 Task: Research Airbnb properties in Monte-Carlo, Monaco from 5th November, 2023 to 16th November, 2023 for 2 adults.1  bedroom having 1 bed and 1 bathroom. Property type can be hotel. Booking option can be shelf check-in. Look for 5 properties as per requirement.
Action: Mouse moved to (401, 155)
Screenshot: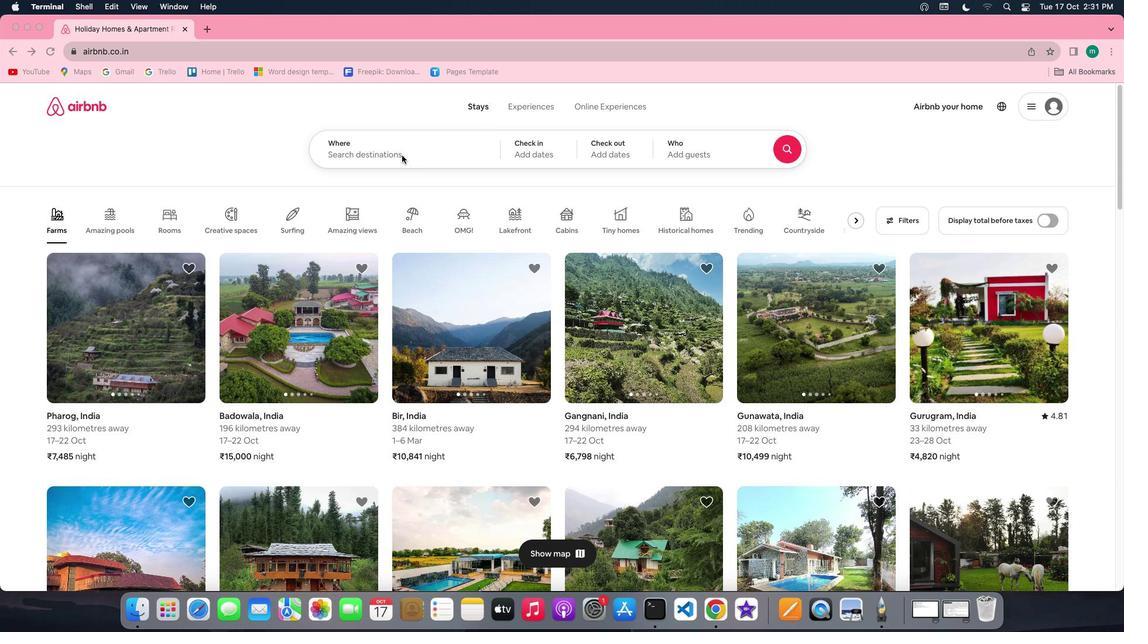 
Action: Mouse pressed left at (401, 155)
Screenshot: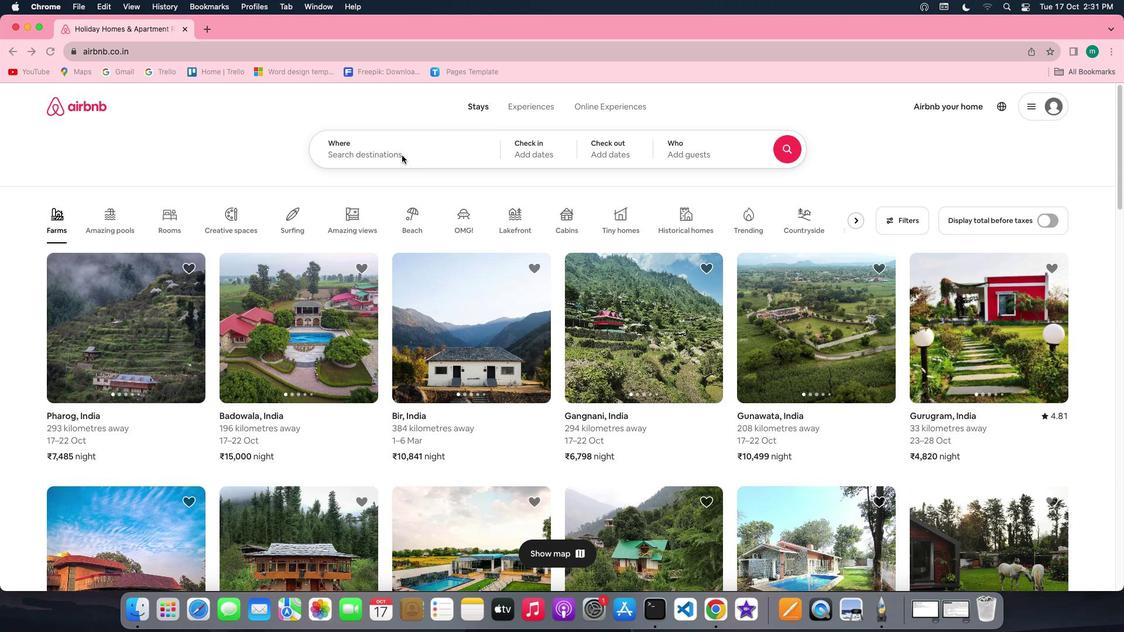 
Action: Mouse pressed left at (401, 155)
Screenshot: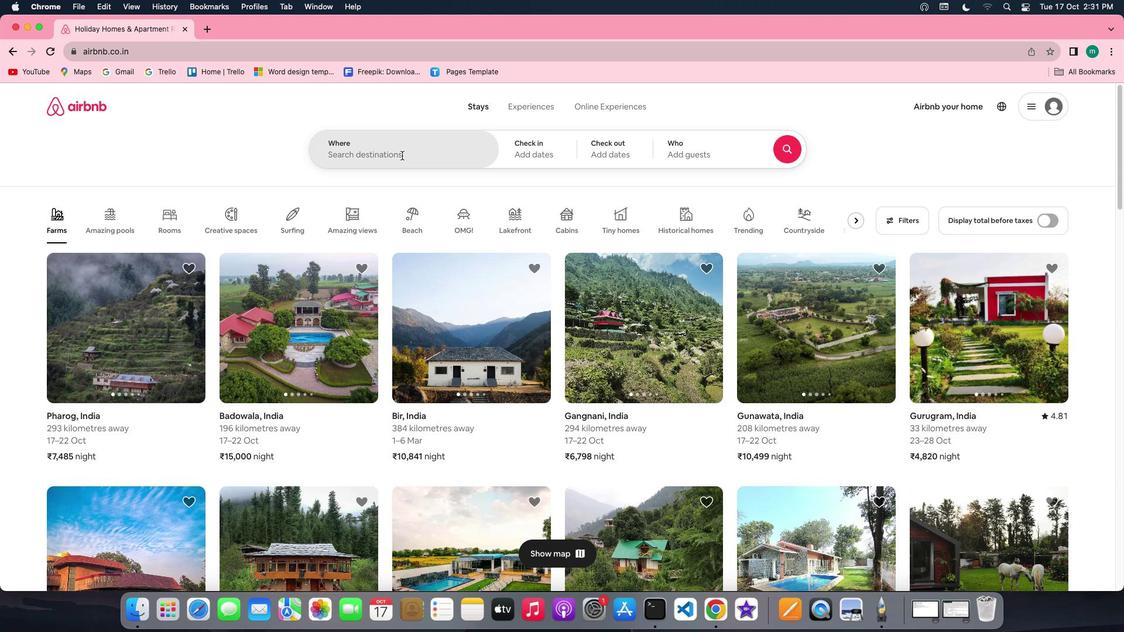
Action: Key pressed Key.shift'M''o''n''t''e''-'Key.shift'C''a''r''l''o'','Key.shift'M''o''n''a''c''o'
Screenshot: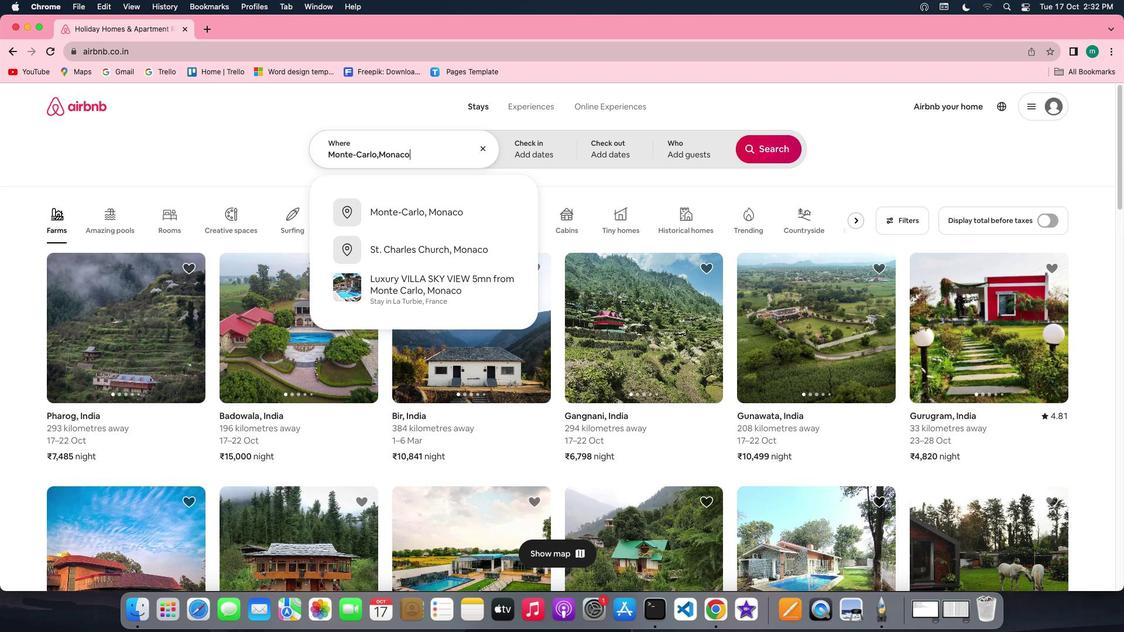 
Action: Mouse moved to (420, 199)
Screenshot: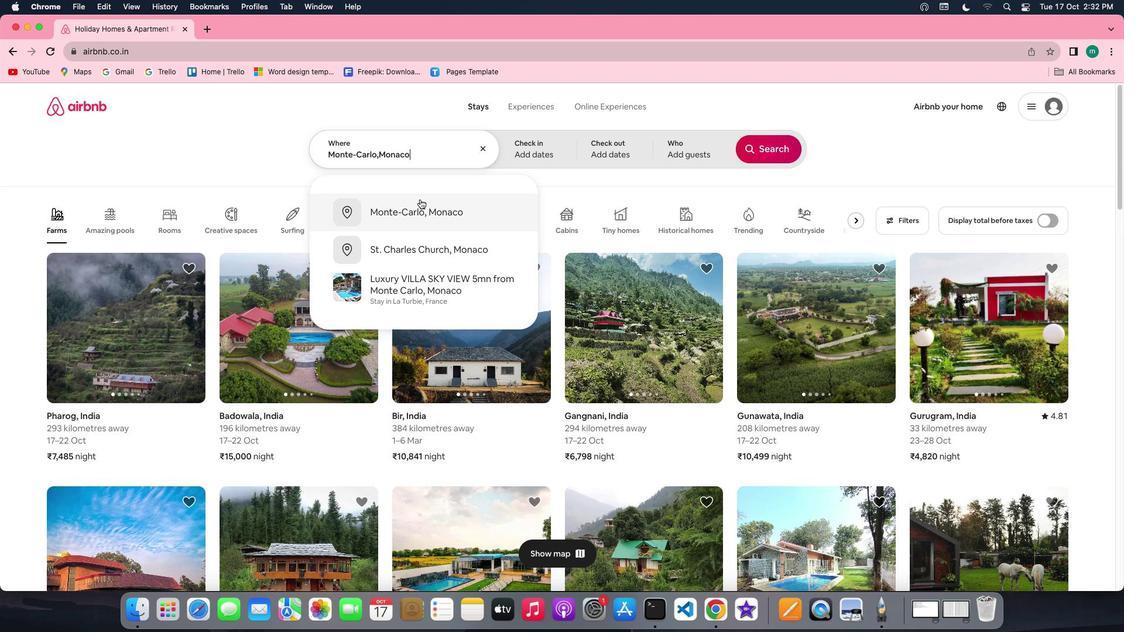
Action: Mouse pressed left at (420, 199)
Screenshot: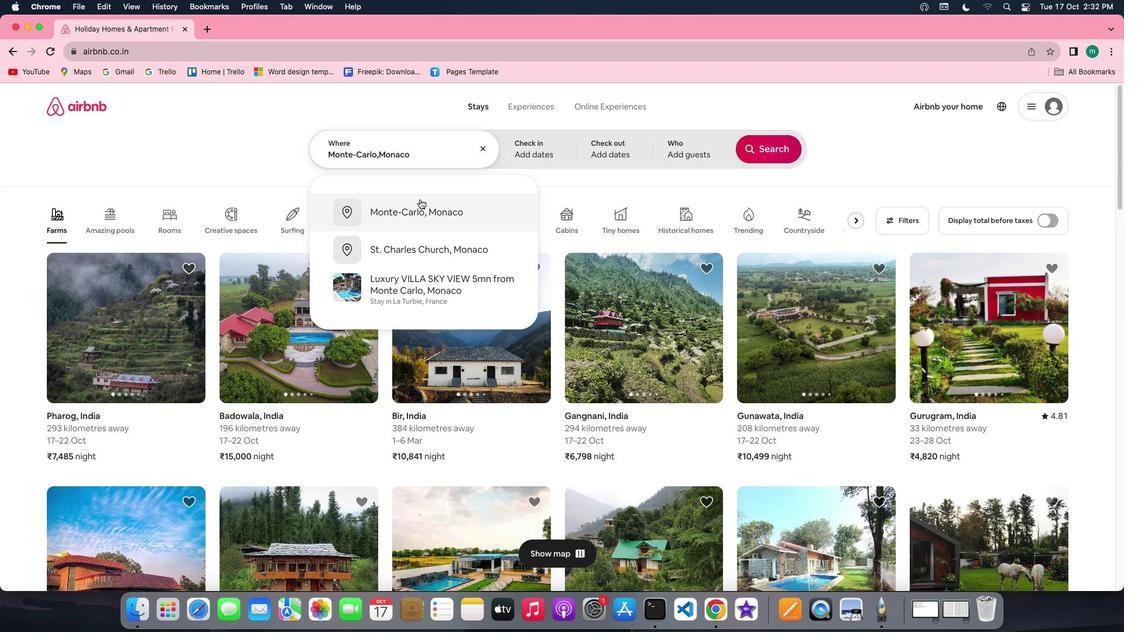 
Action: Mouse moved to (585, 319)
Screenshot: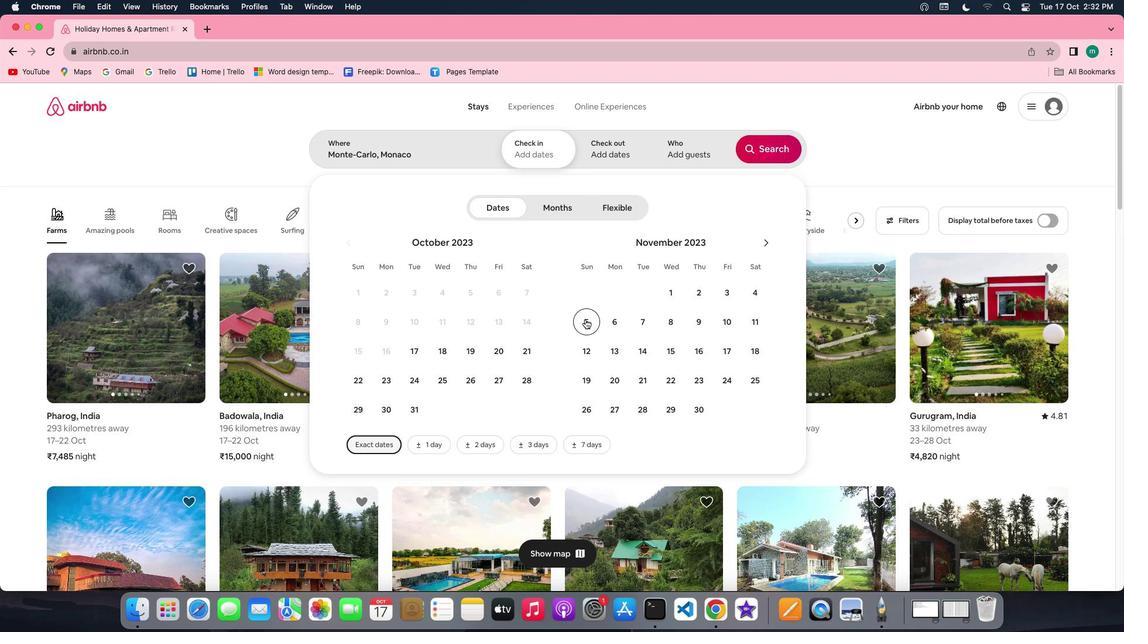 
Action: Mouse pressed left at (585, 319)
Screenshot: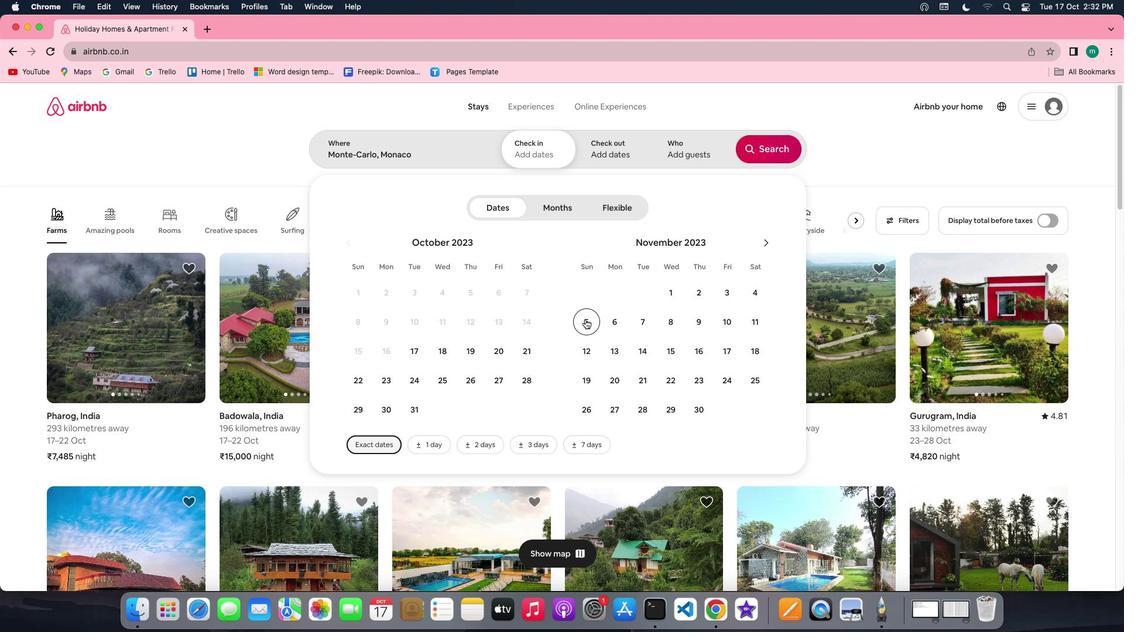 
Action: Mouse moved to (701, 355)
Screenshot: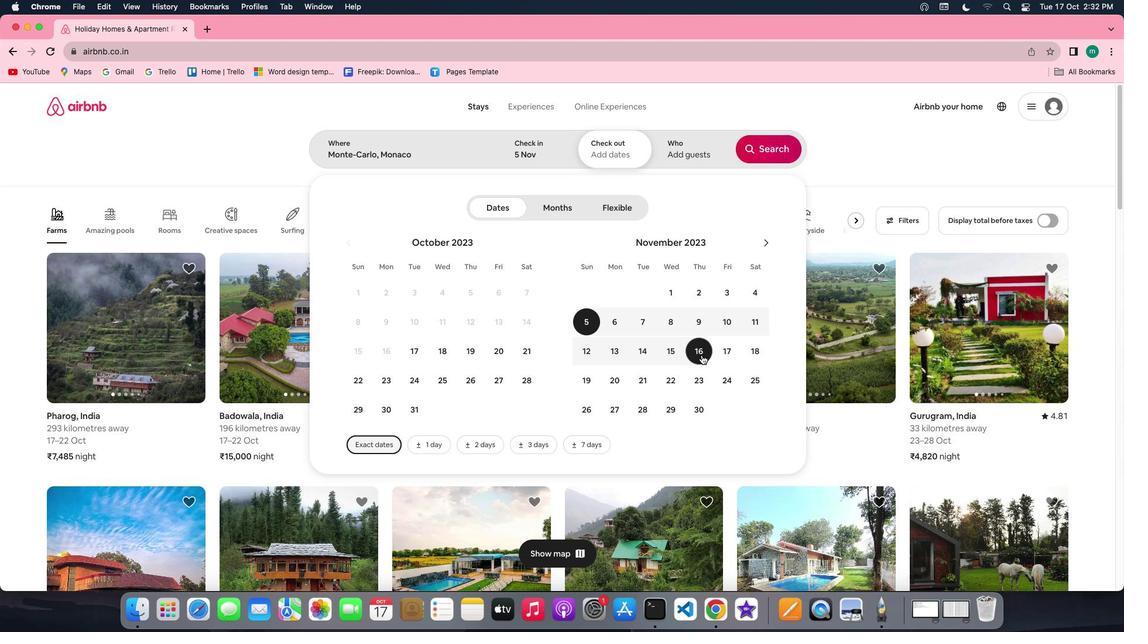 
Action: Mouse pressed left at (701, 355)
Screenshot: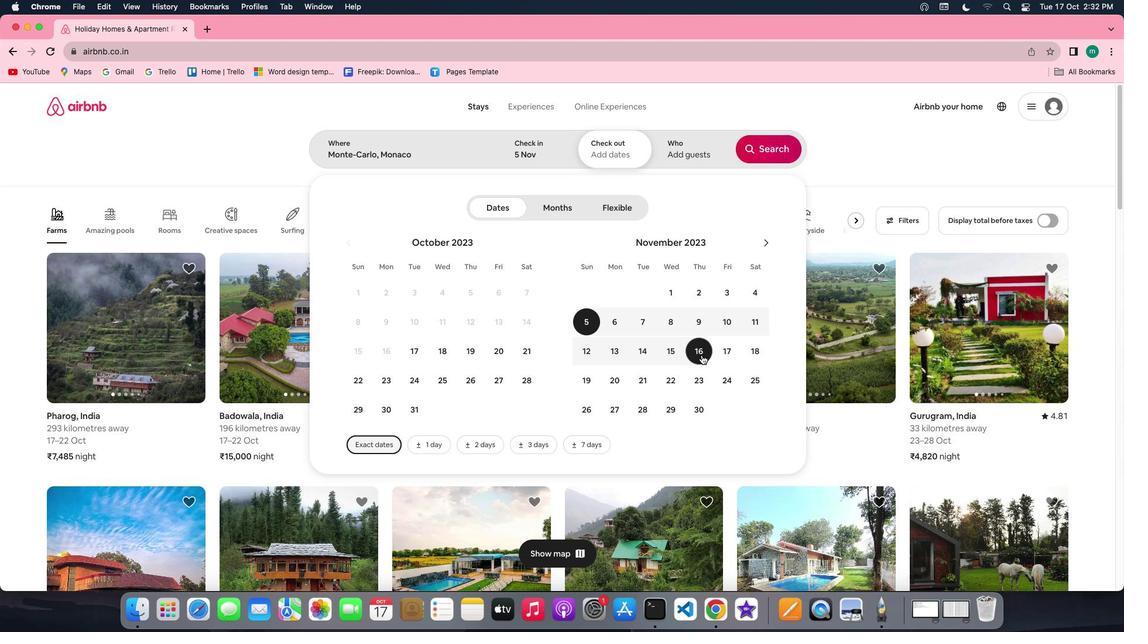 
Action: Mouse moved to (694, 141)
Screenshot: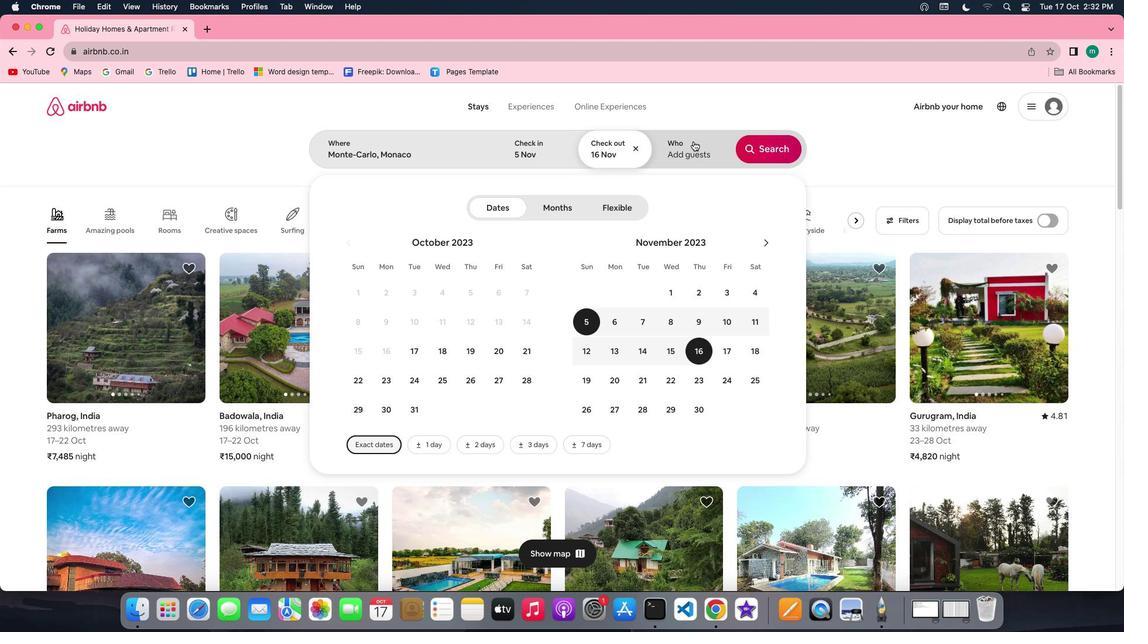 
Action: Mouse pressed left at (694, 141)
Screenshot: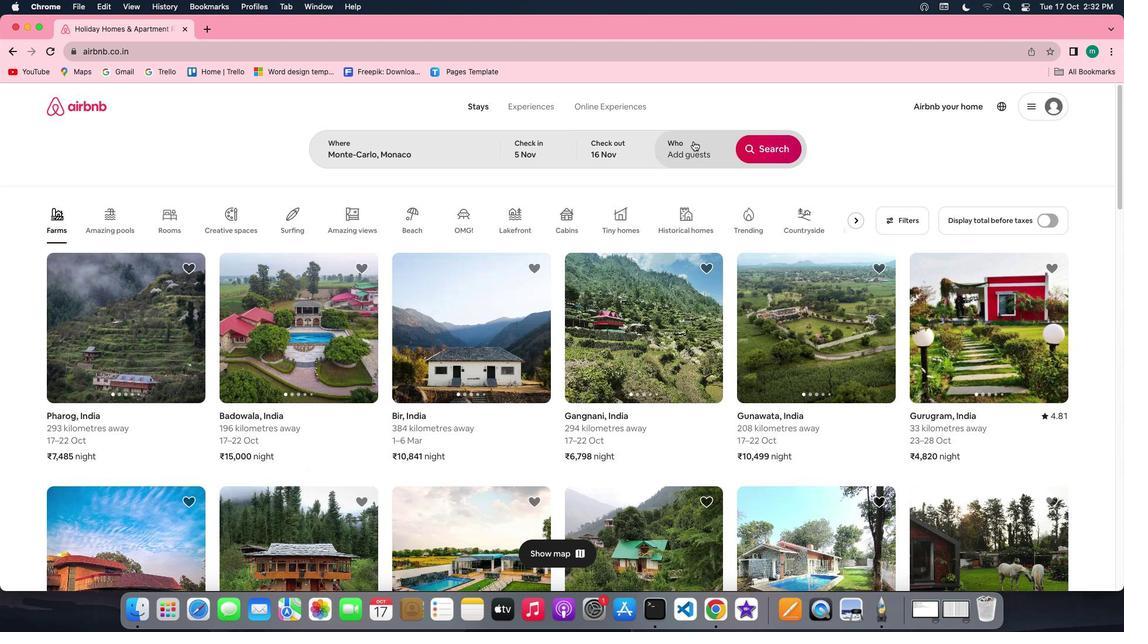 
Action: Mouse moved to (773, 220)
Screenshot: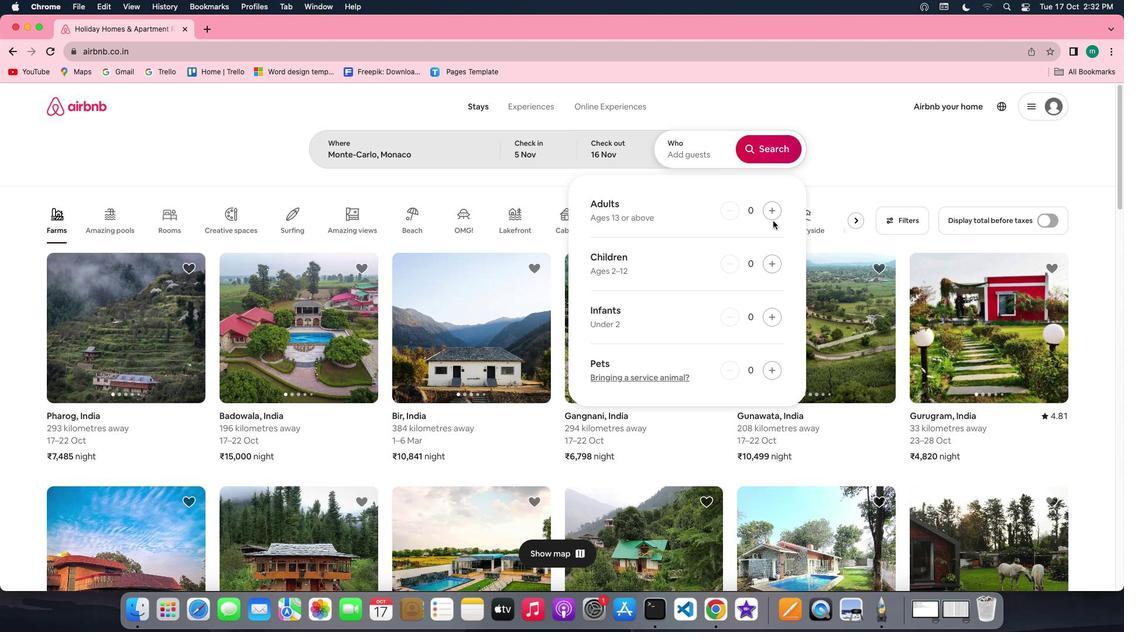 
Action: Mouse pressed left at (773, 220)
Screenshot: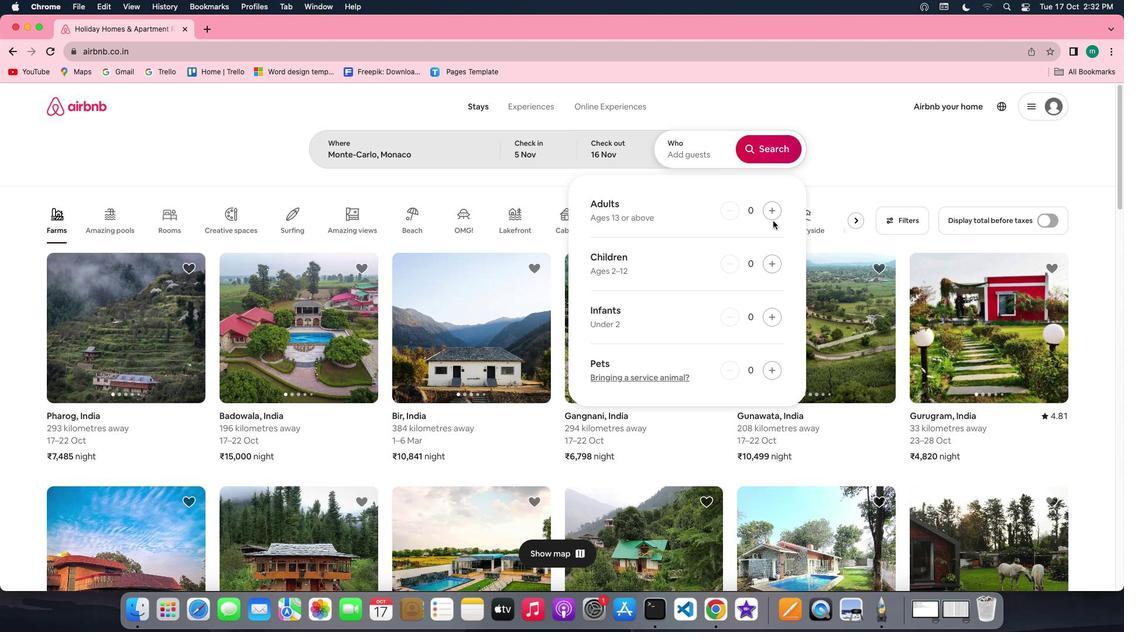 
Action: Mouse pressed left at (773, 220)
Screenshot: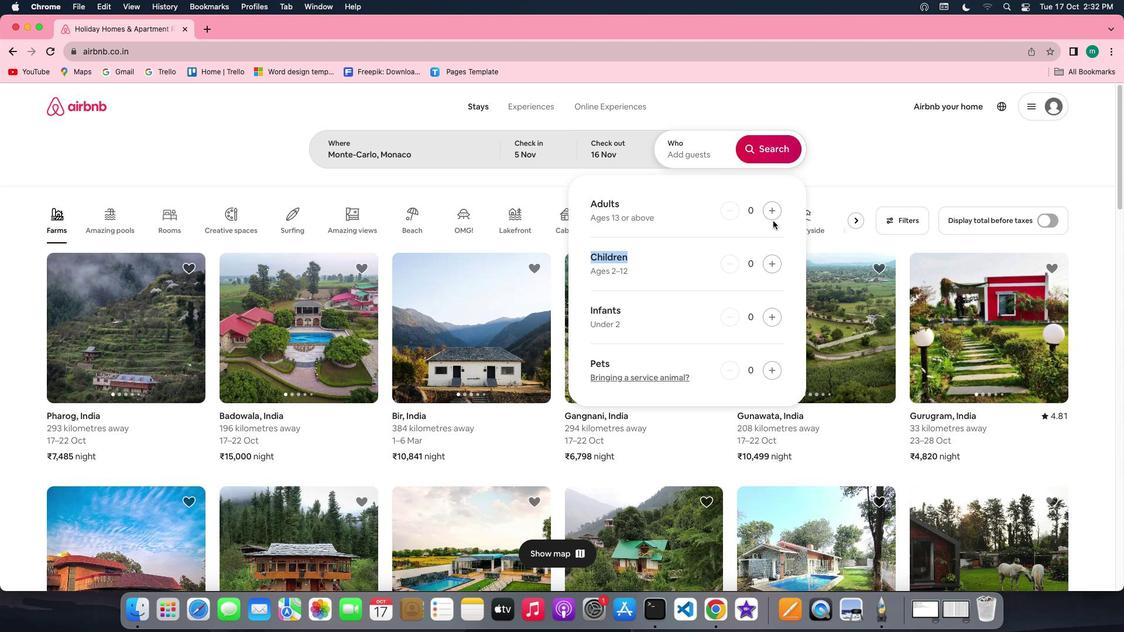 
Action: Mouse moved to (773, 215)
Screenshot: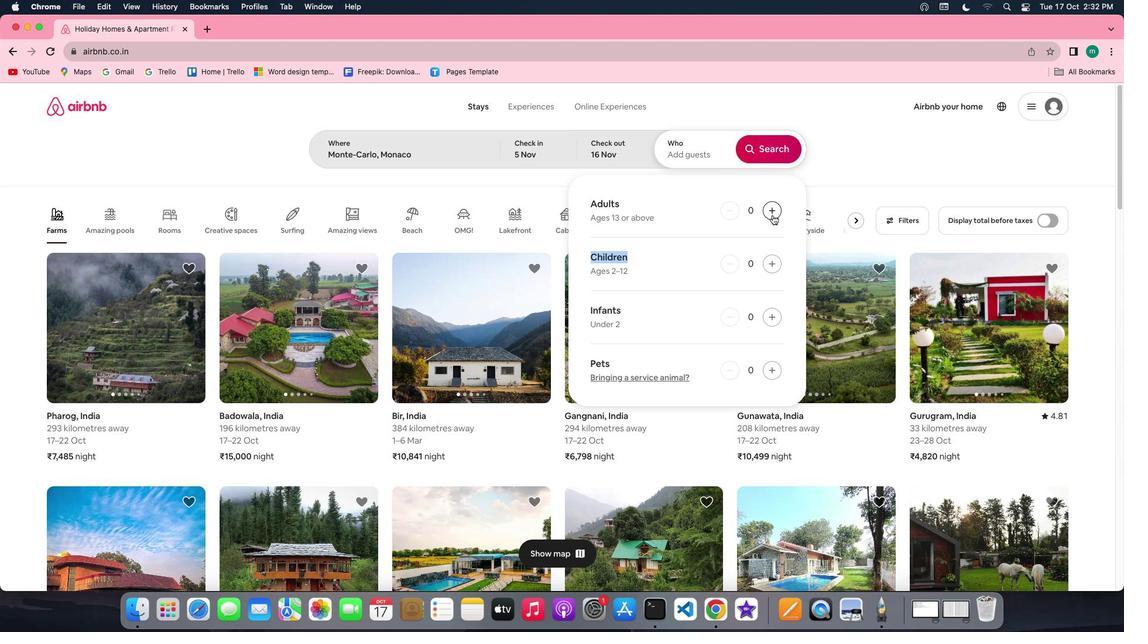 
Action: Mouse pressed left at (773, 215)
Screenshot: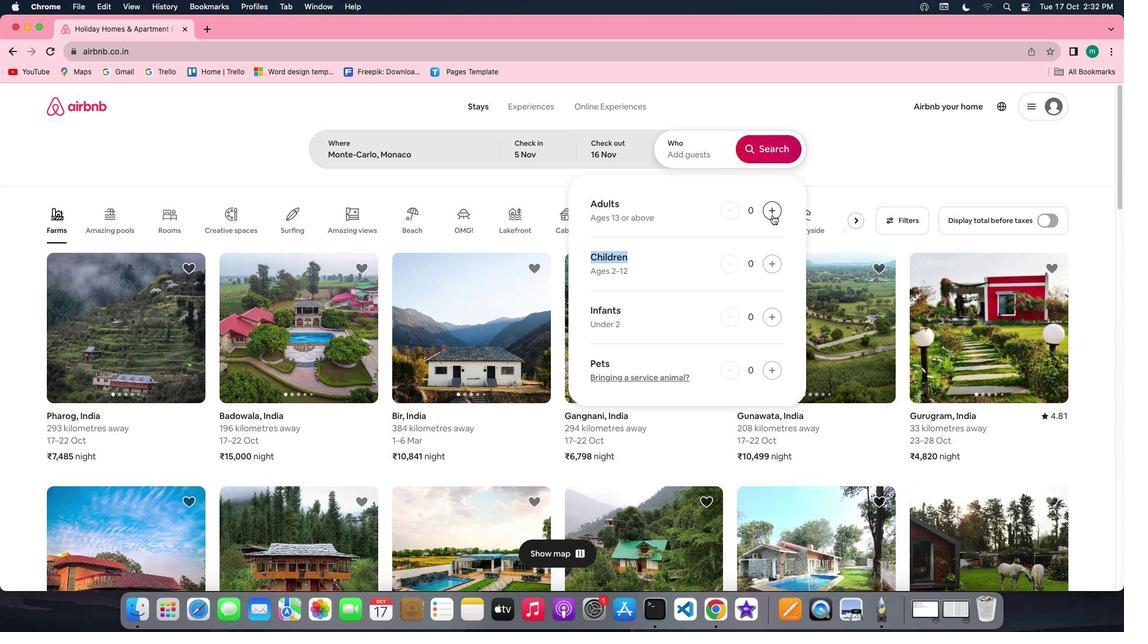
Action: Mouse pressed left at (773, 215)
Screenshot: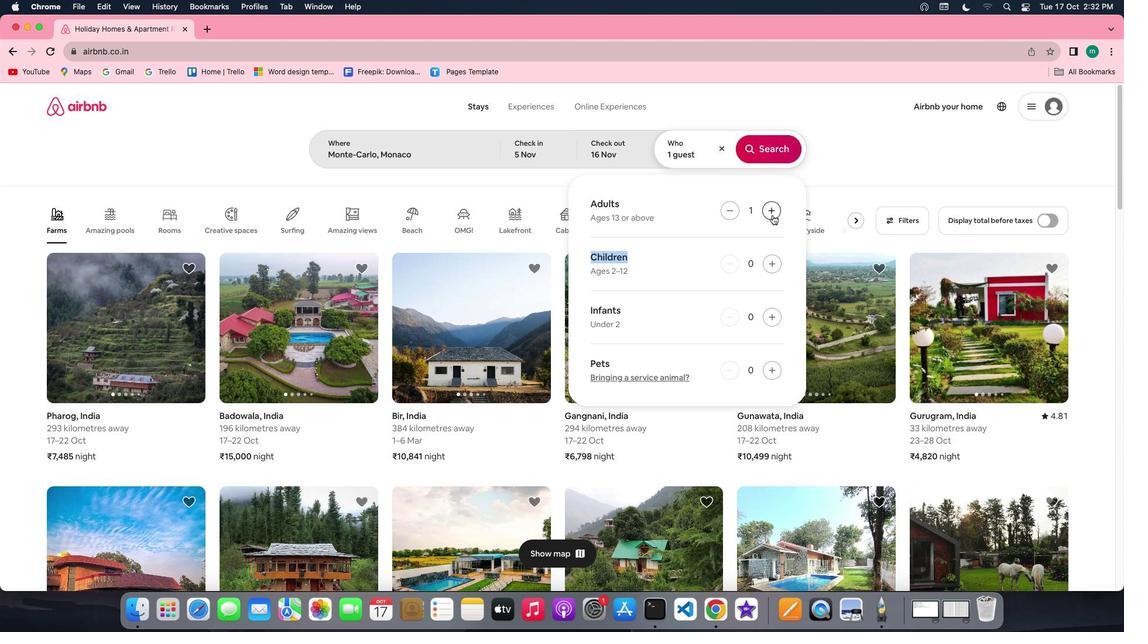 
Action: Mouse moved to (763, 150)
Screenshot: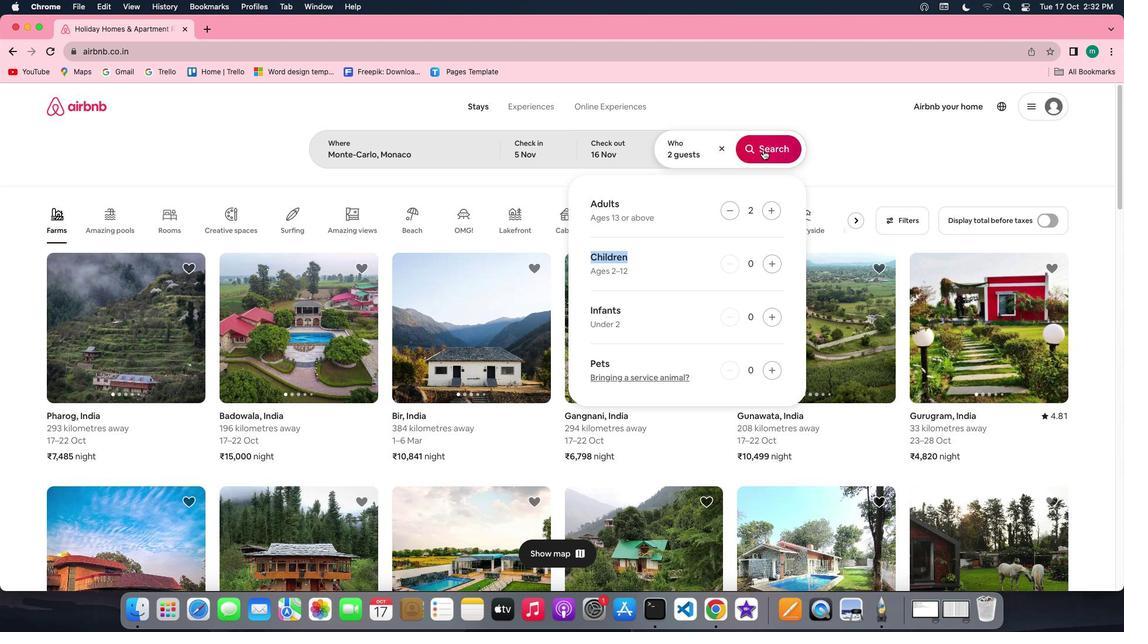 
Action: Mouse pressed left at (763, 150)
Screenshot: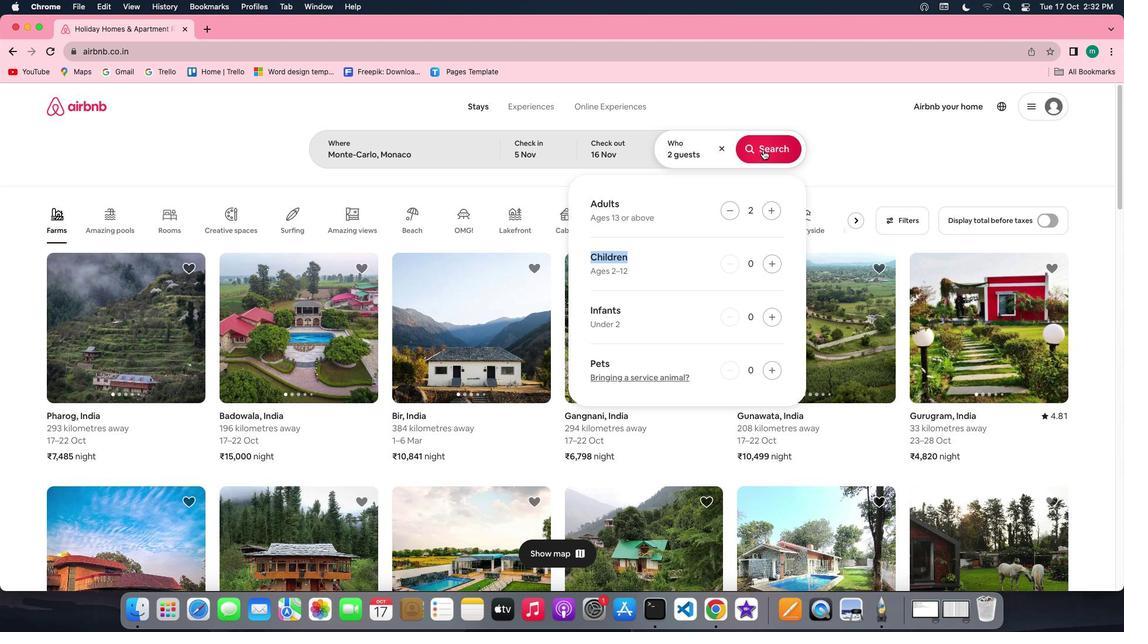 
Action: Mouse moved to (928, 154)
Screenshot: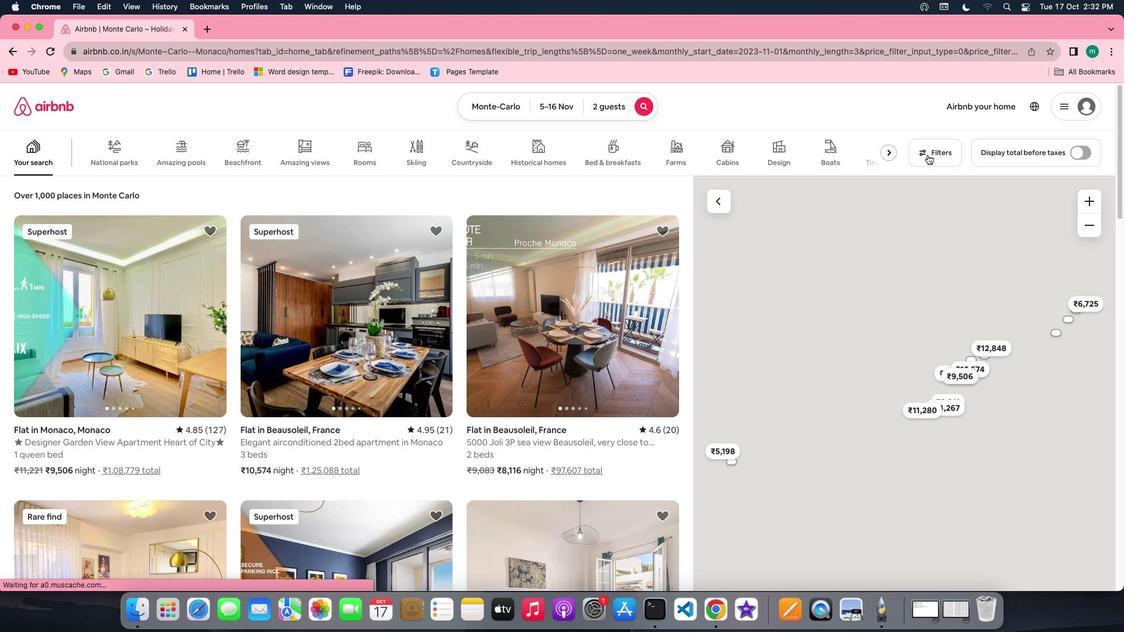 
Action: Mouse pressed left at (928, 154)
Screenshot: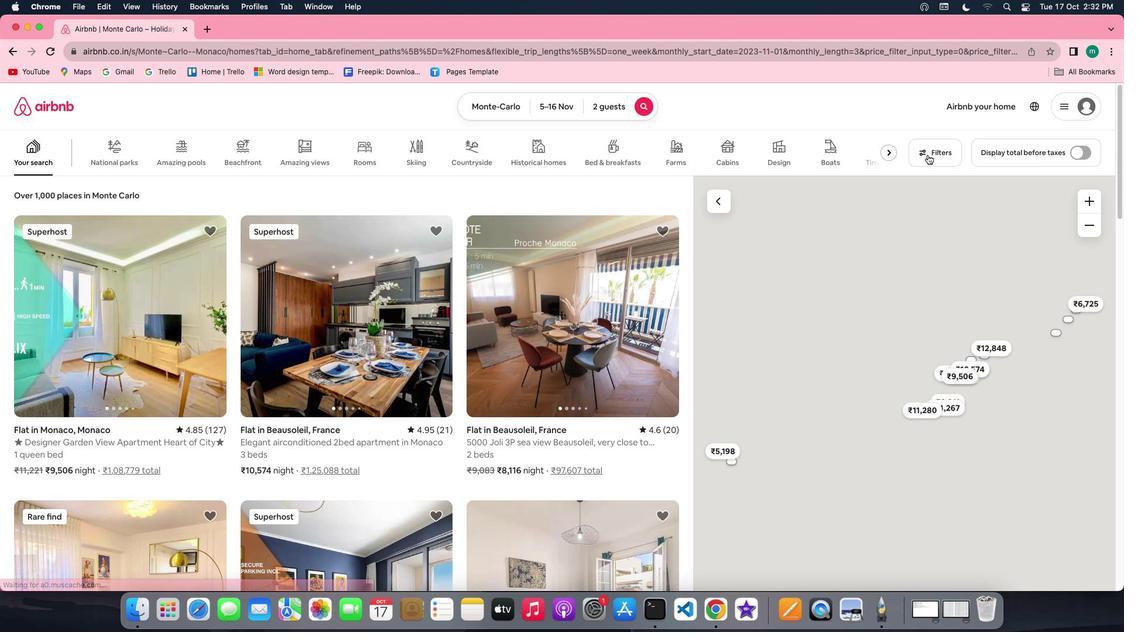 
Action: Mouse moved to (469, 324)
Screenshot: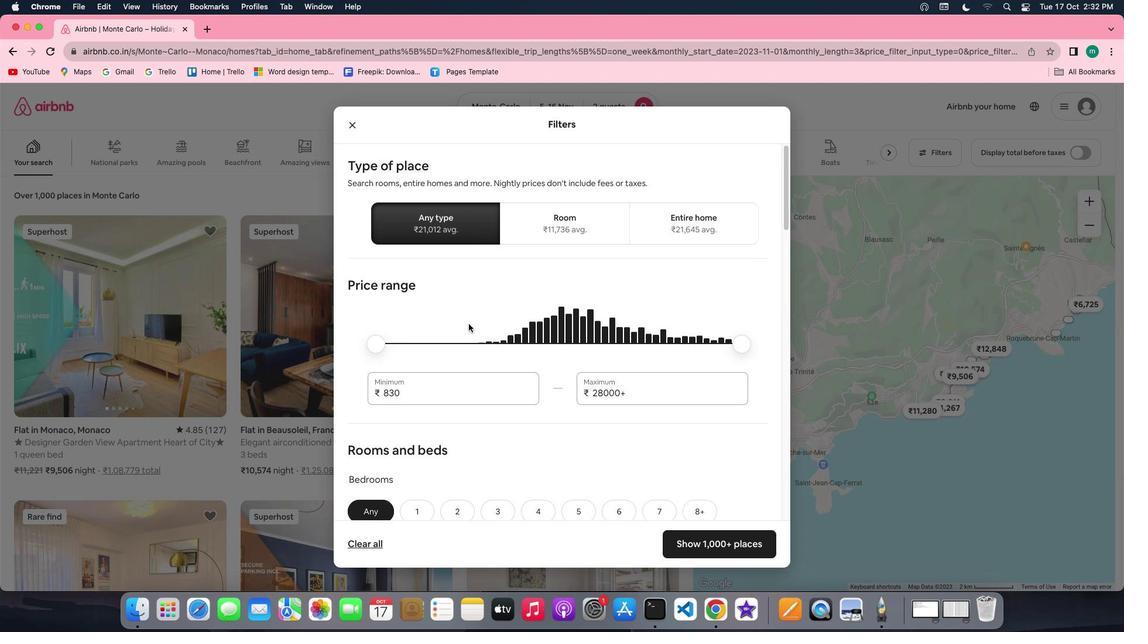 
Action: Mouse scrolled (469, 324) with delta (0, 0)
Screenshot: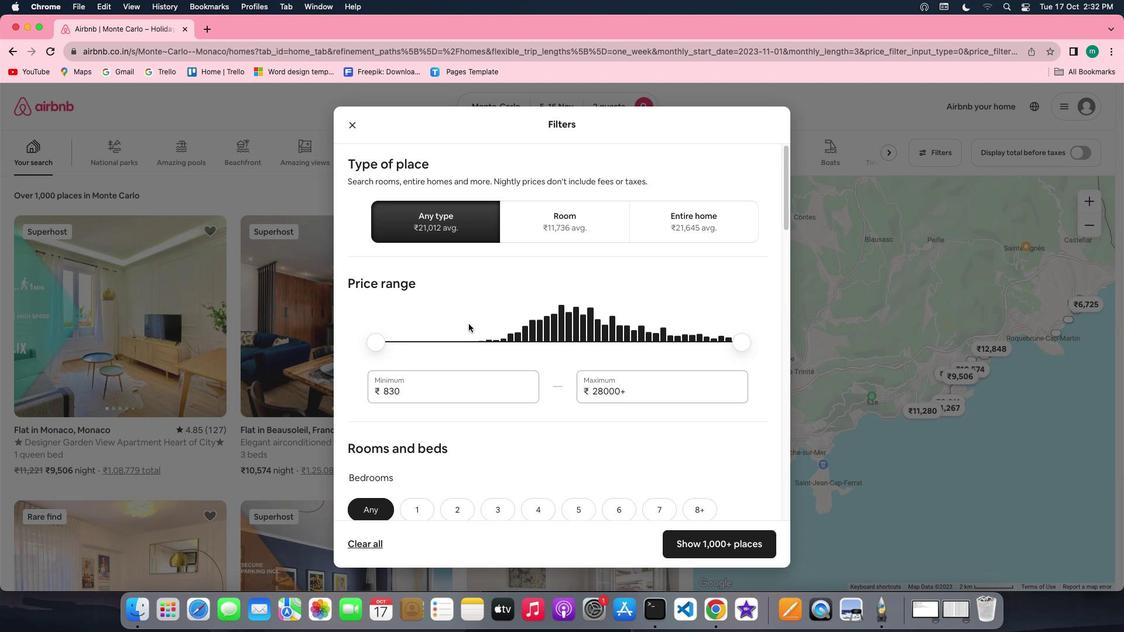 
Action: Mouse scrolled (469, 324) with delta (0, 0)
Screenshot: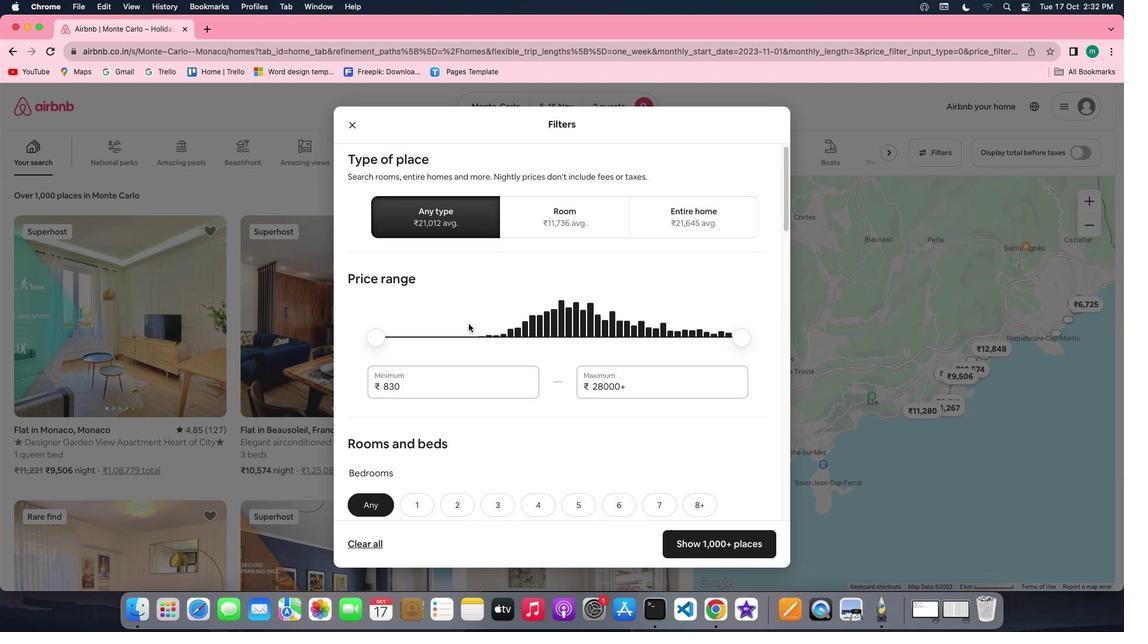 
Action: Mouse scrolled (469, 324) with delta (0, 0)
Screenshot: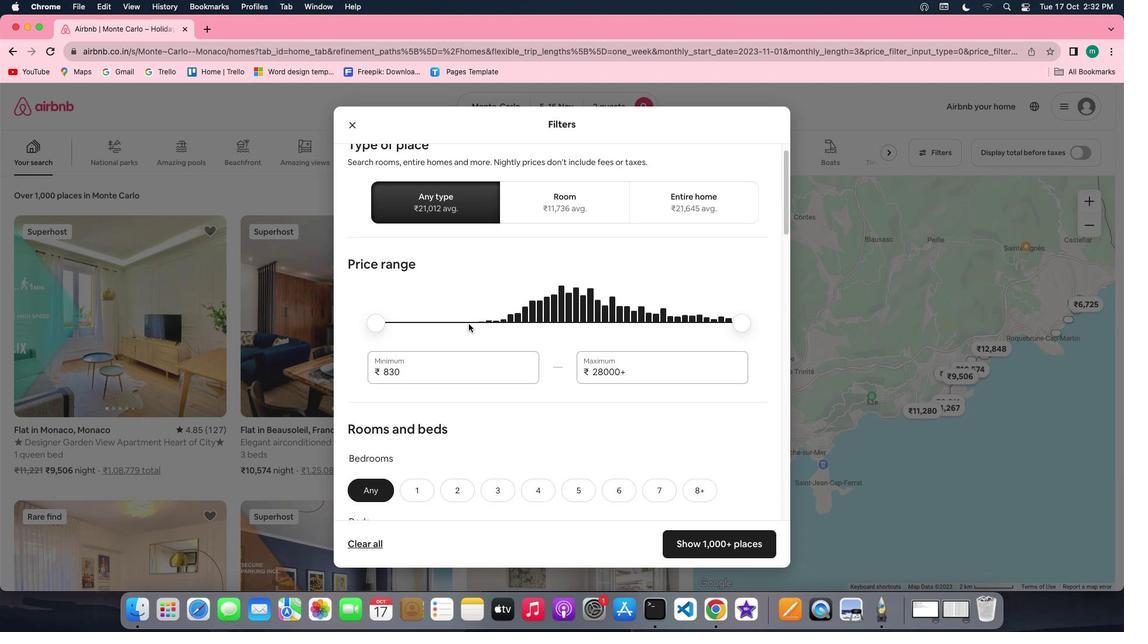 
Action: Mouse scrolled (469, 324) with delta (0, 0)
Screenshot: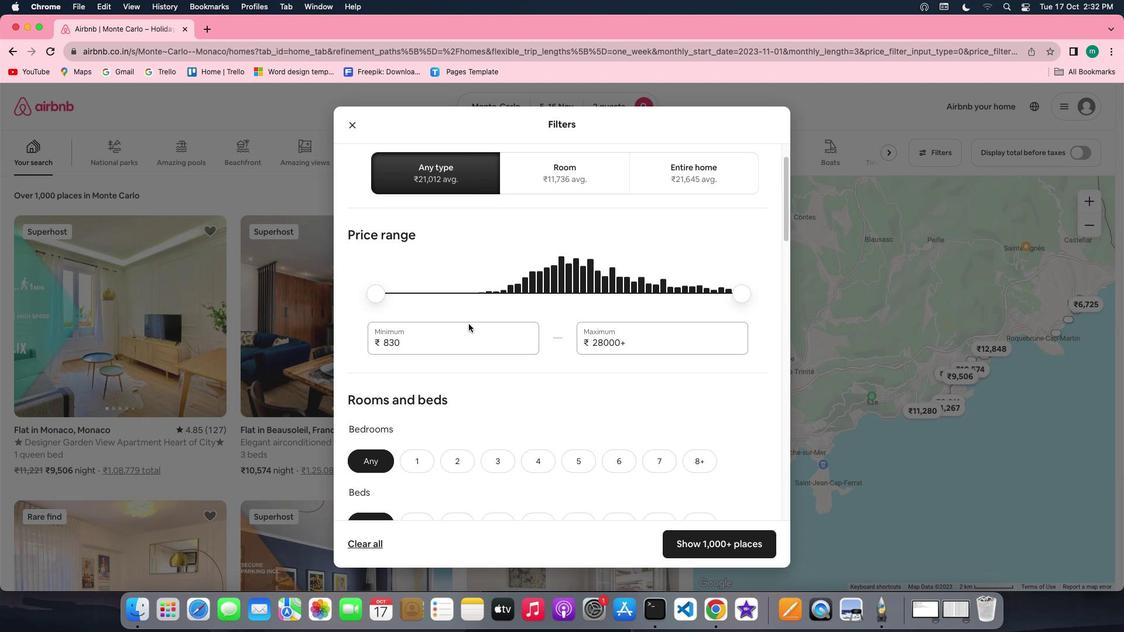 
Action: Mouse scrolled (469, 324) with delta (0, 0)
Screenshot: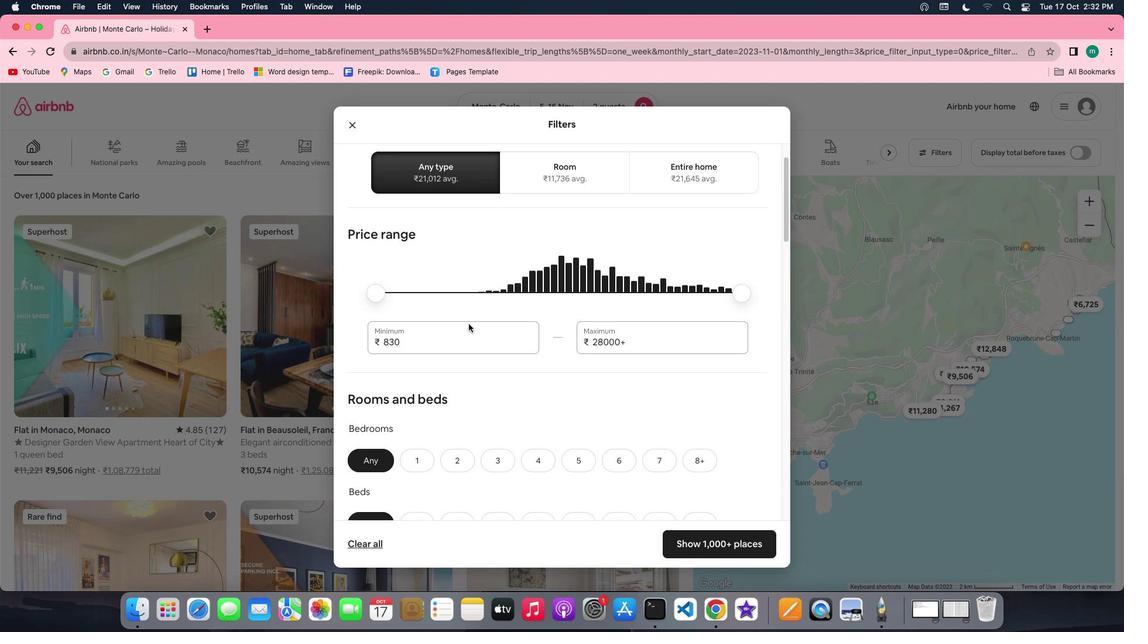 
Action: Mouse scrolled (469, 324) with delta (0, 0)
Screenshot: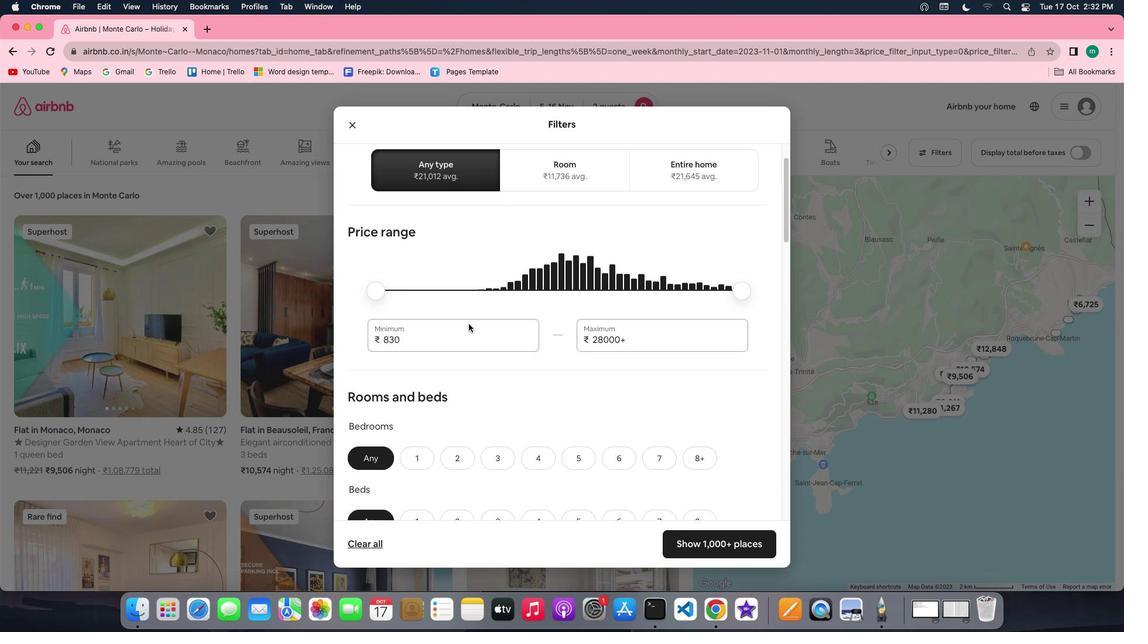 
Action: Mouse scrolled (469, 324) with delta (0, 0)
Screenshot: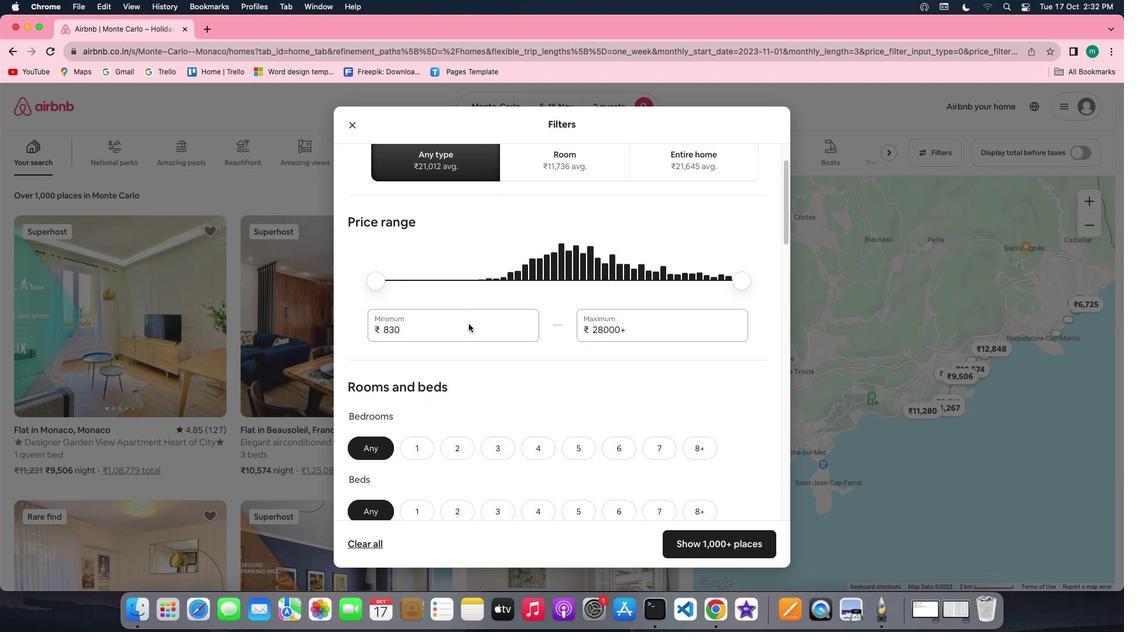 
Action: Mouse scrolled (469, 324) with delta (0, 0)
Screenshot: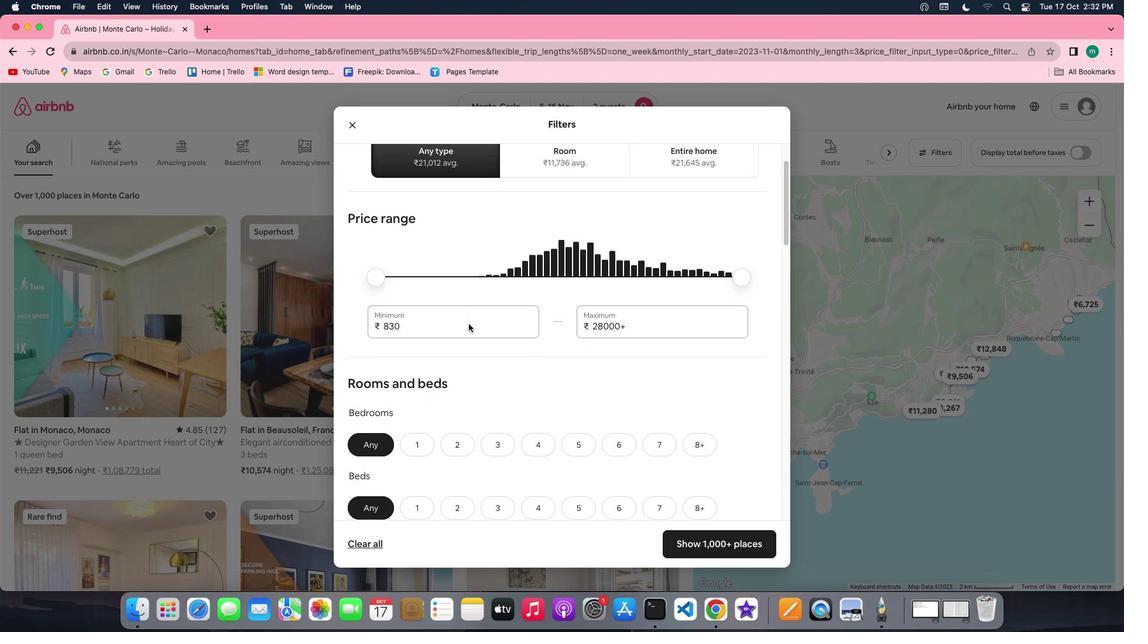 
Action: Mouse scrolled (469, 324) with delta (0, 0)
Screenshot: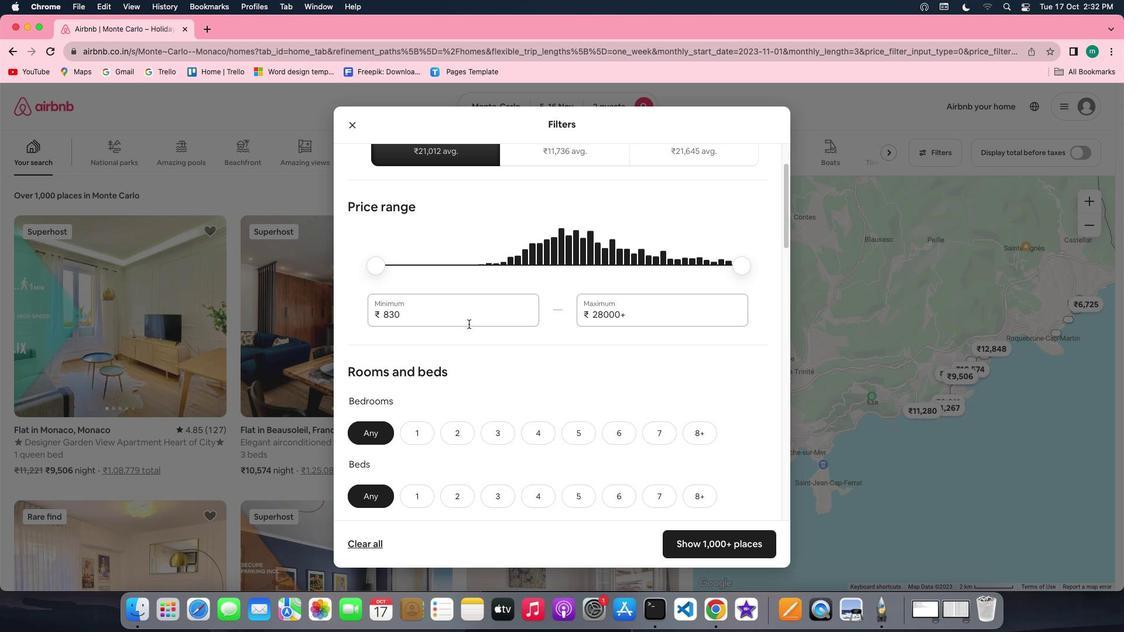 
Action: Mouse scrolled (469, 324) with delta (0, 0)
Screenshot: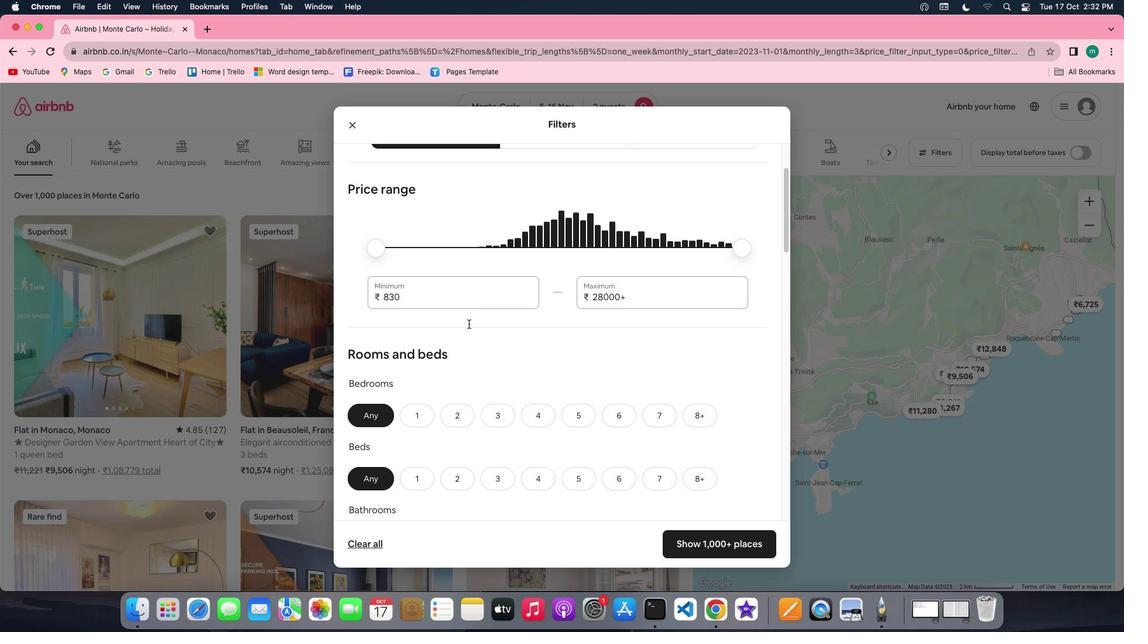 
Action: Mouse scrolled (469, 324) with delta (0, -1)
Screenshot: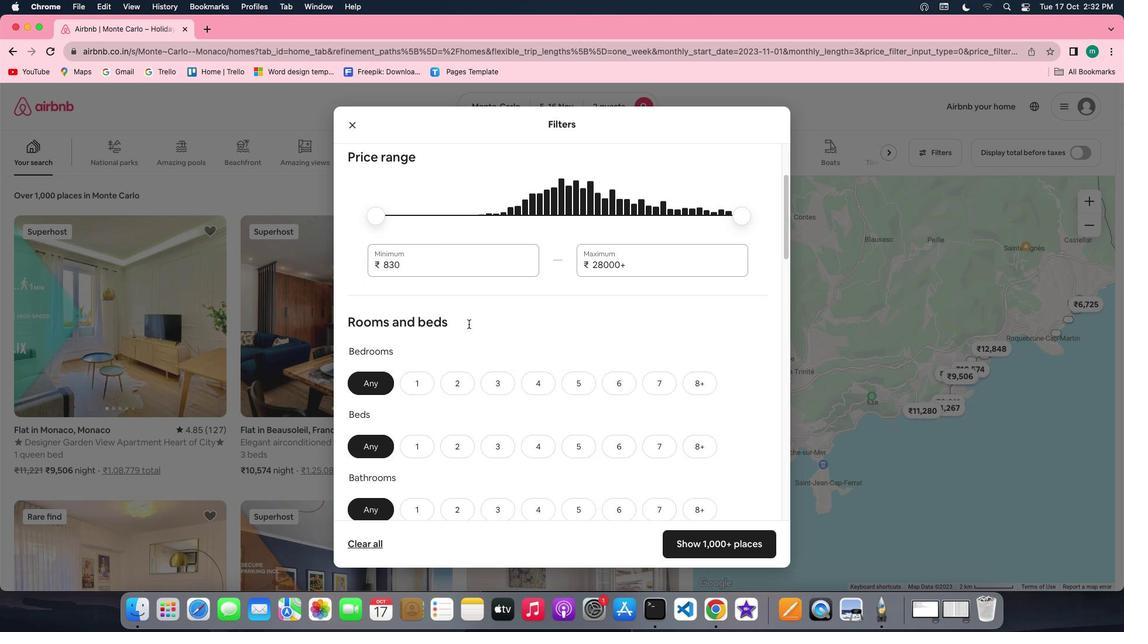 
Action: Mouse scrolled (469, 324) with delta (0, -2)
Screenshot: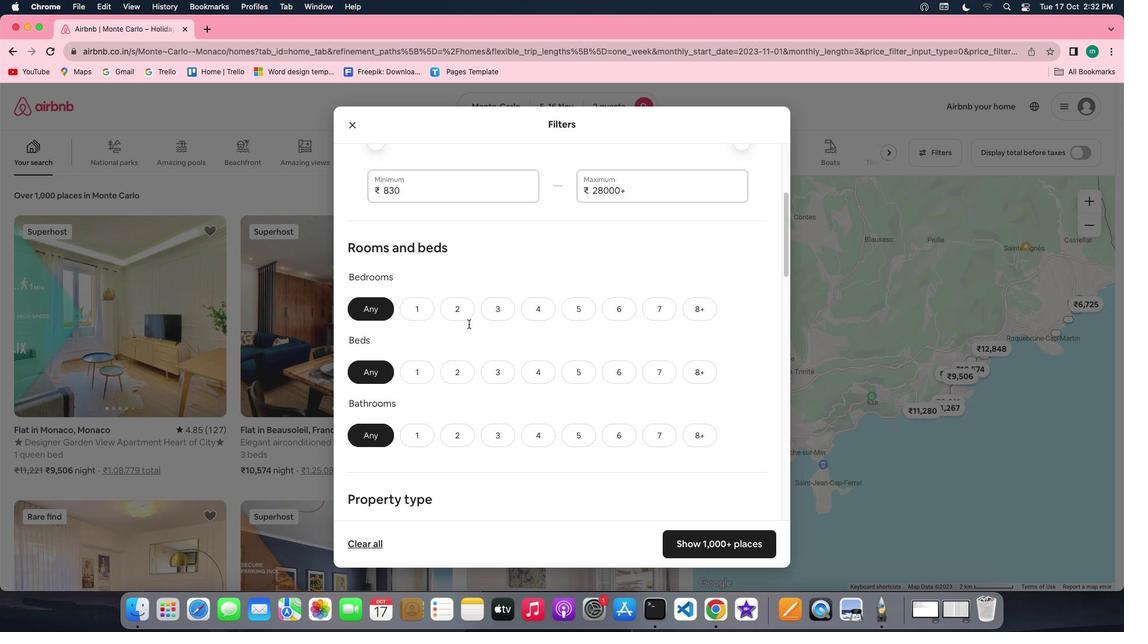 
Action: Mouse scrolled (469, 324) with delta (0, -1)
Screenshot: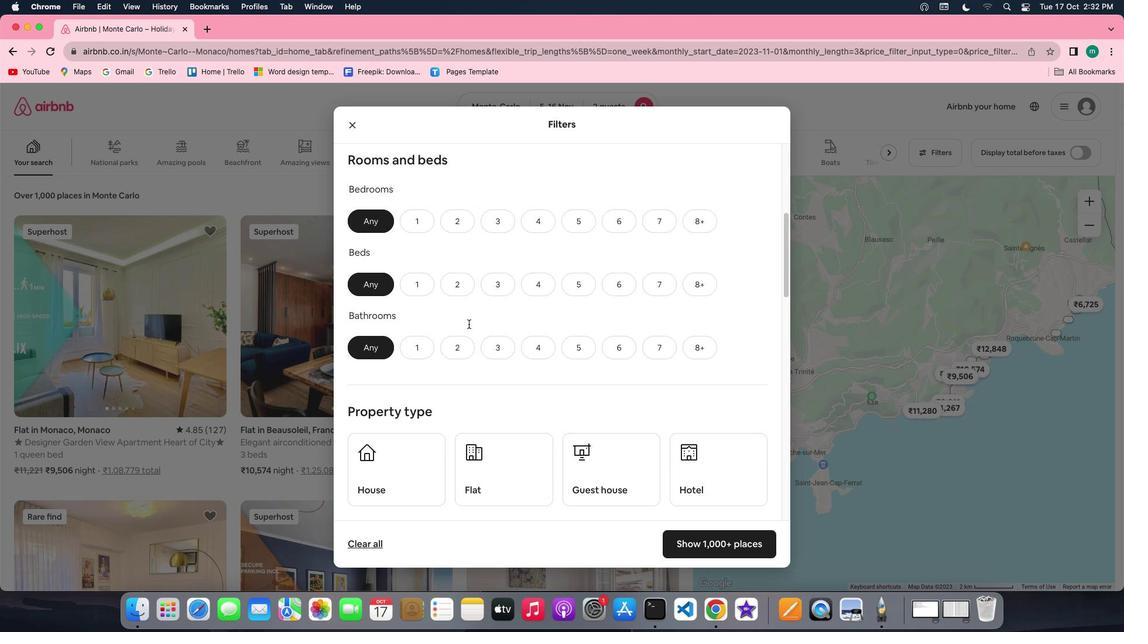
Action: Mouse moved to (416, 161)
Screenshot: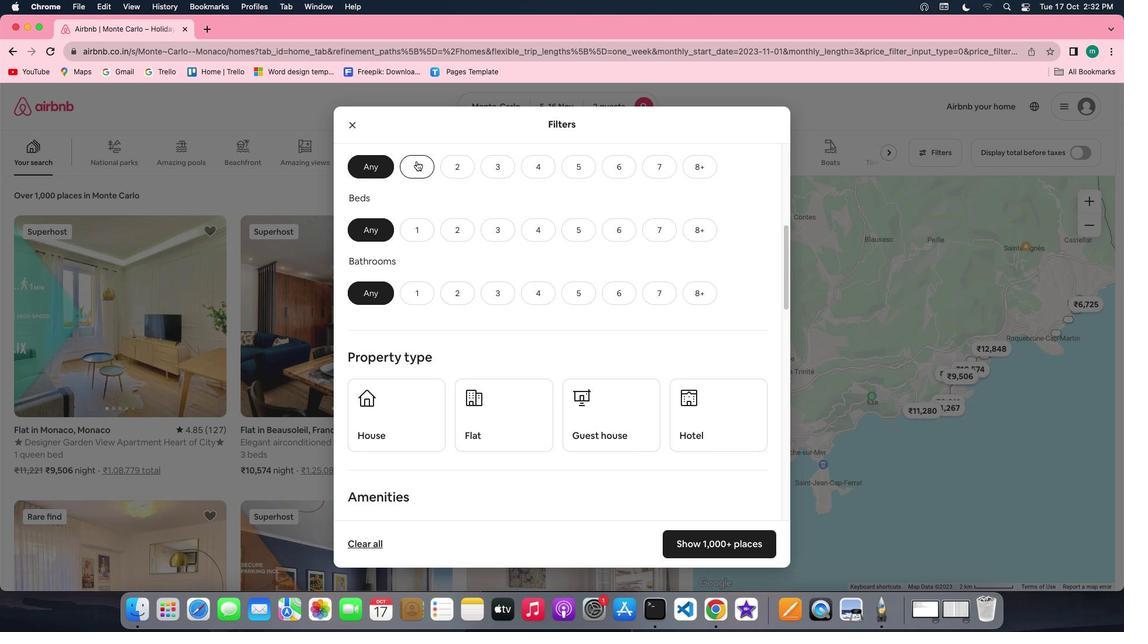 
Action: Mouse pressed left at (416, 161)
Screenshot: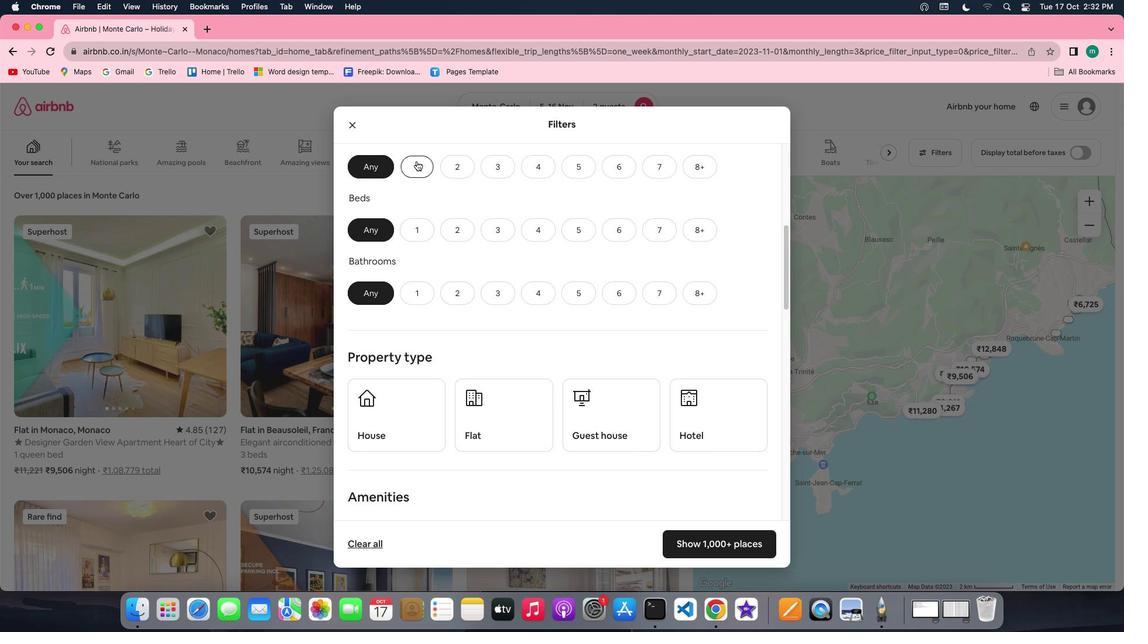 
Action: Mouse moved to (424, 231)
Screenshot: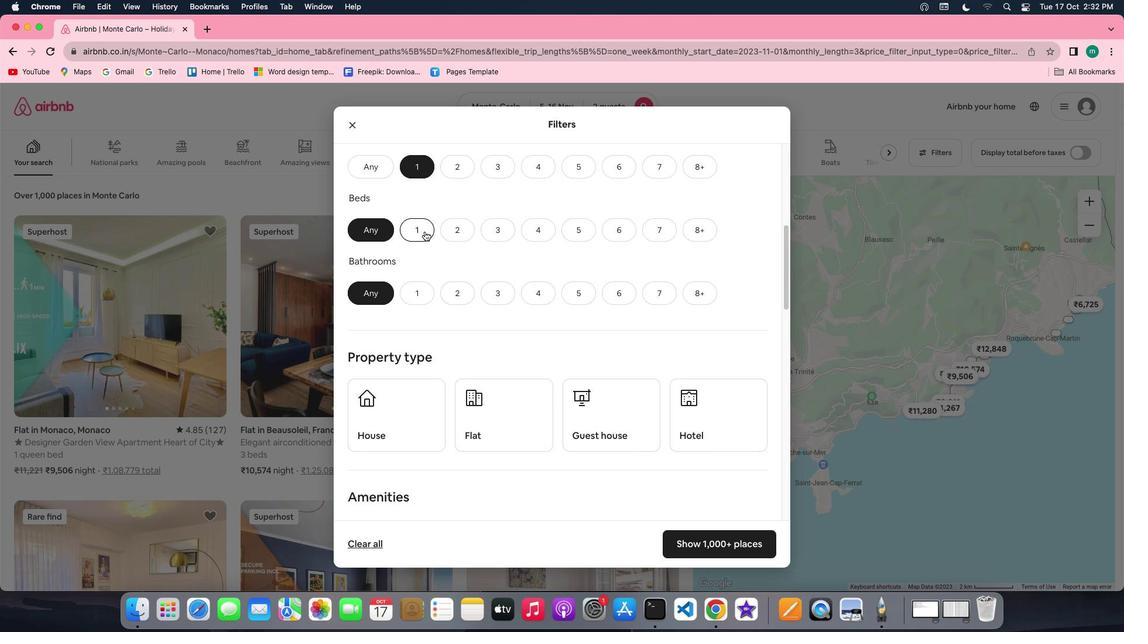 
Action: Mouse pressed left at (424, 231)
Screenshot: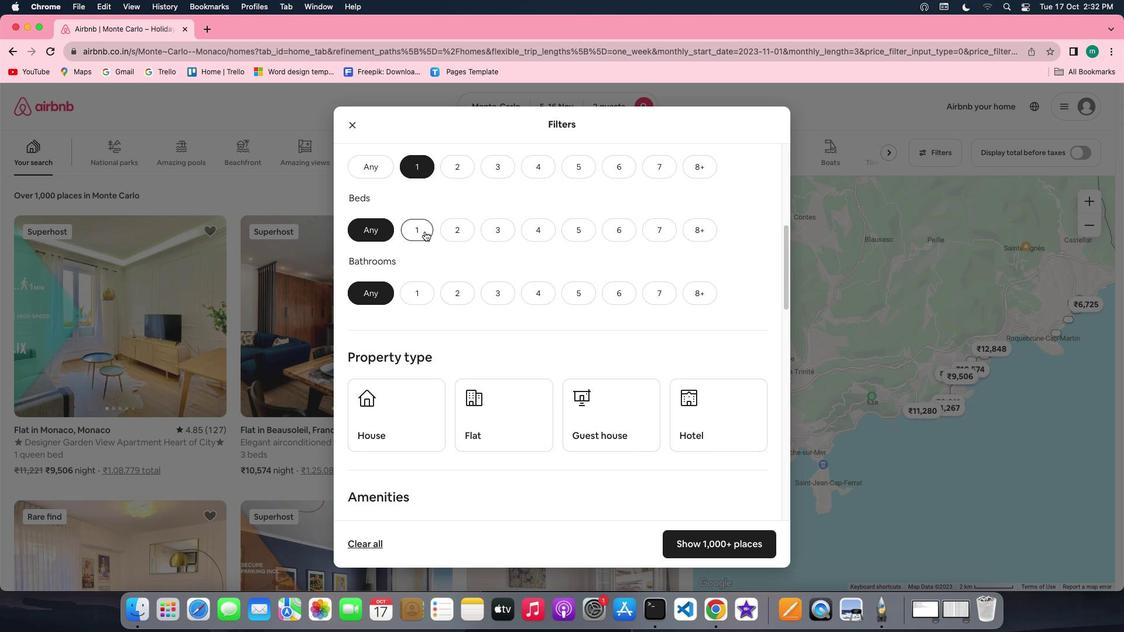 
Action: Mouse moved to (415, 298)
Screenshot: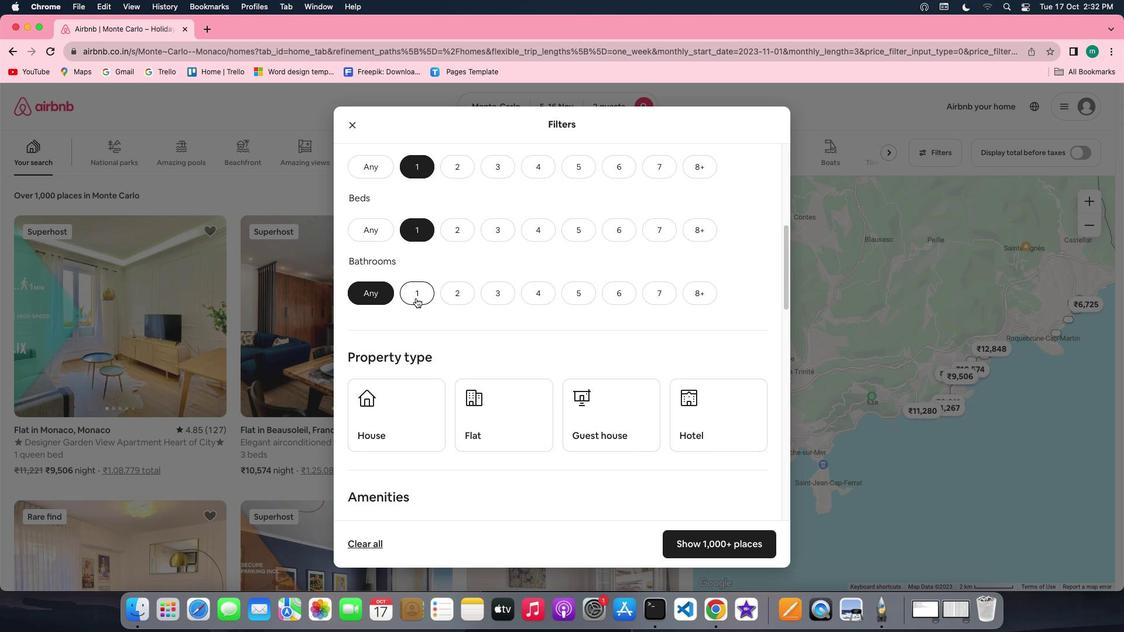 
Action: Mouse pressed left at (415, 298)
Screenshot: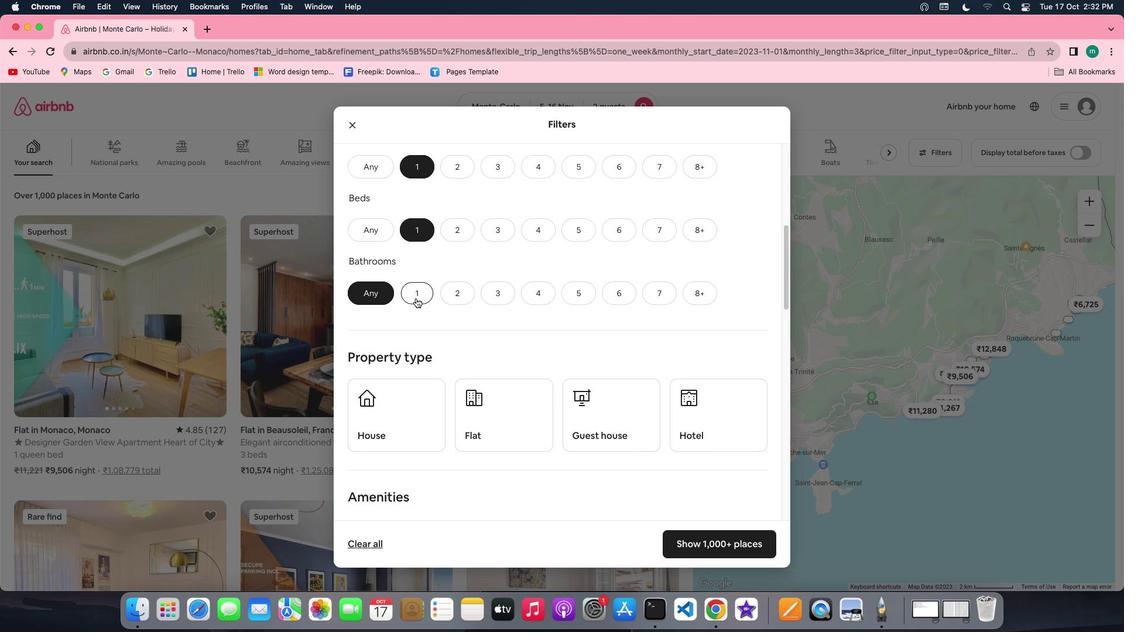 
Action: Mouse moved to (536, 292)
Screenshot: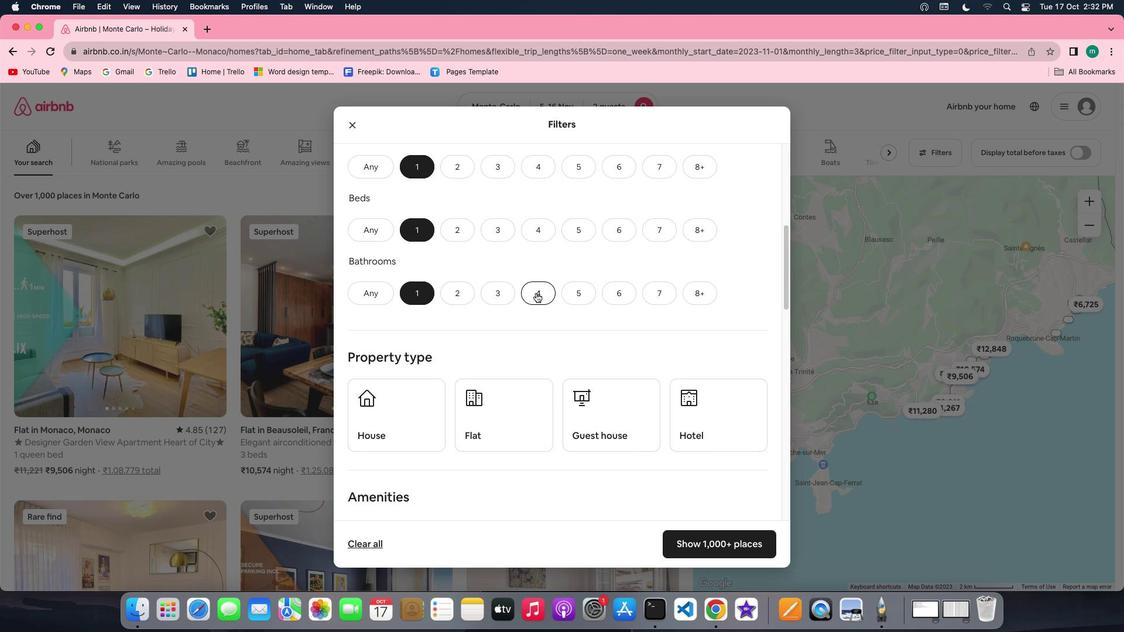 
Action: Mouse scrolled (536, 292) with delta (0, 0)
Screenshot: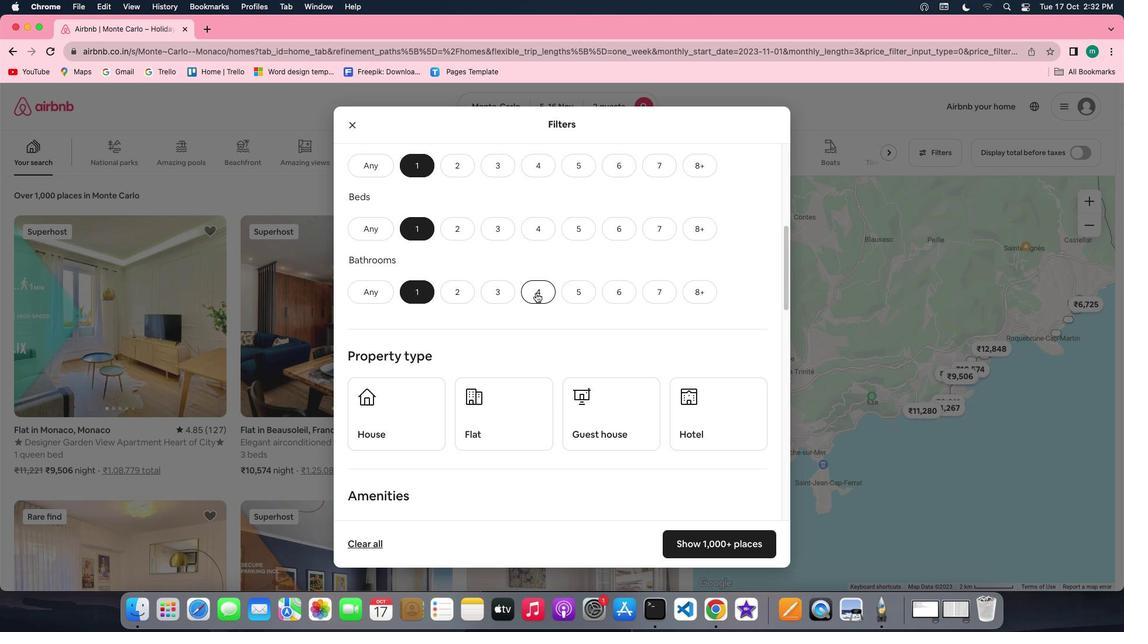 
Action: Mouse scrolled (536, 292) with delta (0, 0)
Screenshot: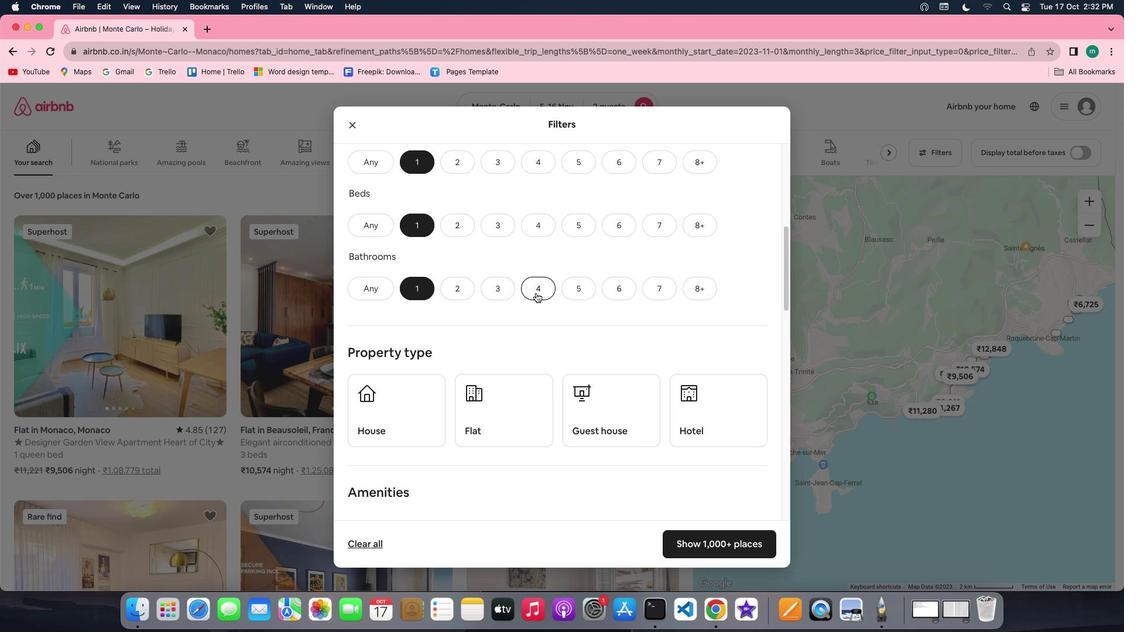 
Action: Mouse scrolled (536, 292) with delta (0, 0)
Screenshot: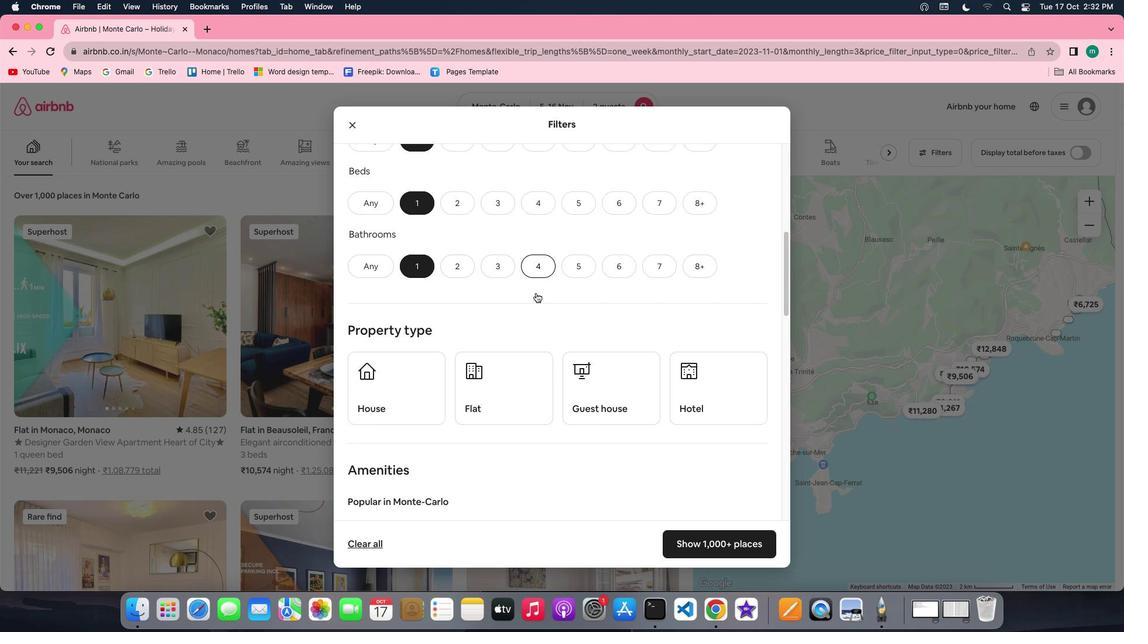
Action: Mouse scrolled (536, 292) with delta (0, 0)
Screenshot: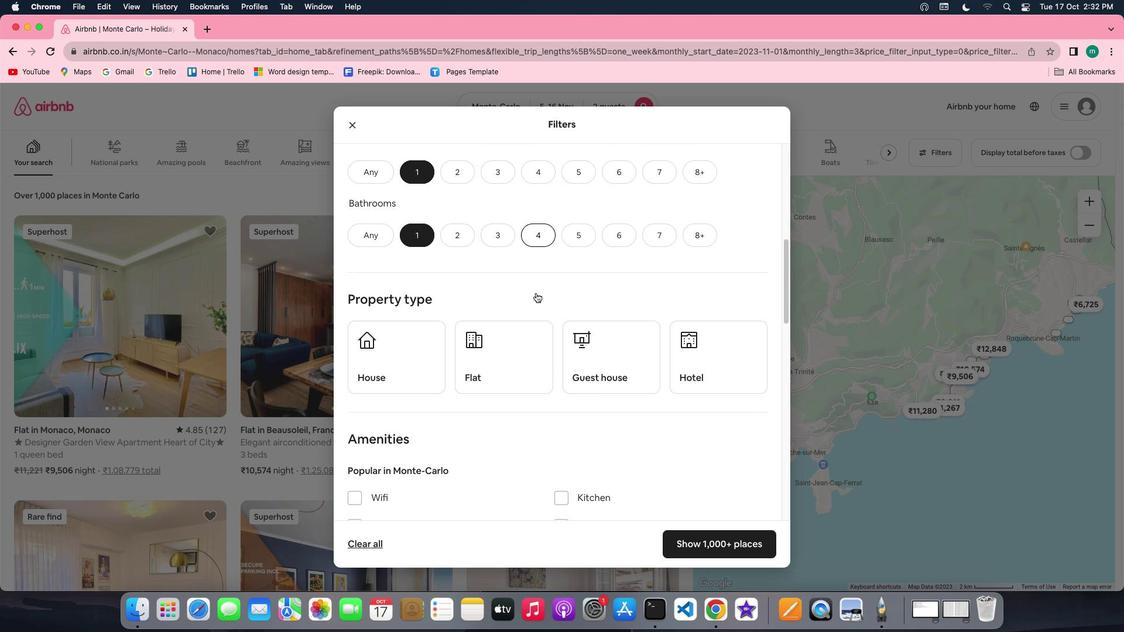 
Action: Mouse moved to (710, 324)
Screenshot: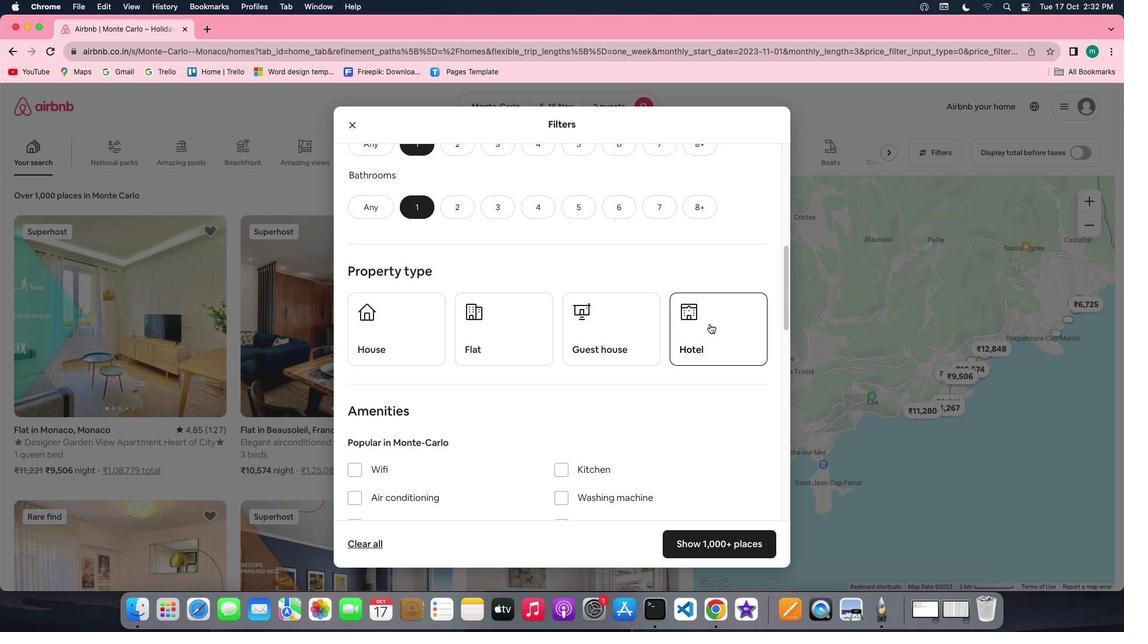 
Action: Mouse pressed left at (710, 324)
Screenshot: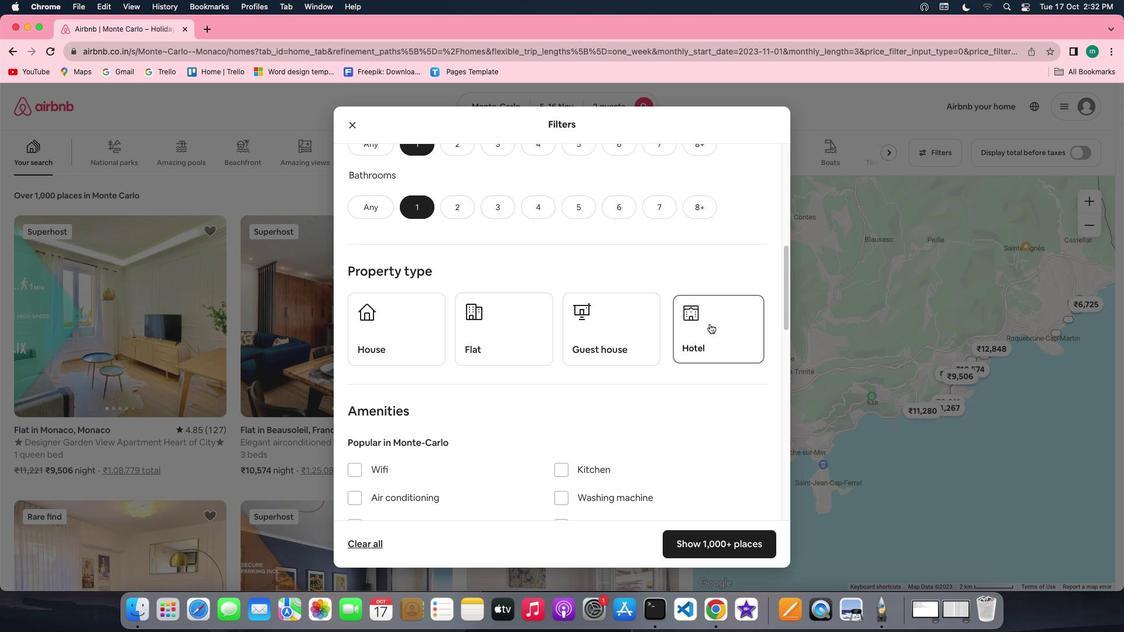 
Action: Mouse moved to (550, 323)
Screenshot: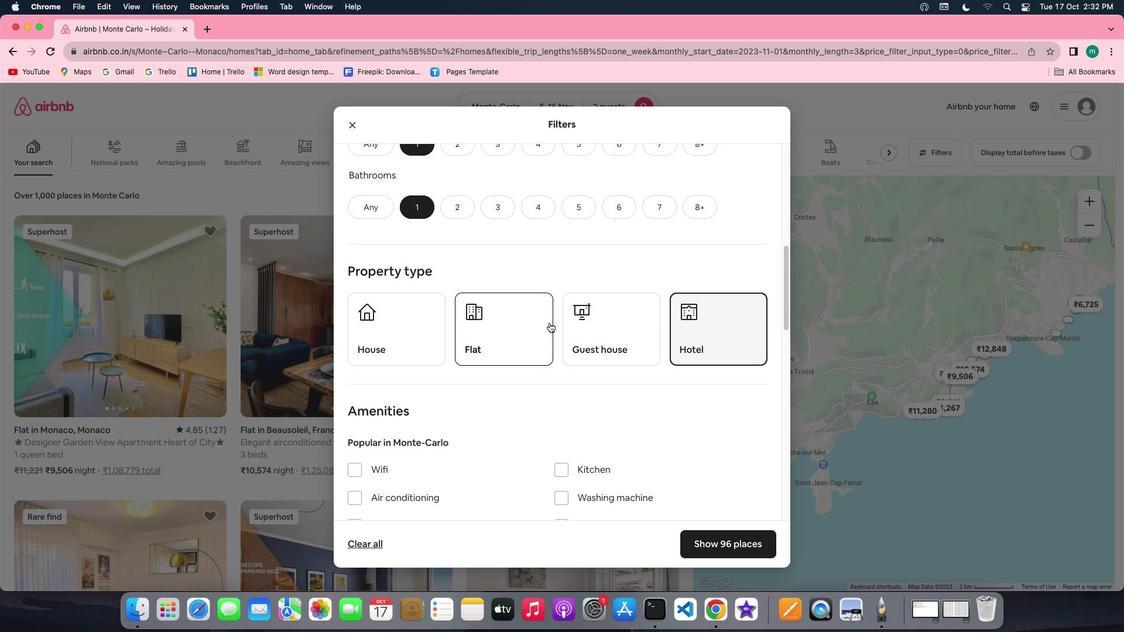 
Action: Mouse scrolled (550, 323) with delta (0, 0)
Screenshot: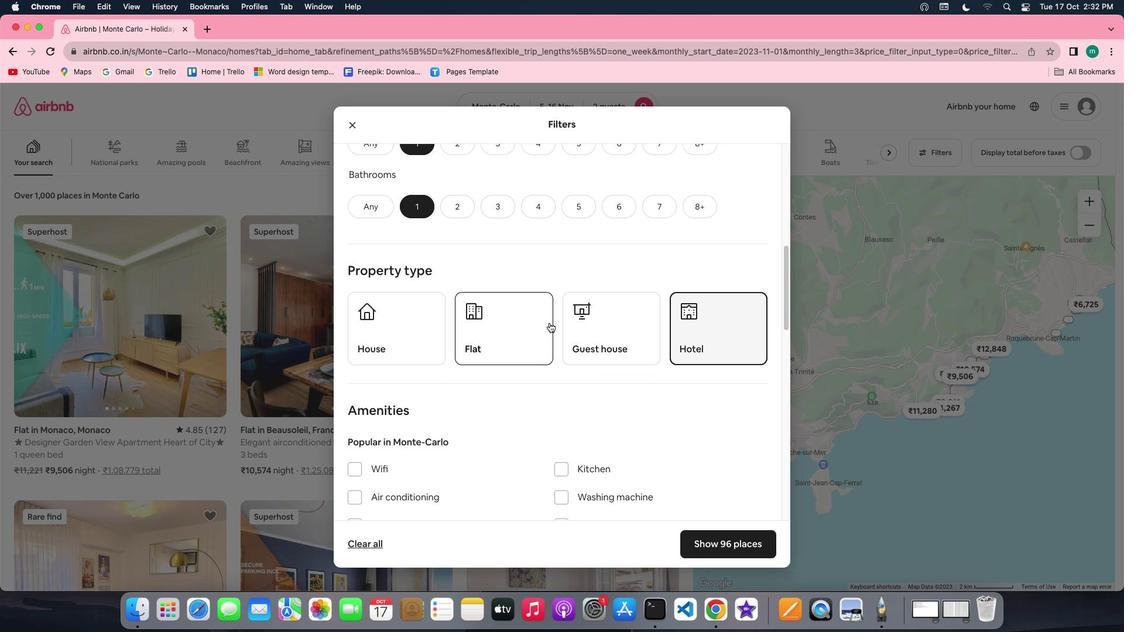 
Action: Mouse scrolled (550, 323) with delta (0, 0)
Screenshot: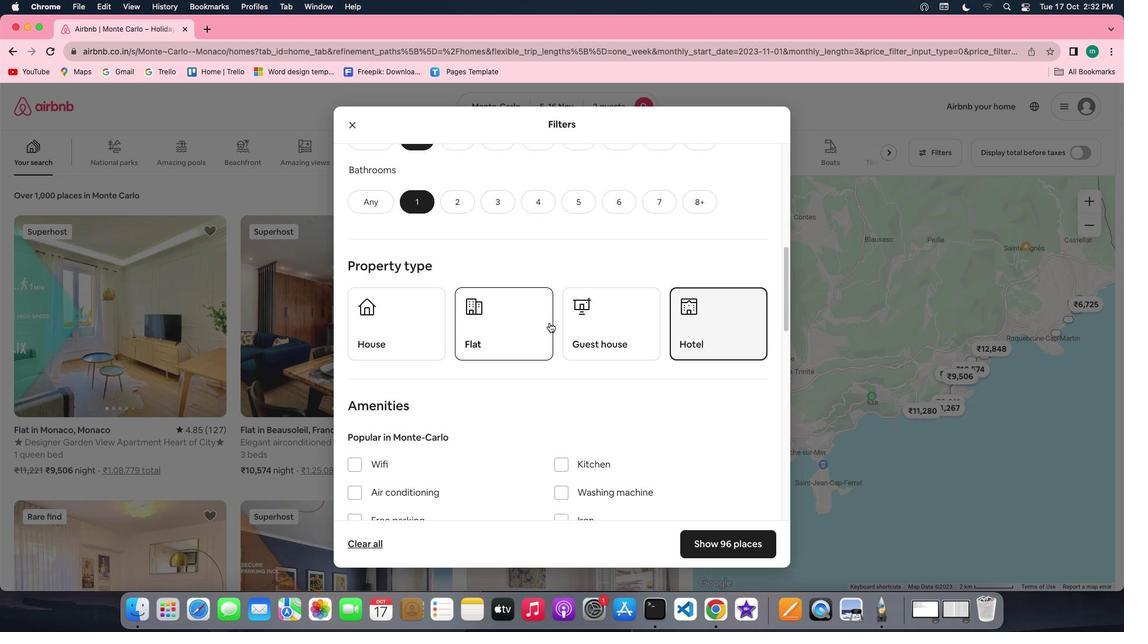 
Action: Mouse scrolled (550, 323) with delta (0, 0)
Screenshot: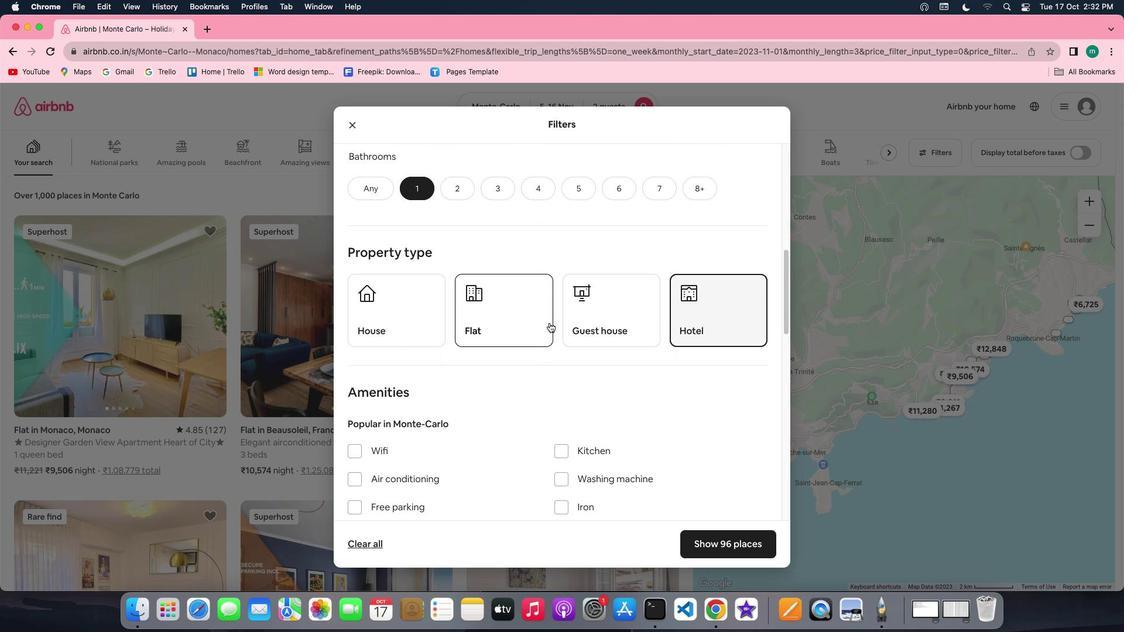 
Action: Mouse scrolled (550, 323) with delta (0, 0)
Screenshot: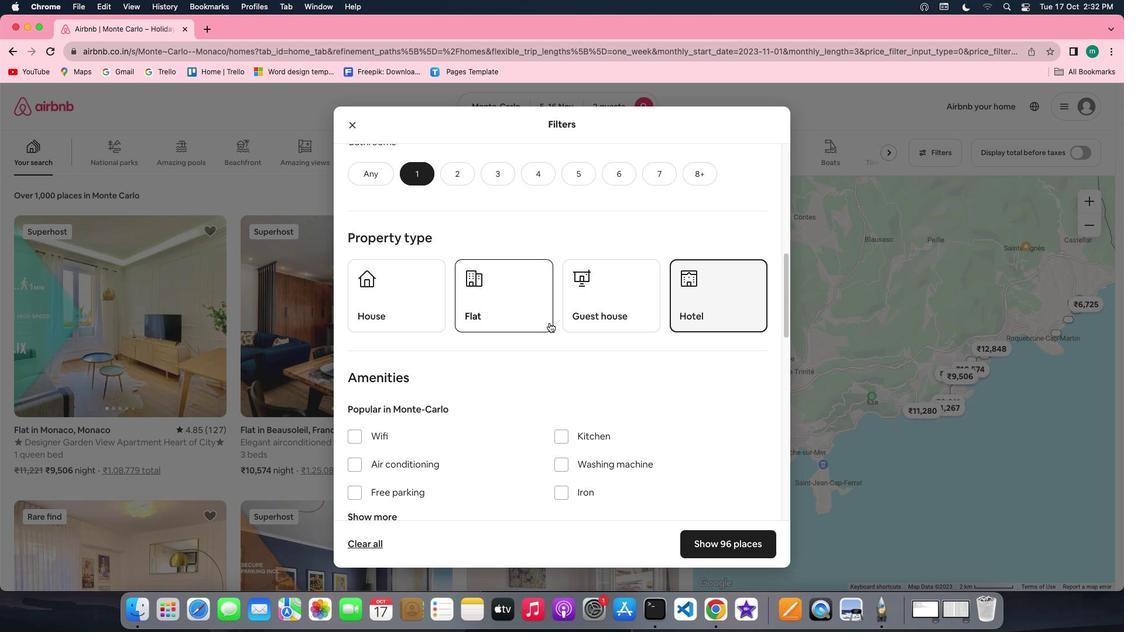 
Action: Mouse scrolled (550, 323) with delta (0, 0)
Screenshot: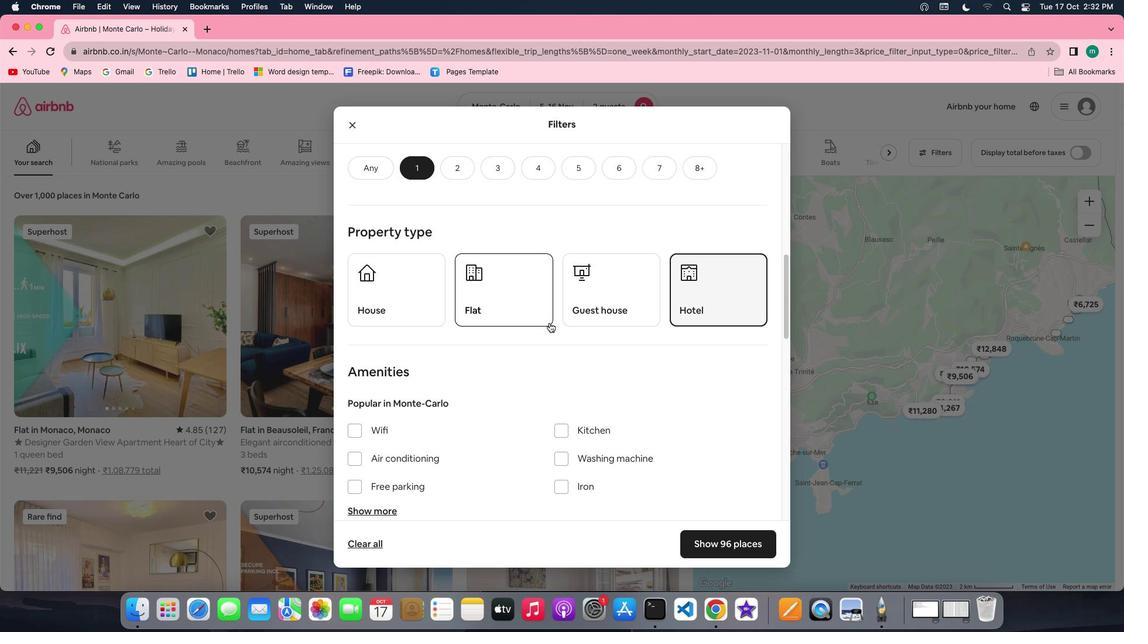 
Action: Mouse scrolled (550, 323) with delta (0, 0)
Screenshot: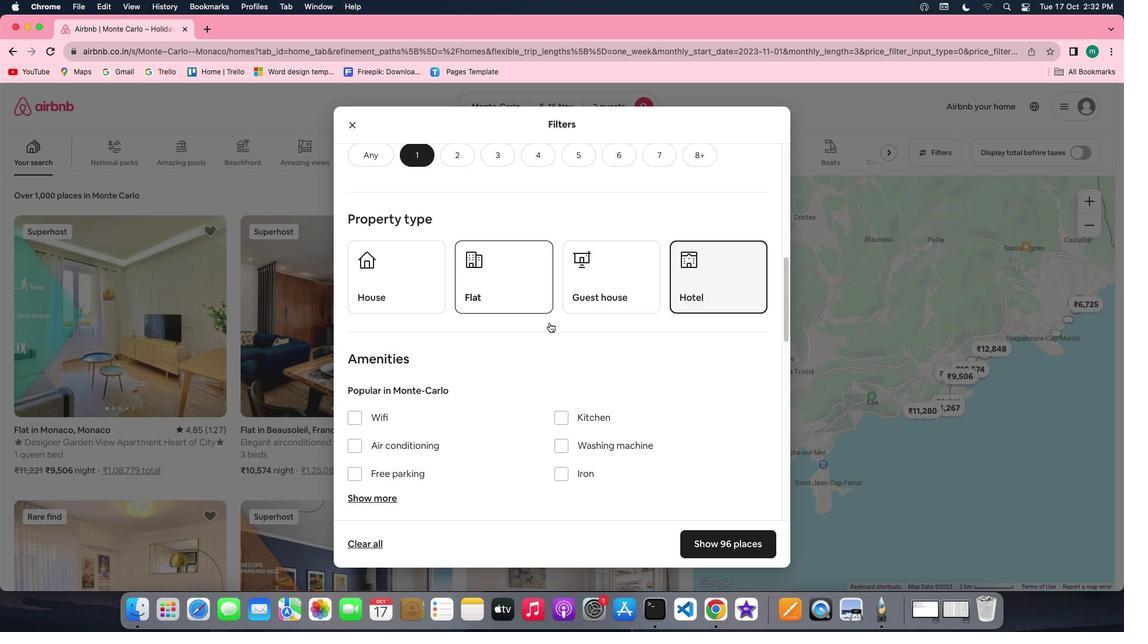 
Action: Mouse scrolled (550, 323) with delta (0, 0)
Screenshot: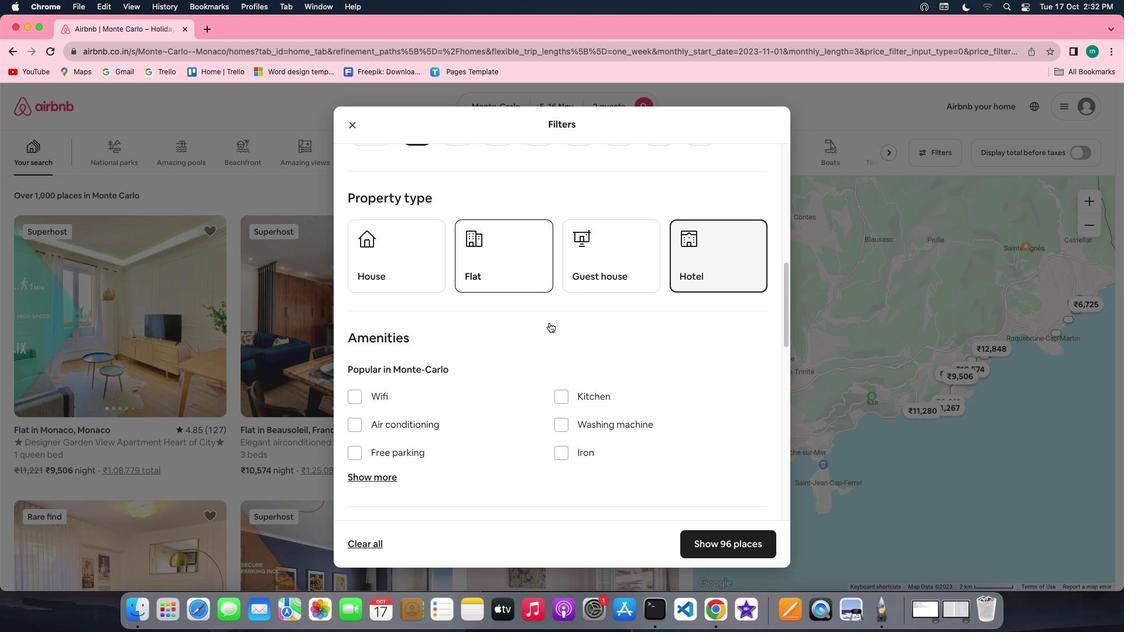 
Action: Mouse scrolled (550, 323) with delta (0, 0)
Screenshot: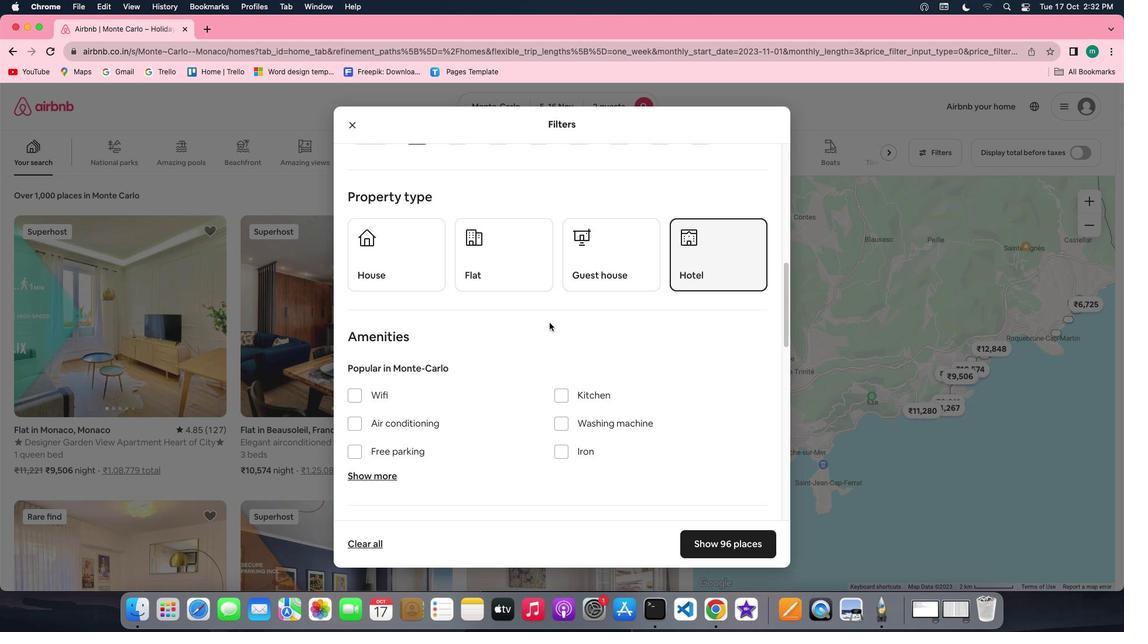 
Action: Mouse scrolled (550, 323) with delta (0, 0)
Screenshot: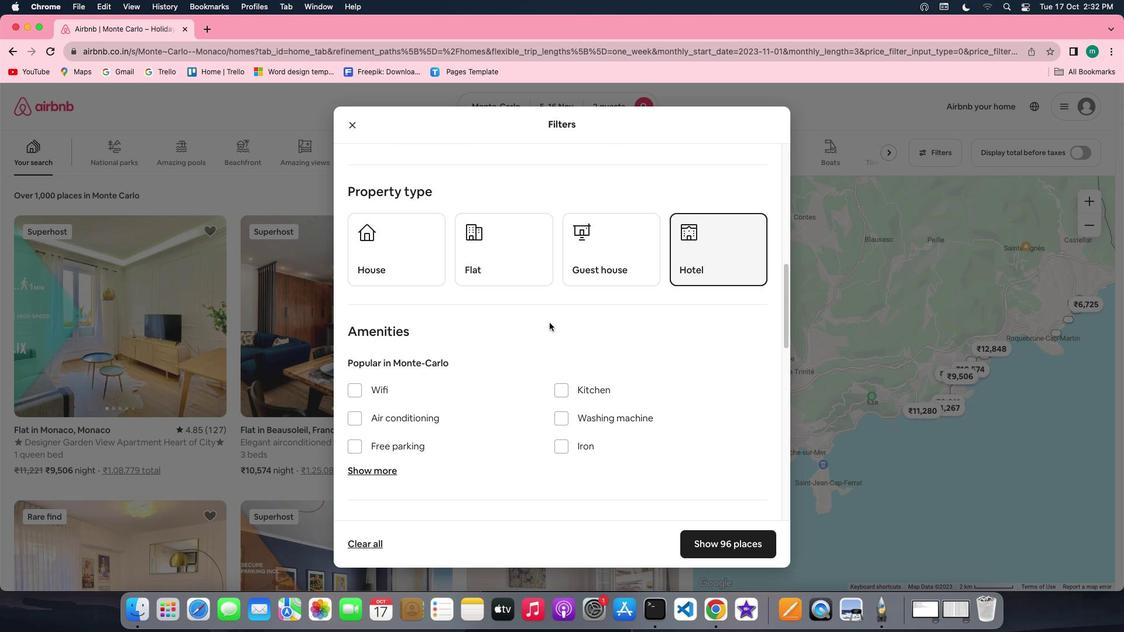
Action: Mouse scrolled (550, 323) with delta (0, 0)
Screenshot: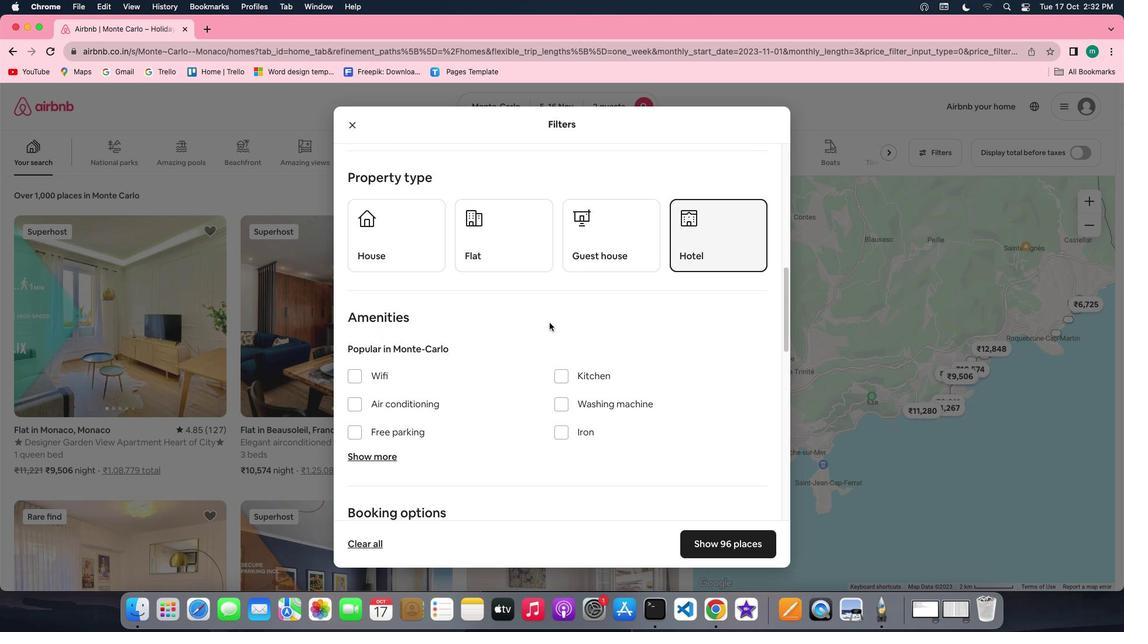 
Action: Mouse scrolled (550, 323) with delta (0, 0)
Screenshot: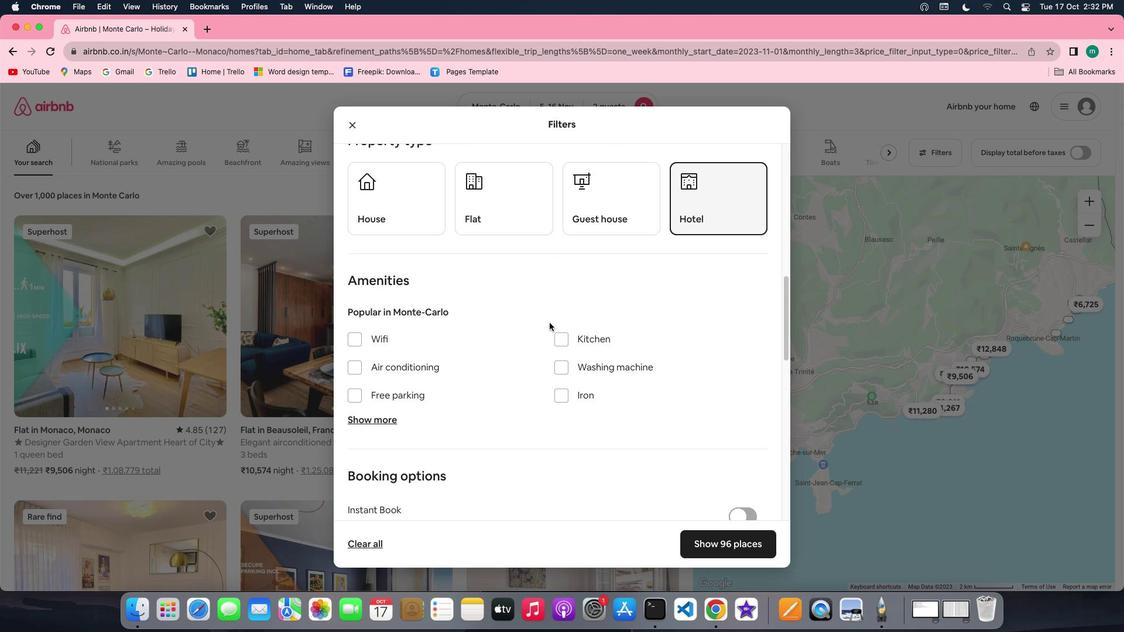 
Action: Mouse scrolled (550, 323) with delta (0, 0)
Screenshot: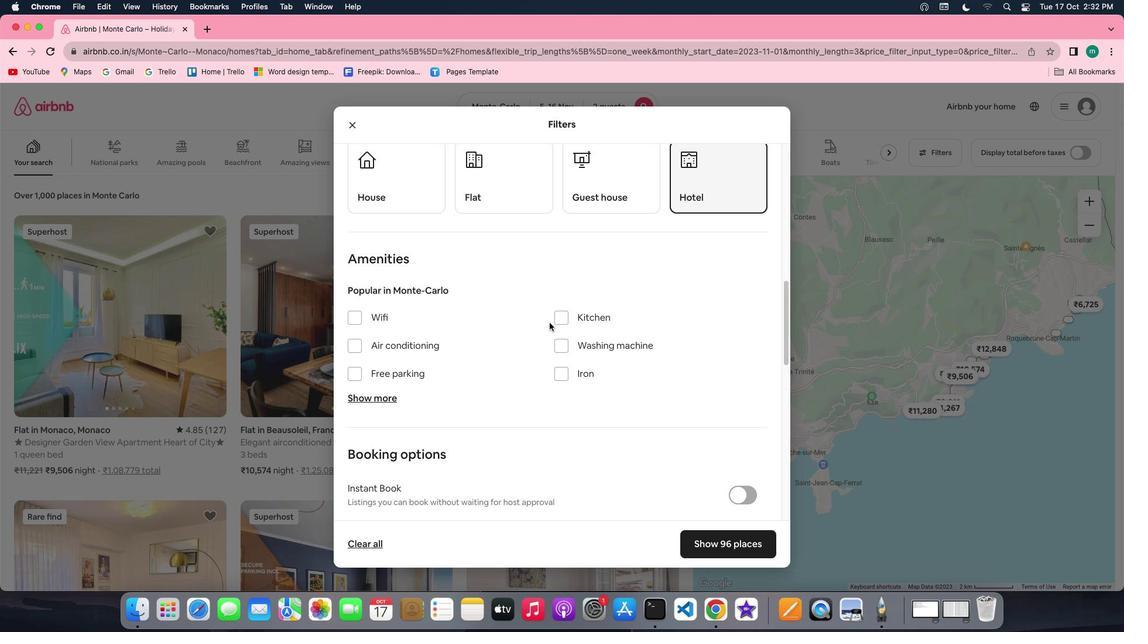 
Action: Mouse scrolled (550, 323) with delta (0, 0)
Screenshot: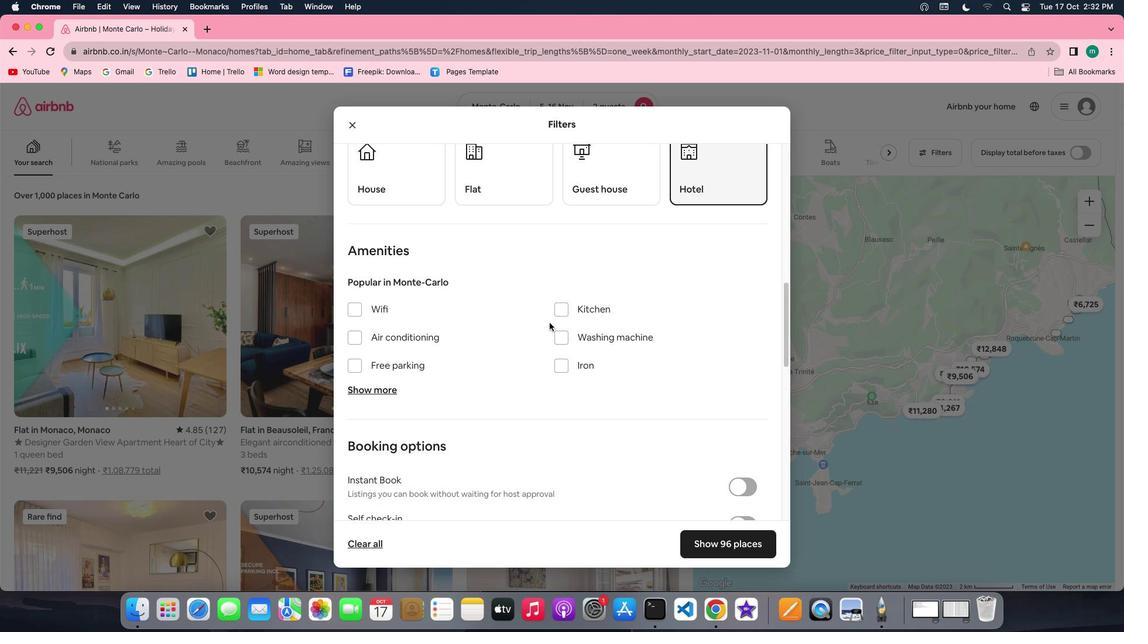 
Action: Mouse scrolled (550, 323) with delta (0, -1)
Screenshot: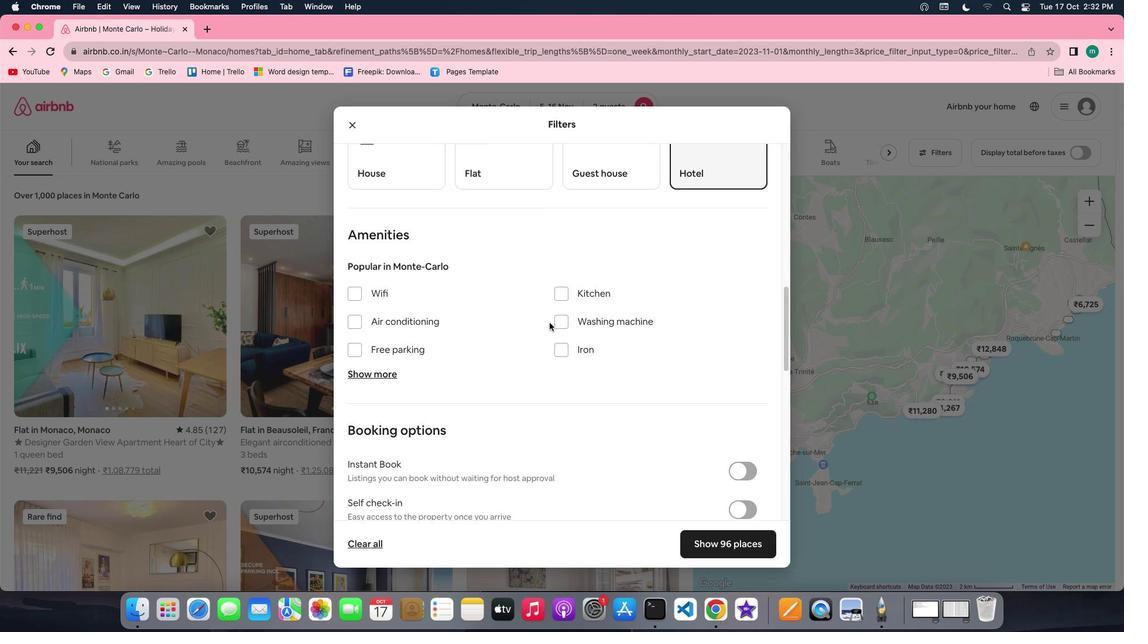 
Action: Mouse scrolled (550, 323) with delta (0, -1)
Screenshot: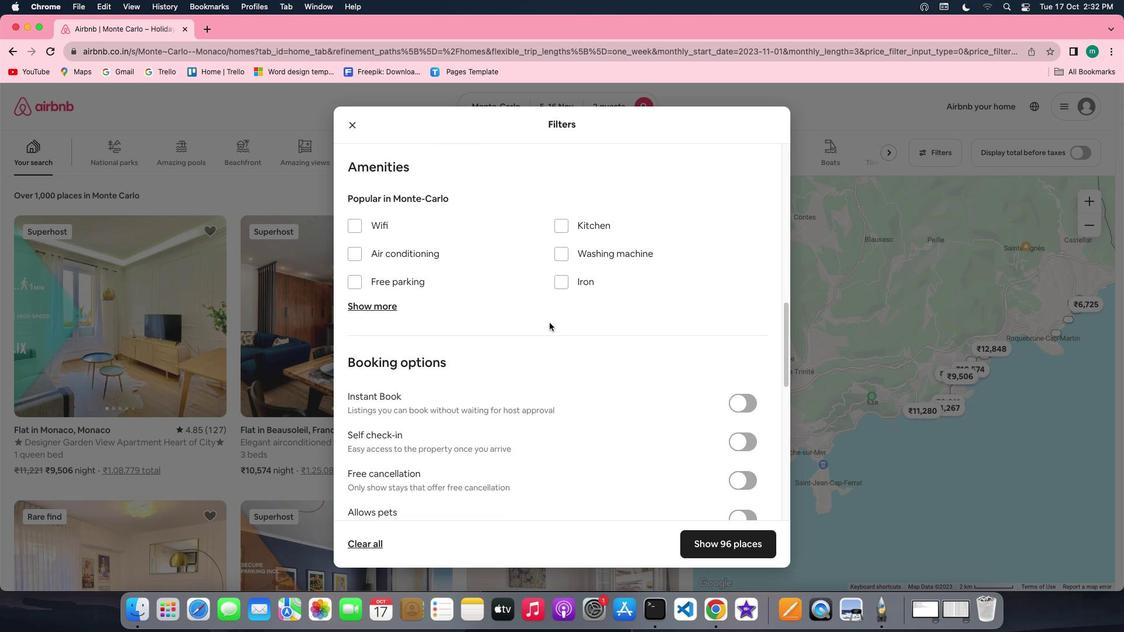 
Action: Mouse moved to (736, 369)
Screenshot: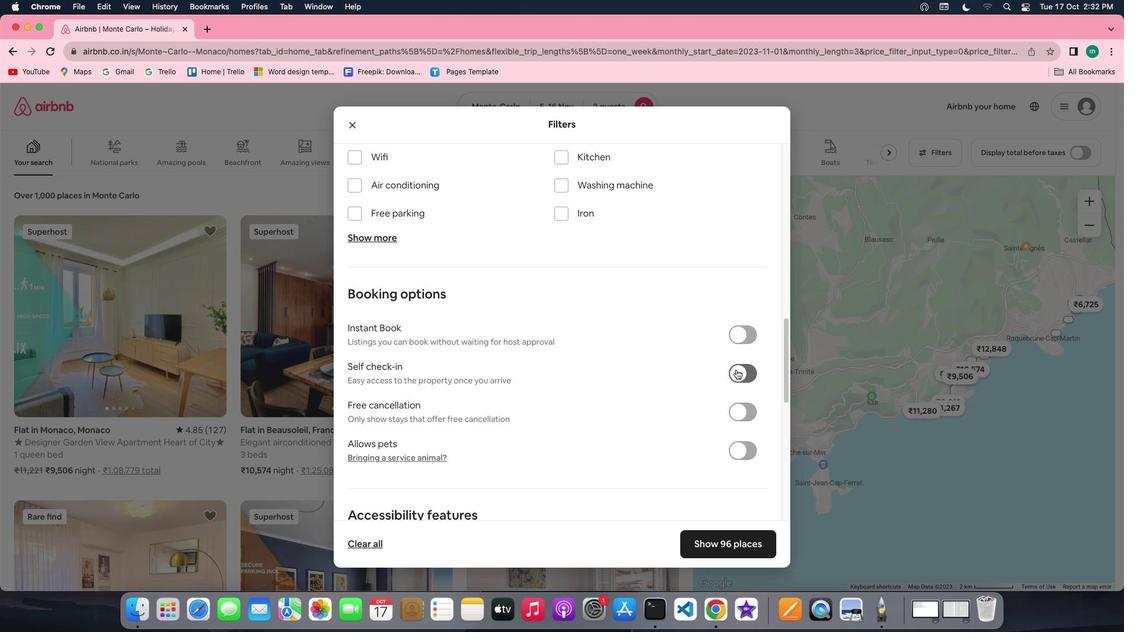 
Action: Mouse pressed left at (736, 369)
Screenshot: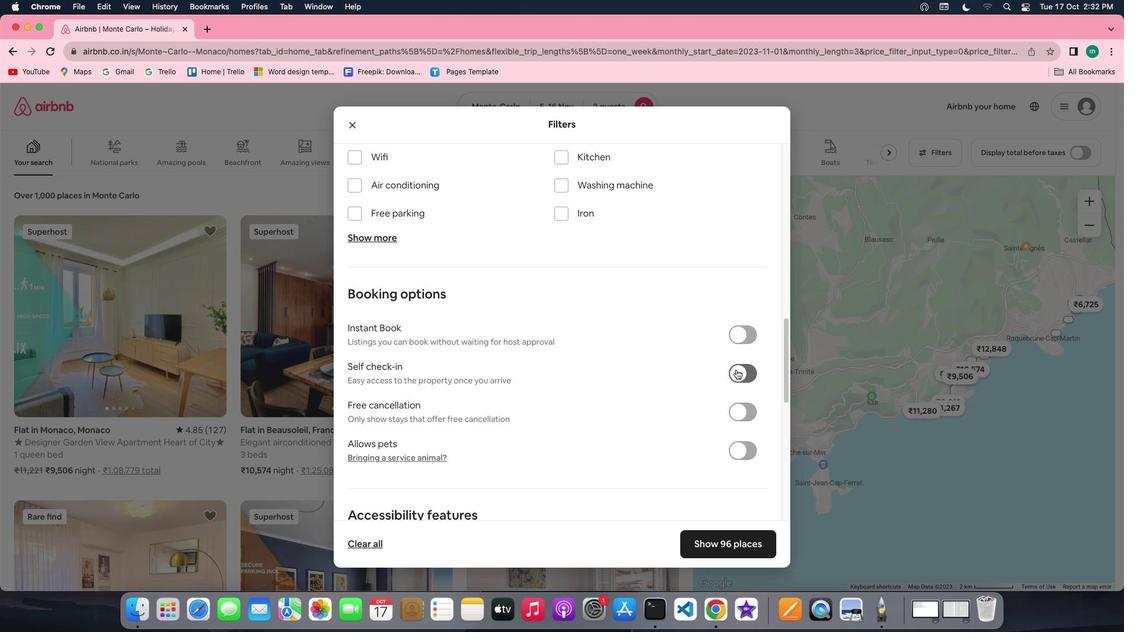 
Action: Mouse moved to (703, 549)
Screenshot: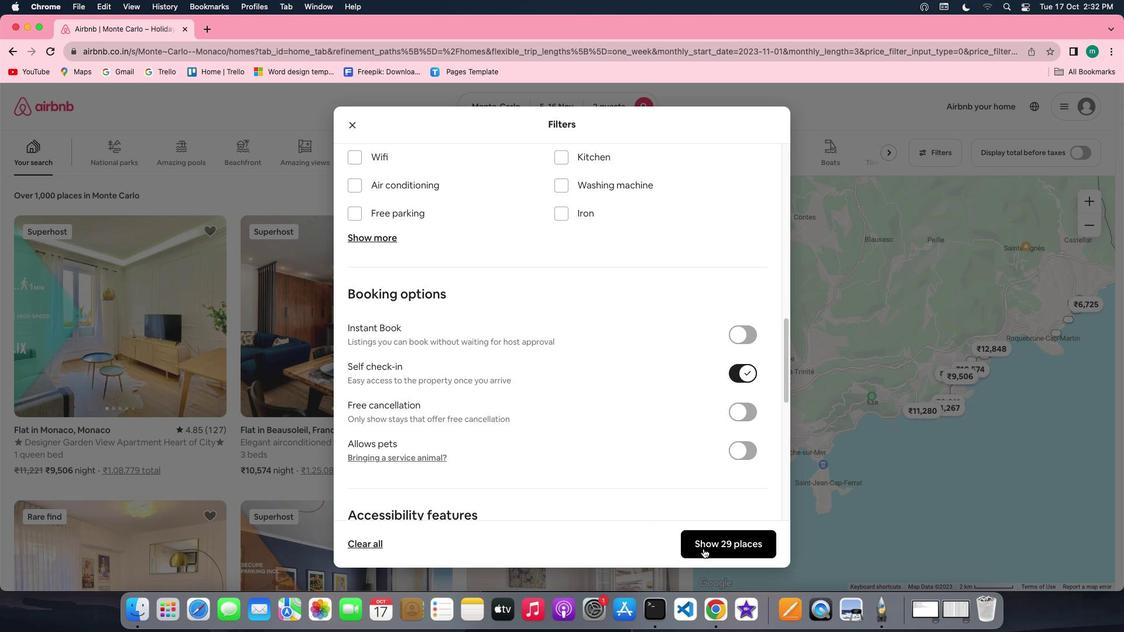 
Action: Mouse pressed left at (703, 549)
Screenshot: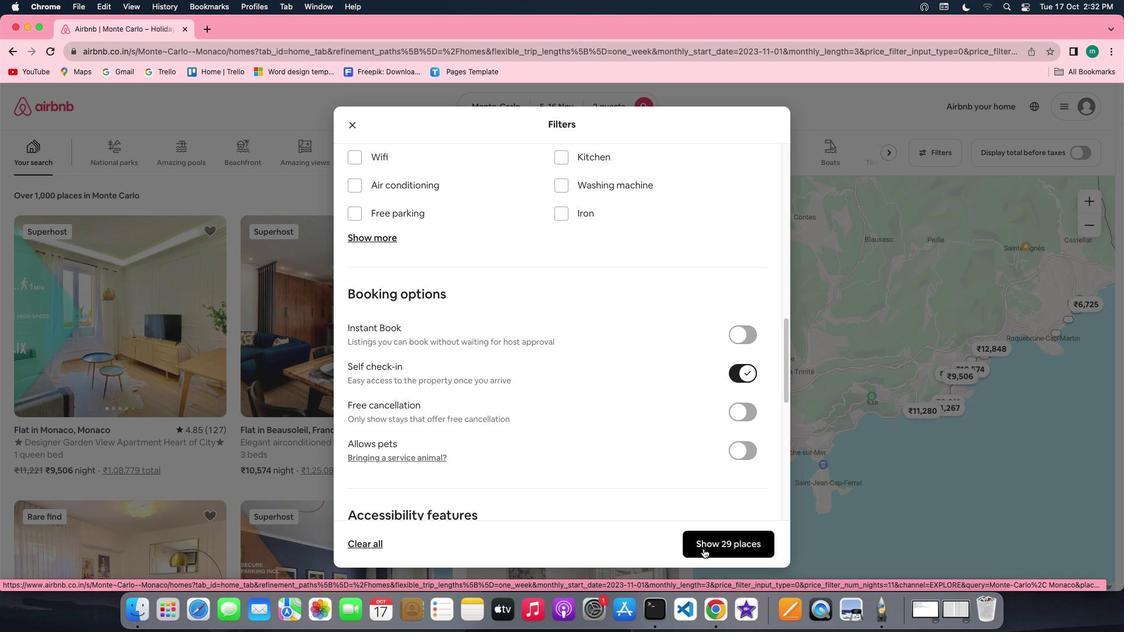 
Action: Mouse moved to (140, 312)
Screenshot: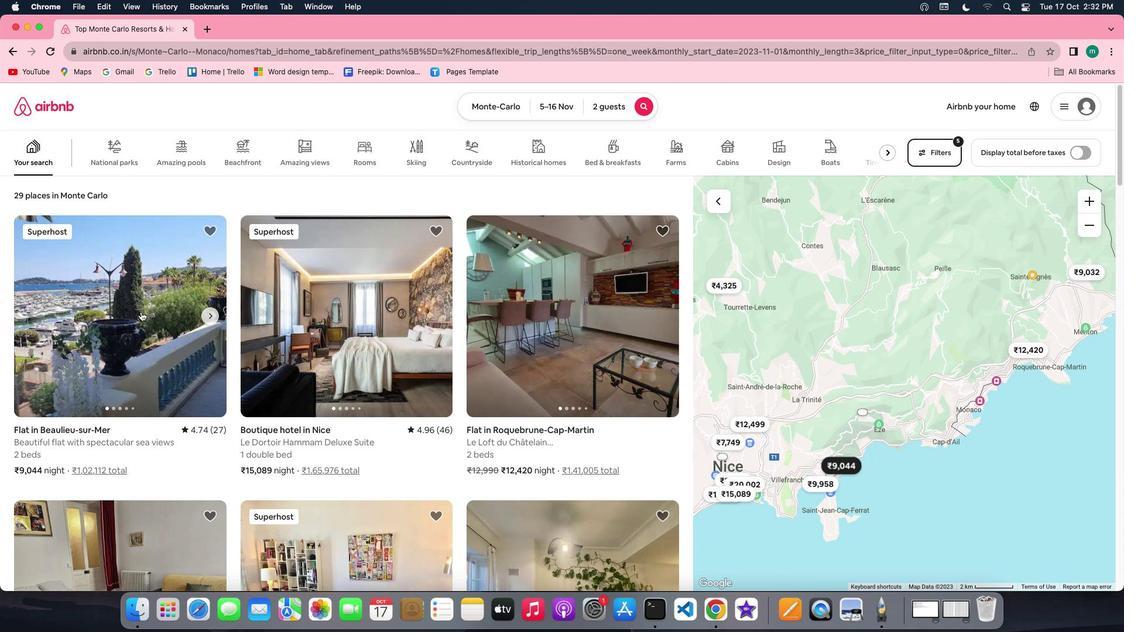 
Action: Mouse pressed left at (140, 312)
Screenshot: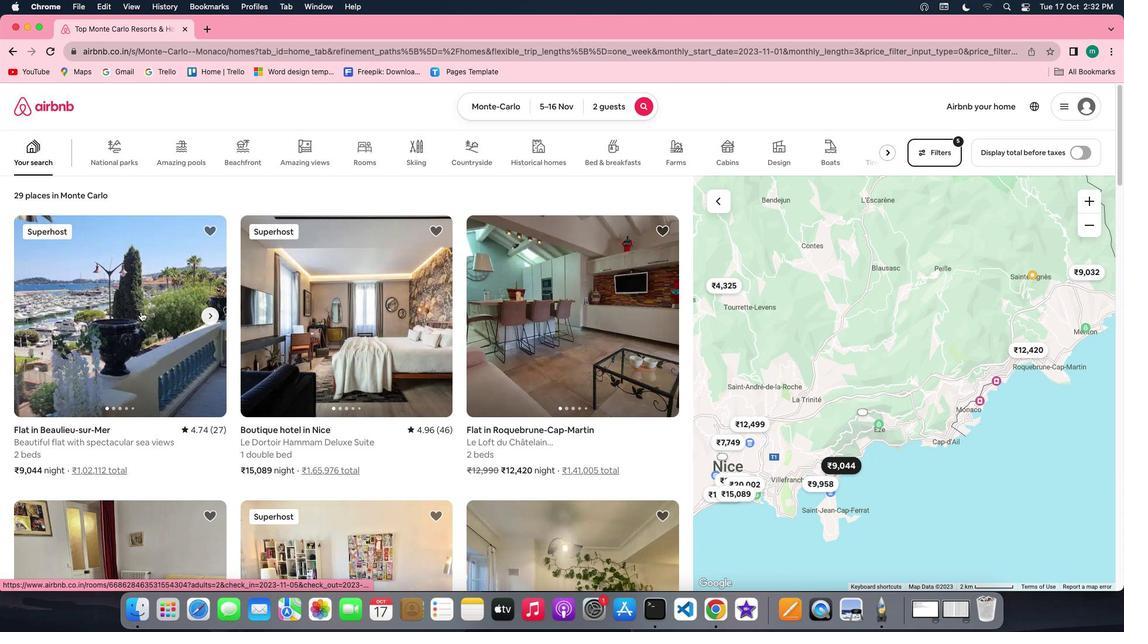 
Action: Mouse moved to (840, 434)
Screenshot: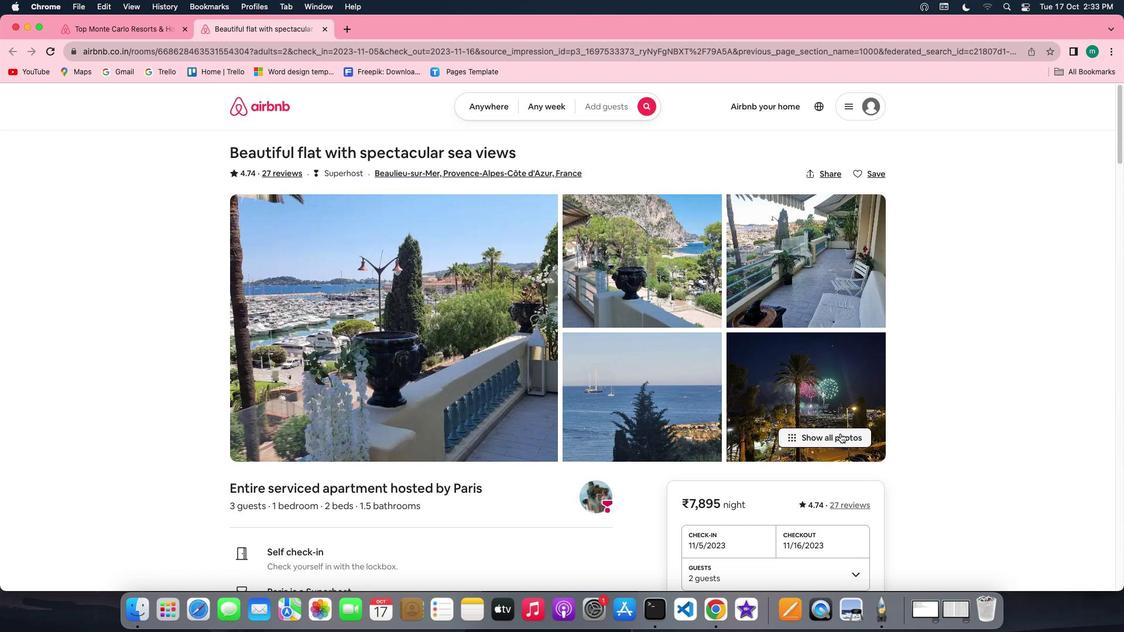 
Action: Mouse pressed left at (840, 434)
Screenshot: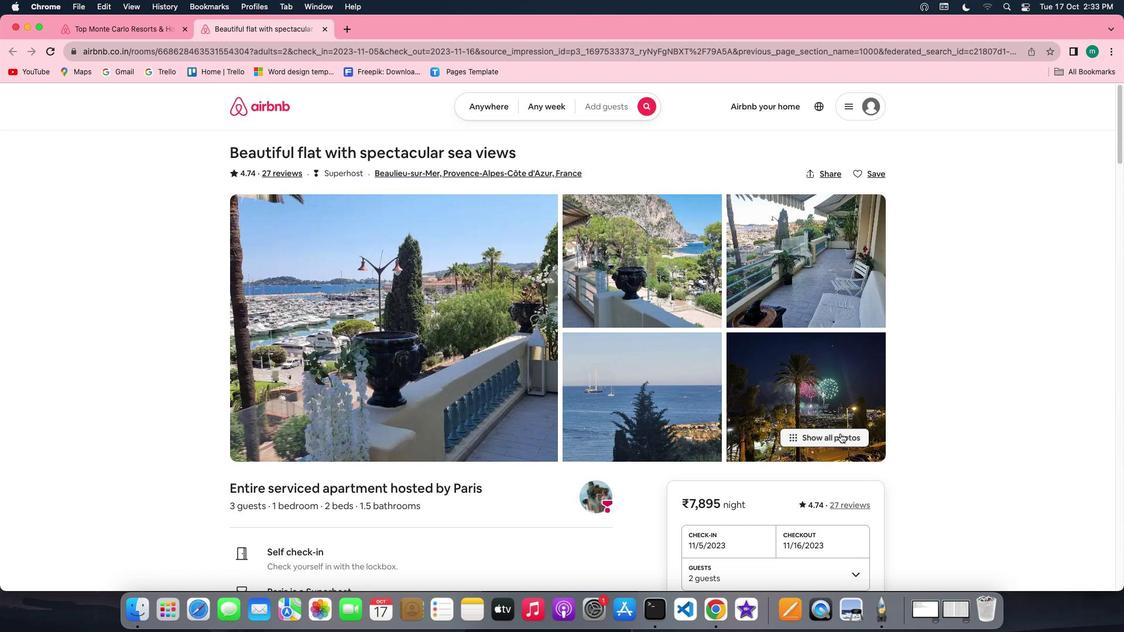 
Action: Mouse moved to (672, 421)
Screenshot: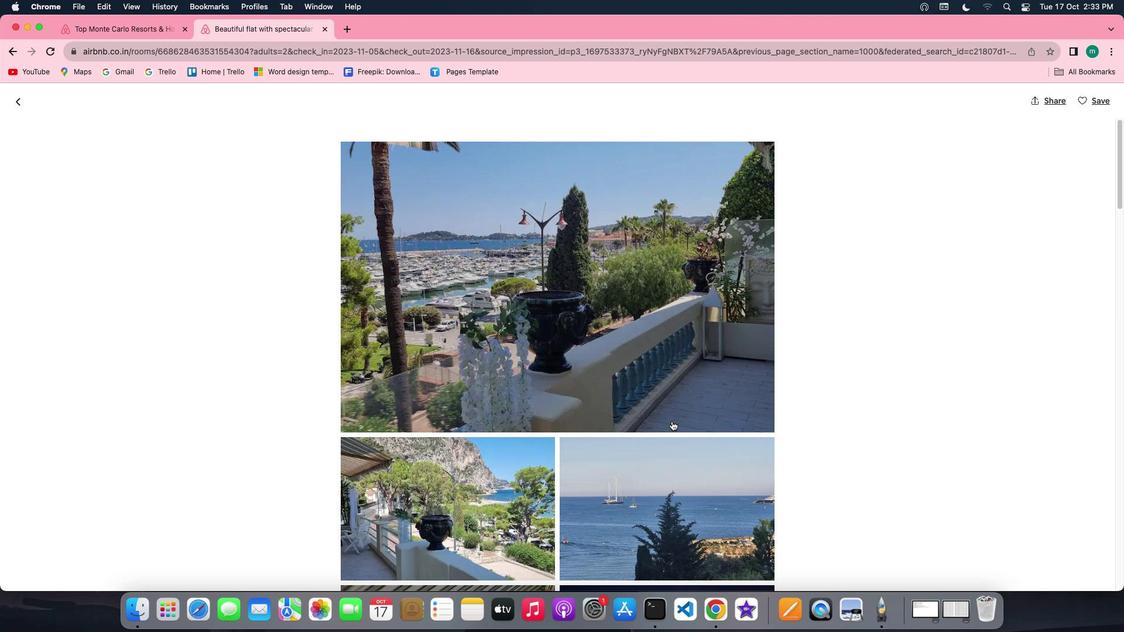 
Action: Mouse scrolled (672, 421) with delta (0, 0)
Screenshot: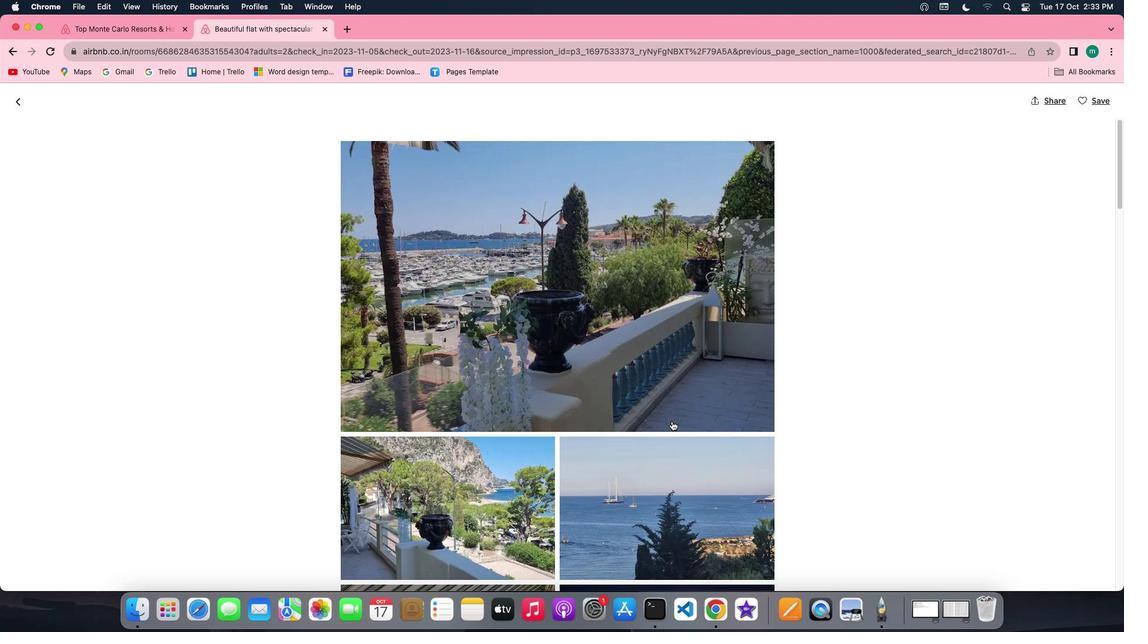 
Action: Mouse scrolled (672, 421) with delta (0, 0)
Screenshot: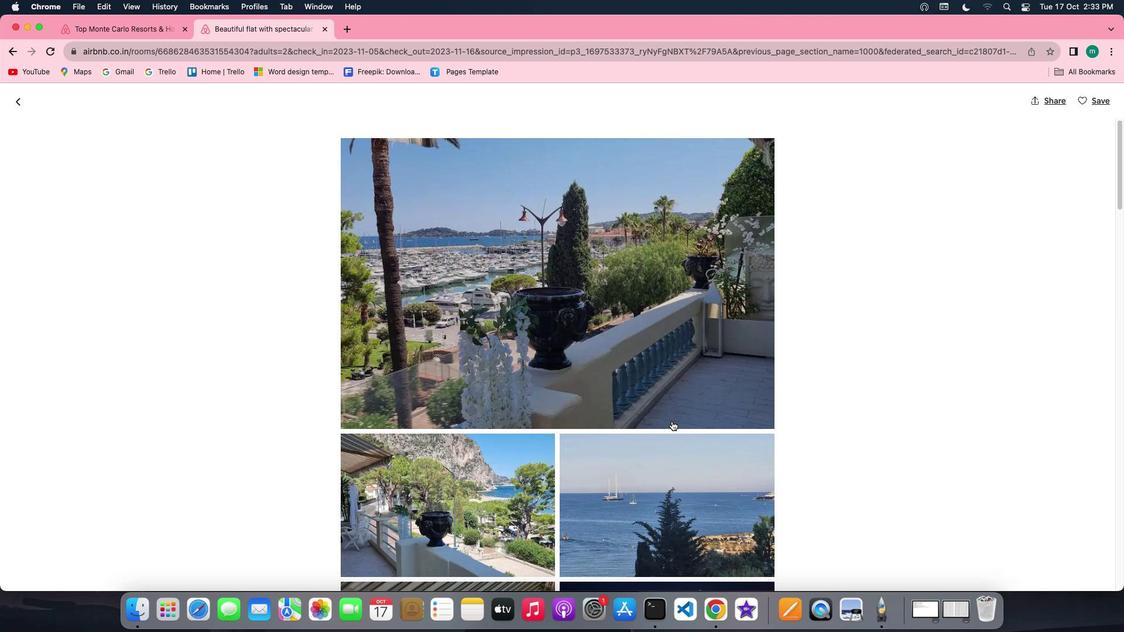 
Action: Mouse scrolled (672, 421) with delta (0, 0)
Screenshot: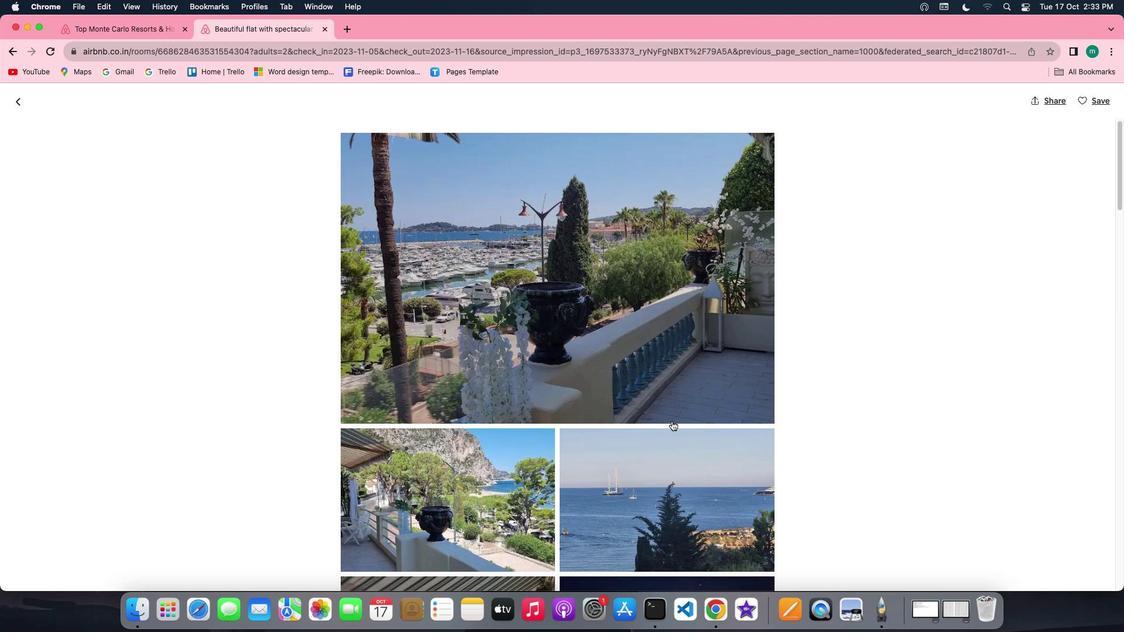 
Action: Mouse scrolled (672, 421) with delta (0, 0)
Screenshot: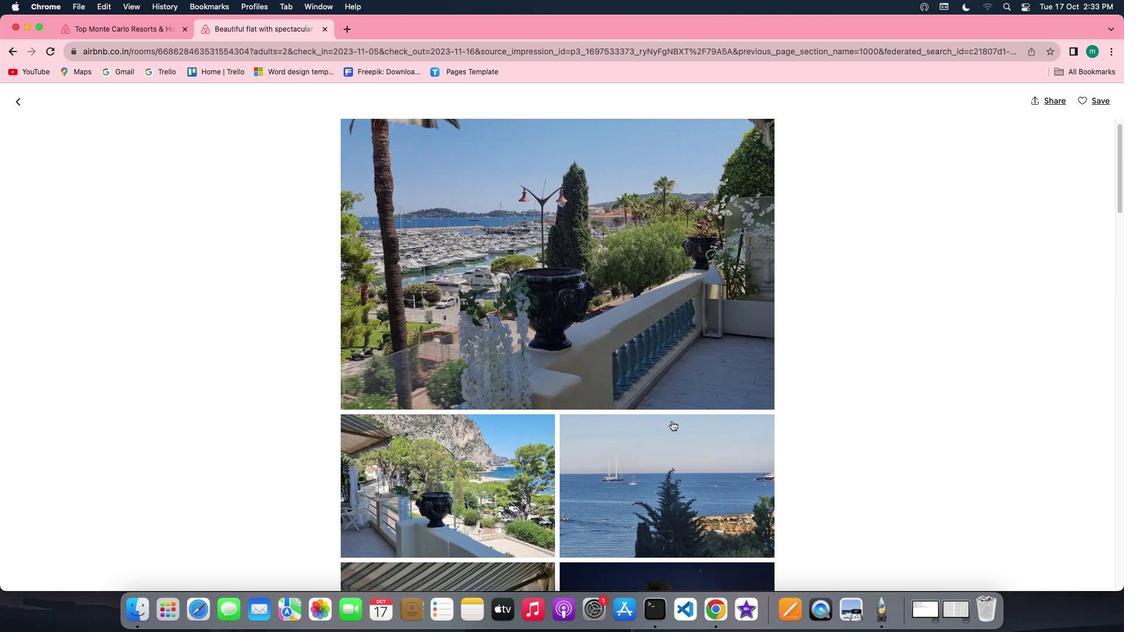 
Action: Mouse scrolled (672, 421) with delta (0, 0)
Screenshot: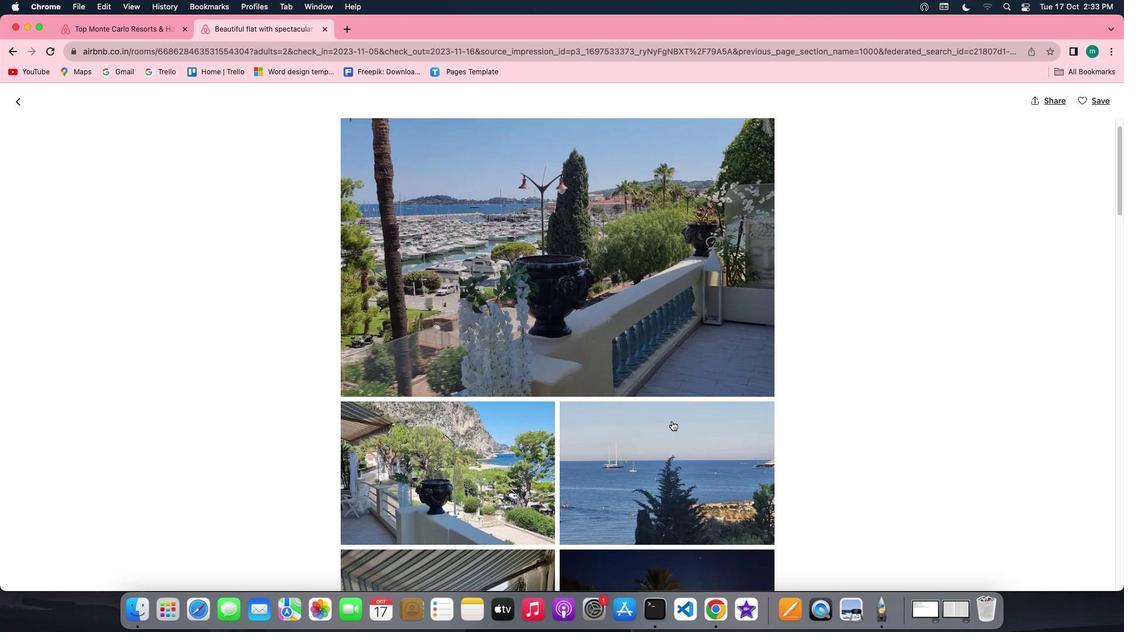 
Action: Mouse scrolled (672, 421) with delta (0, 0)
Screenshot: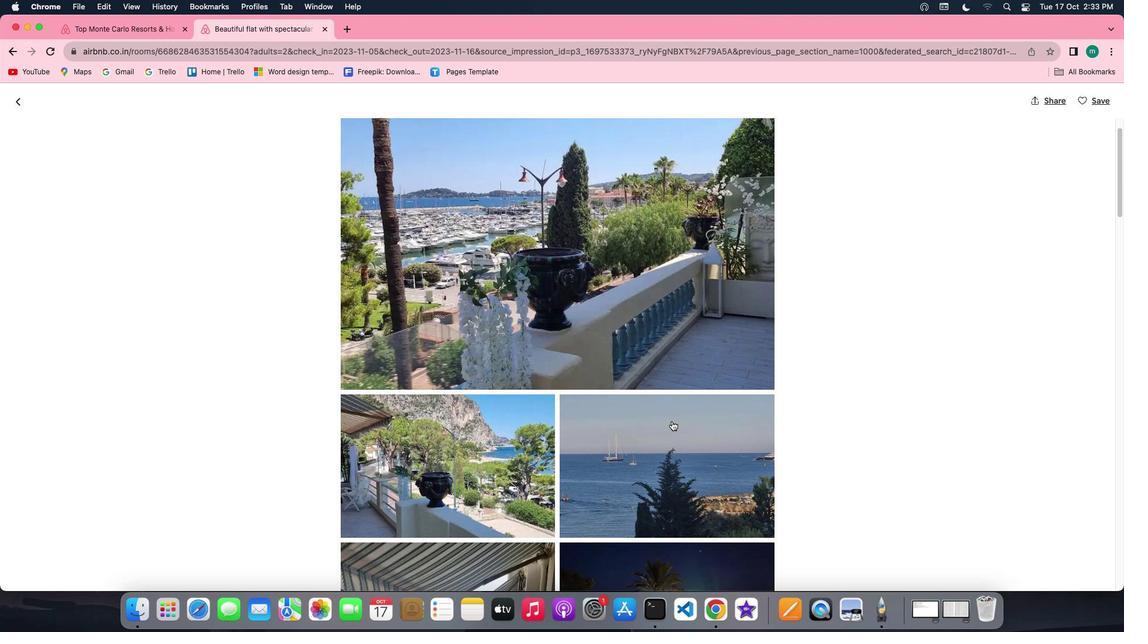 
Action: Mouse scrolled (672, 421) with delta (0, 0)
Screenshot: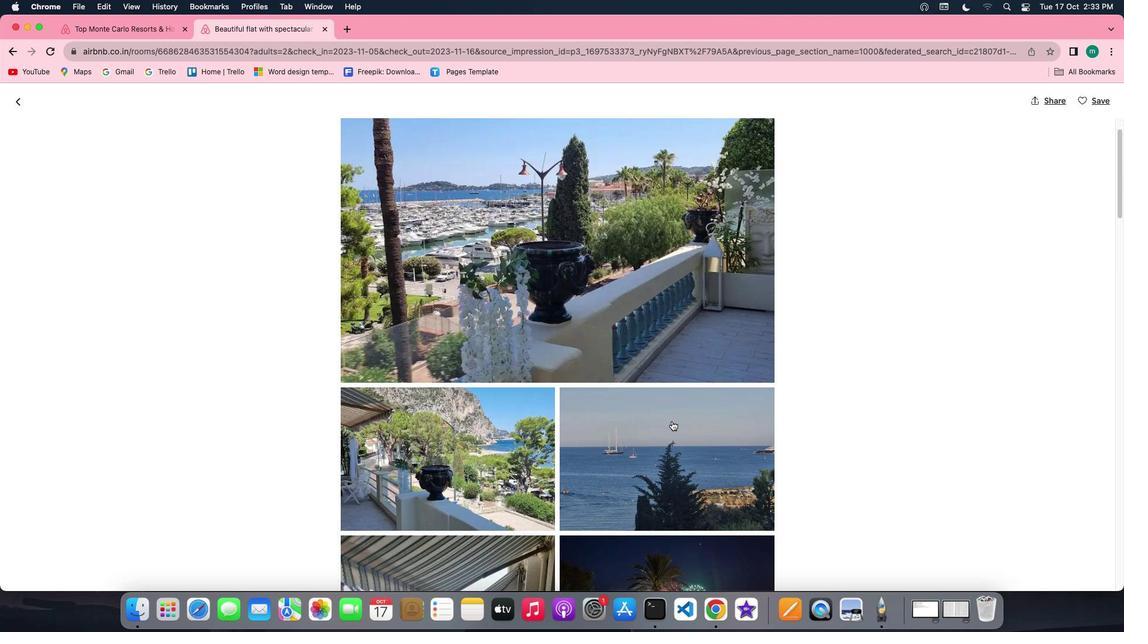 
Action: Mouse scrolled (672, 421) with delta (0, 0)
Screenshot: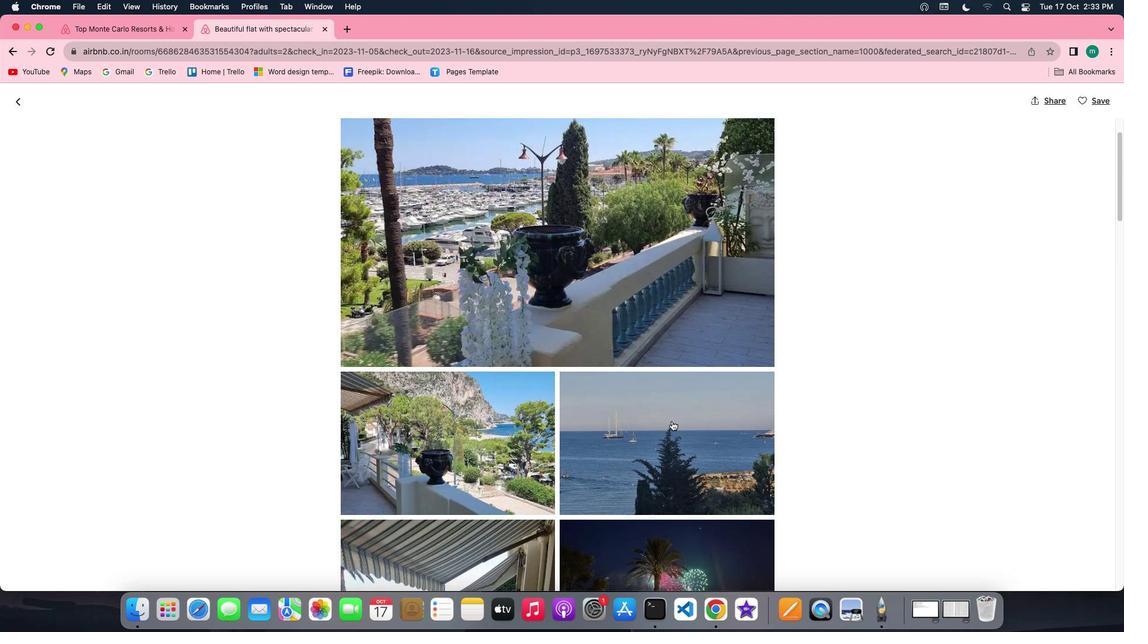 
Action: Mouse scrolled (672, 421) with delta (0, 0)
Screenshot: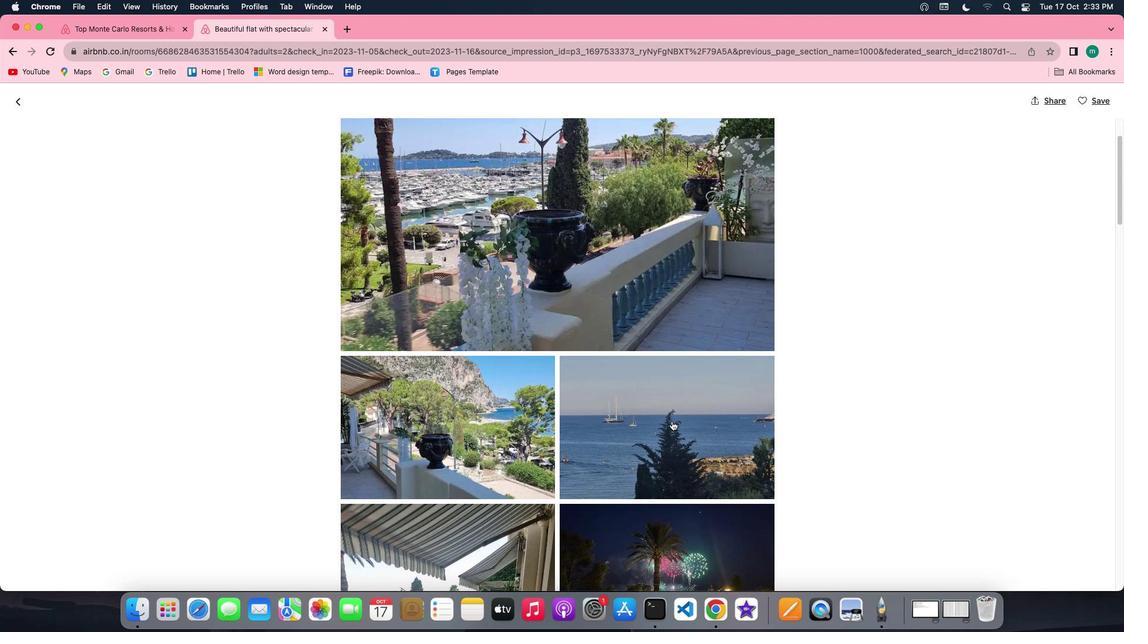 
Action: Mouse scrolled (672, 421) with delta (0, 0)
Screenshot: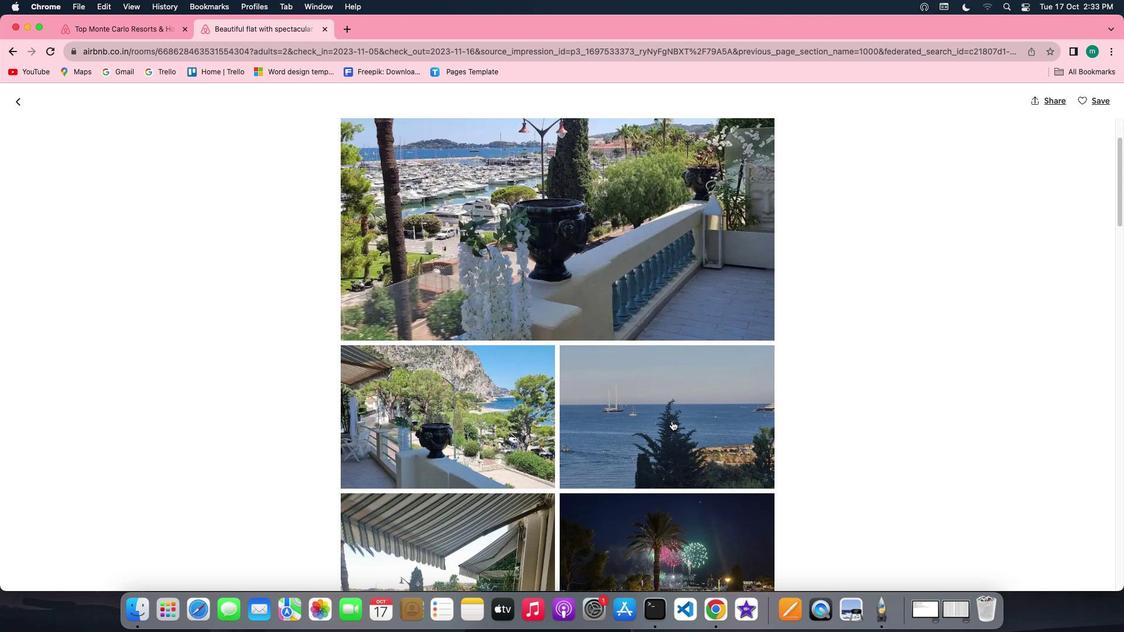 
Action: Mouse scrolled (672, 421) with delta (0, -1)
Screenshot: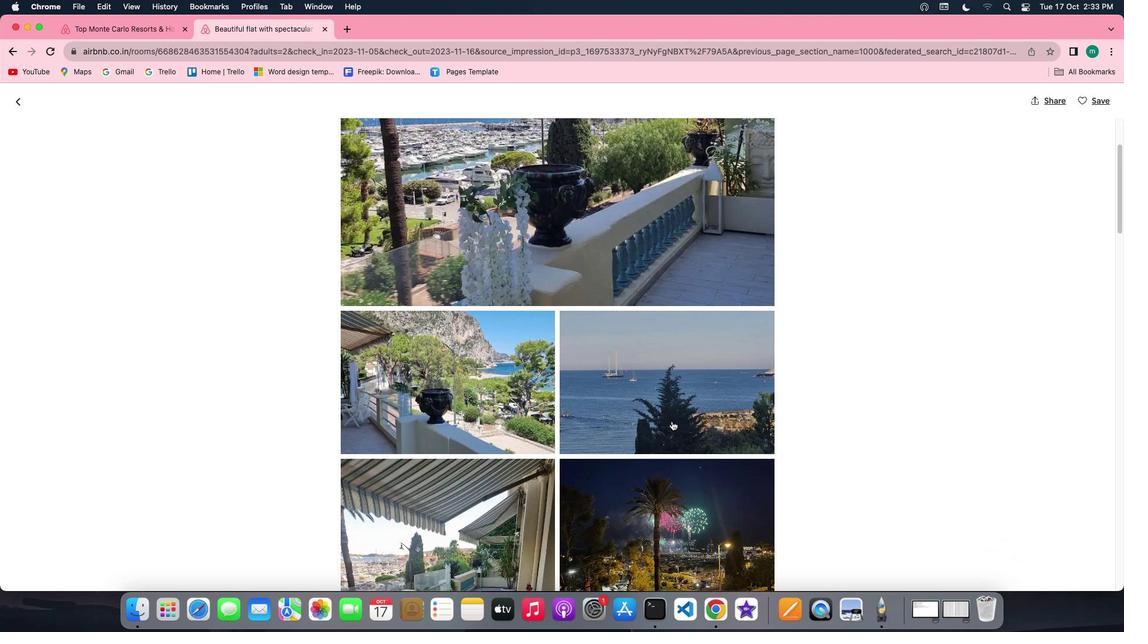 
Action: Mouse scrolled (672, 421) with delta (0, -1)
Screenshot: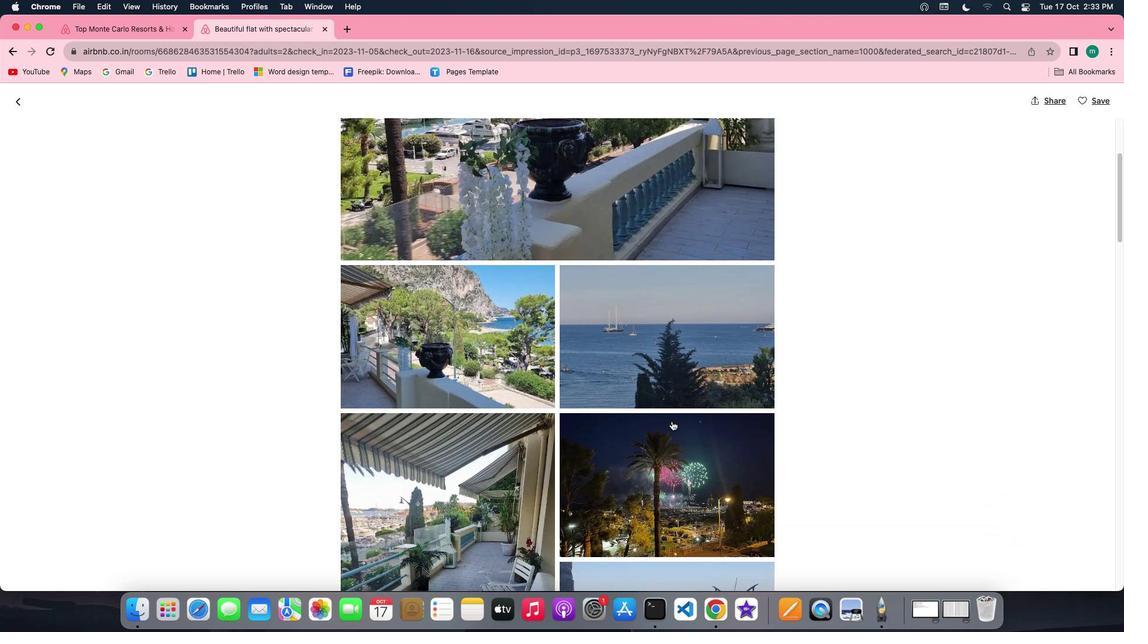 
Action: Mouse scrolled (672, 421) with delta (0, 0)
Screenshot: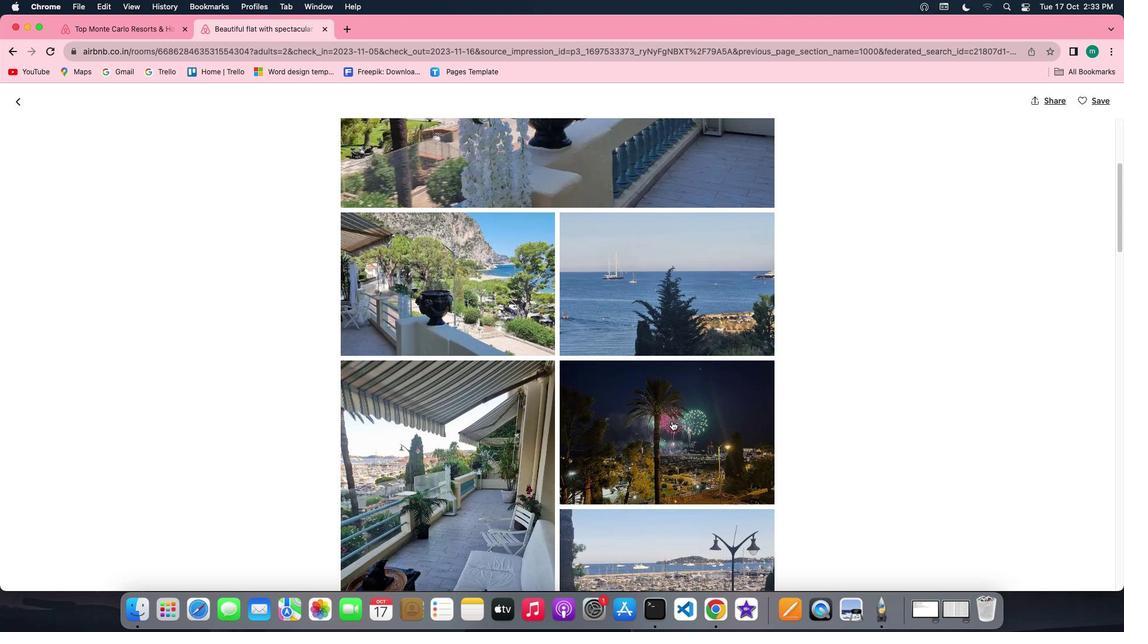 
Action: Mouse scrolled (672, 421) with delta (0, 0)
Screenshot: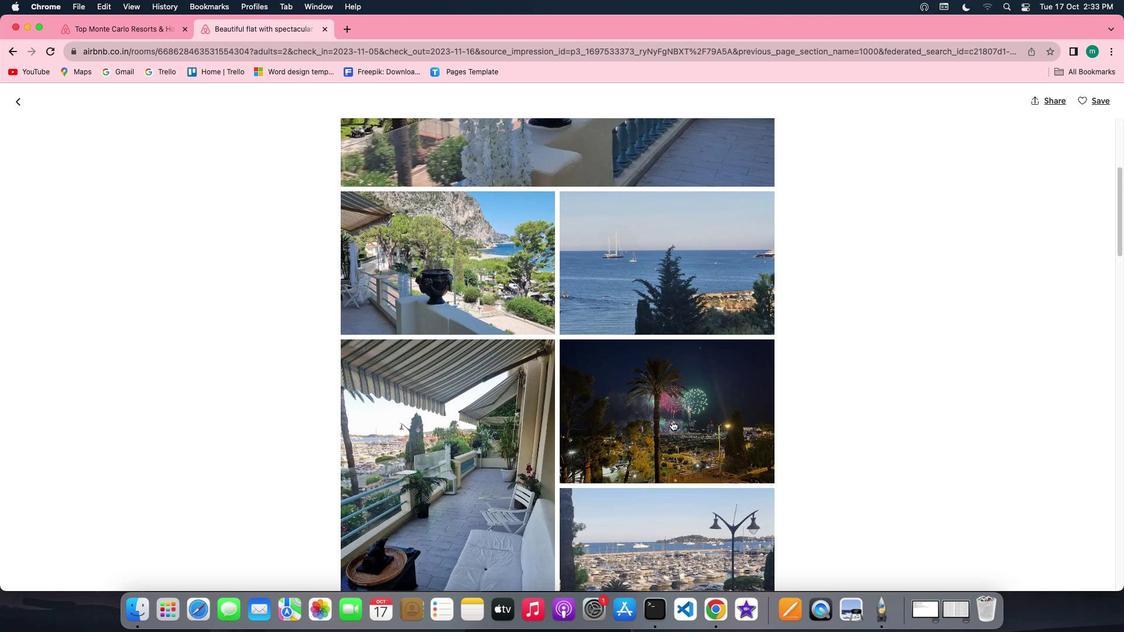 
Action: Mouse scrolled (672, 421) with delta (0, -1)
Screenshot: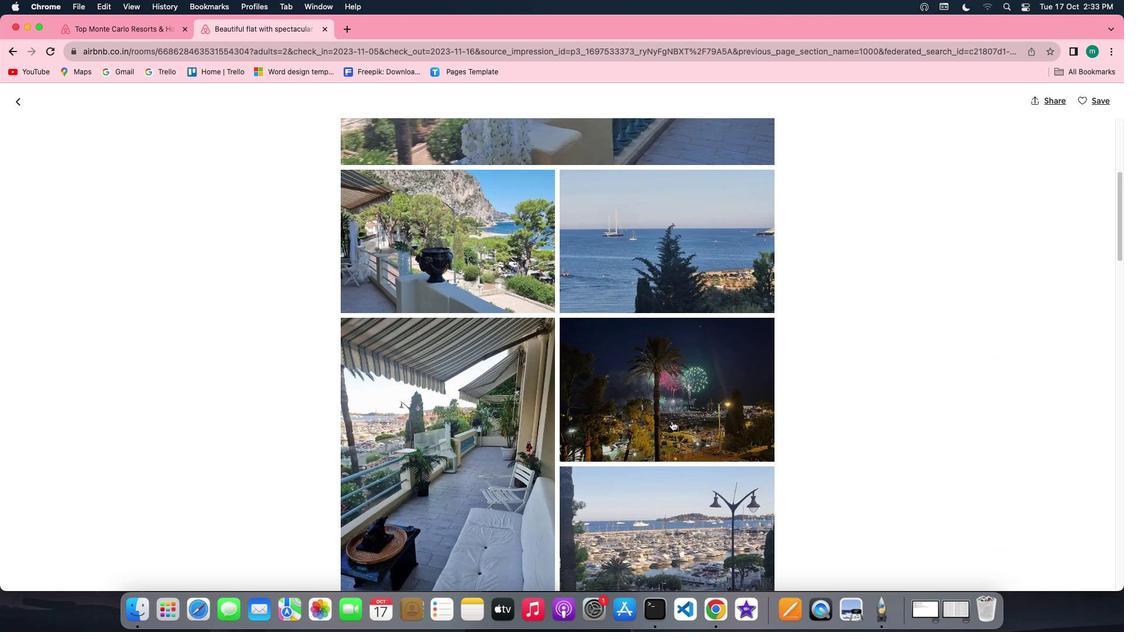 
Action: Mouse scrolled (672, 421) with delta (0, 0)
Screenshot: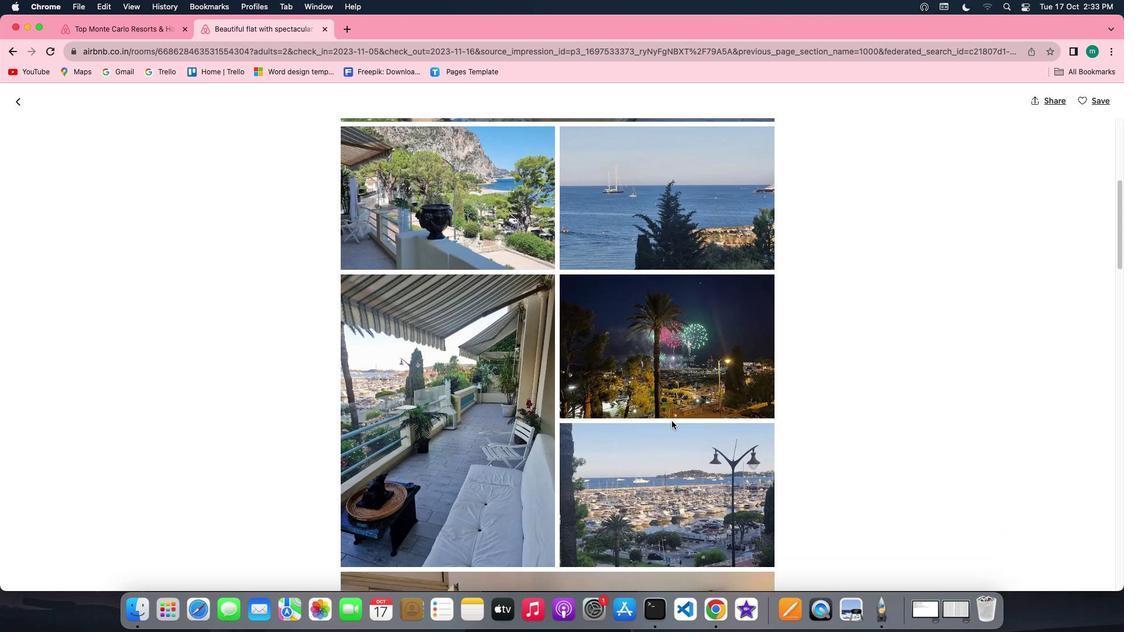 
Action: Mouse scrolled (672, 421) with delta (0, 0)
Screenshot: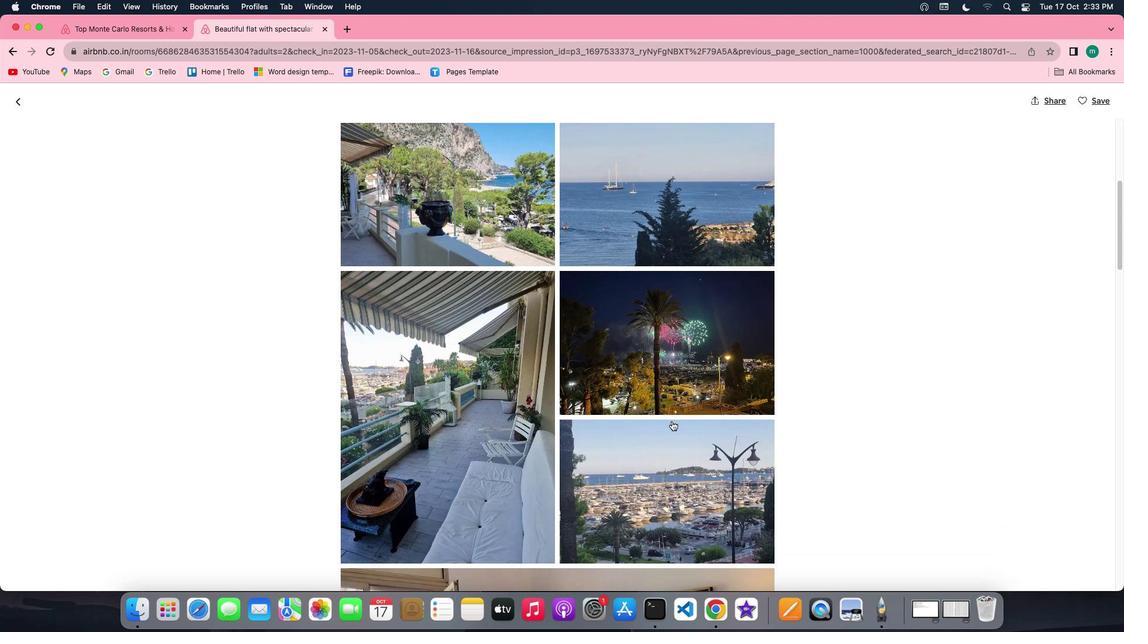
Action: Mouse scrolled (672, 421) with delta (0, 0)
Screenshot: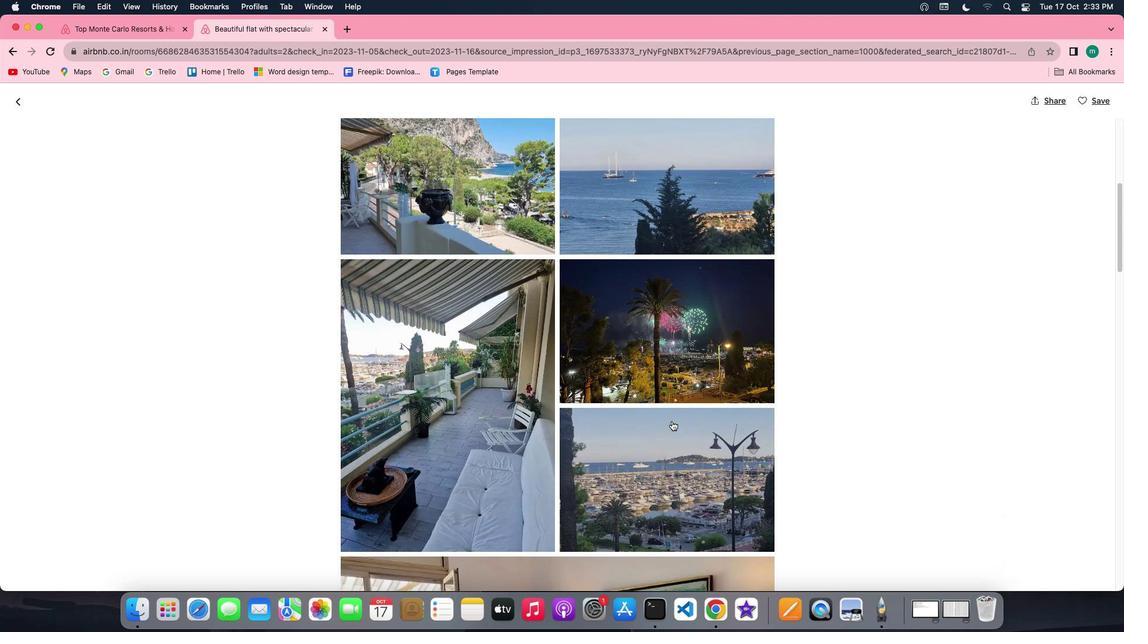 
Action: Mouse scrolled (672, 421) with delta (0, 0)
Screenshot: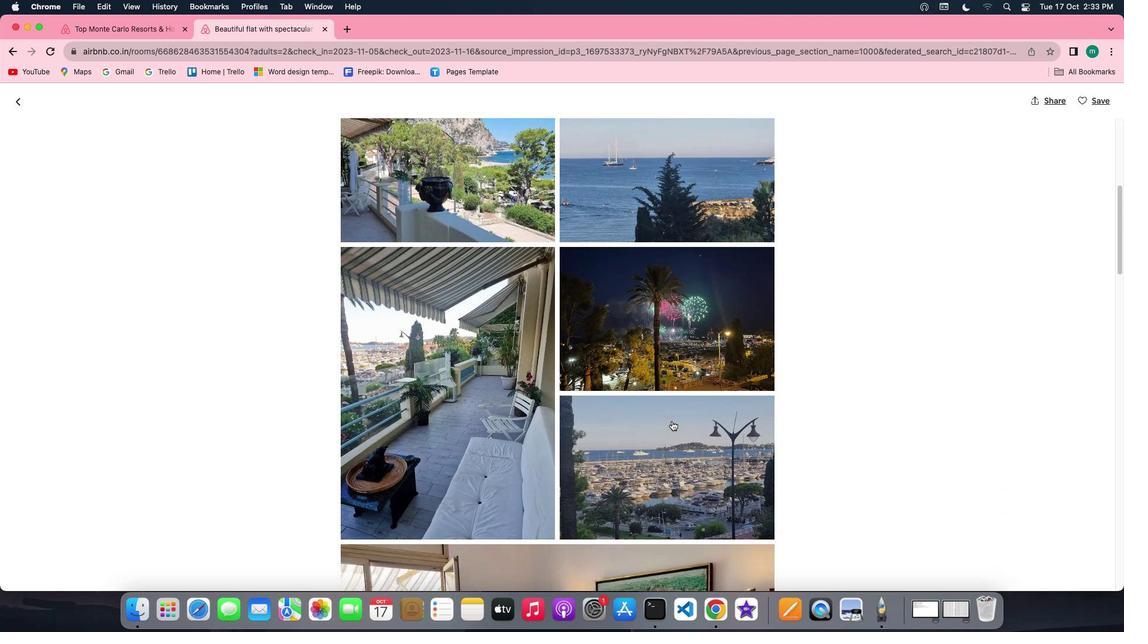 
Action: Mouse scrolled (672, 421) with delta (0, 0)
Screenshot: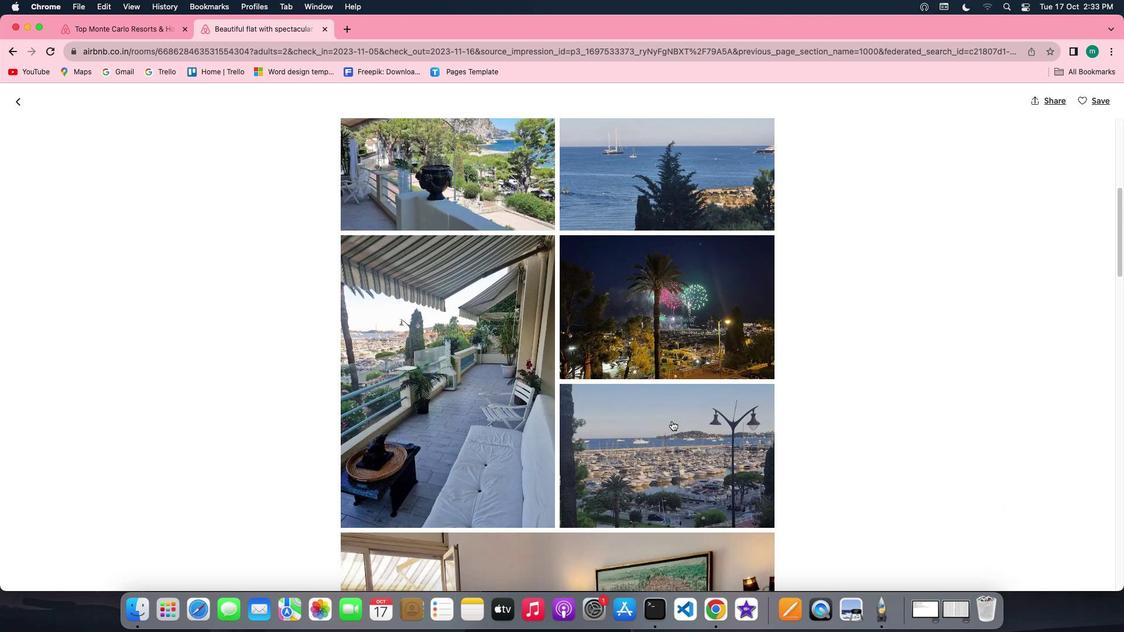 
Action: Mouse scrolled (672, 421) with delta (0, 0)
Screenshot: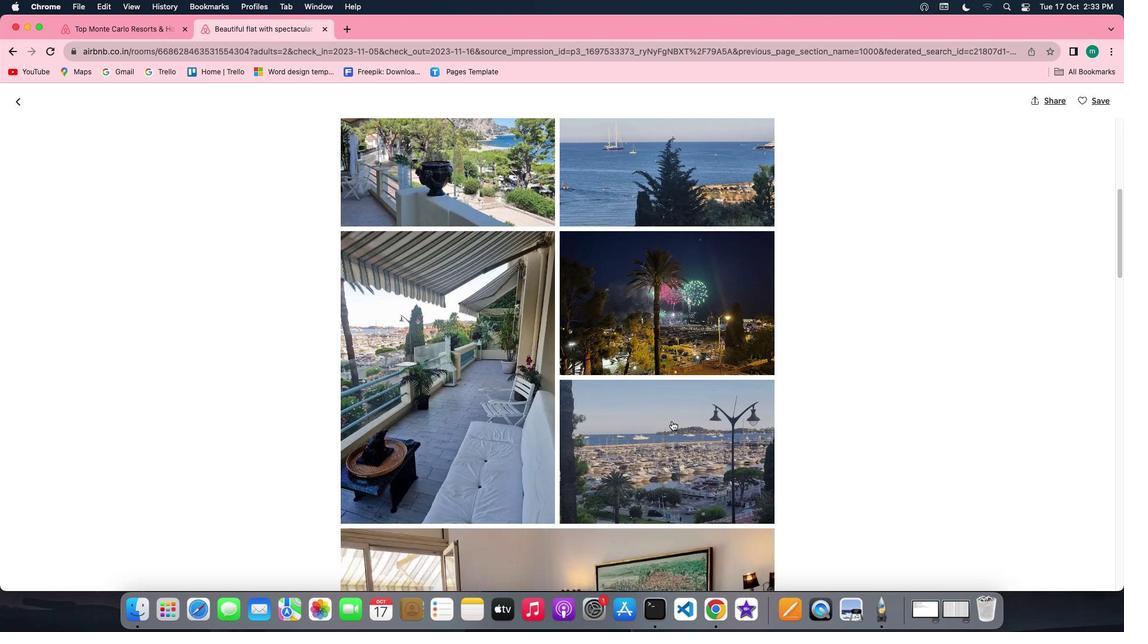 
Action: Mouse scrolled (672, 421) with delta (0, 0)
Screenshot: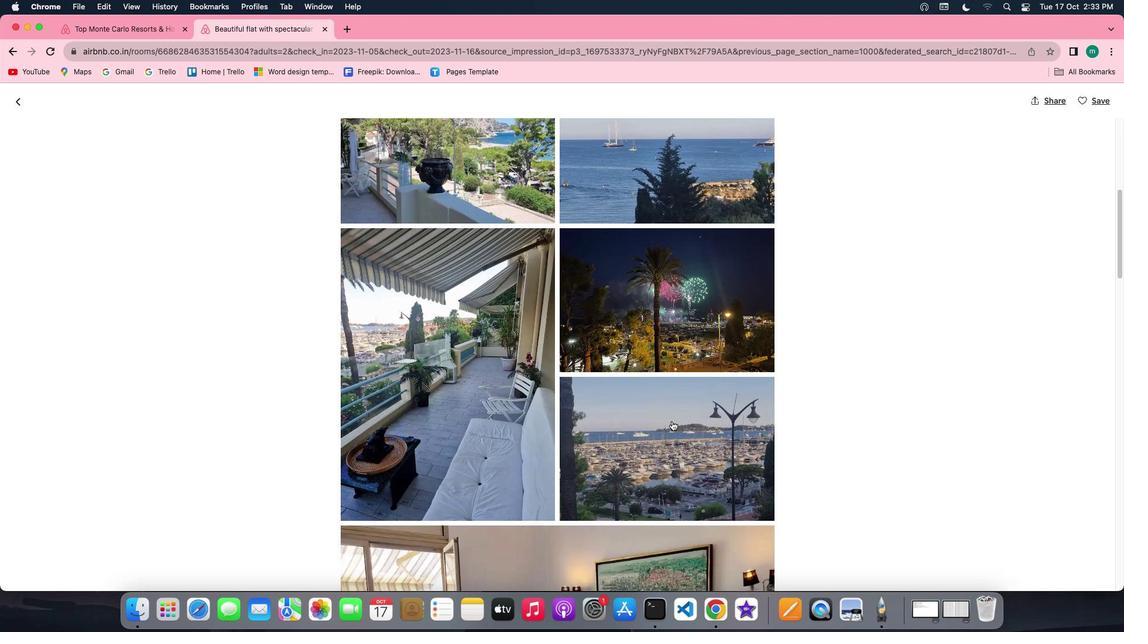 
Action: Mouse scrolled (672, 421) with delta (0, 0)
Screenshot: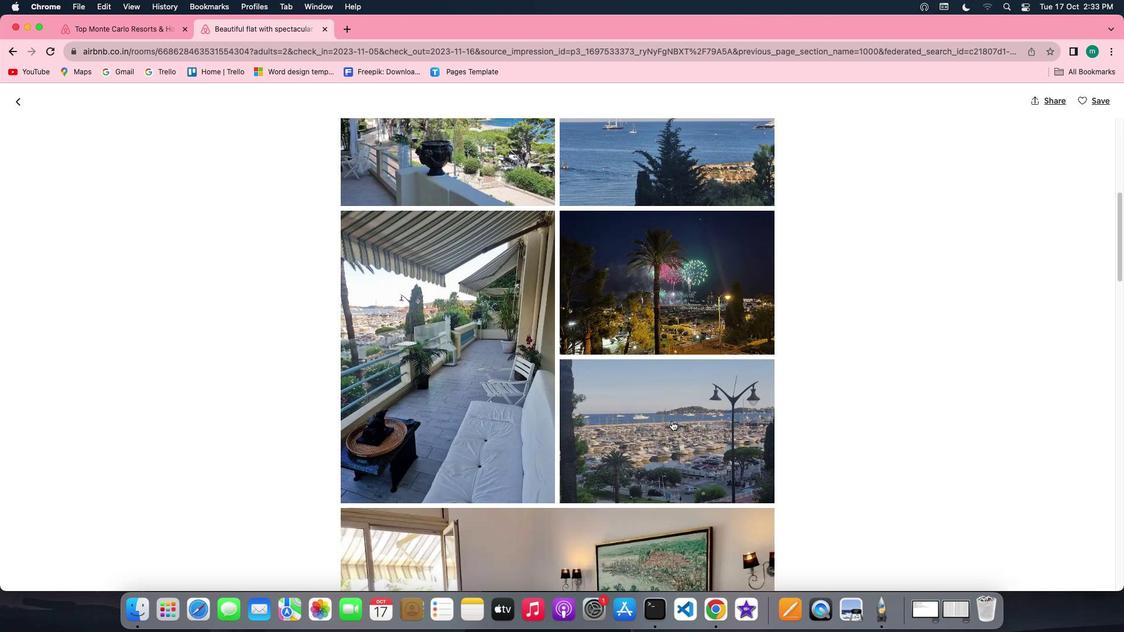 
Action: Mouse scrolled (672, 421) with delta (0, 0)
Screenshot: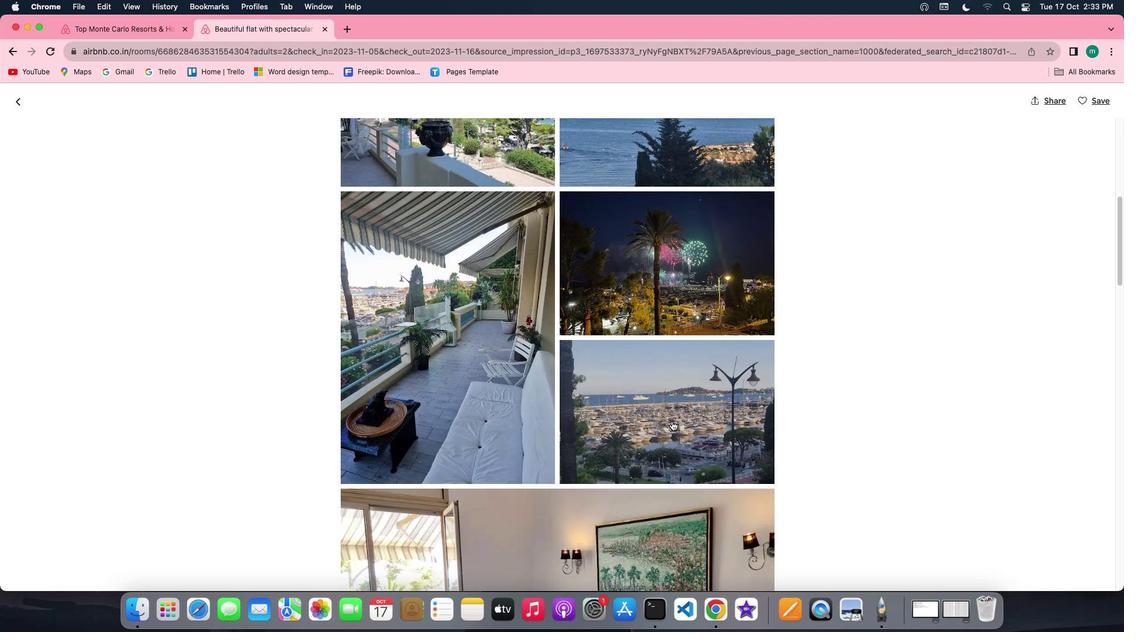 
Action: Mouse scrolled (672, 421) with delta (0, 0)
Screenshot: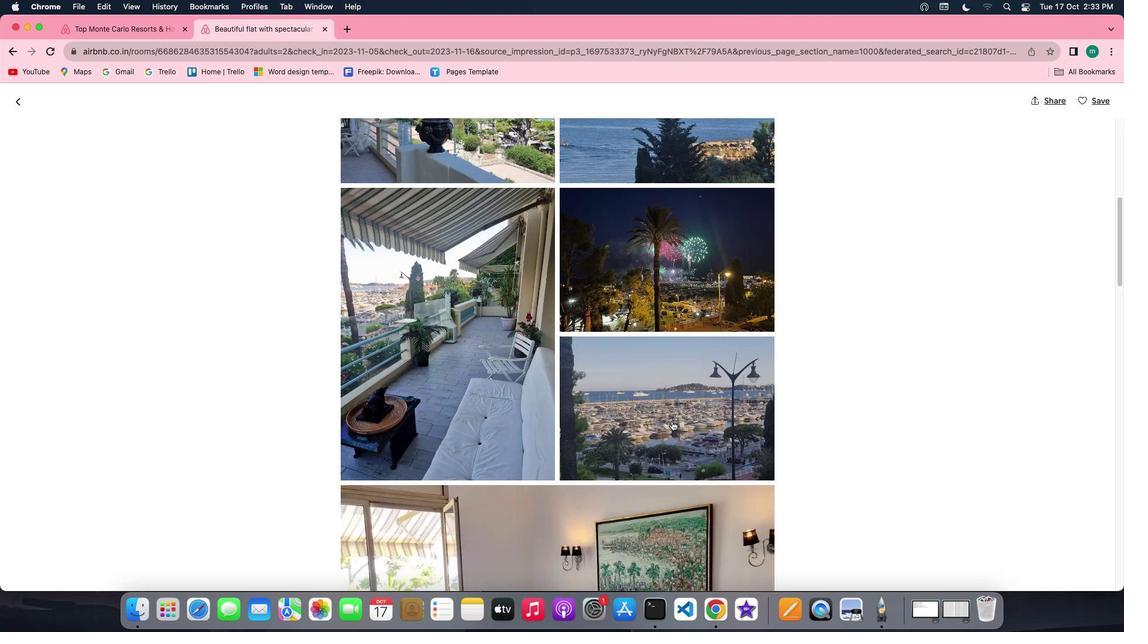 
Action: Mouse scrolled (672, 421) with delta (0, 0)
Screenshot: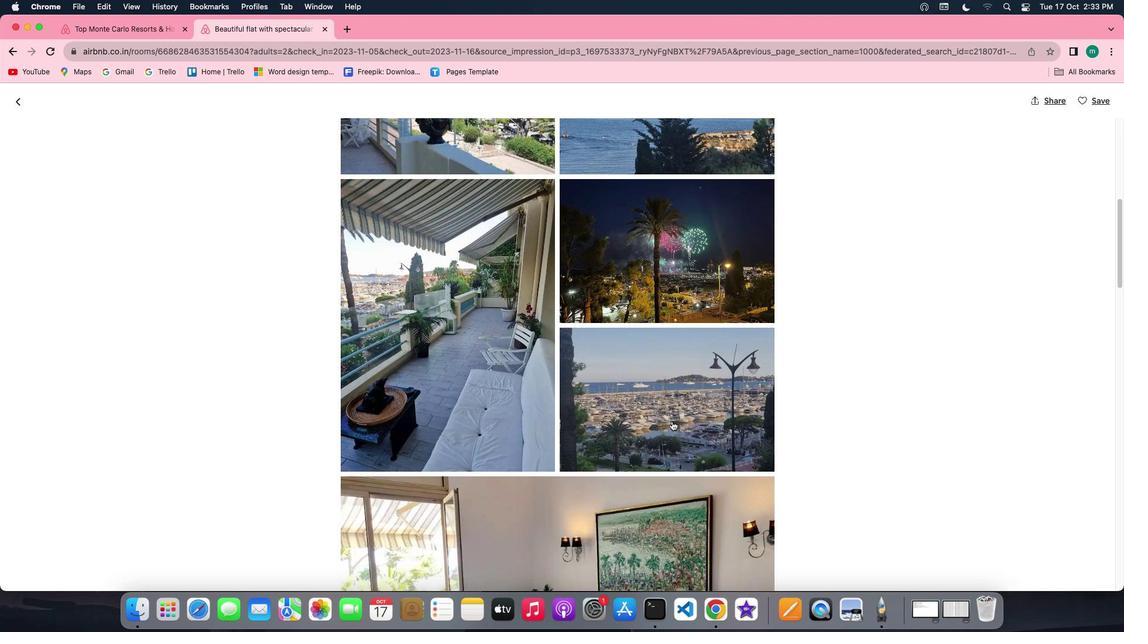 
Action: Mouse scrolled (672, 421) with delta (0, 0)
Screenshot: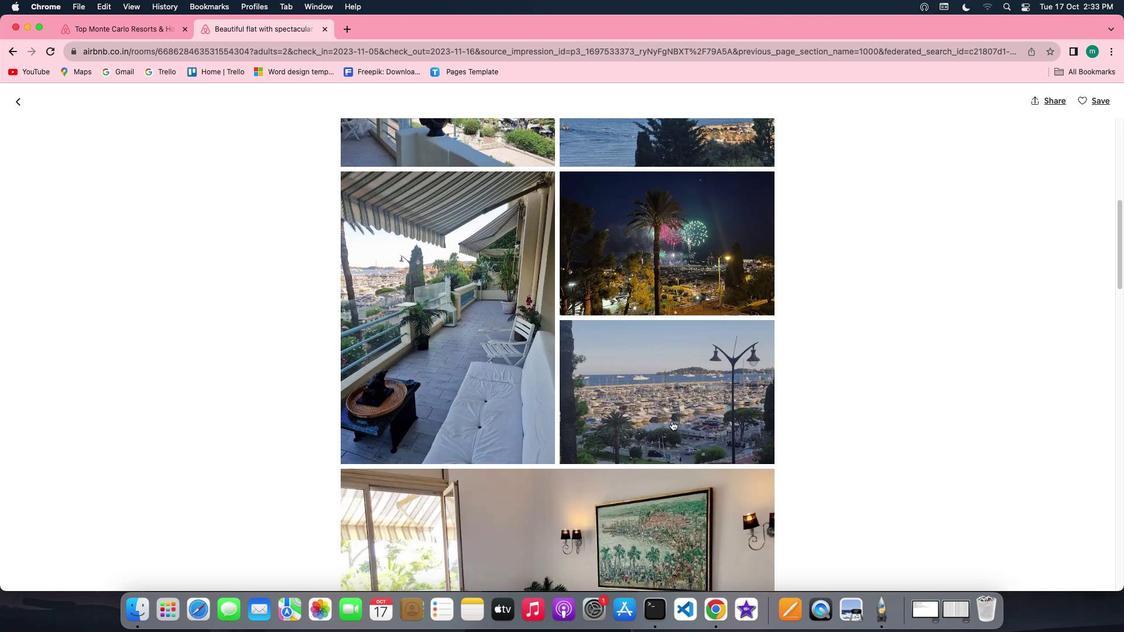 
Action: Mouse scrolled (672, 421) with delta (0, 0)
Screenshot: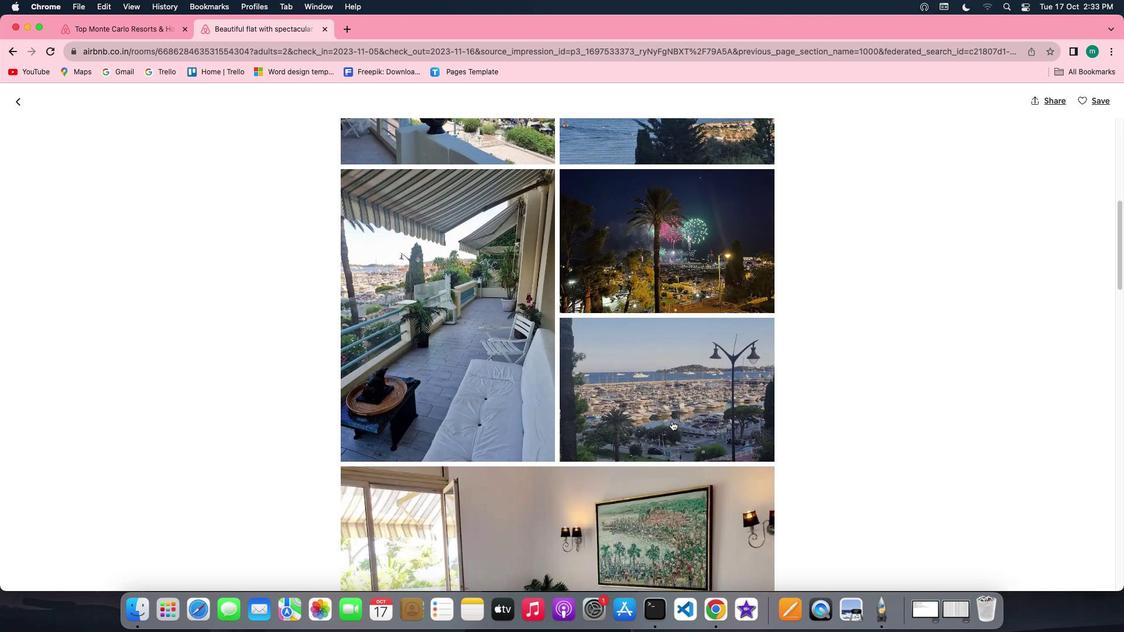
Action: Mouse scrolled (672, 421) with delta (0, 0)
Screenshot: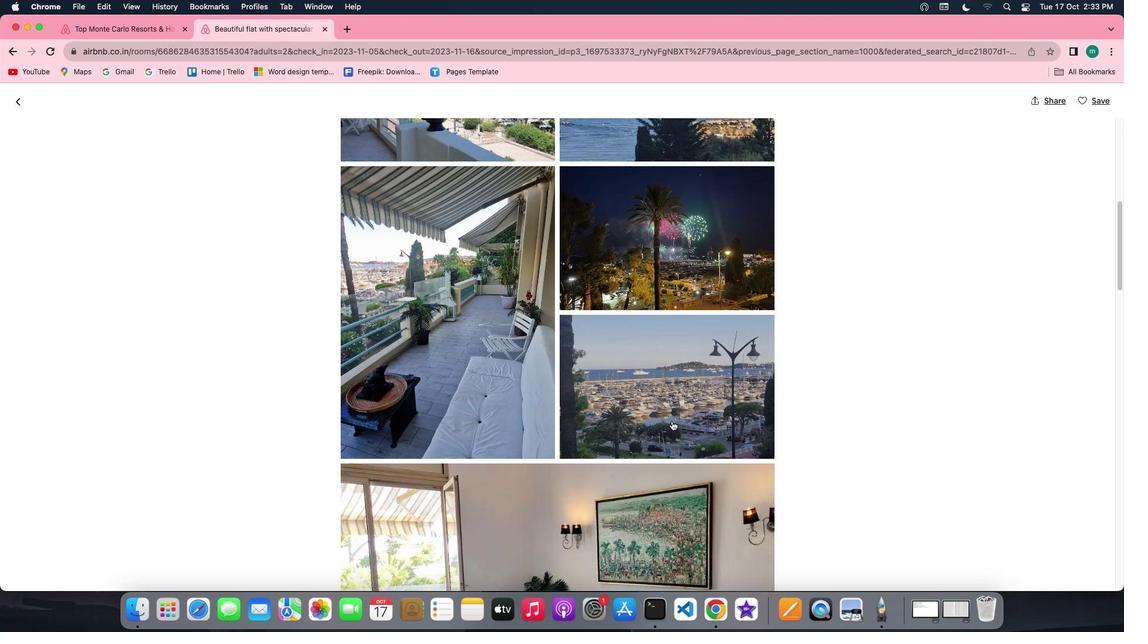 
Action: Mouse scrolled (672, 421) with delta (0, 0)
Screenshot: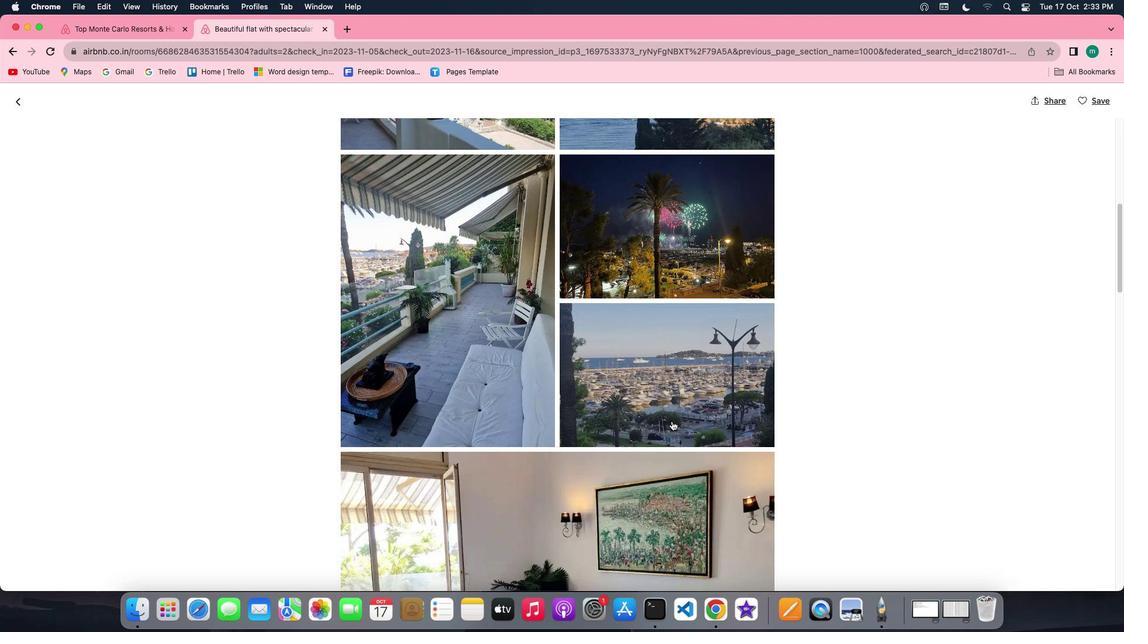 
Action: Mouse scrolled (672, 421) with delta (0, 0)
Screenshot: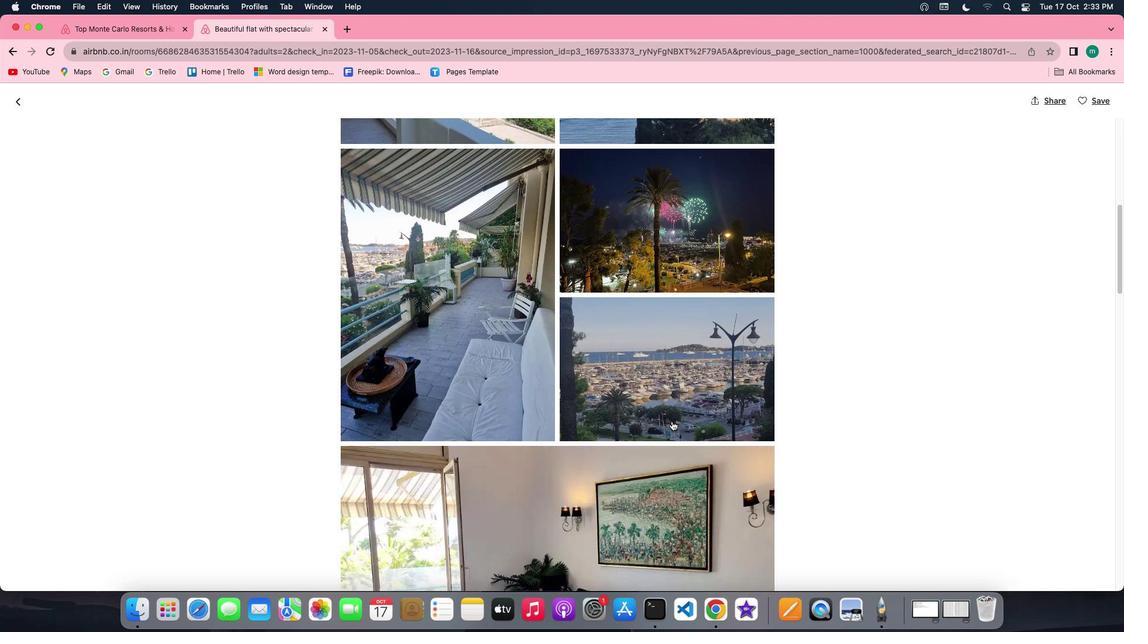 
Action: Mouse scrolled (672, 421) with delta (0, 0)
Screenshot: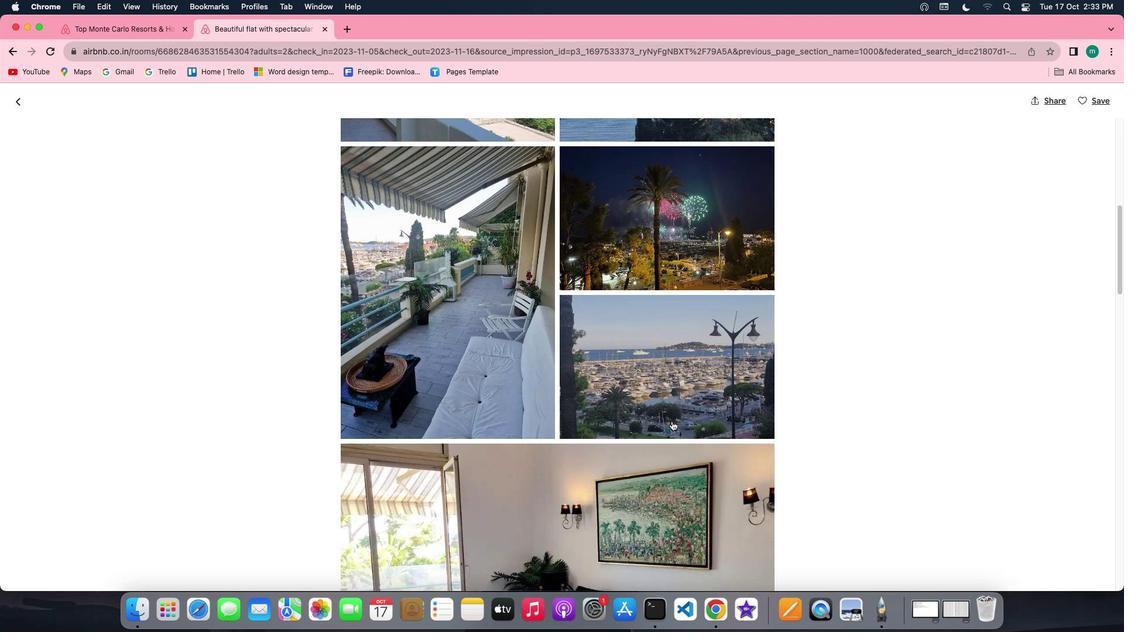 
Action: Mouse scrolled (672, 421) with delta (0, 0)
Screenshot: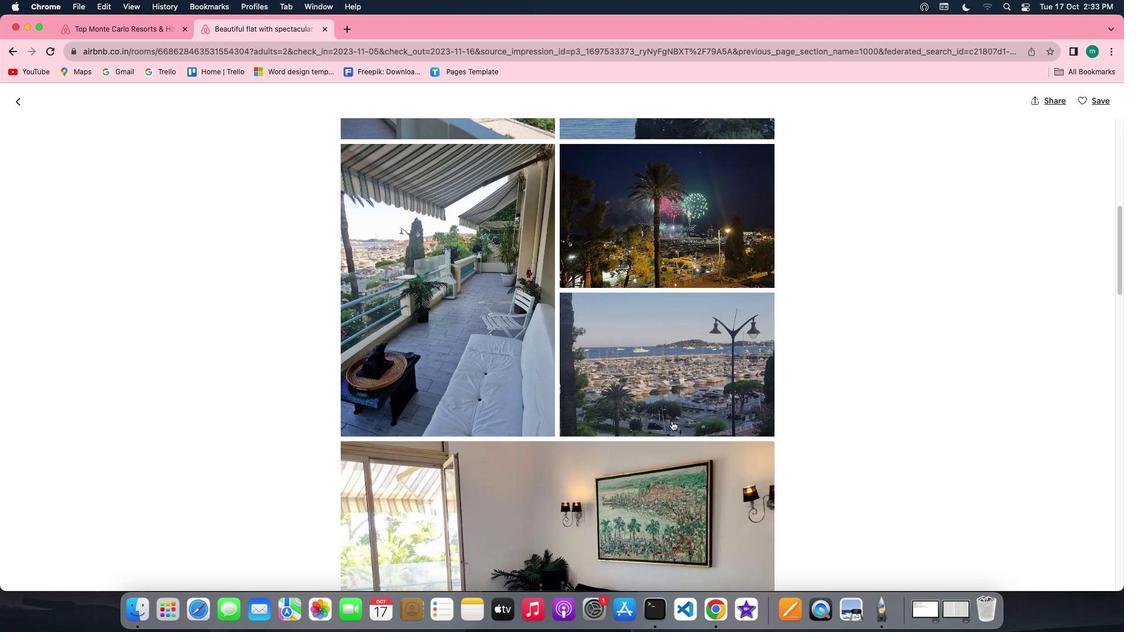 
Action: Mouse scrolled (672, 421) with delta (0, 0)
Screenshot: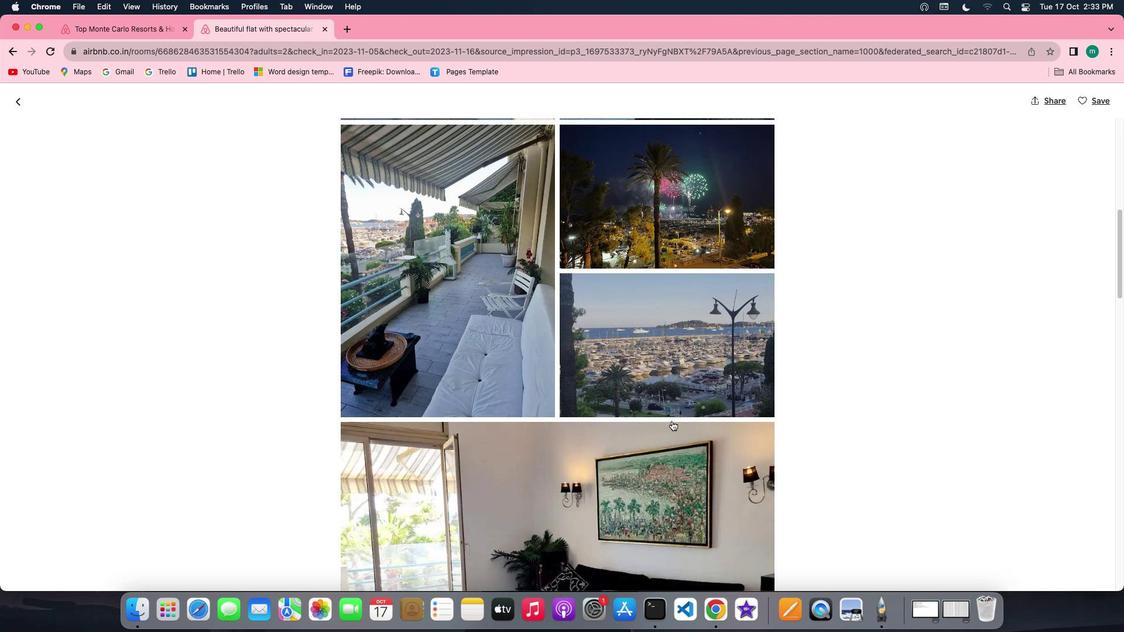 
Action: Mouse scrolled (672, 421) with delta (0, 0)
Screenshot: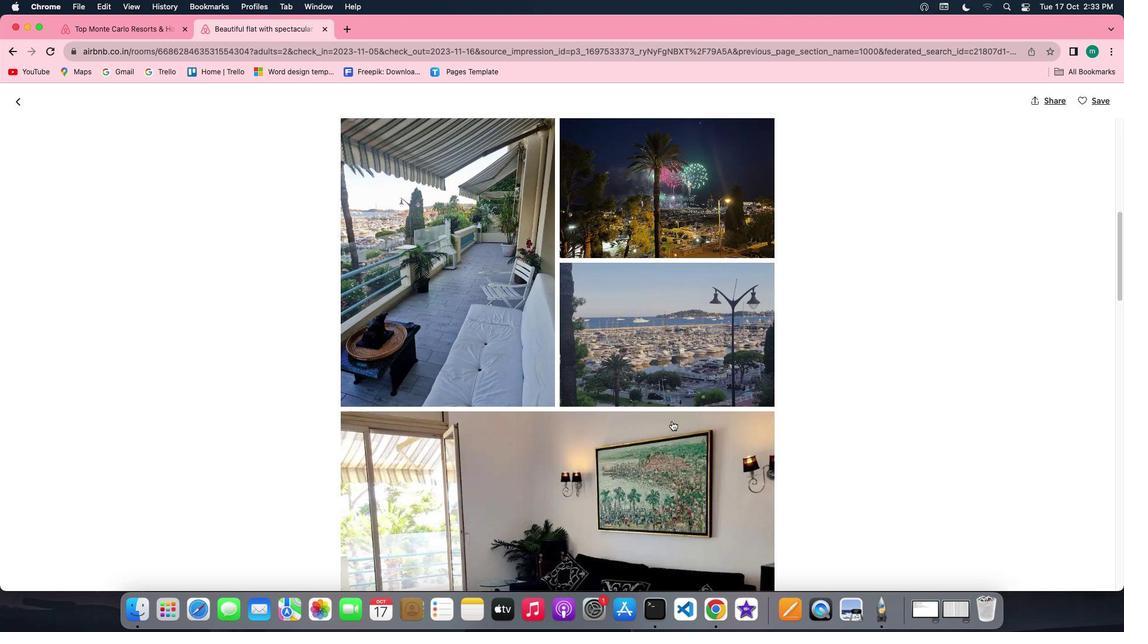 
Action: Mouse scrolled (672, 421) with delta (0, 0)
Screenshot: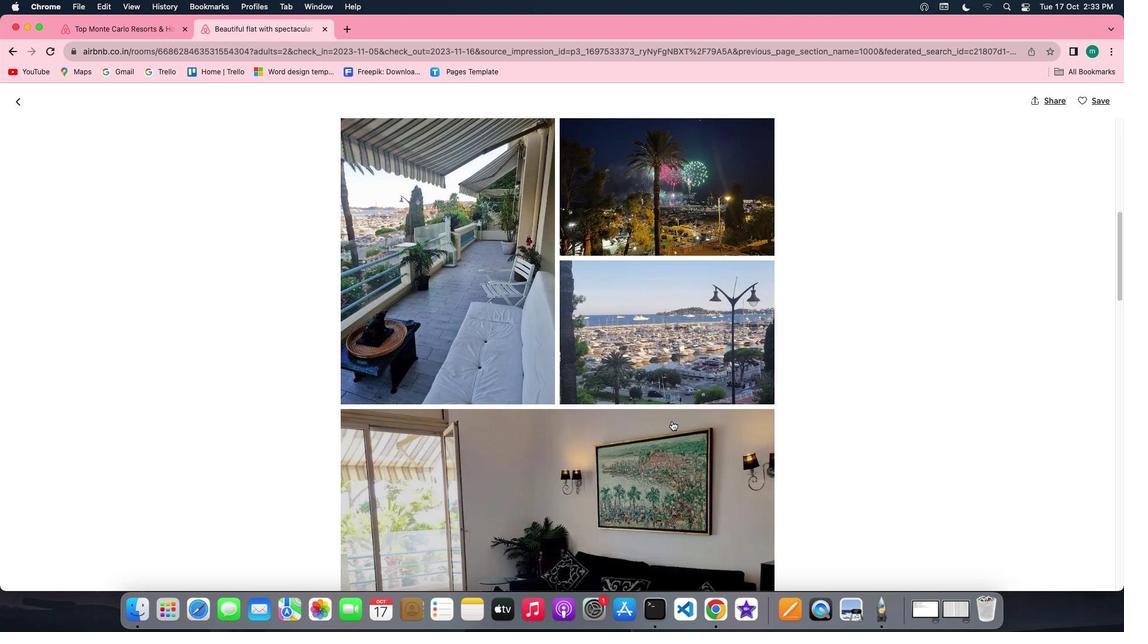 
Action: Mouse scrolled (672, 421) with delta (0, 0)
Screenshot: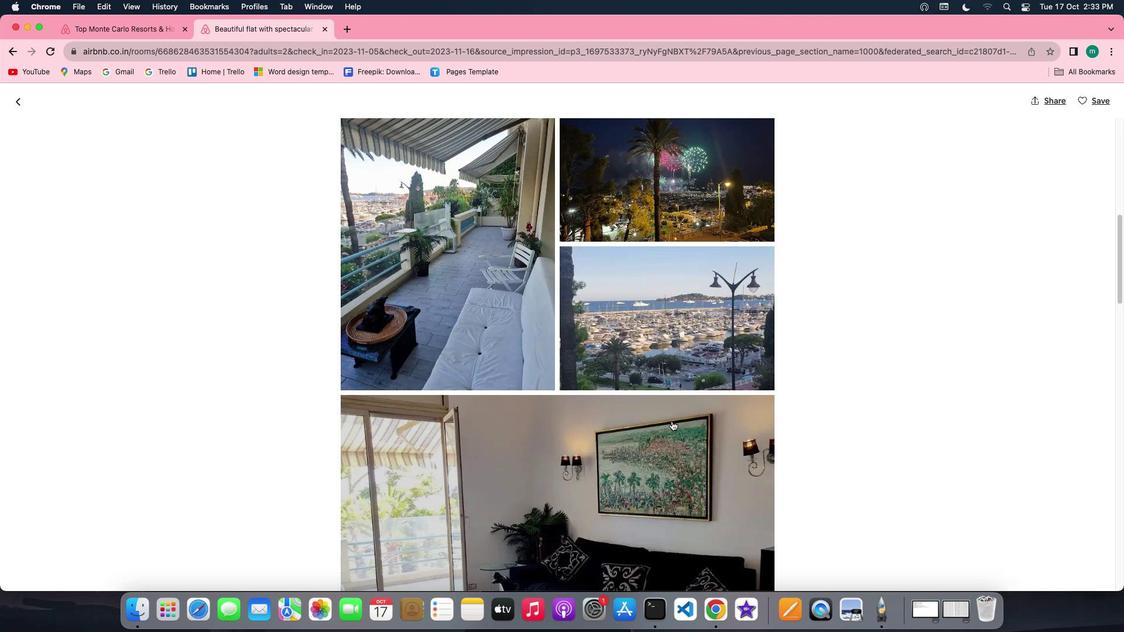 
Action: Mouse scrolled (672, 421) with delta (0, -1)
Screenshot: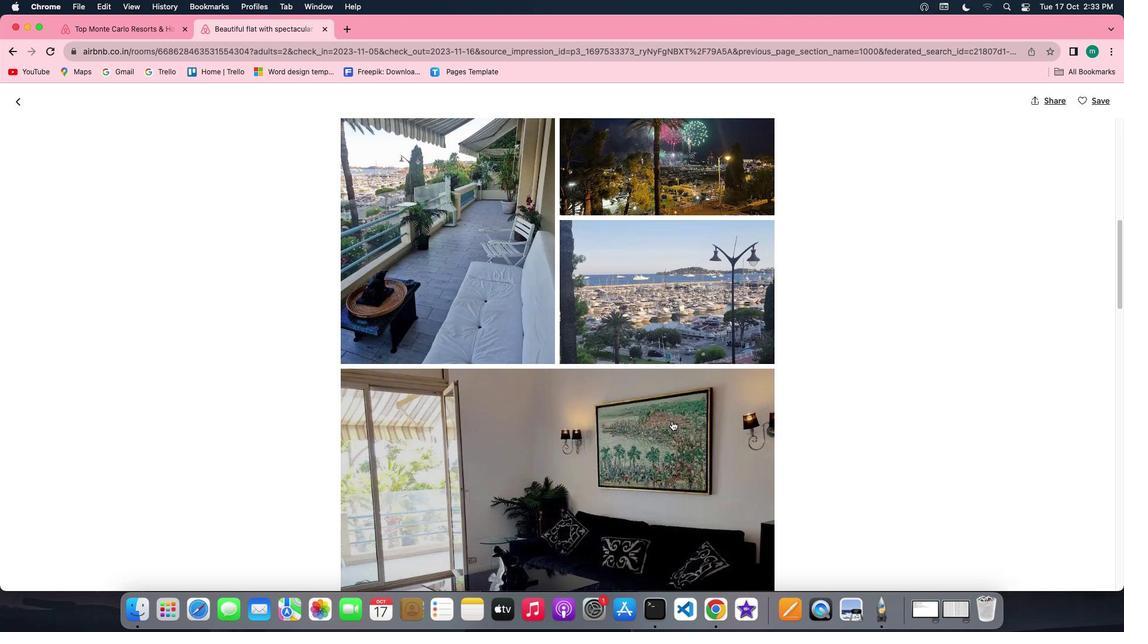 
Action: Mouse scrolled (672, 421) with delta (0, -1)
Screenshot: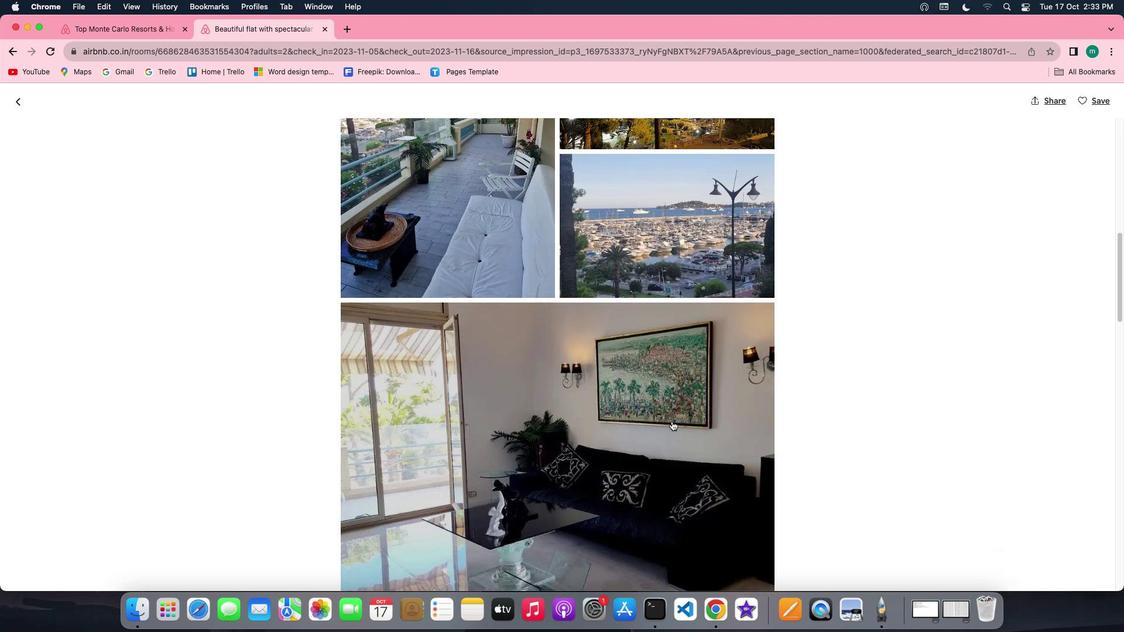 
Action: Mouse scrolled (672, 421) with delta (0, 0)
Screenshot: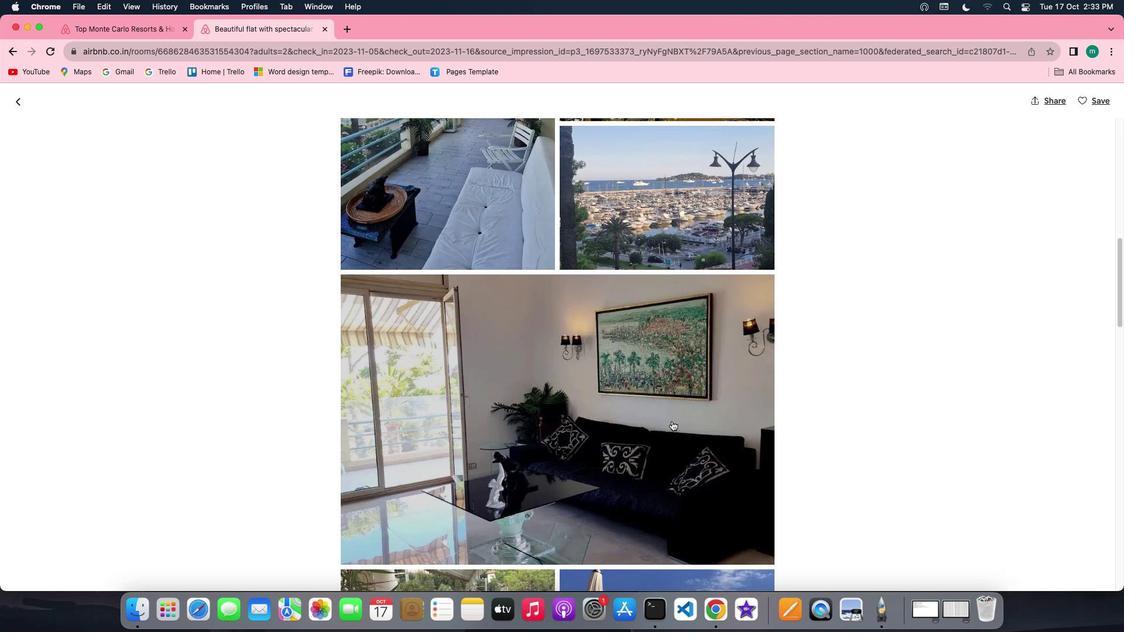 
Action: Mouse scrolled (672, 421) with delta (0, 0)
Screenshot: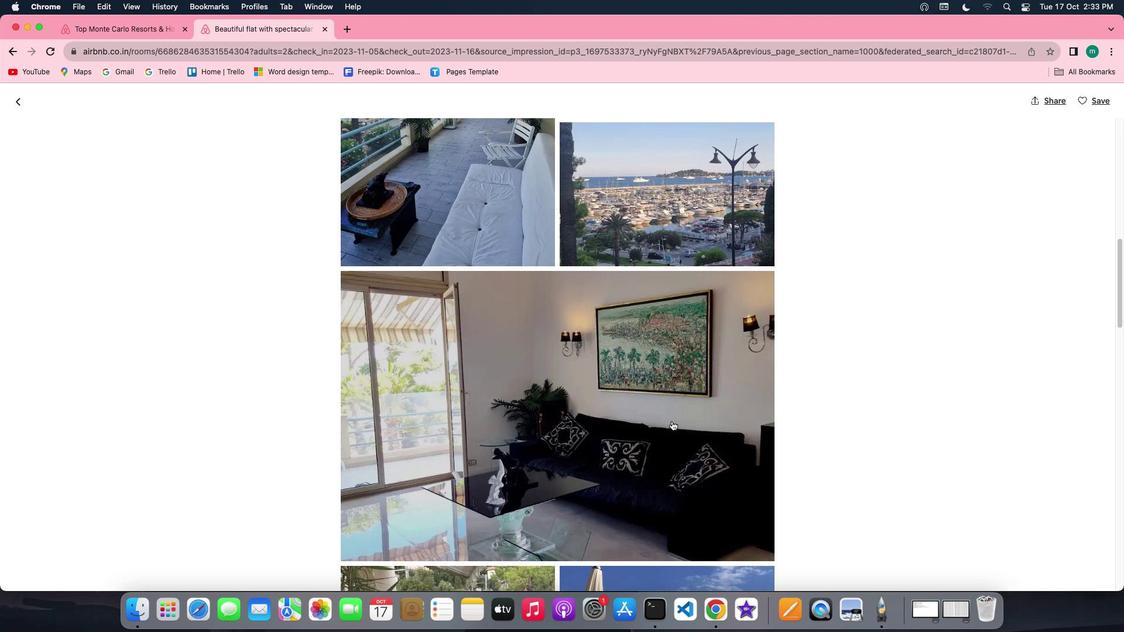 
Action: Mouse scrolled (672, 421) with delta (0, 0)
Screenshot: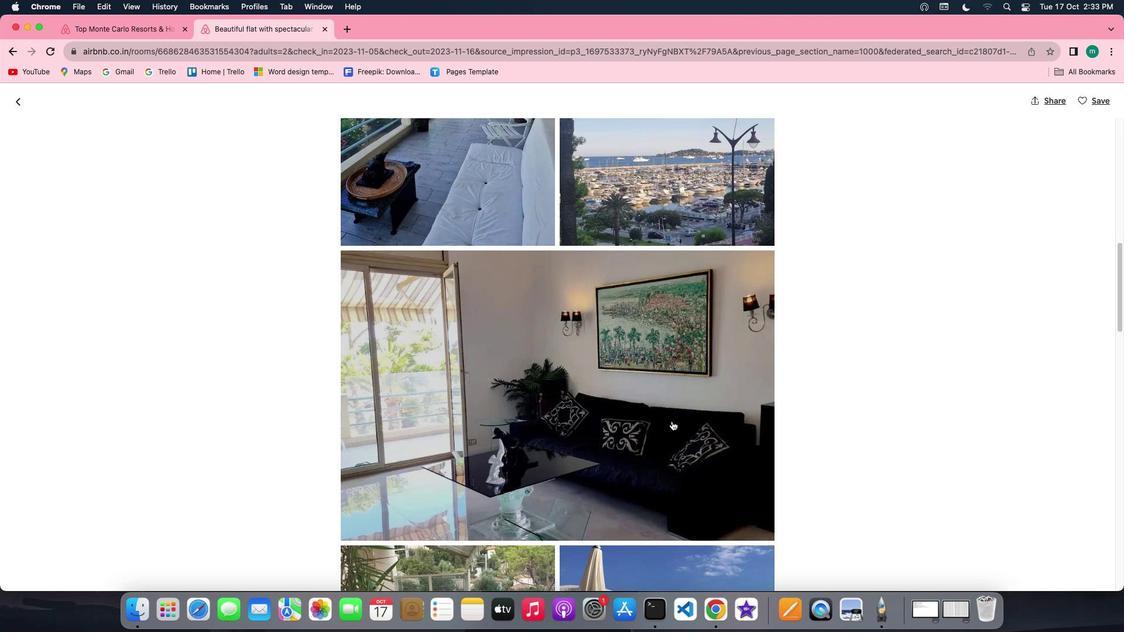 
Action: Mouse scrolled (672, 421) with delta (0, 0)
Screenshot: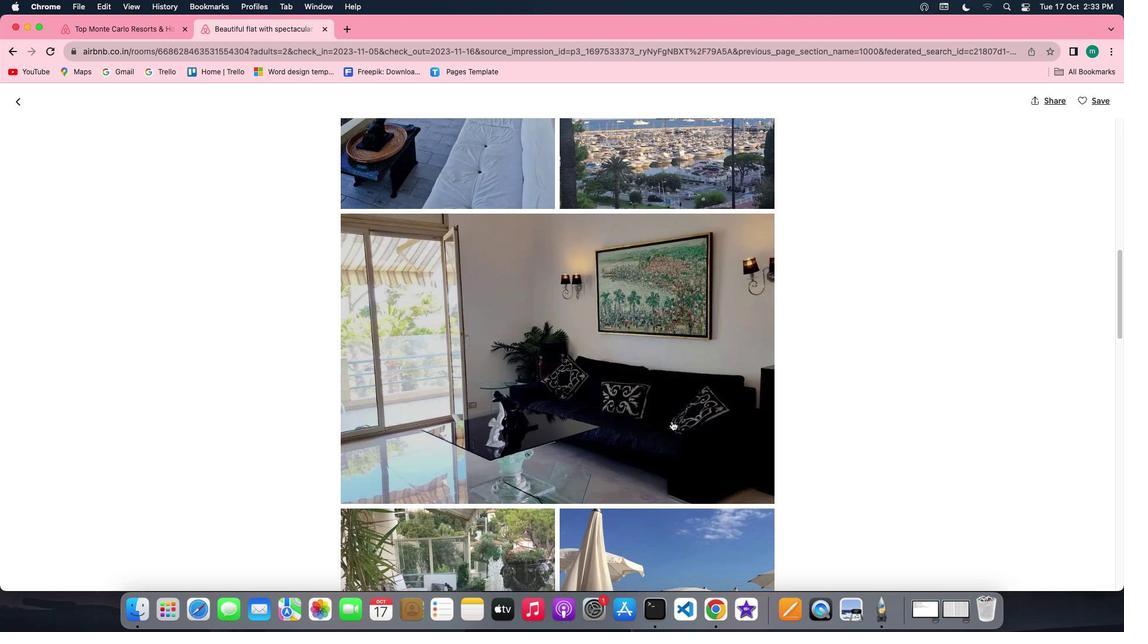 
Action: Mouse scrolled (672, 421) with delta (0, 0)
Screenshot: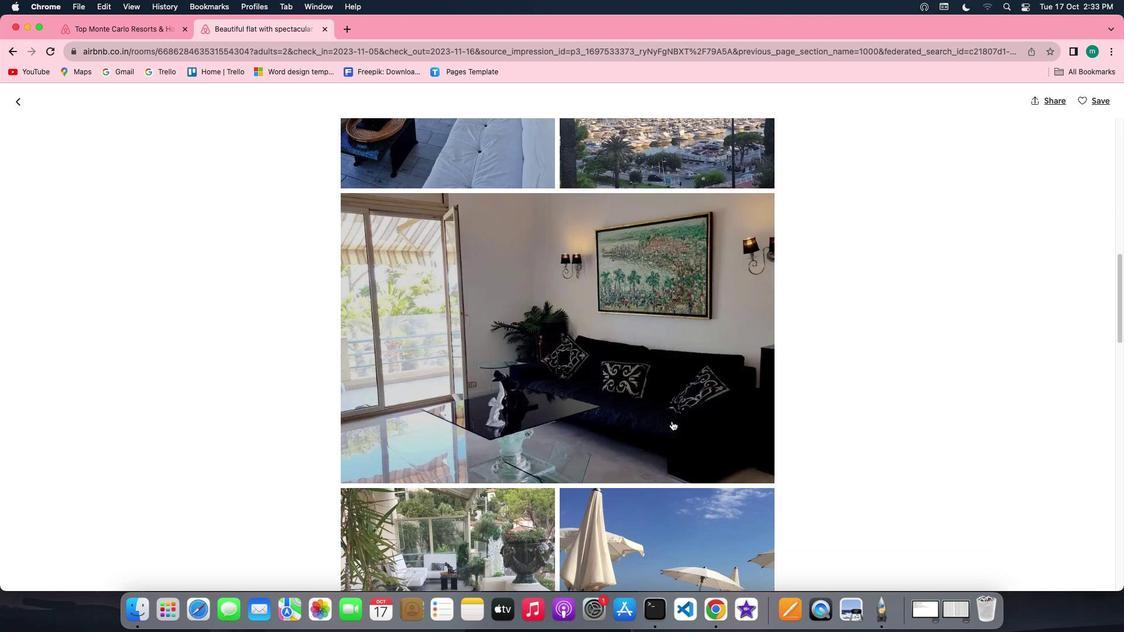 
Action: Mouse scrolled (672, 421) with delta (0, 0)
Screenshot: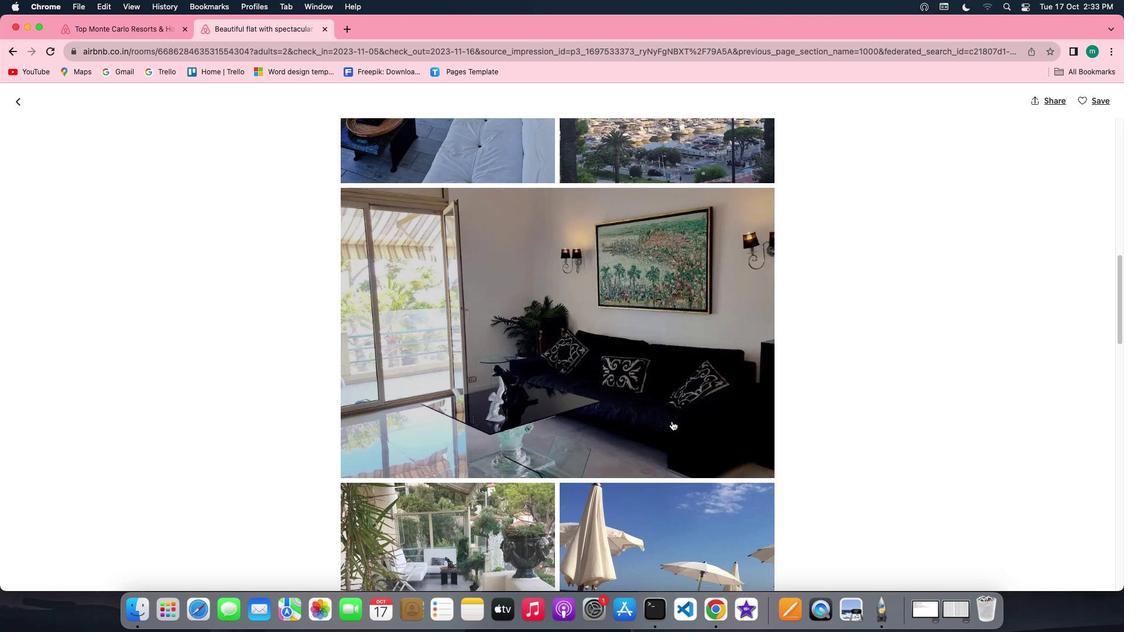 
Action: Mouse scrolled (672, 421) with delta (0, 0)
Screenshot: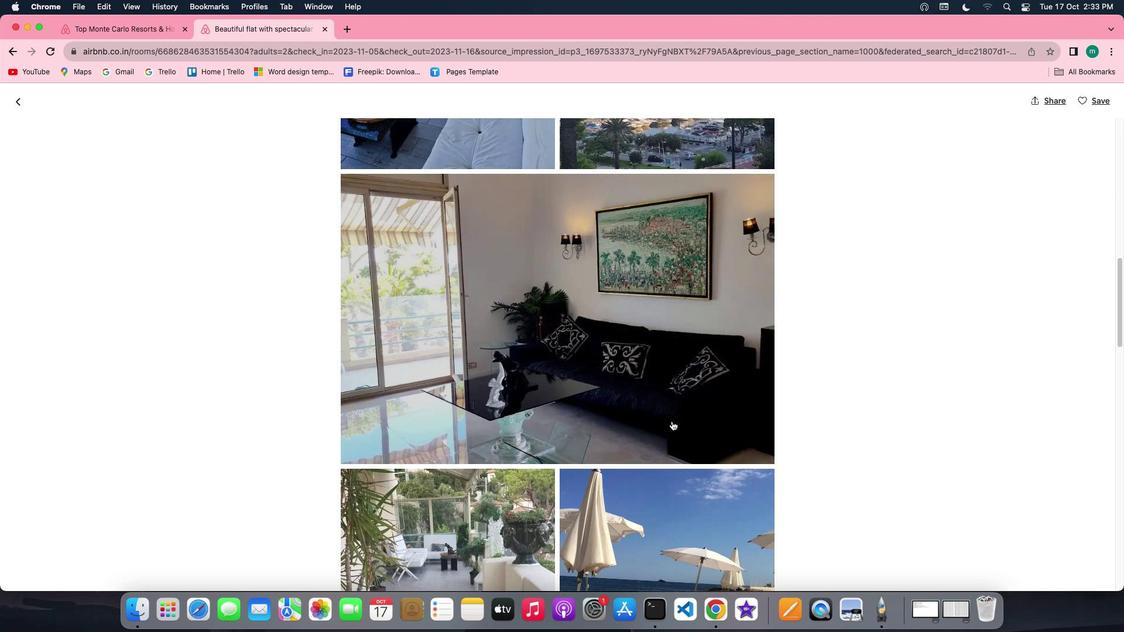 
Action: Mouse scrolled (672, 421) with delta (0, 0)
Screenshot: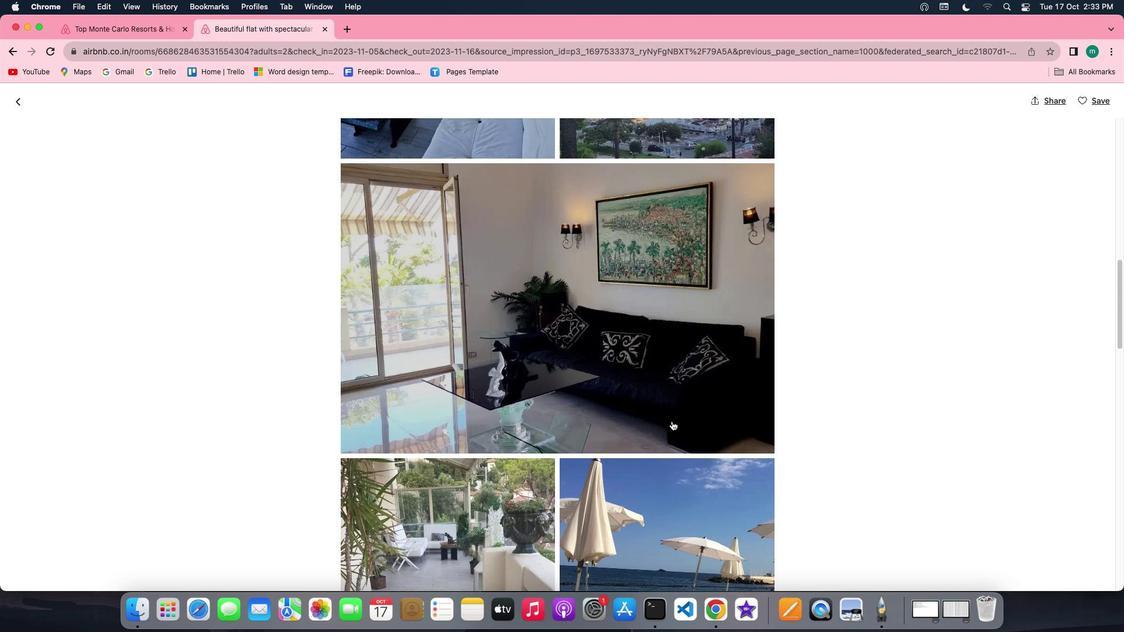 
Action: Mouse scrolled (672, 421) with delta (0, 0)
Screenshot: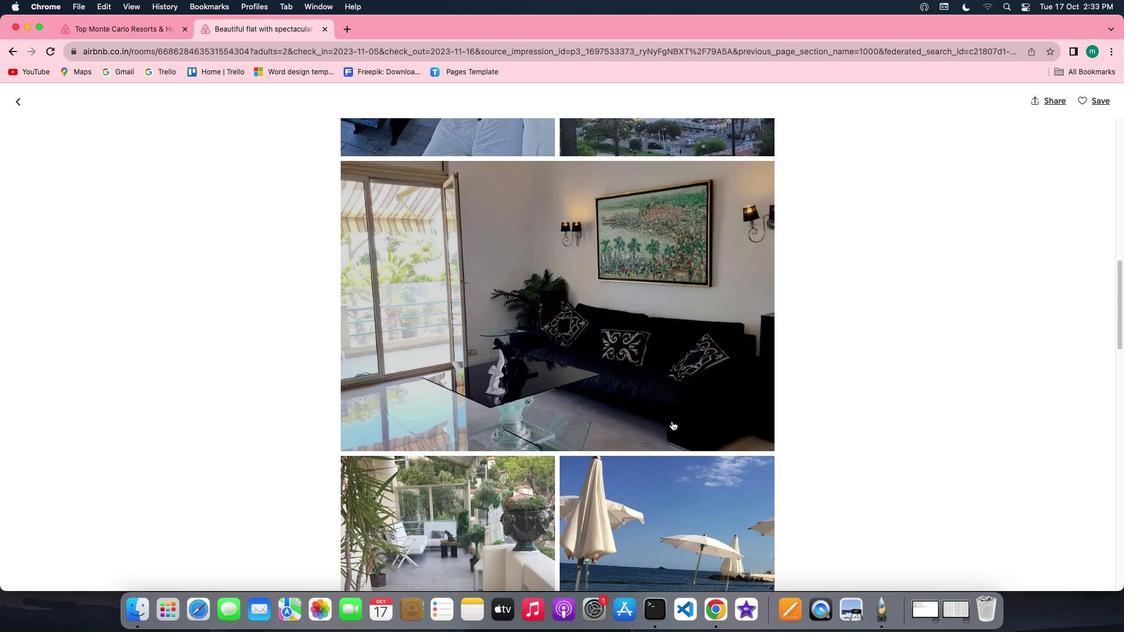 
Action: Mouse scrolled (672, 421) with delta (0, 0)
Screenshot: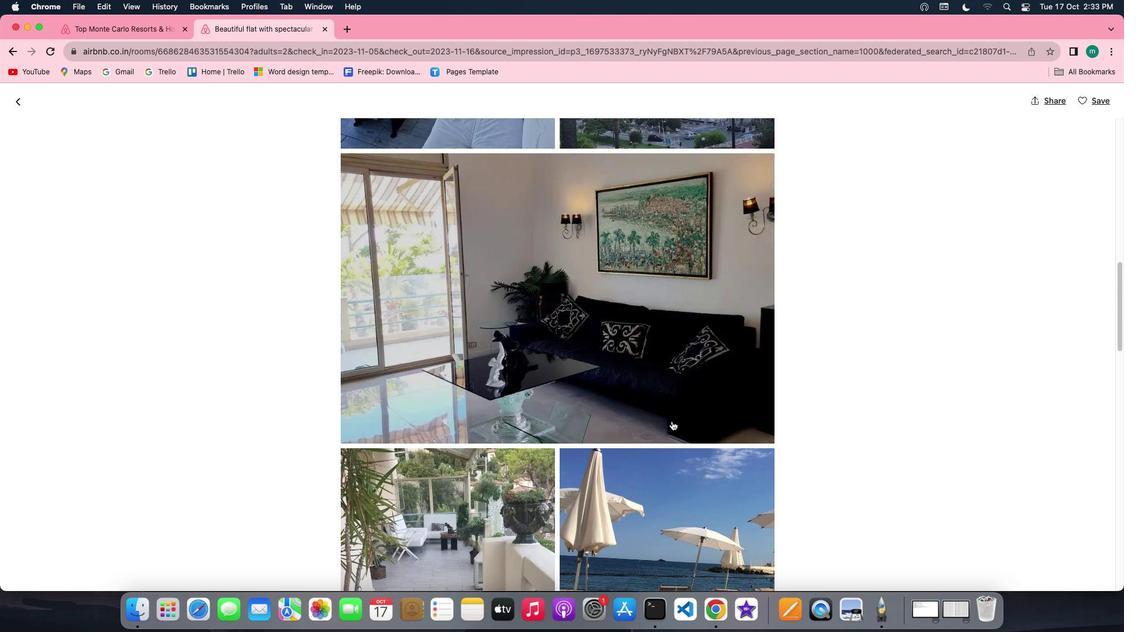 
Action: Mouse scrolled (672, 421) with delta (0, 0)
Screenshot: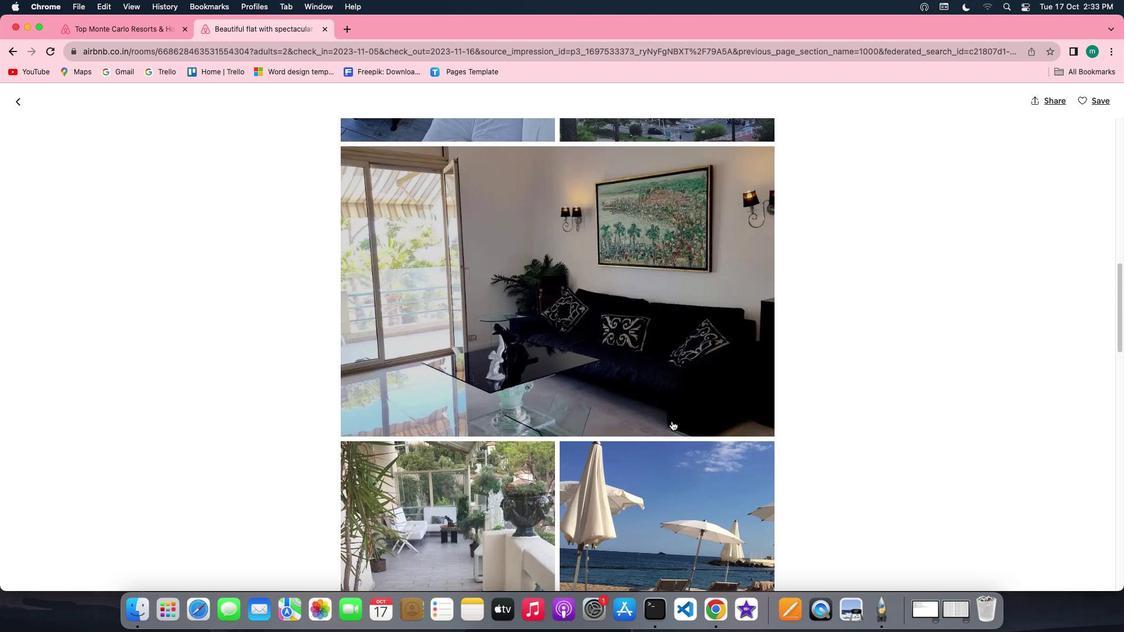 
Action: Mouse scrolled (672, 421) with delta (0, 0)
Screenshot: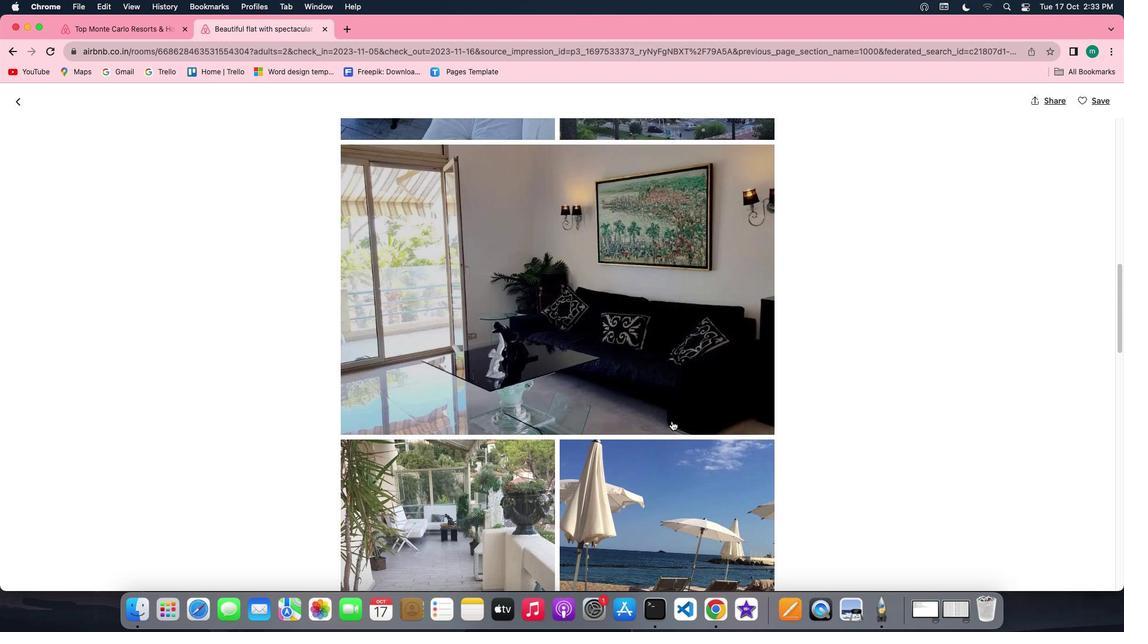 
Action: Mouse scrolled (672, 421) with delta (0, 0)
Screenshot: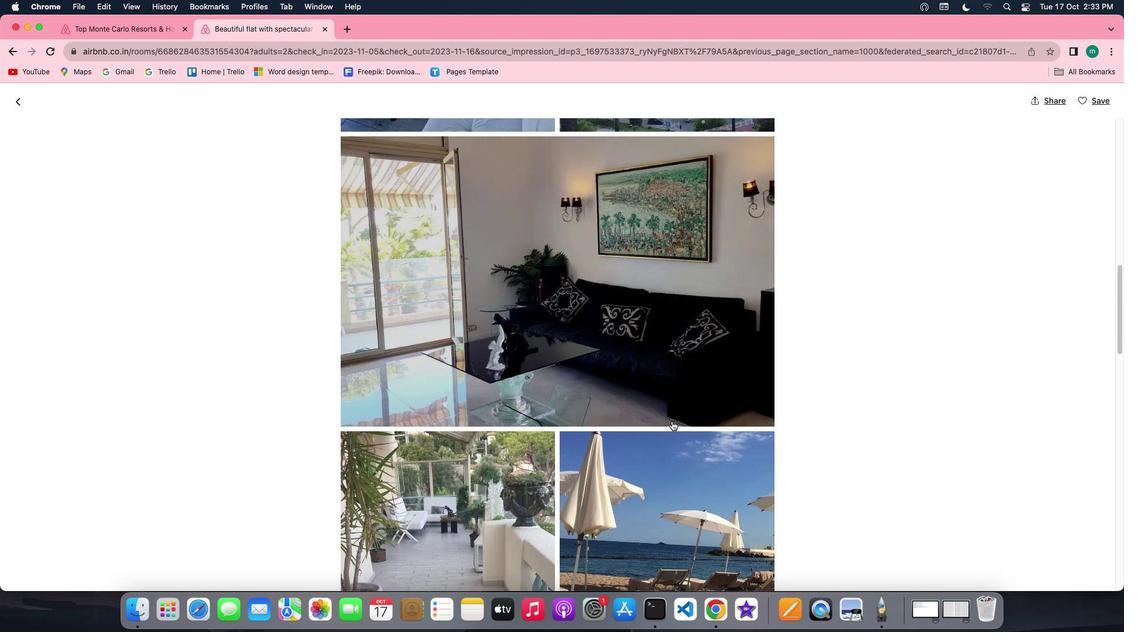 
Action: Mouse scrolled (672, 421) with delta (0, 0)
Screenshot: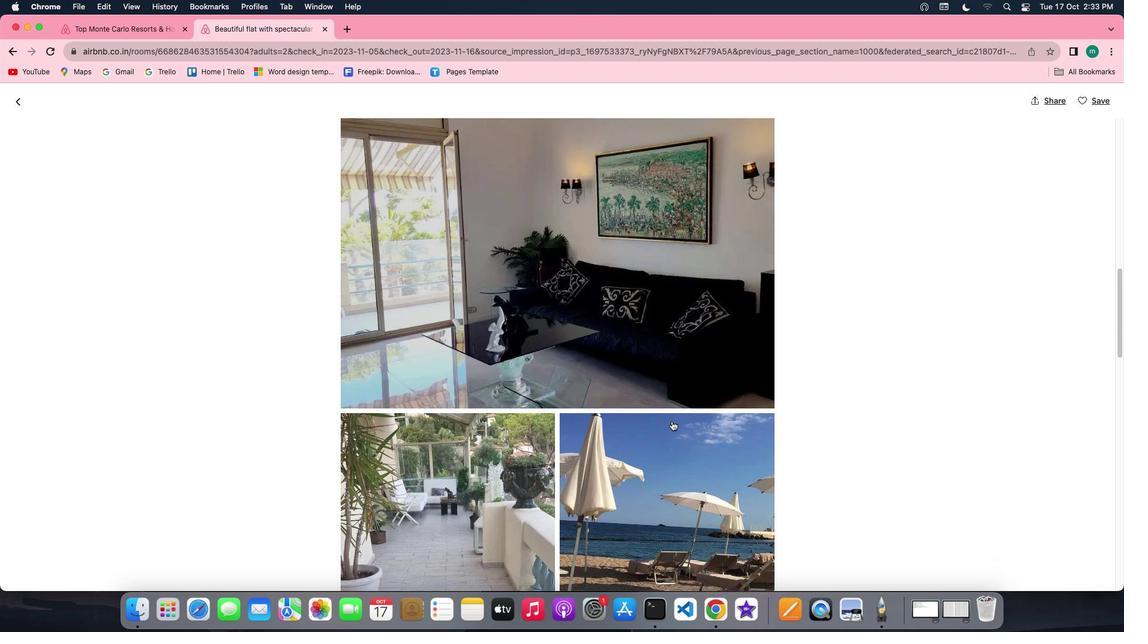 
Action: Mouse scrolled (672, 421) with delta (0, 0)
Screenshot: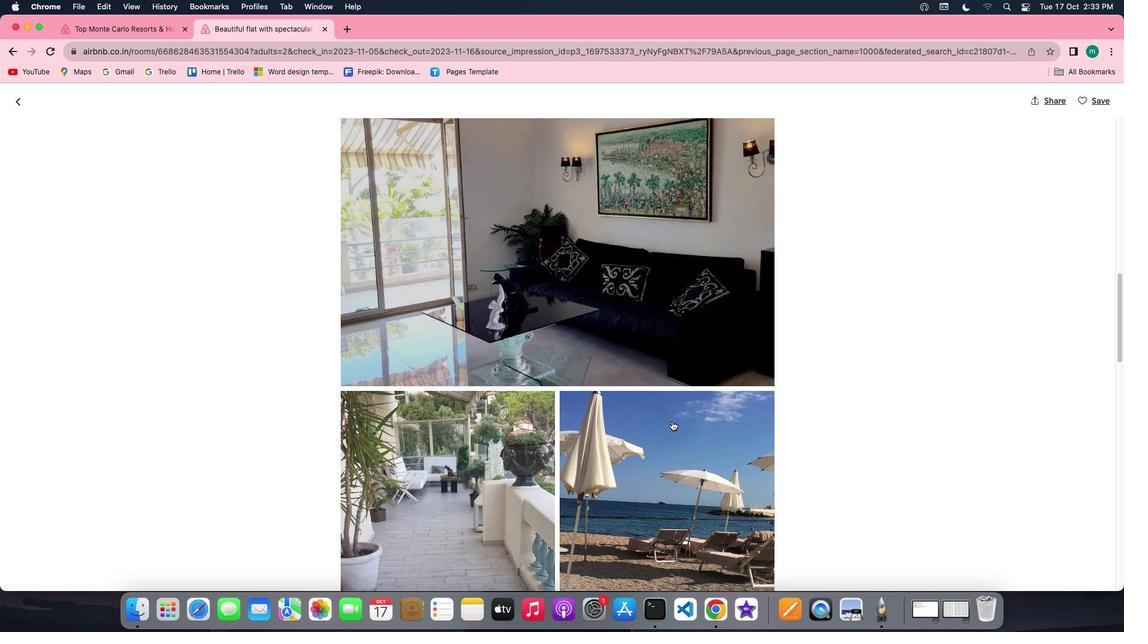 
Action: Mouse scrolled (672, 421) with delta (0, 0)
Screenshot: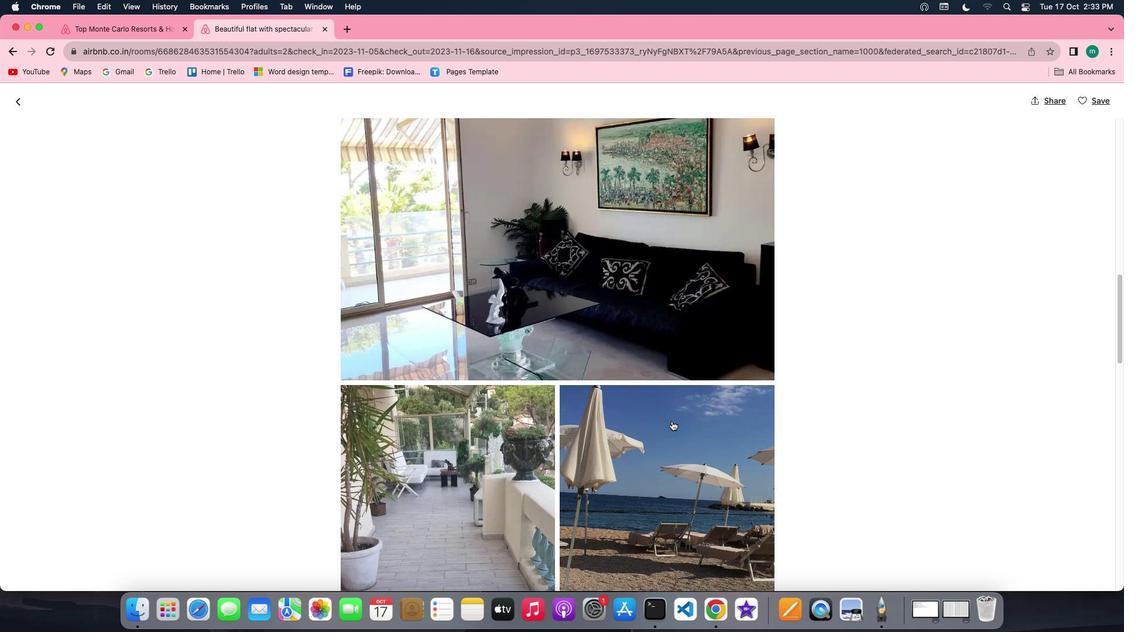 
Action: Mouse scrolled (672, 421) with delta (0, 0)
Screenshot: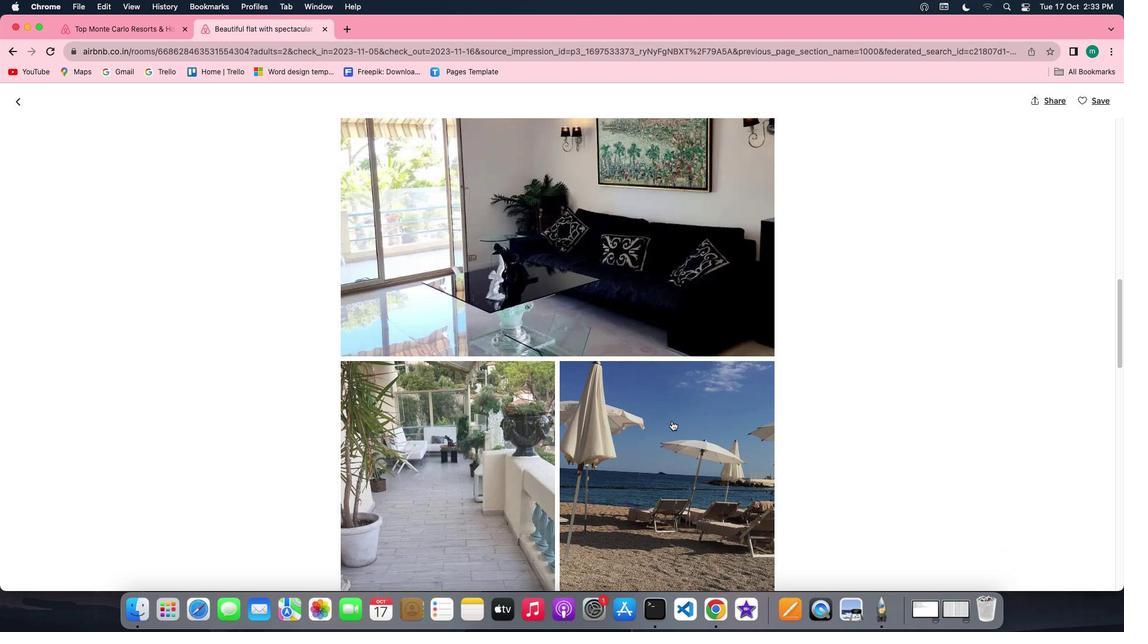 
Action: Mouse scrolled (672, 421) with delta (0, -1)
Screenshot: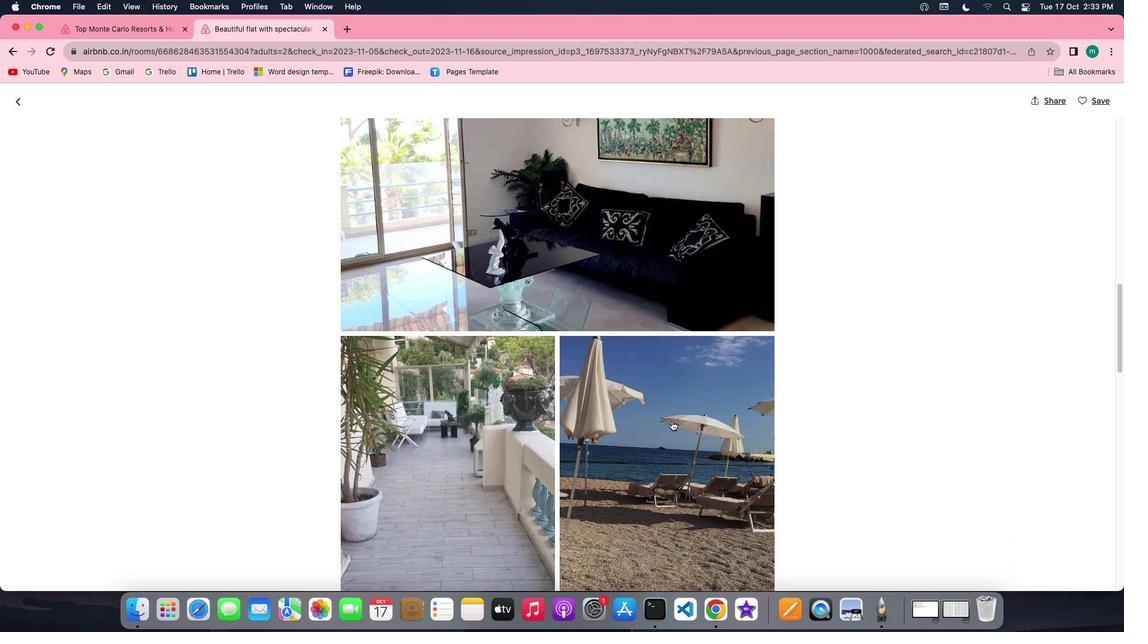 
Action: Mouse scrolled (672, 421) with delta (0, -1)
Screenshot: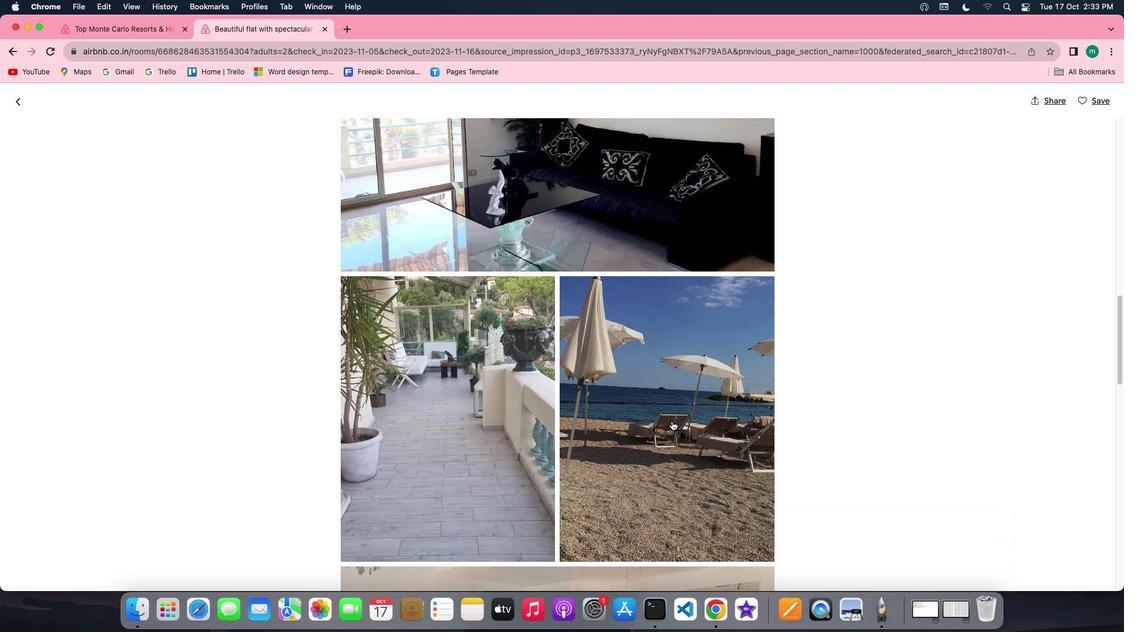 
Action: Mouse scrolled (672, 421) with delta (0, 0)
Screenshot: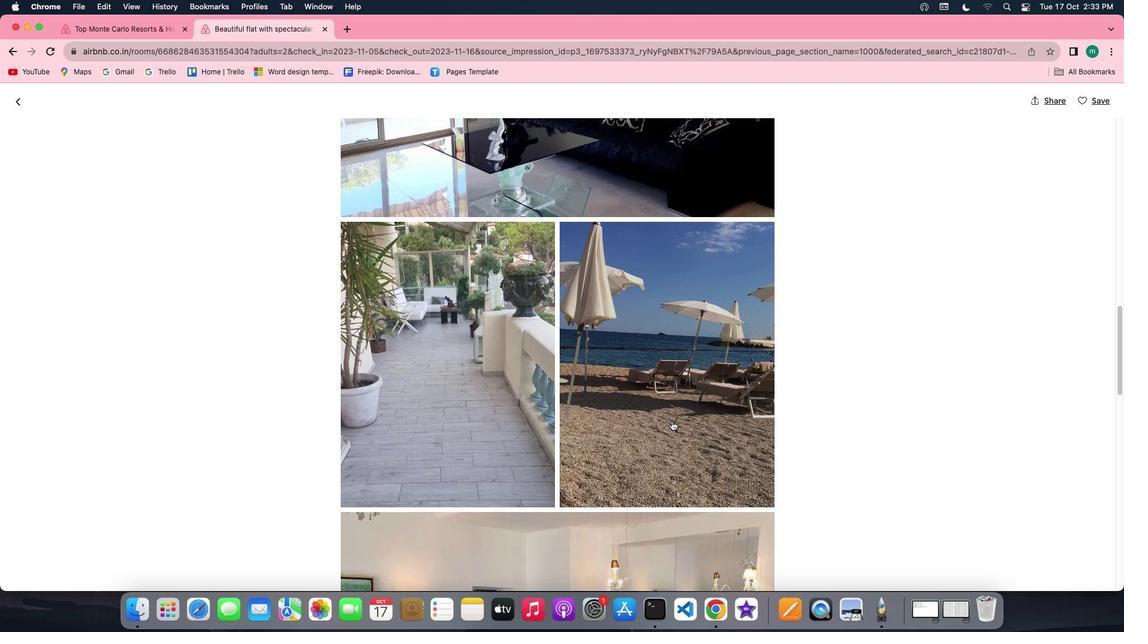 
Action: Mouse scrolled (672, 421) with delta (0, 0)
Screenshot: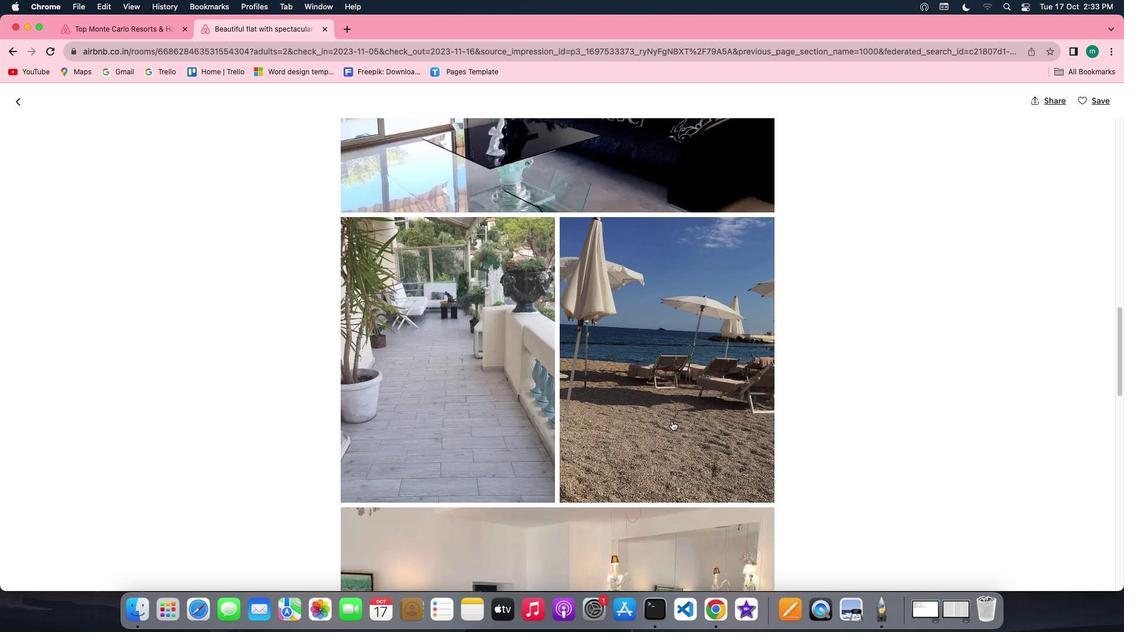 
Action: Mouse scrolled (672, 421) with delta (0, 0)
Screenshot: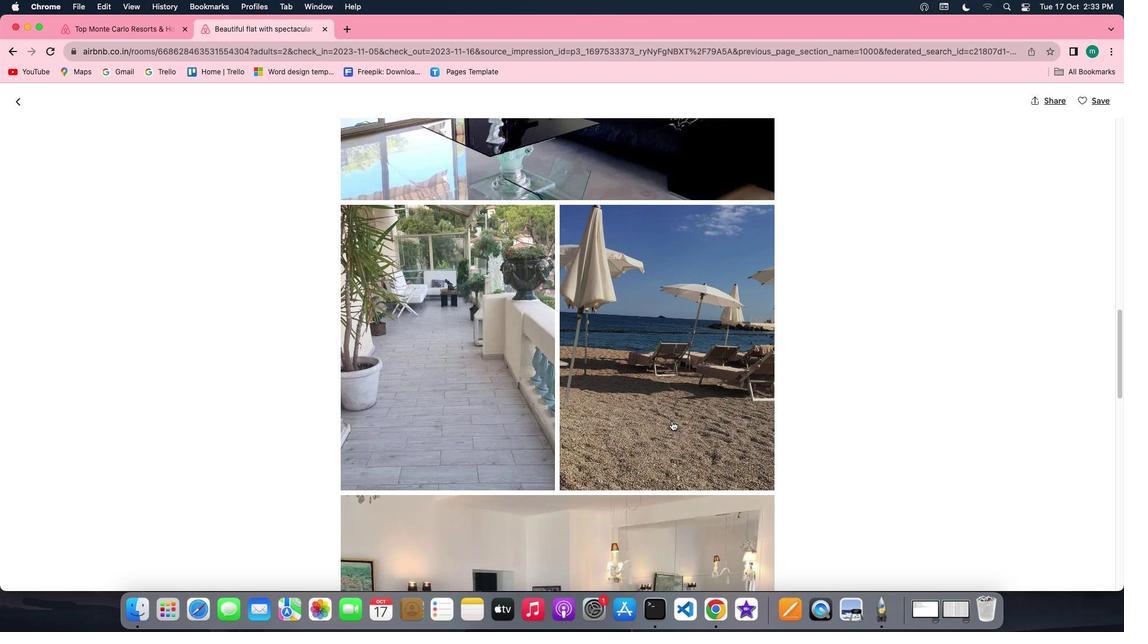 
Action: Mouse scrolled (672, 421) with delta (0, 0)
Screenshot: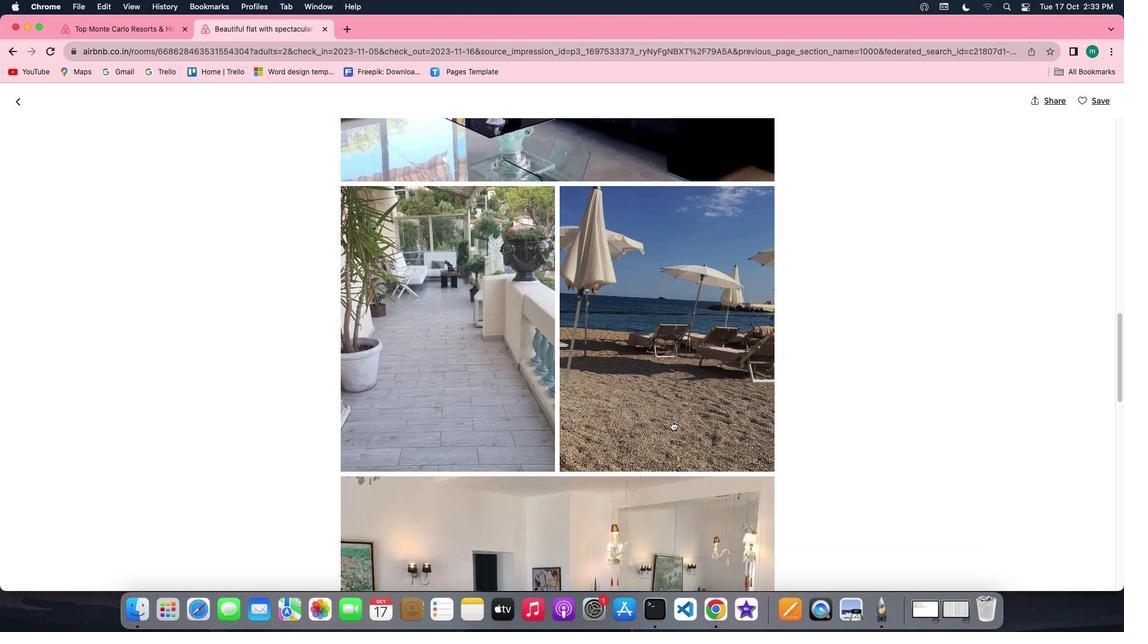
Action: Mouse scrolled (672, 421) with delta (0, 0)
Screenshot: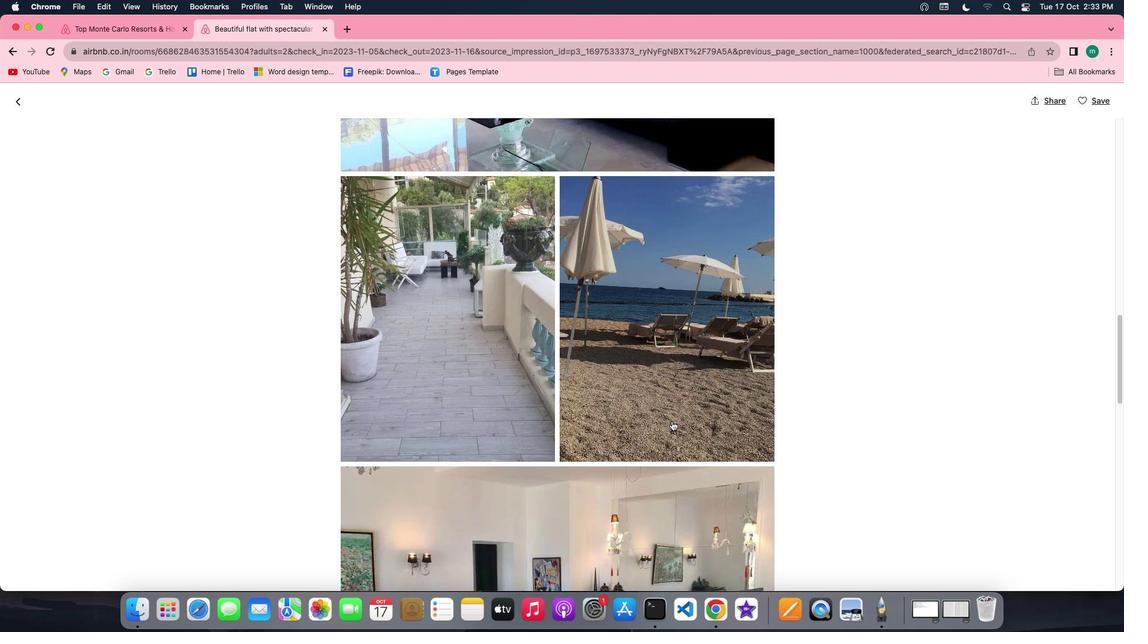 
Action: Mouse scrolled (672, 421) with delta (0, 0)
Screenshot: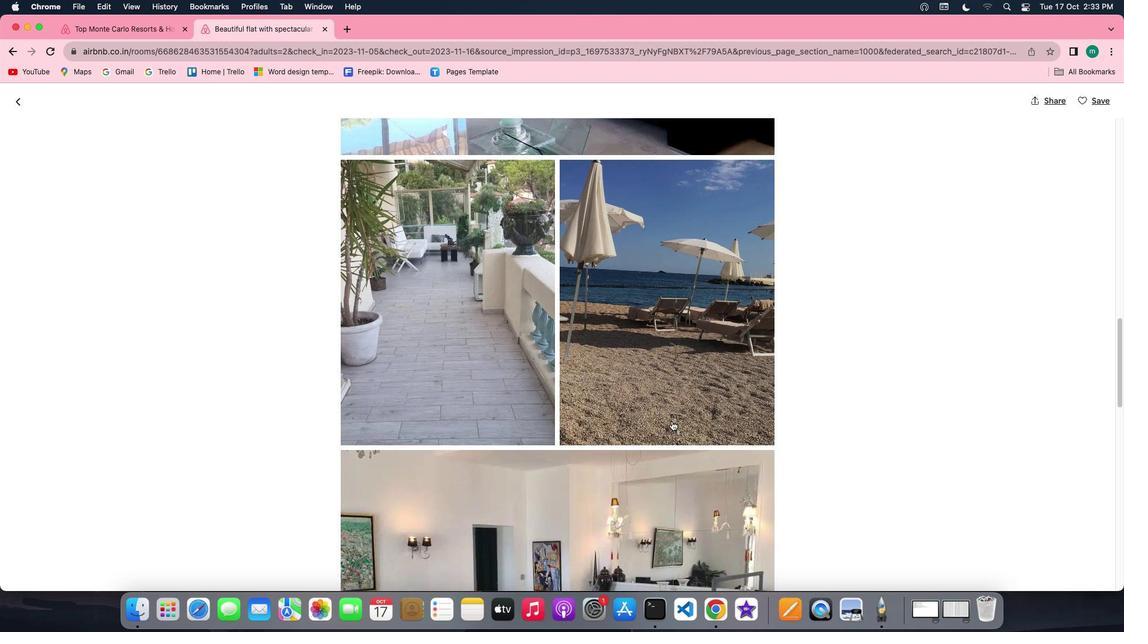 
Action: Mouse scrolled (672, 421) with delta (0, -1)
Screenshot: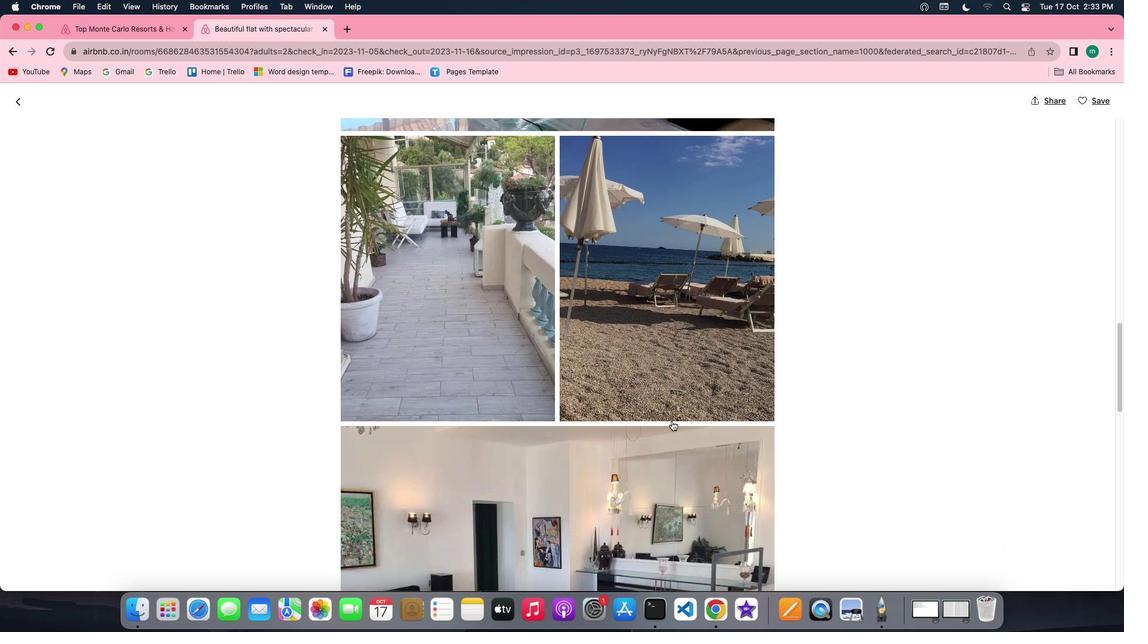 
Action: Mouse scrolled (672, 421) with delta (0, -1)
Screenshot: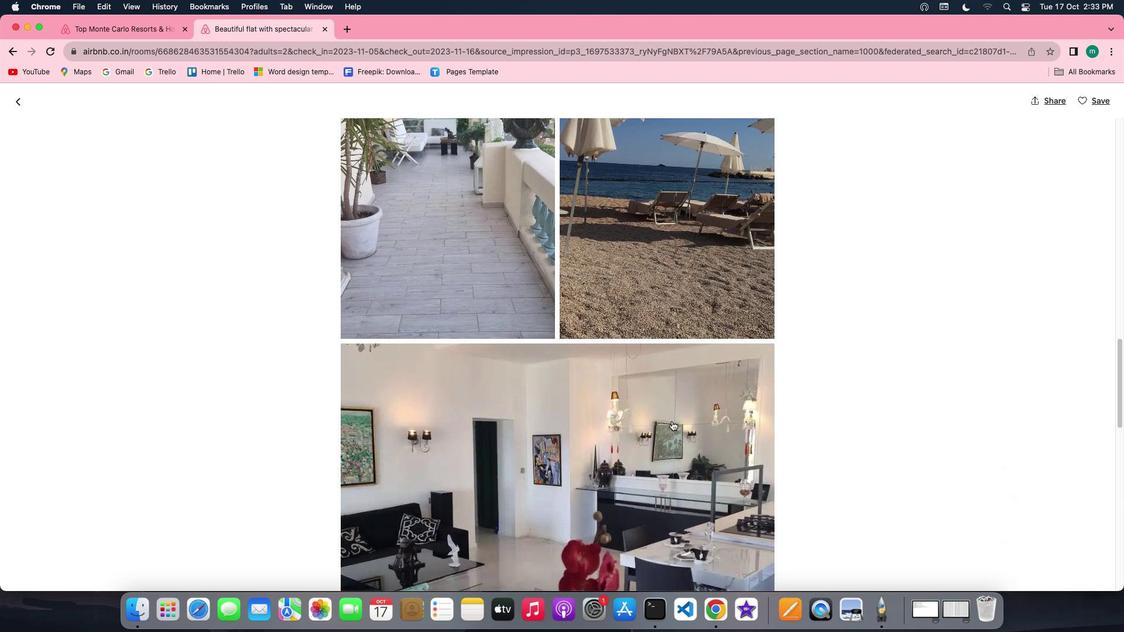 
Action: Mouse scrolled (672, 421) with delta (0, 0)
Screenshot: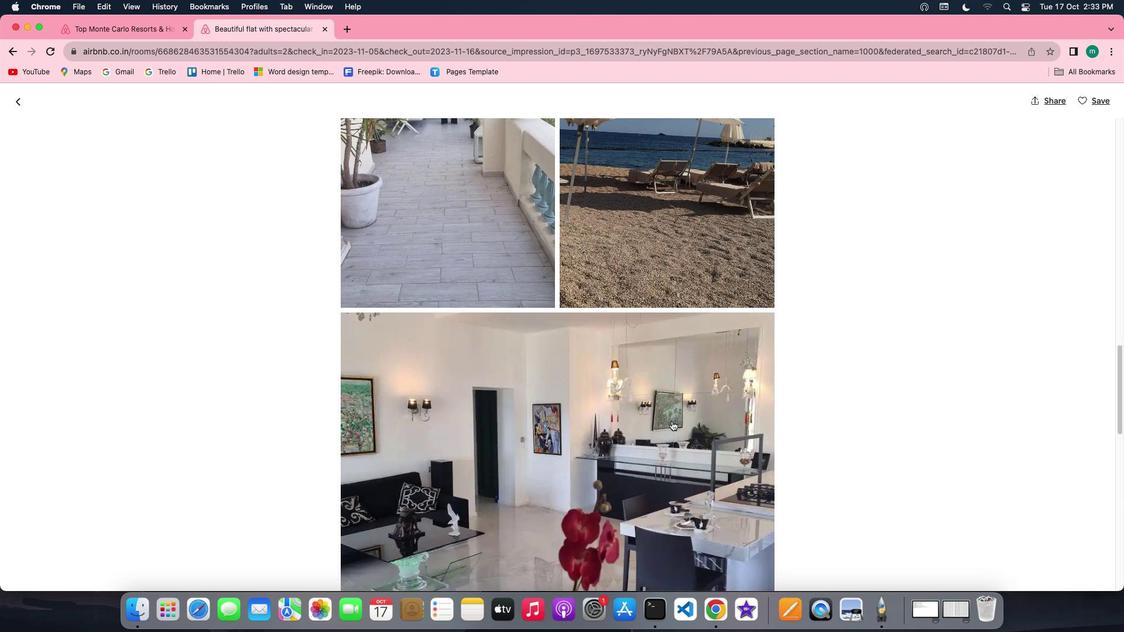 
Action: Mouse scrolled (672, 421) with delta (0, 0)
Screenshot: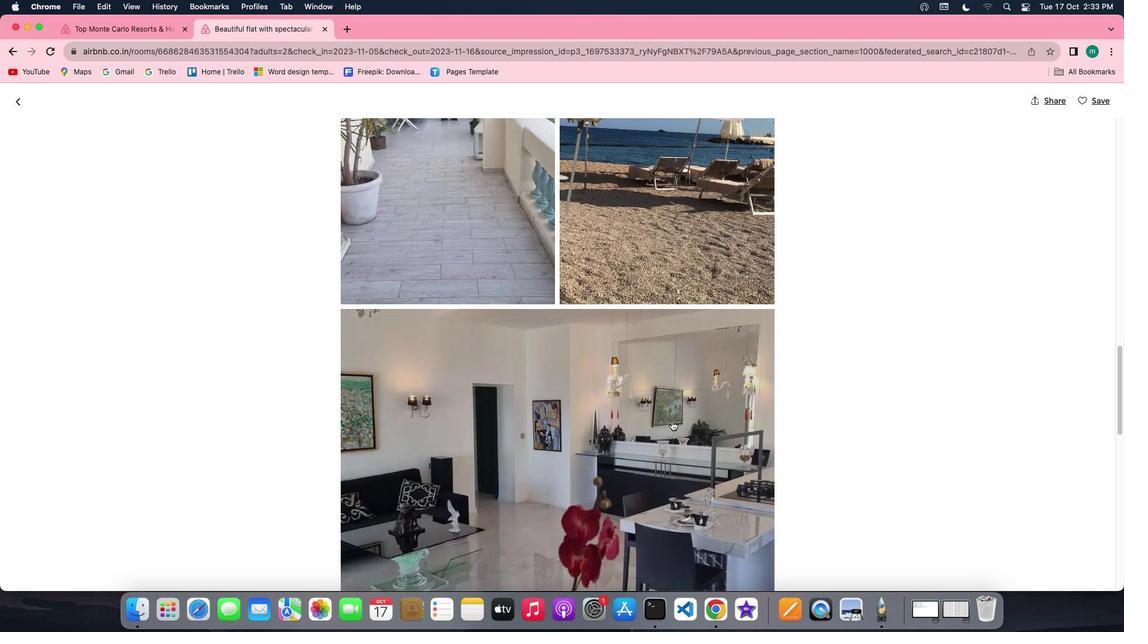 
Action: Mouse scrolled (672, 421) with delta (0, 0)
Screenshot: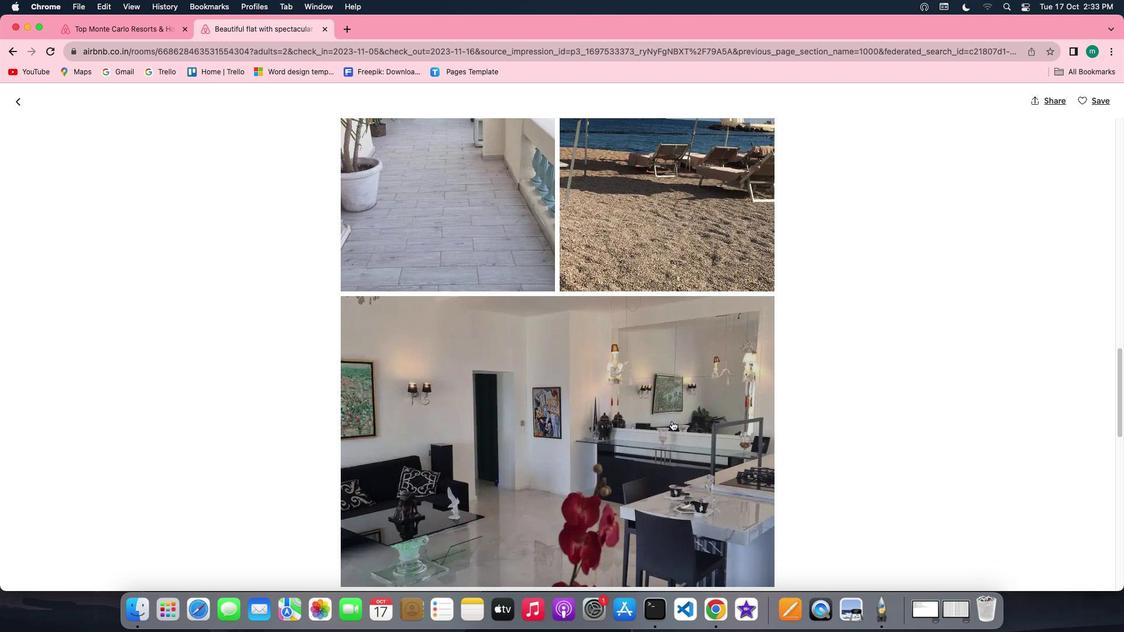 
Action: Mouse scrolled (672, 421) with delta (0, 0)
Screenshot: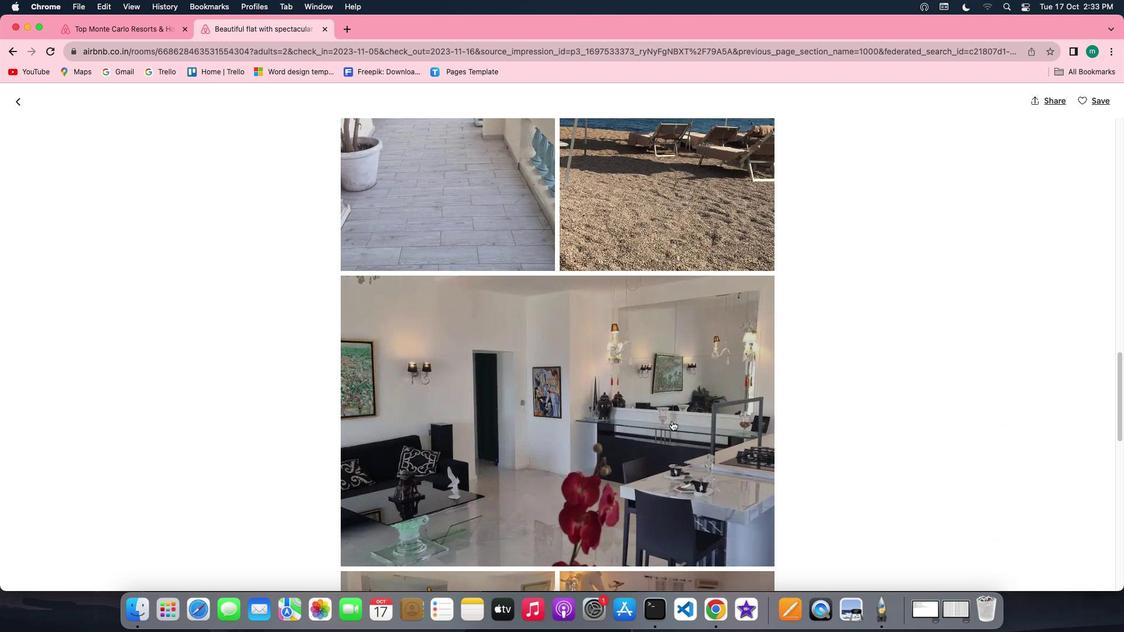 
Action: Mouse scrolled (672, 421) with delta (0, -1)
Screenshot: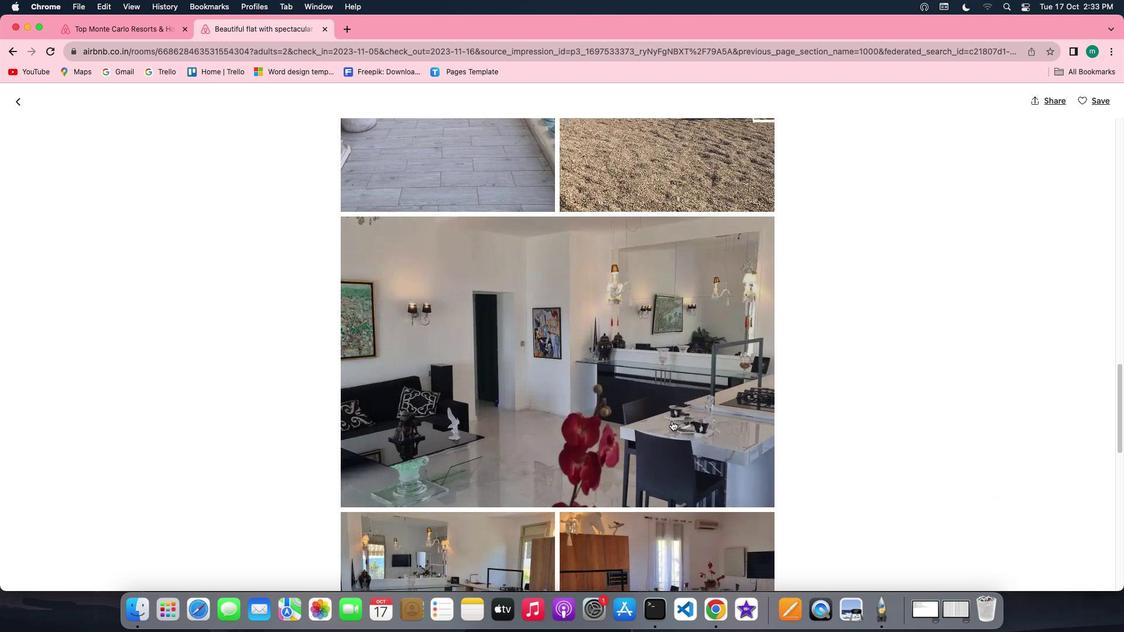 
Action: Mouse scrolled (672, 421) with delta (0, 0)
Screenshot: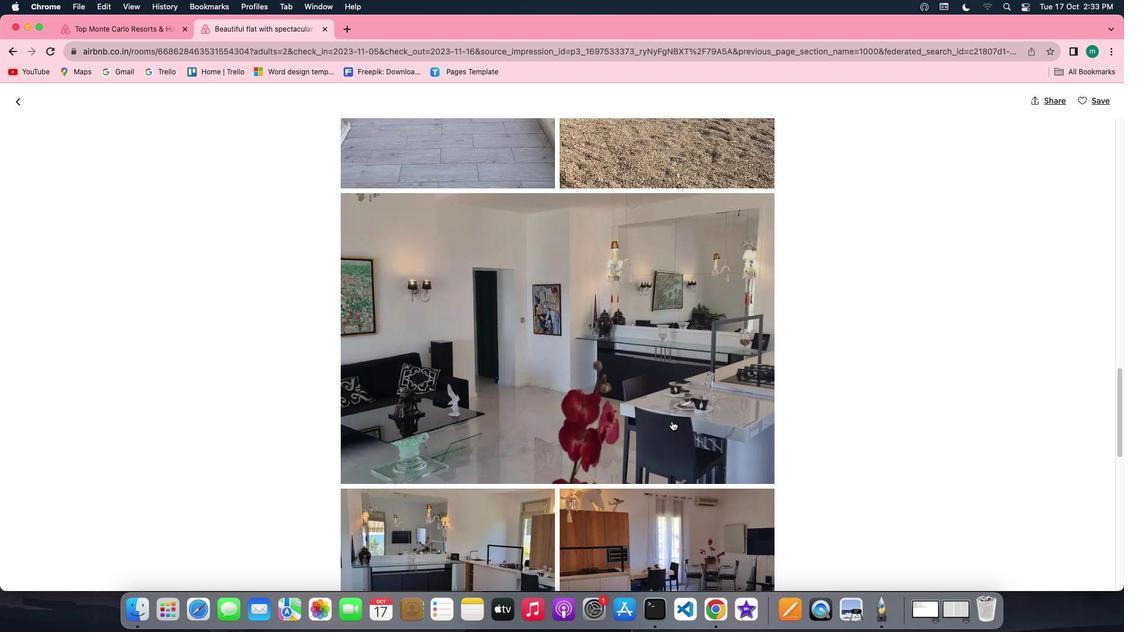 
Action: Mouse scrolled (672, 421) with delta (0, 0)
Screenshot: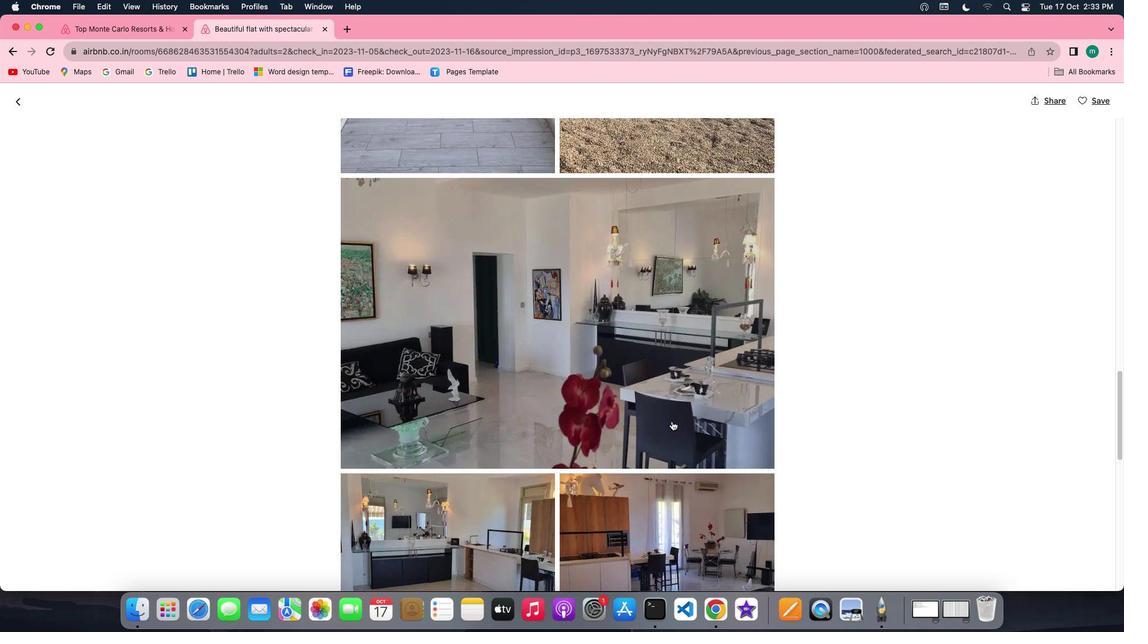 
Action: Mouse scrolled (672, 421) with delta (0, -1)
Screenshot: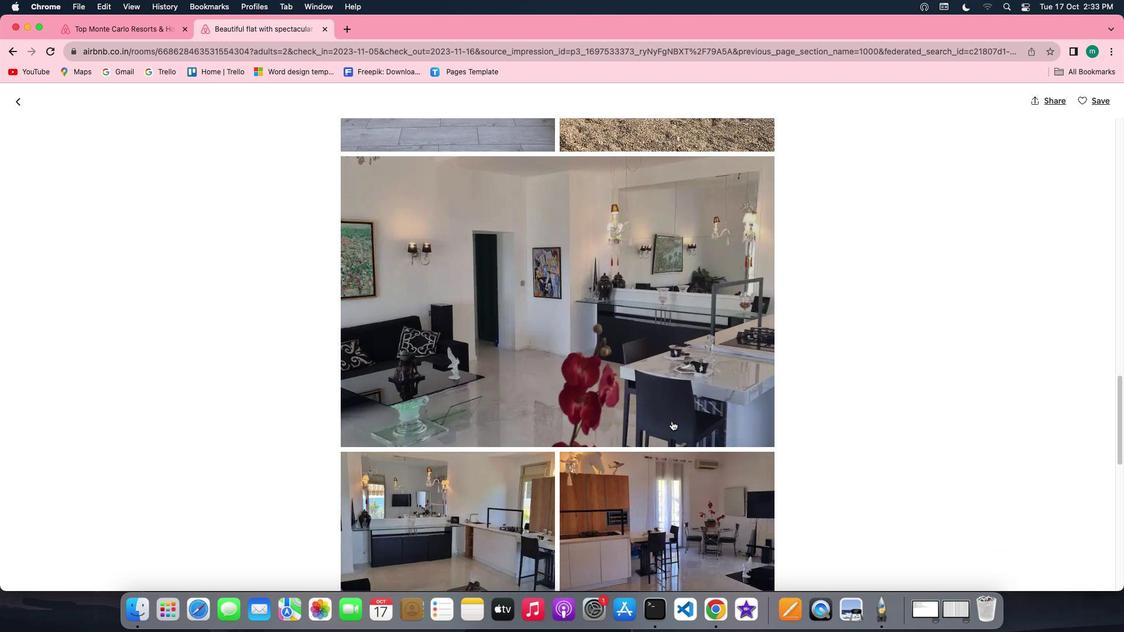 
Action: Mouse scrolled (672, 421) with delta (0, -1)
Screenshot: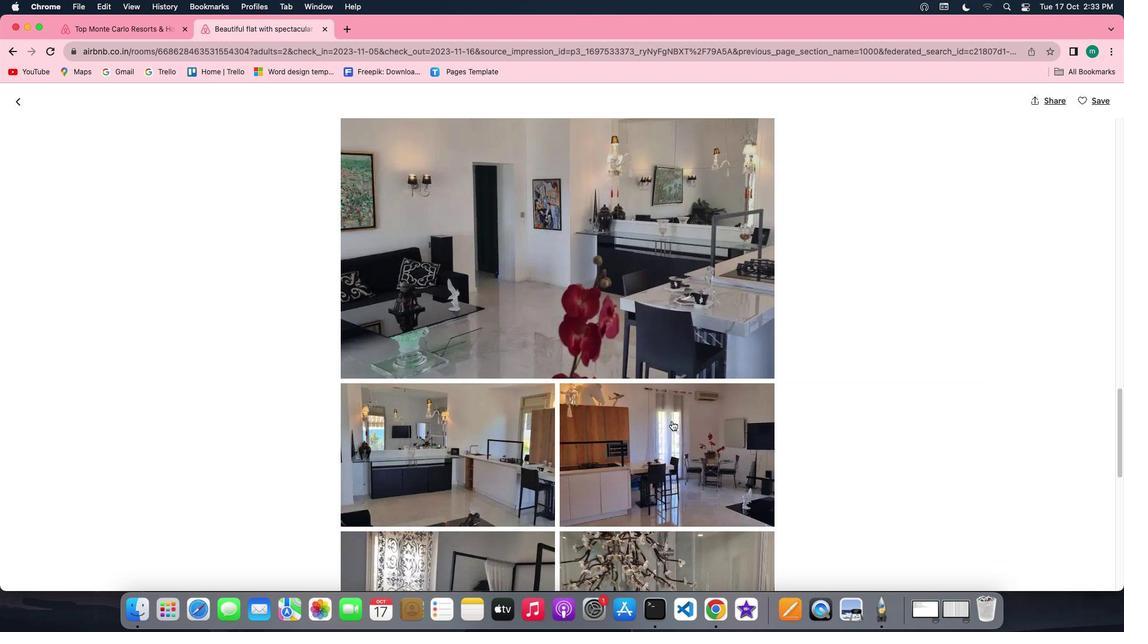 
Action: Mouse scrolled (672, 421) with delta (0, 0)
Screenshot: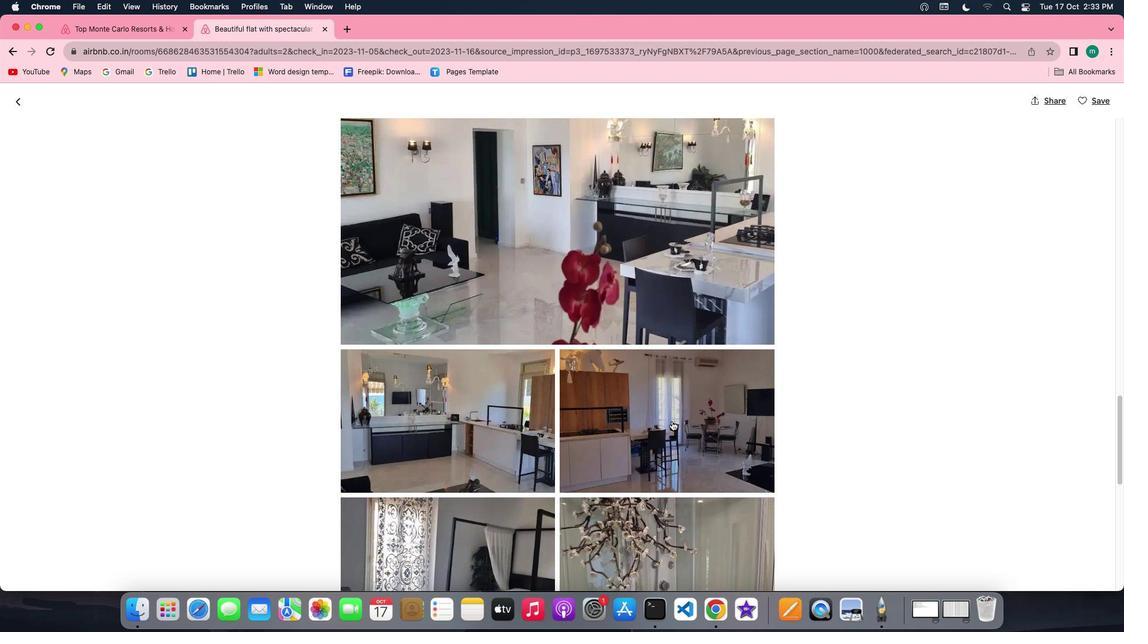 
Action: Mouse scrolled (672, 421) with delta (0, 0)
Screenshot: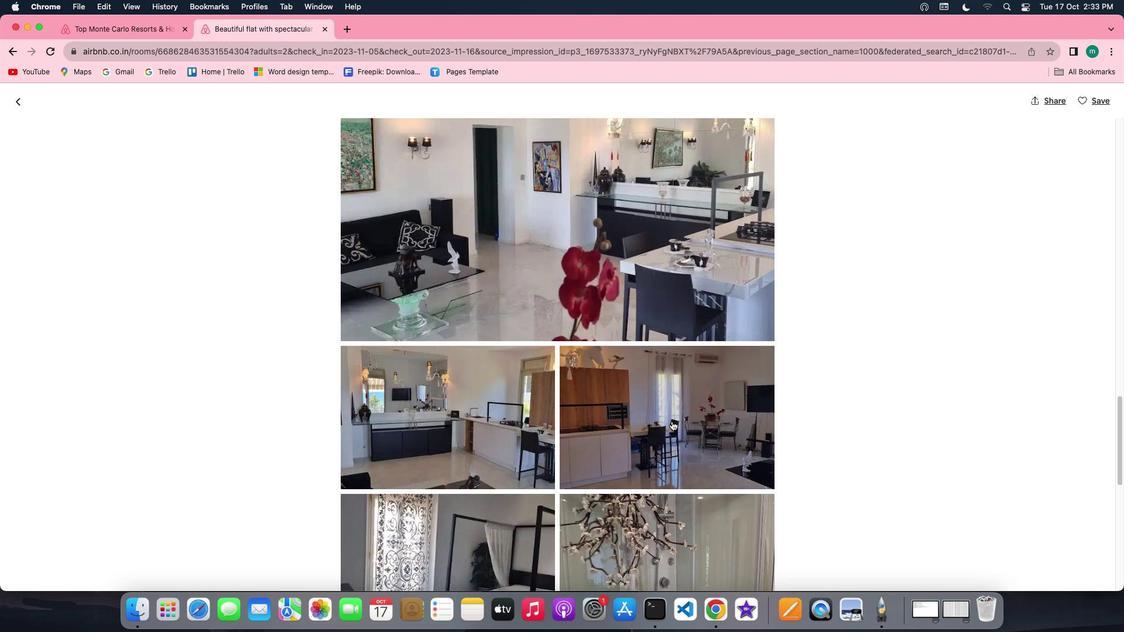 
Action: Mouse scrolled (672, 421) with delta (0, 0)
Screenshot: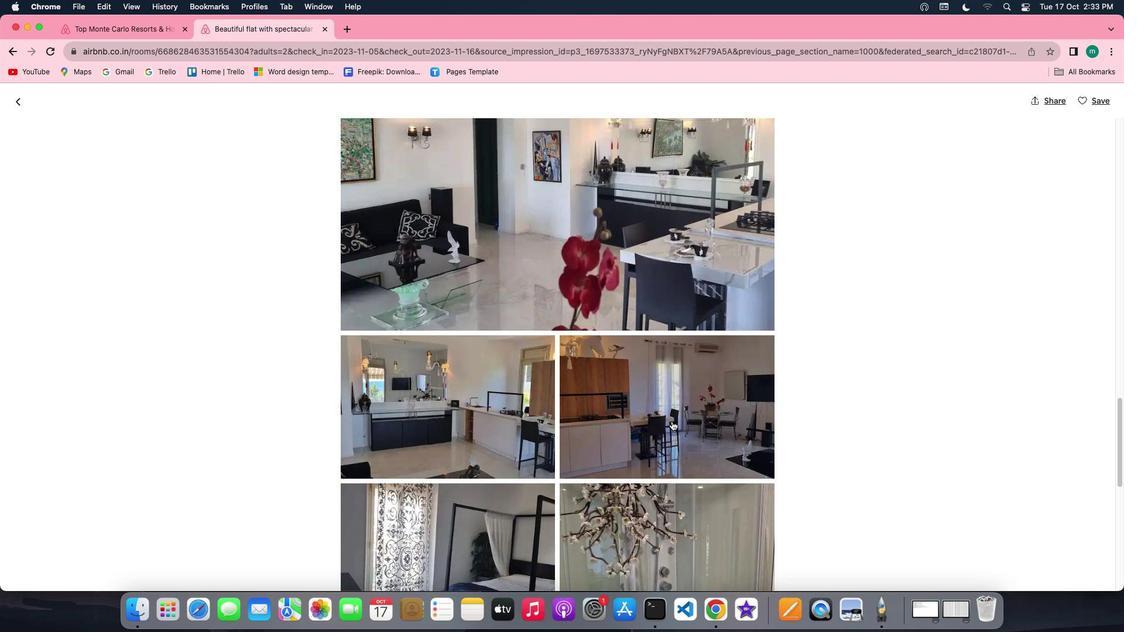 
Action: Mouse scrolled (672, 421) with delta (0, 0)
Screenshot: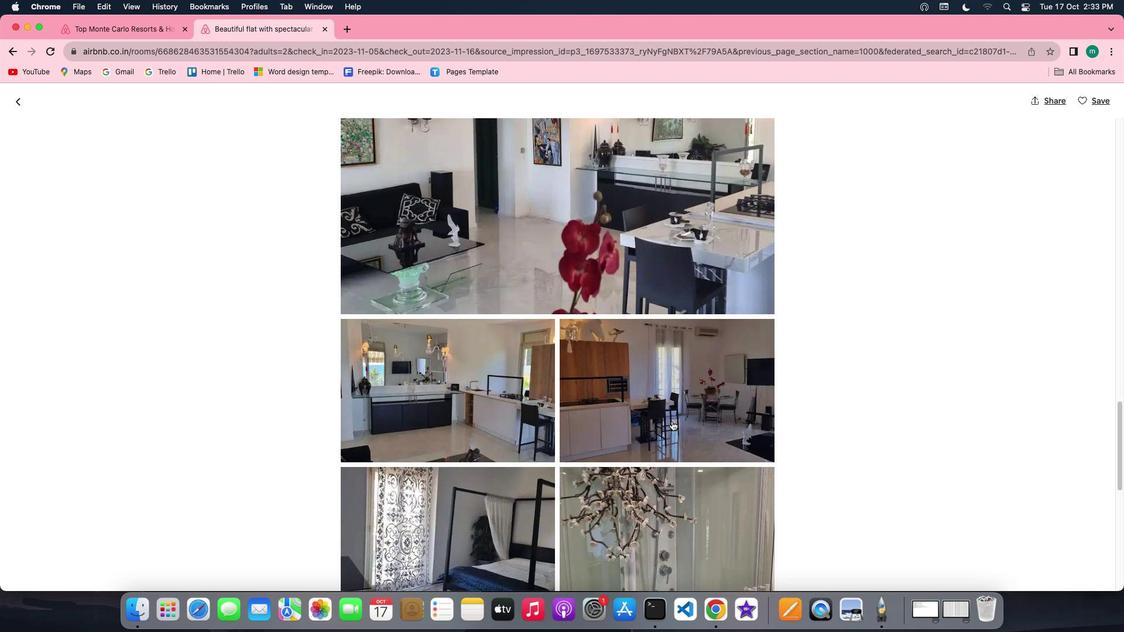 
Action: Mouse scrolled (672, 421) with delta (0, 0)
Screenshot: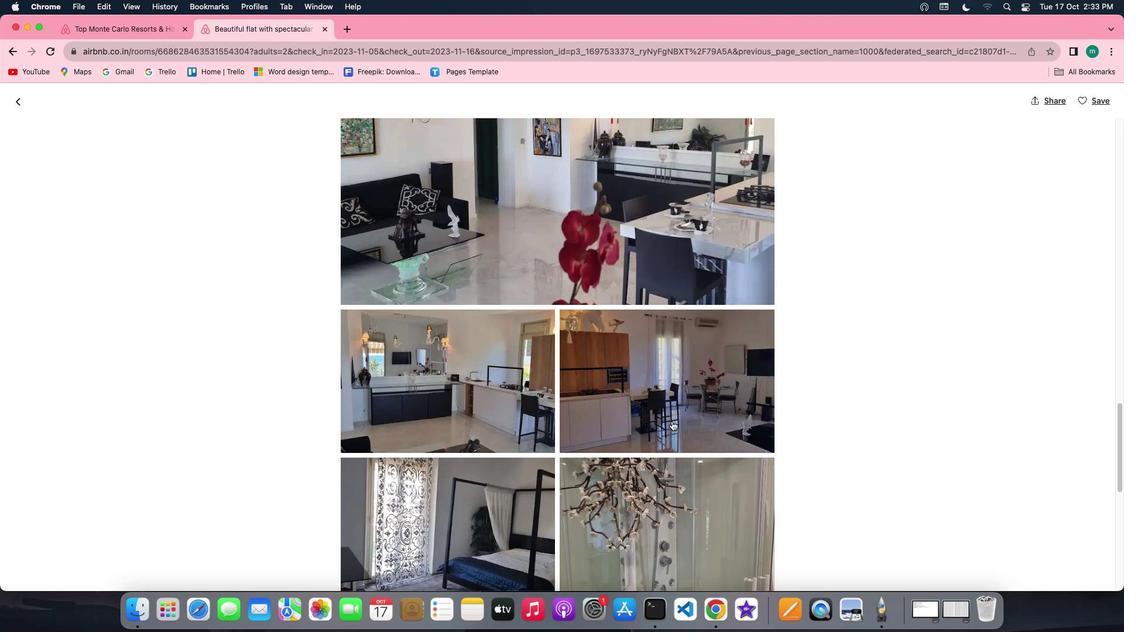
Action: Mouse scrolled (672, 421) with delta (0, 0)
Screenshot: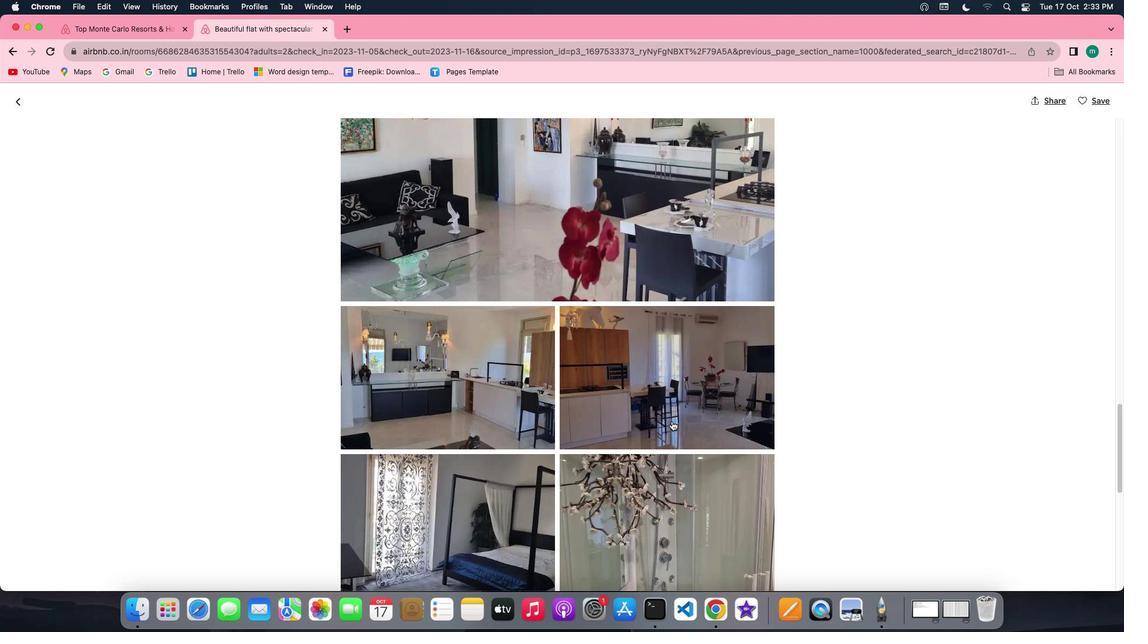 
Action: Mouse scrolled (672, 421) with delta (0, 0)
Screenshot: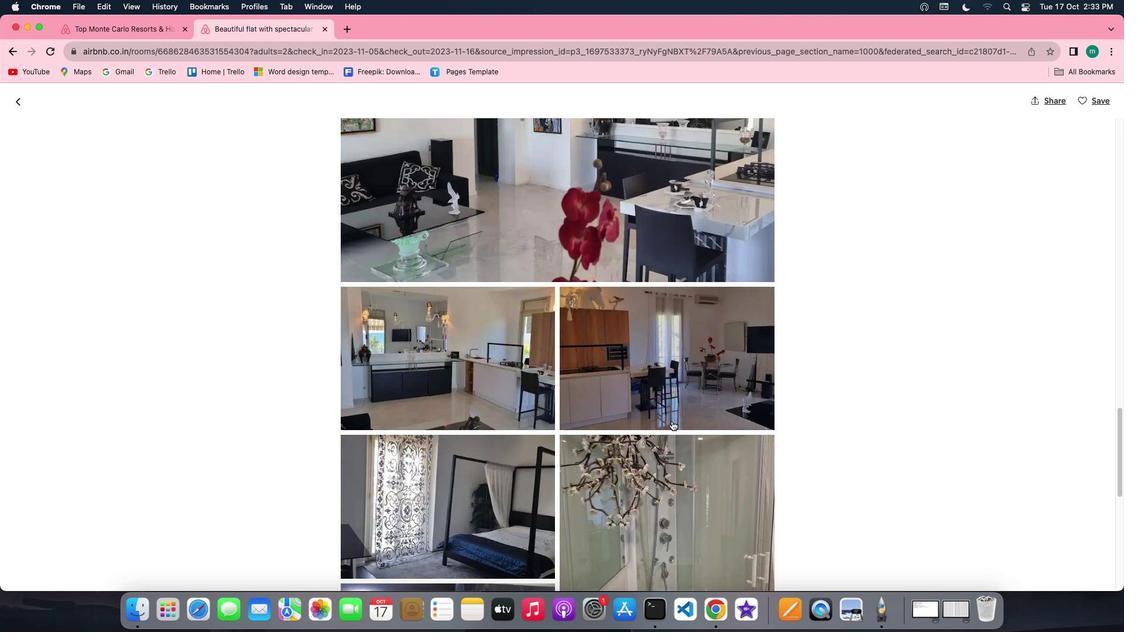 
Action: Mouse scrolled (672, 421) with delta (0, 0)
Screenshot: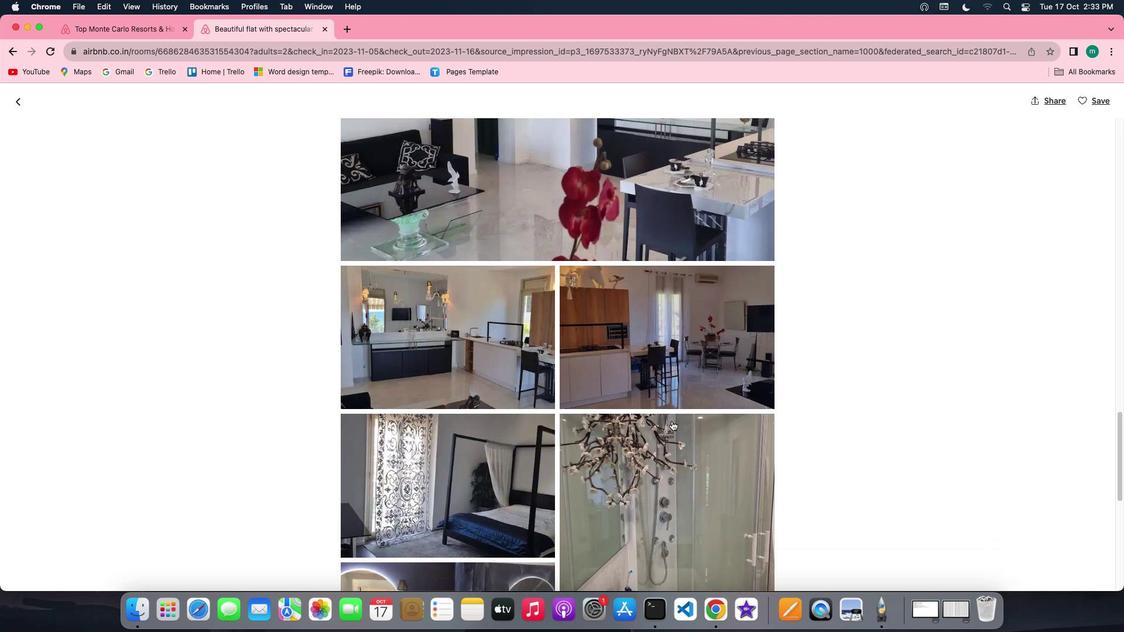 
Action: Mouse scrolled (672, 421) with delta (0, 0)
Screenshot: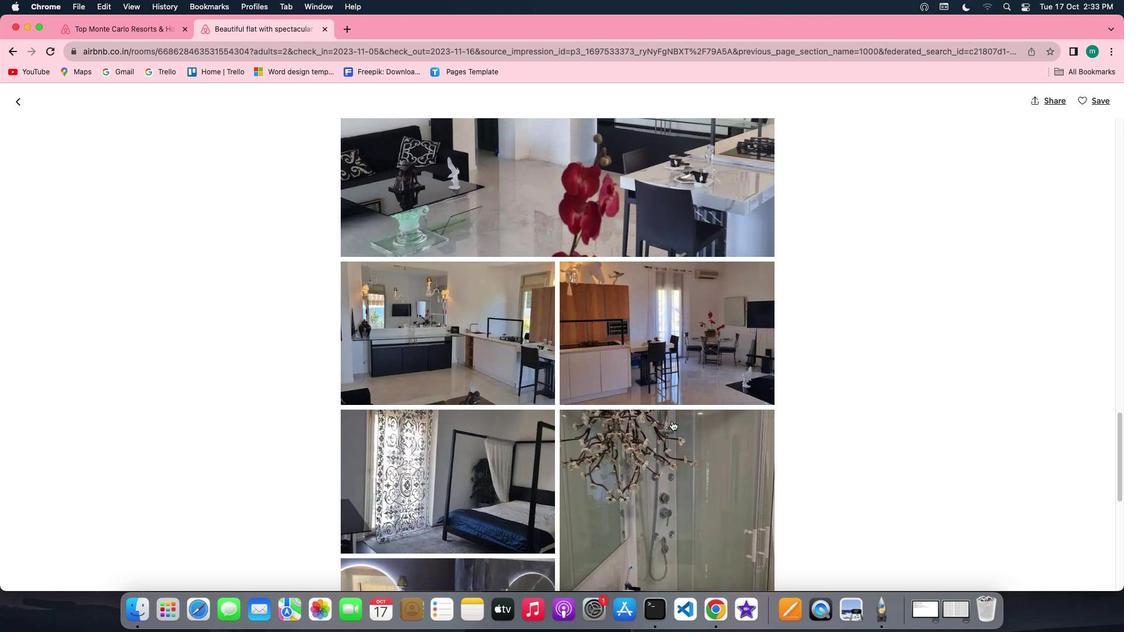 
Action: Mouse scrolled (672, 421) with delta (0, 0)
Screenshot: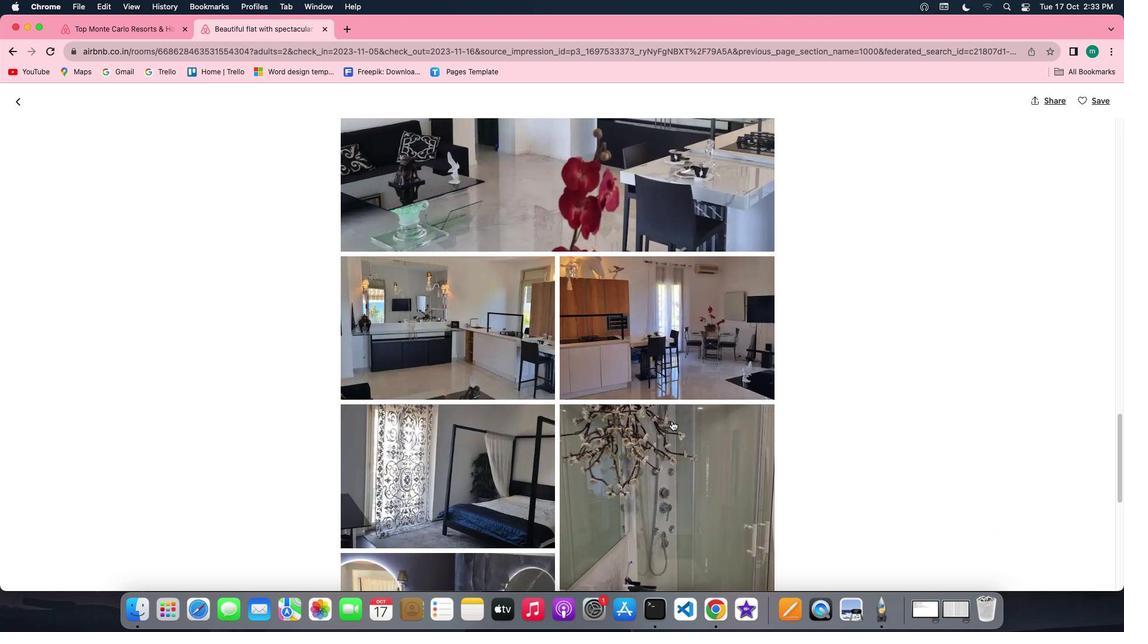 
Action: Mouse scrolled (672, 421) with delta (0, -1)
Screenshot: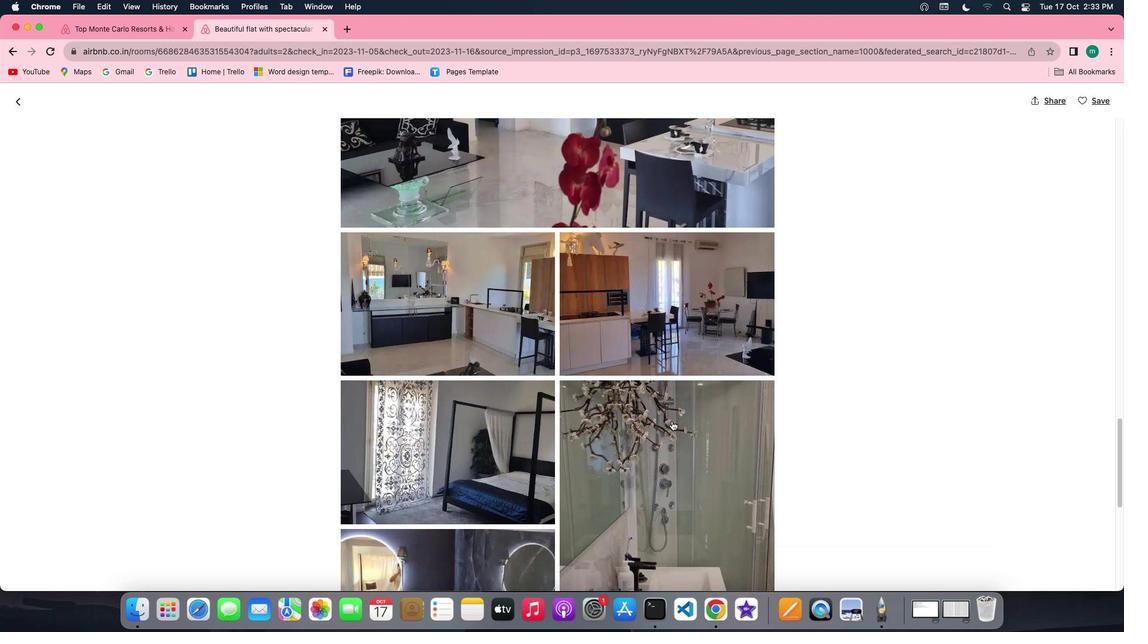 
Action: Mouse scrolled (672, 421) with delta (0, 0)
Screenshot: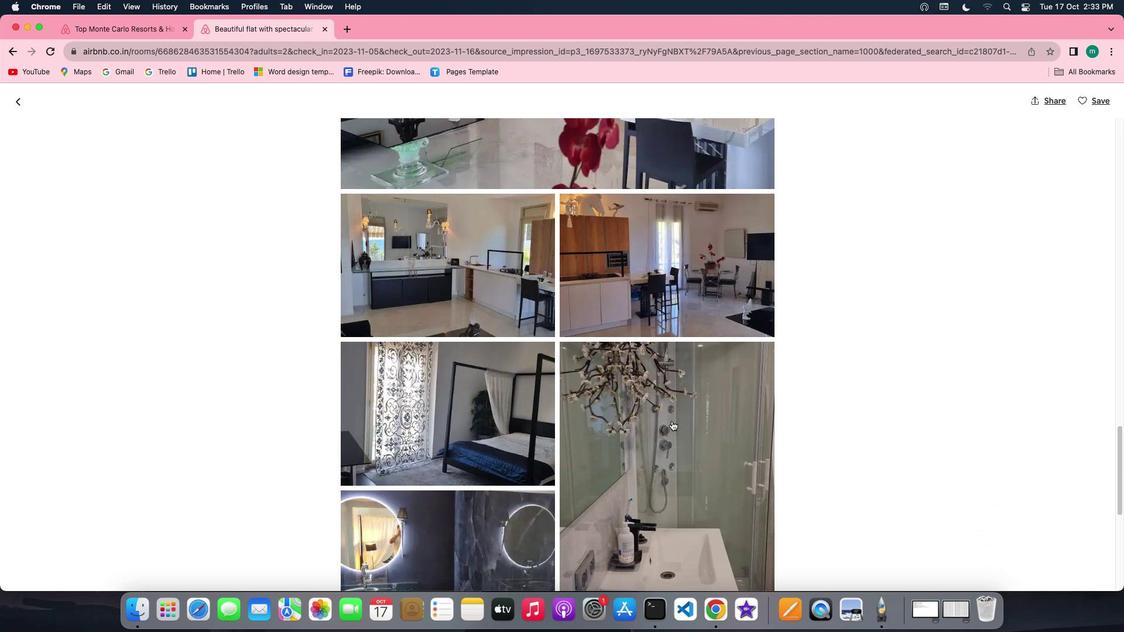 
Action: Mouse scrolled (672, 421) with delta (0, 0)
Screenshot: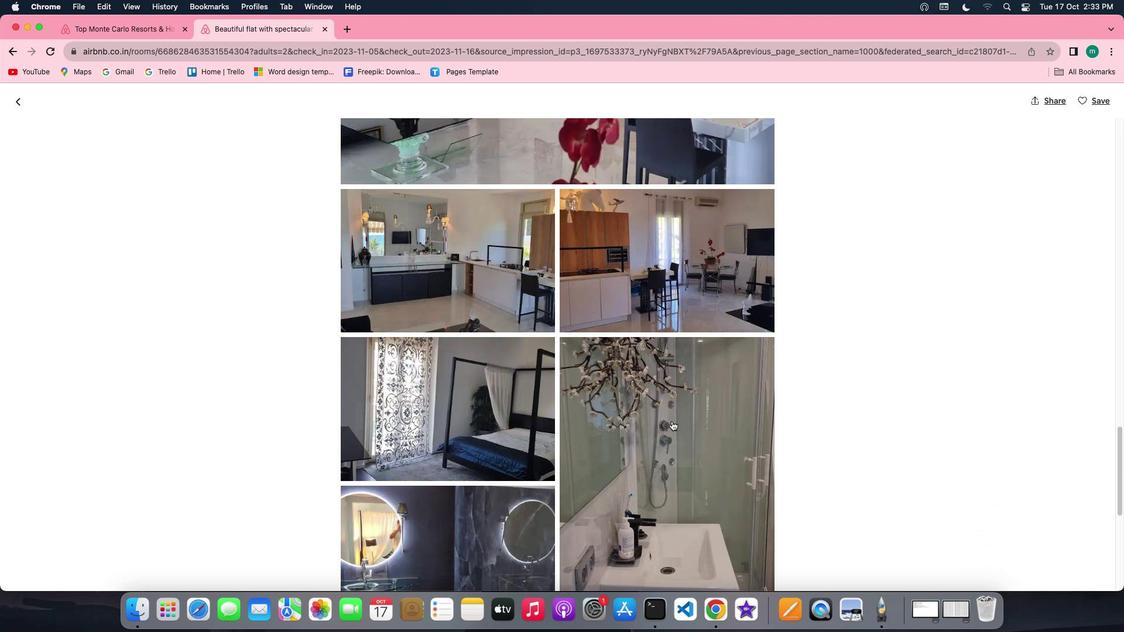 
Action: Mouse scrolled (672, 421) with delta (0, -1)
Screenshot: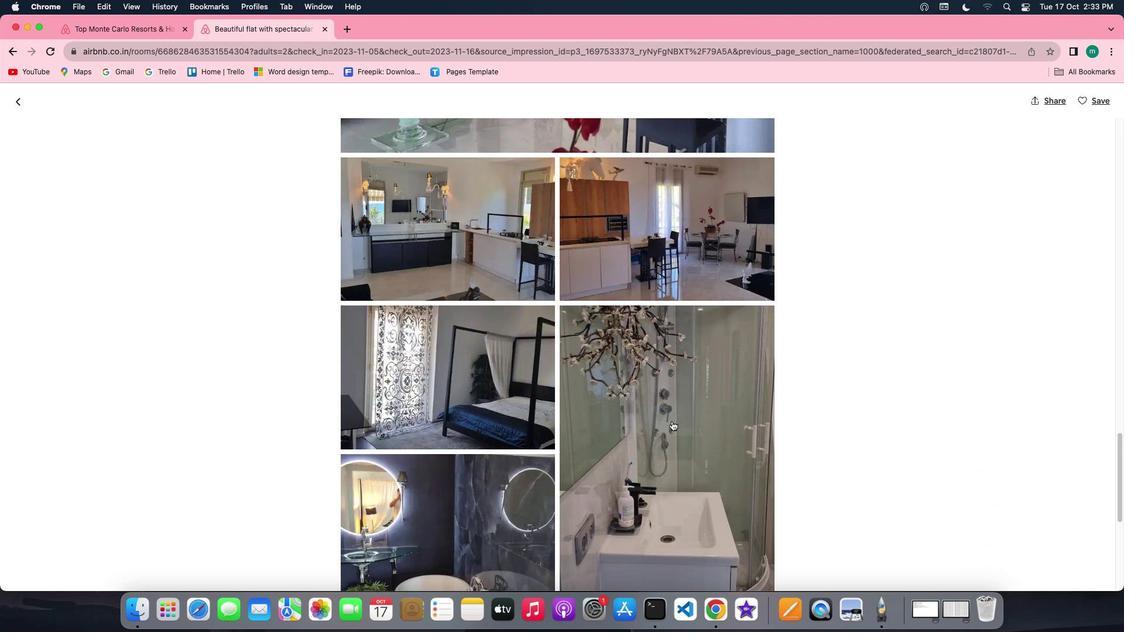 
Action: Mouse scrolled (672, 421) with delta (0, 0)
Screenshot: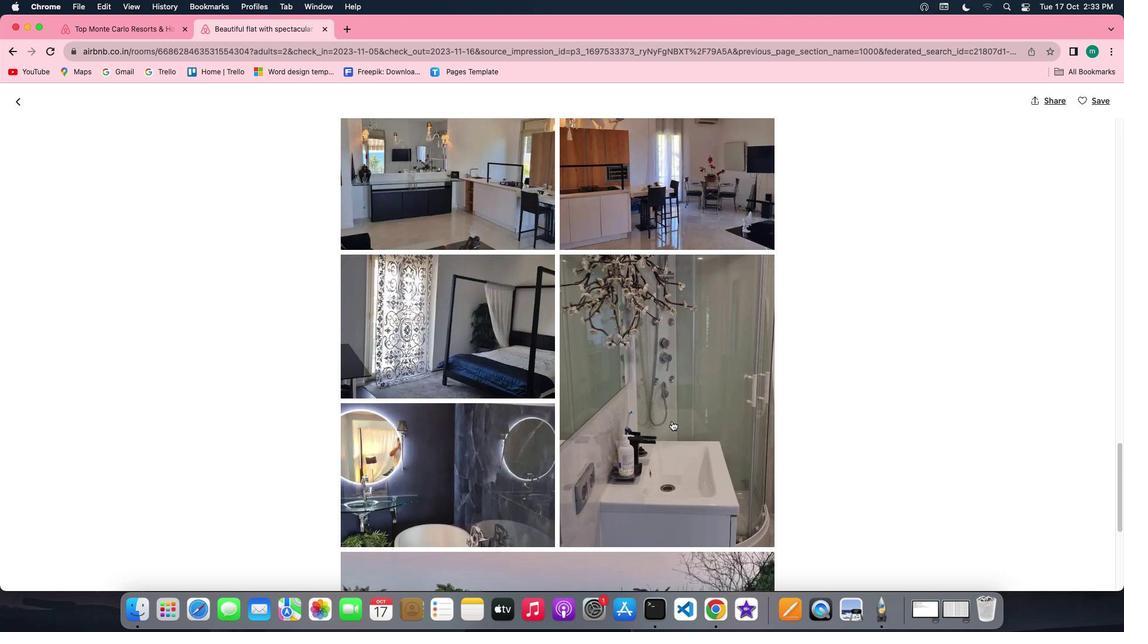 
Action: Mouse scrolled (672, 421) with delta (0, 0)
Screenshot: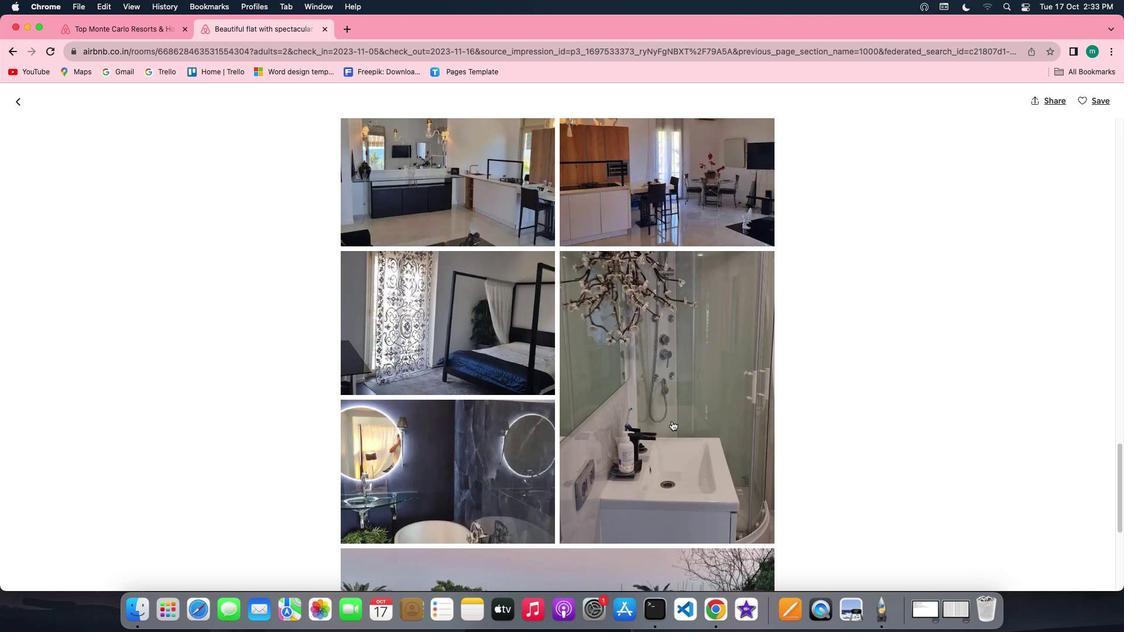 
Action: Mouse scrolled (672, 421) with delta (0, 0)
Screenshot: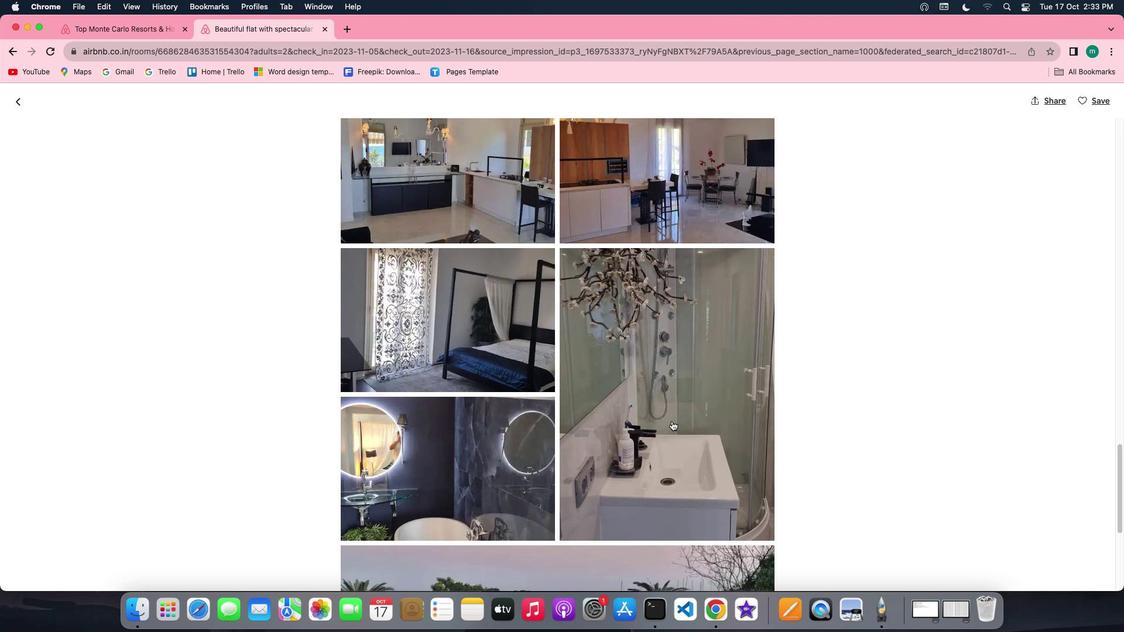 
Action: Mouse scrolled (672, 421) with delta (0, 0)
Screenshot: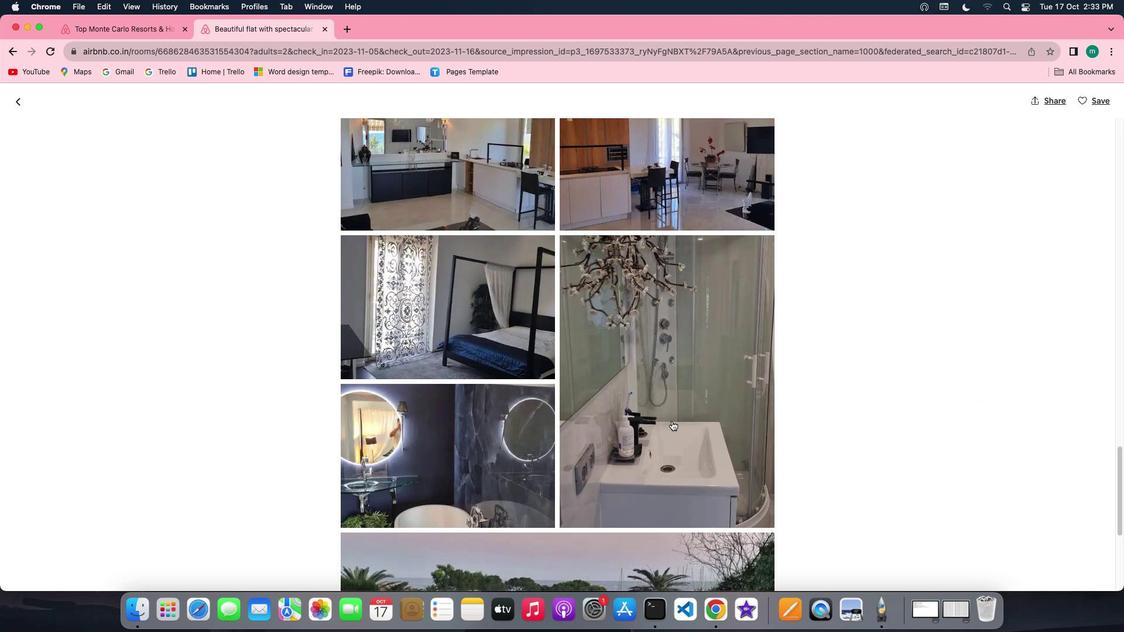 
Action: Mouse scrolled (672, 421) with delta (0, 0)
Screenshot: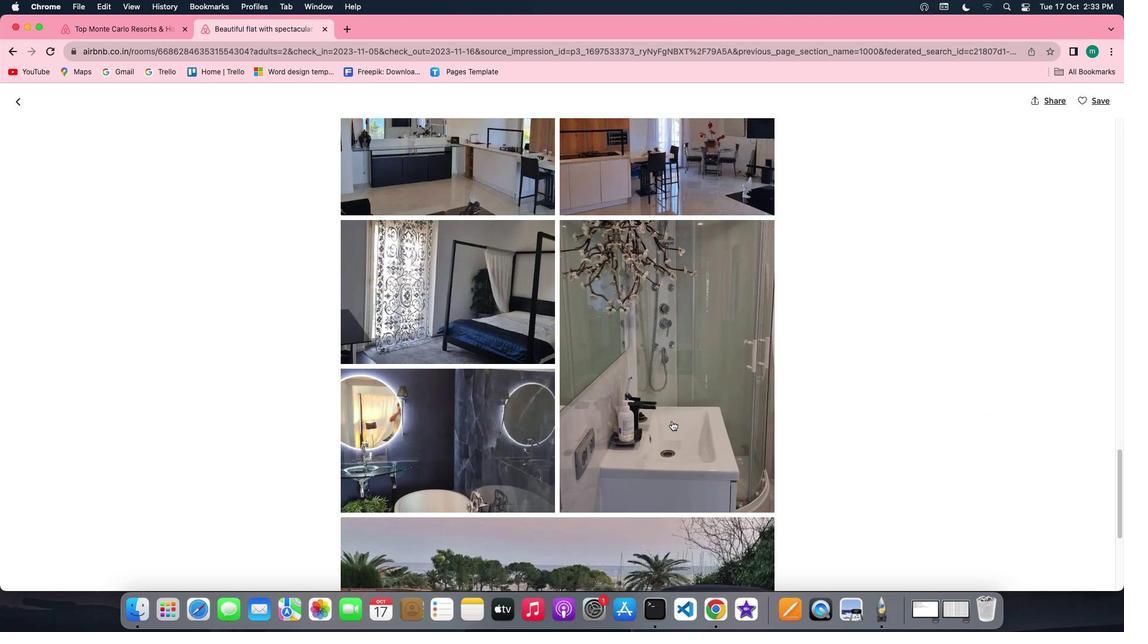 
Action: Mouse scrolled (672, 421) with delta (0, 0)
Screenshot: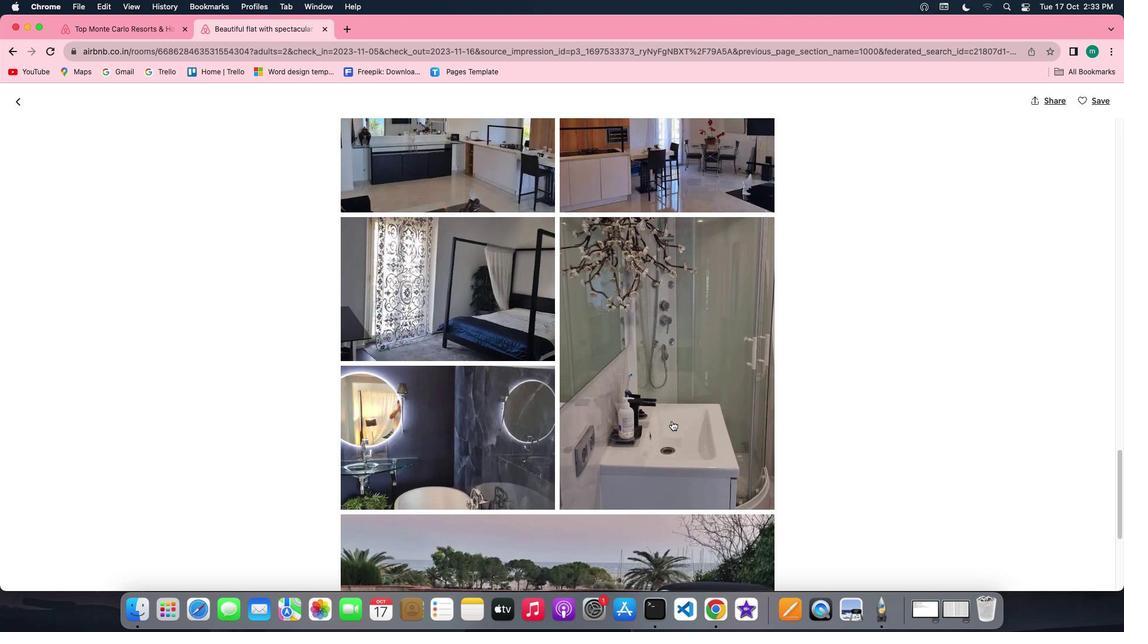 
Action: Mouse scrolled (672, 421) with delta (0, 0)
Screenshot: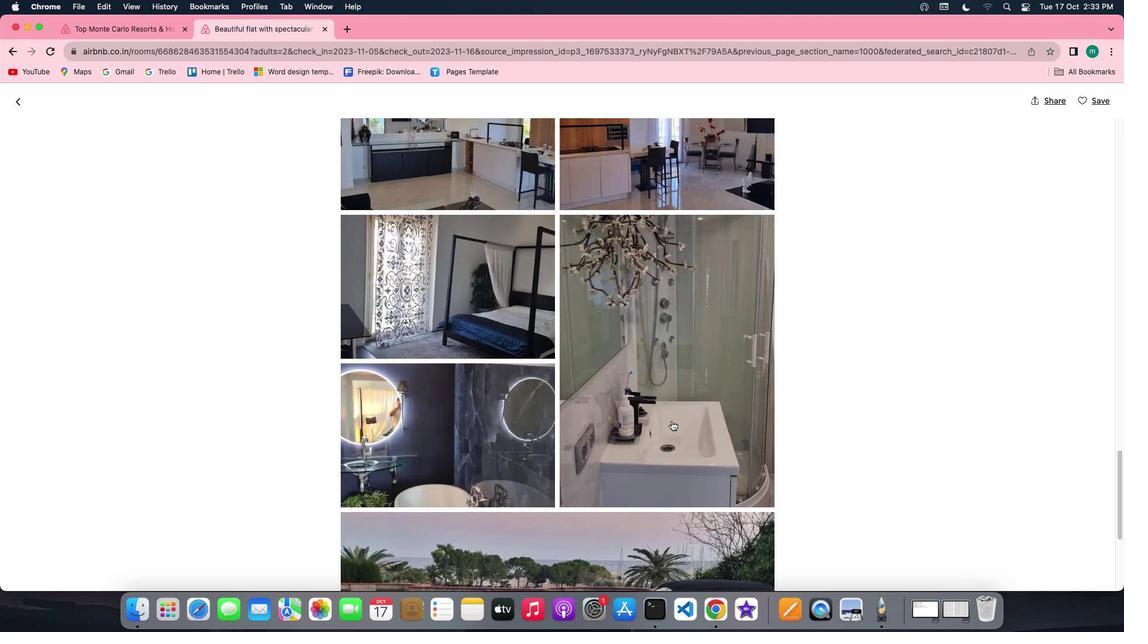 
Action: Mouse scrolled (672, 421) with delta (0, 0)
Screenshot: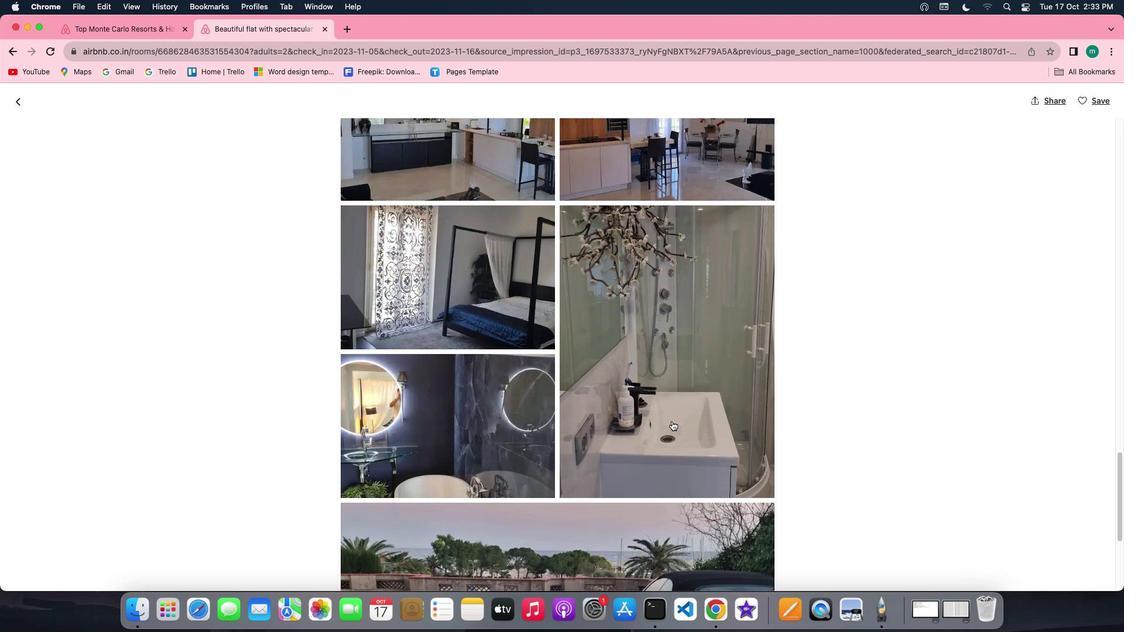 
Action: Mouse scrolled (672, 421) with delta (0, 0)
Screenshot: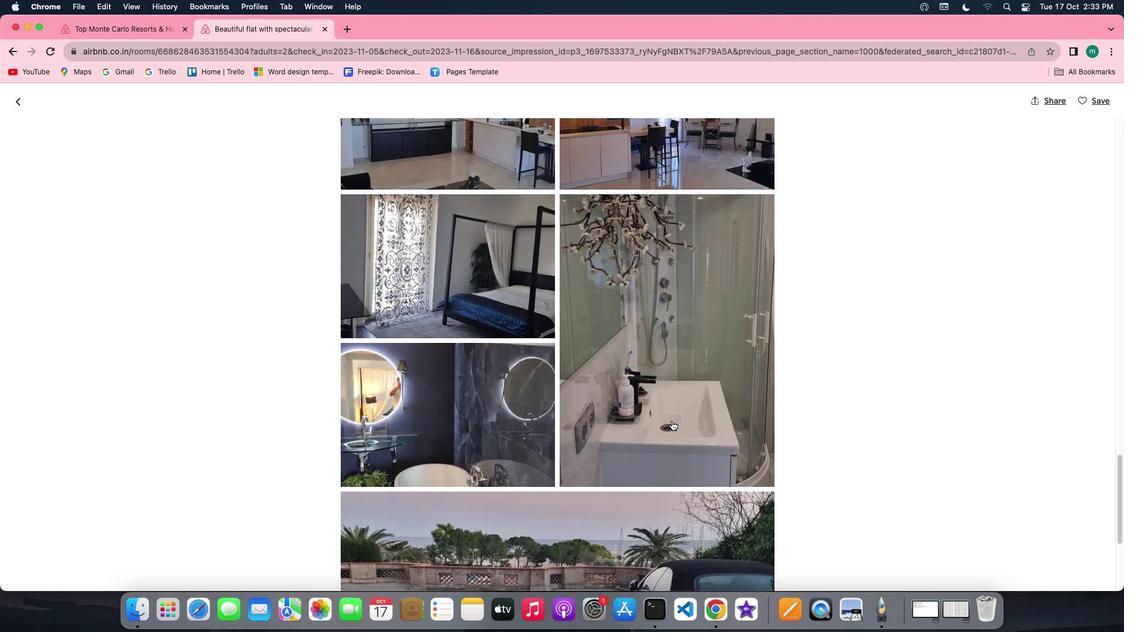 
Action: Mouse scrolled (672, 421) with delta (0, 0)
Screenshot: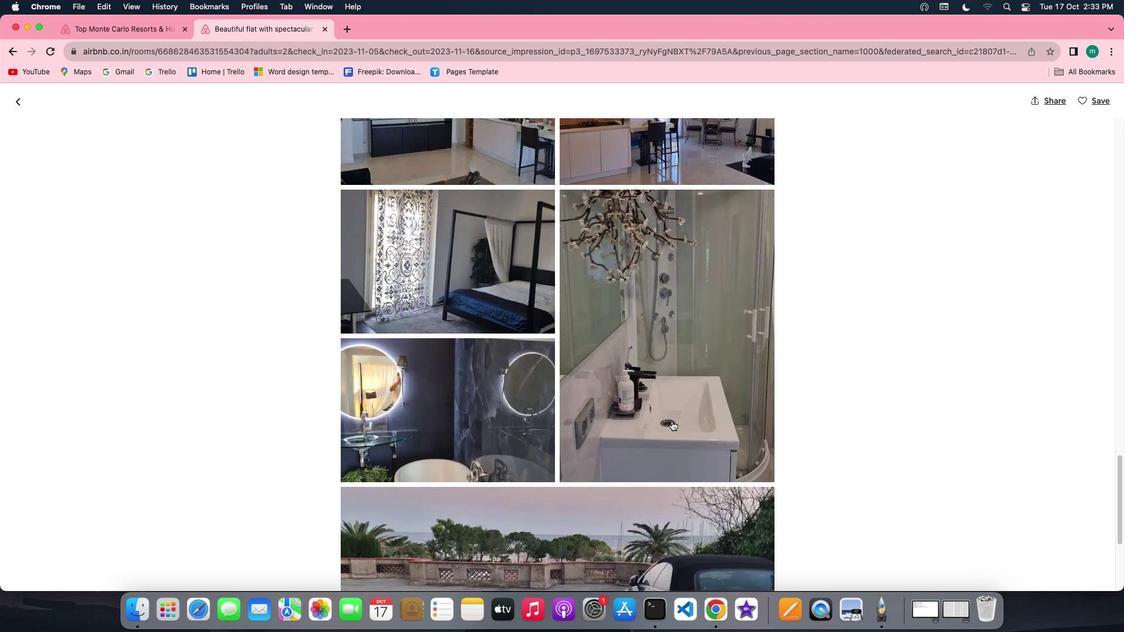 
Action: Mouse scrolled (672, 421) with delta (0, 0)
Screenshot: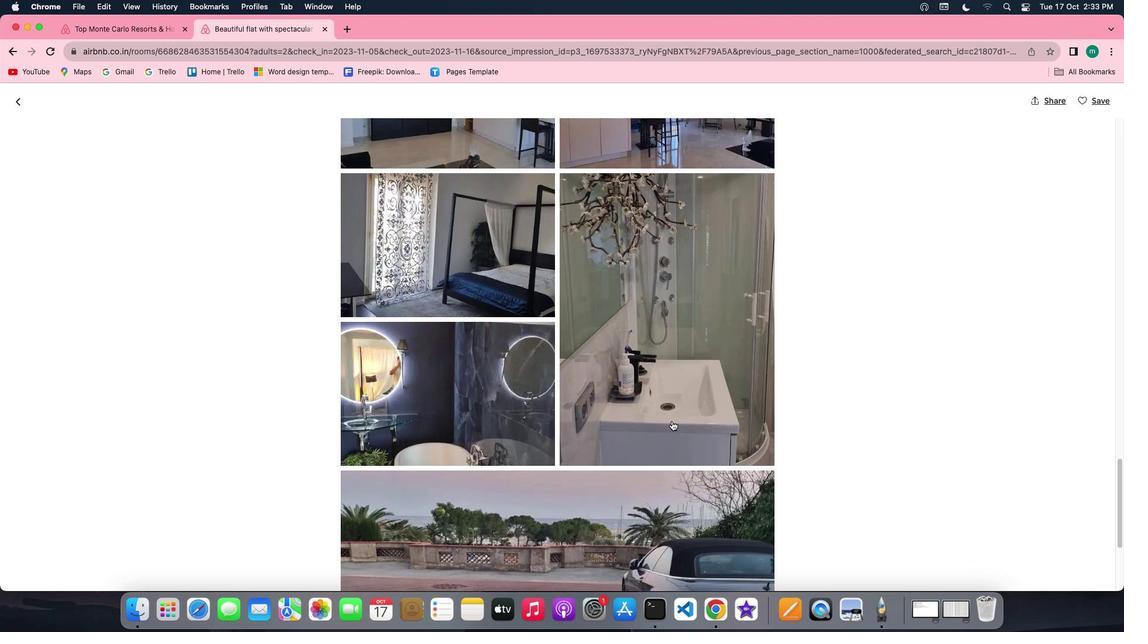 
Action: Mouse scrolled (672, 421) with delta (0, 0)
Screenshot: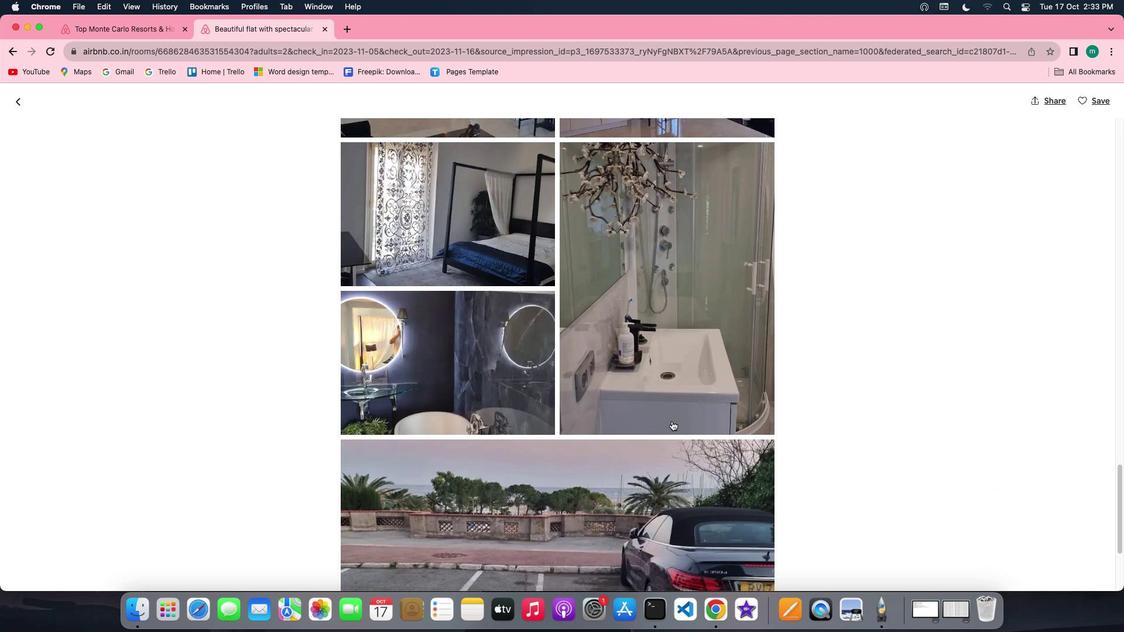 
Action: Mouse scrolled (672, 421) with delta (0, 0)
Screenshot: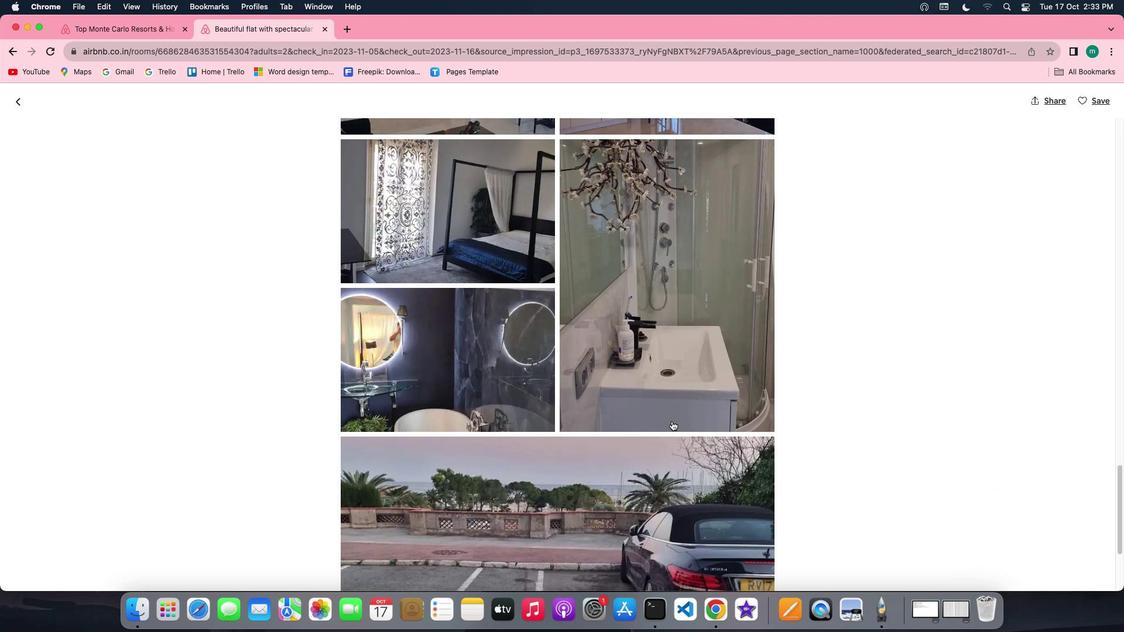 
Action: Mouse scrolled (672, 421) with delta (0, 0)
Screenshot: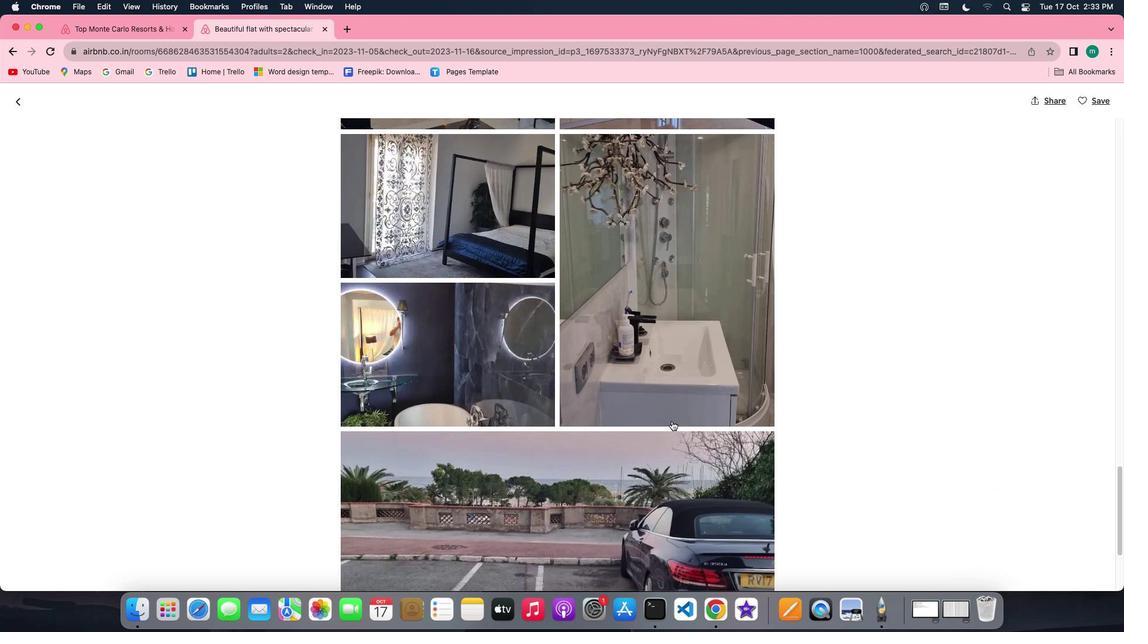 
Action: Mouse scrolled (672, 421) with delta (0, 0)
Screenshot: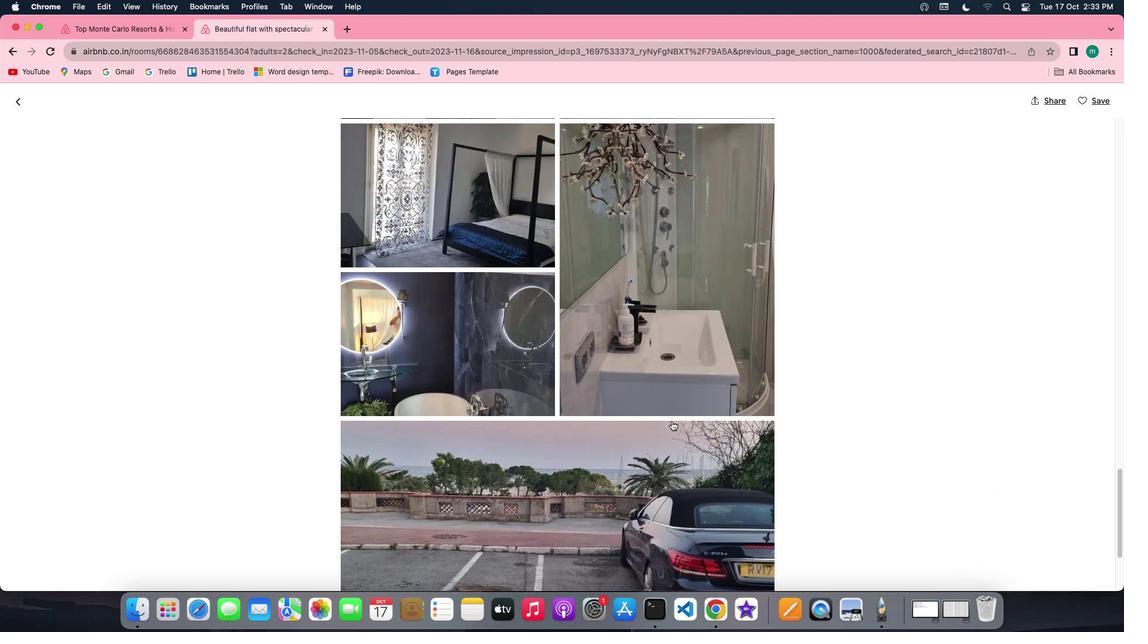 
Action: Mouse scrolled (672, 421) with delta (0, 0)
Screenshot: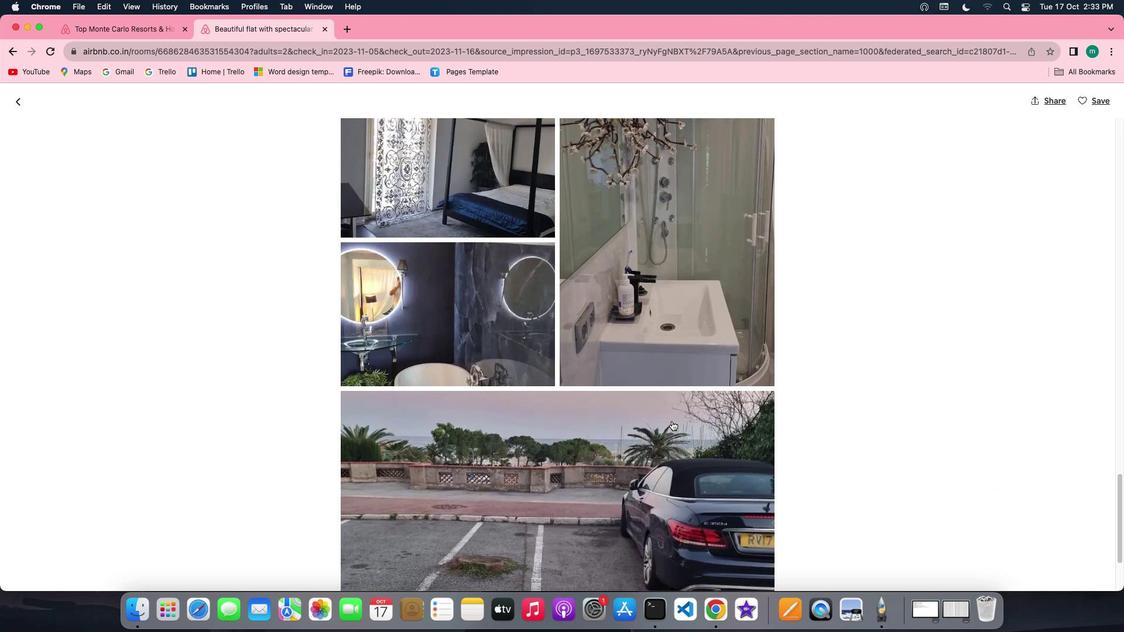 
Action: Mouse scrolled (672, 421) with delta (0, 0)
Screenshot: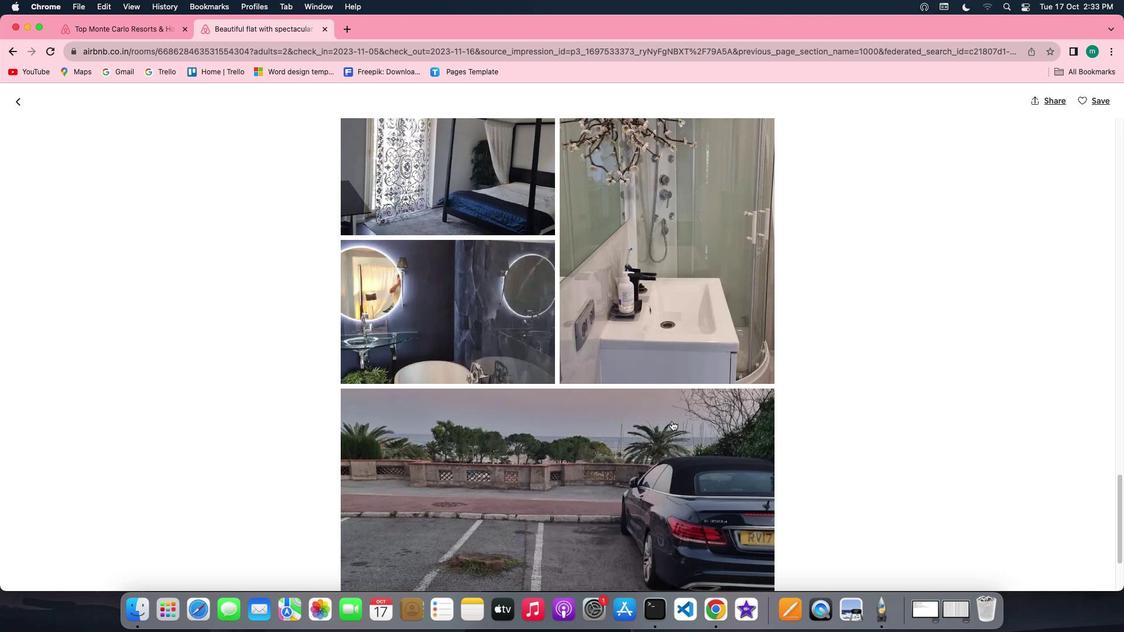 
Action: Mouse scrolled (672, 421) with delta (0, 0)
Screenshot: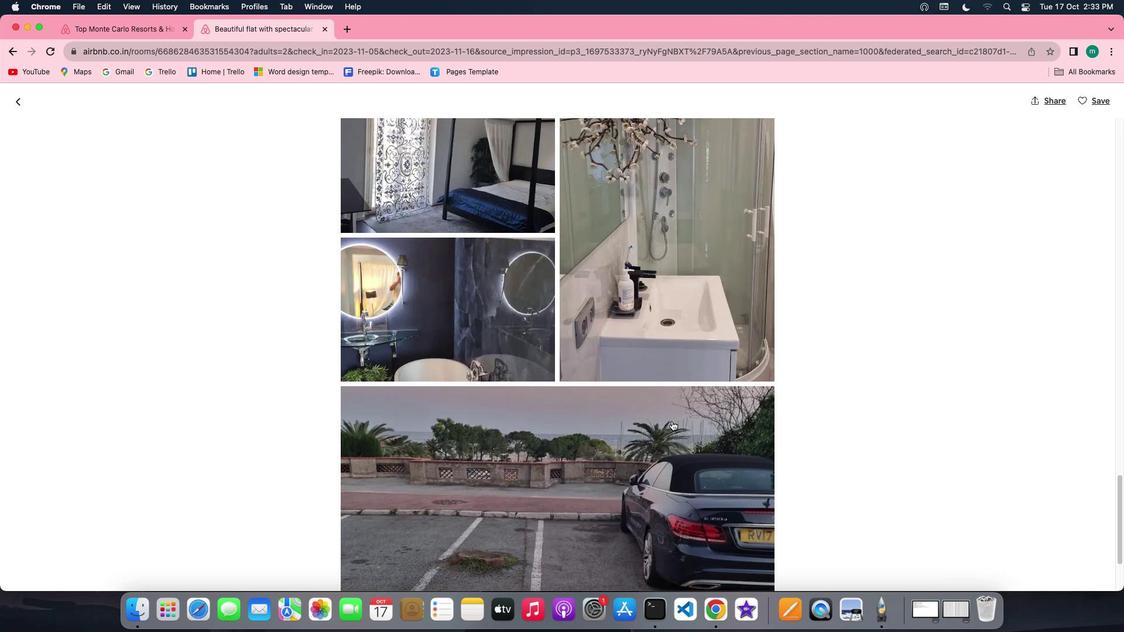 
Action: Mouse scrolled (672, 421) with delta (0, 0)
Screenshot: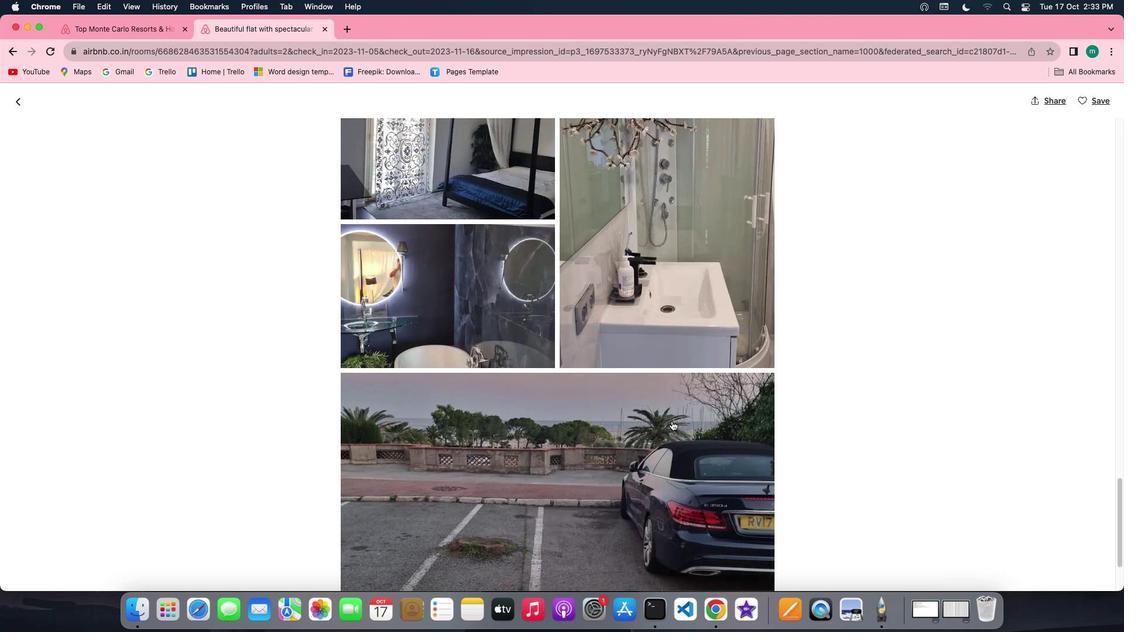 
Action: Mouse scrolled (672, 421) with delta (0, 0)
Screenshot: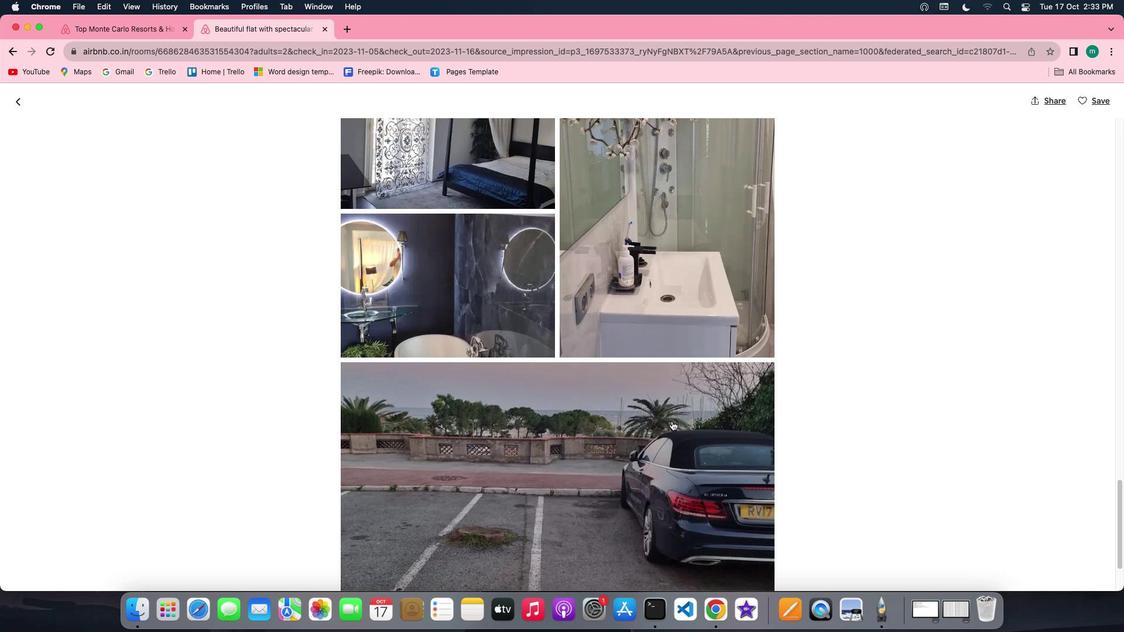
Action: Mouse scrolled (672, 421) with delta (0, 0)
Screenshot: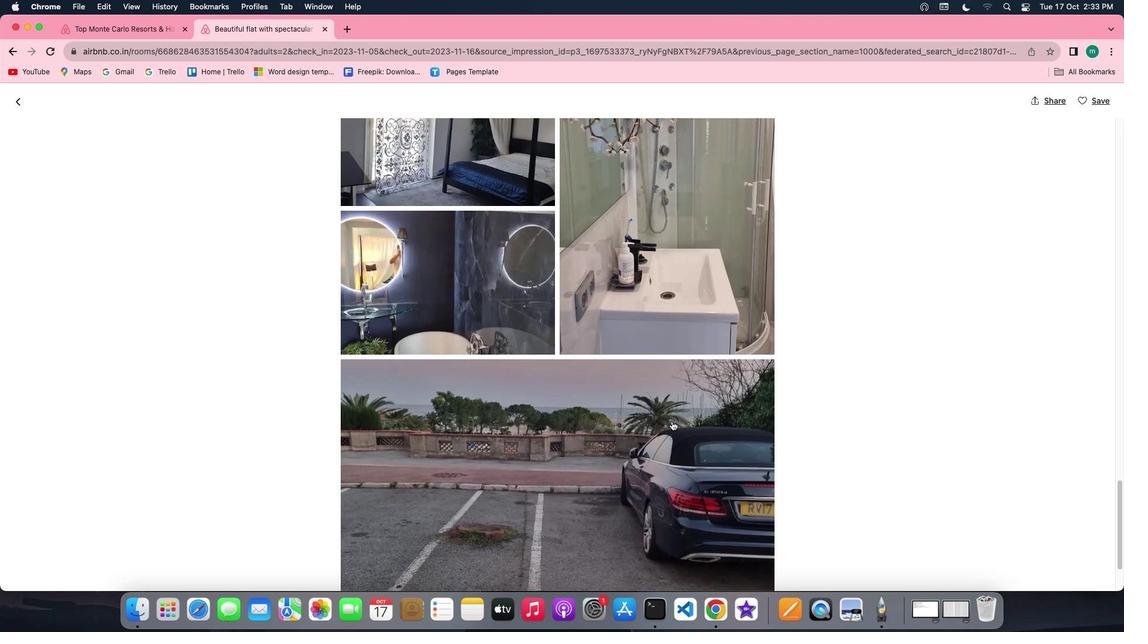 
Action: Mouse scrolled (672, 421) with delta (0, 0)
Screenshot: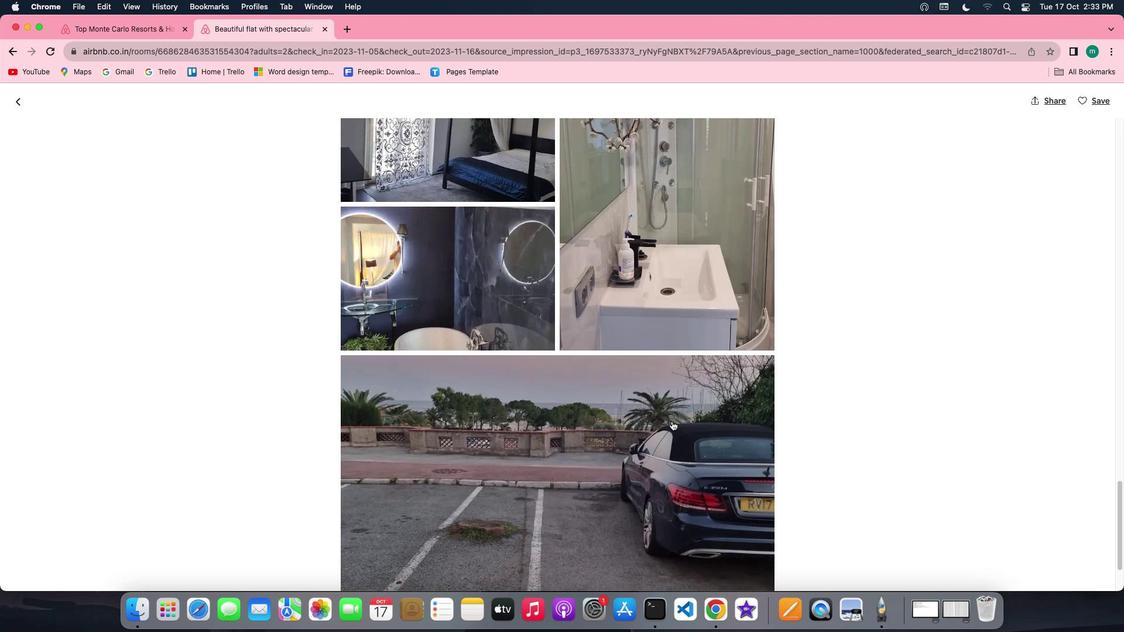 
Action: Mouse scrolled (672, 421) with delta (0, 0)
Screenshot: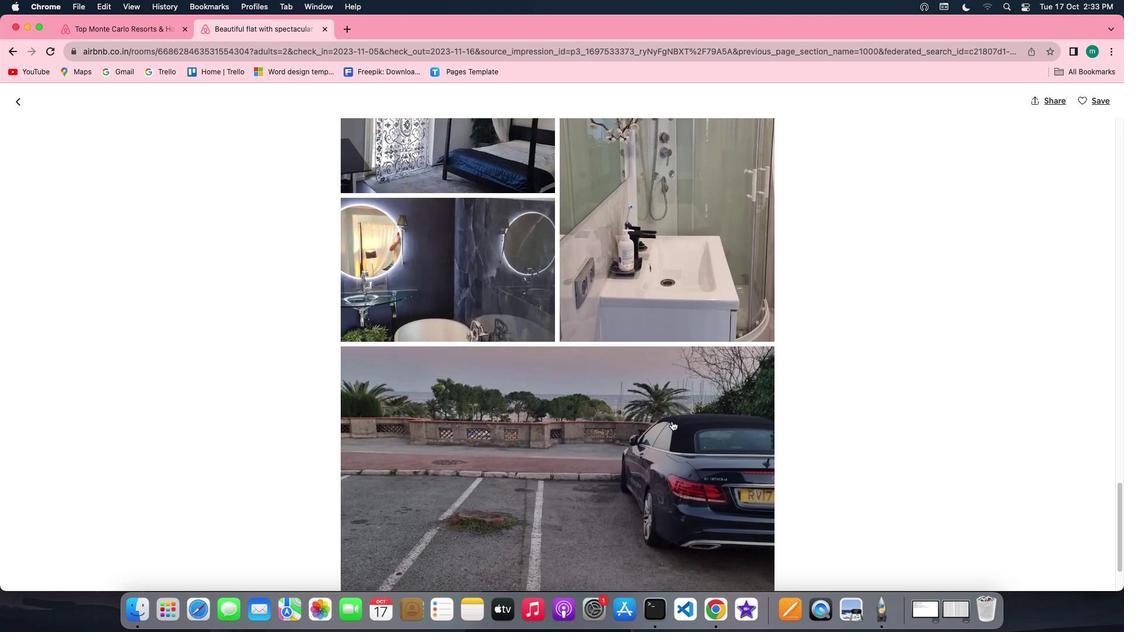 
Action: Mouse scrolled (672, 421) with delta (0, 0)
Screenshot: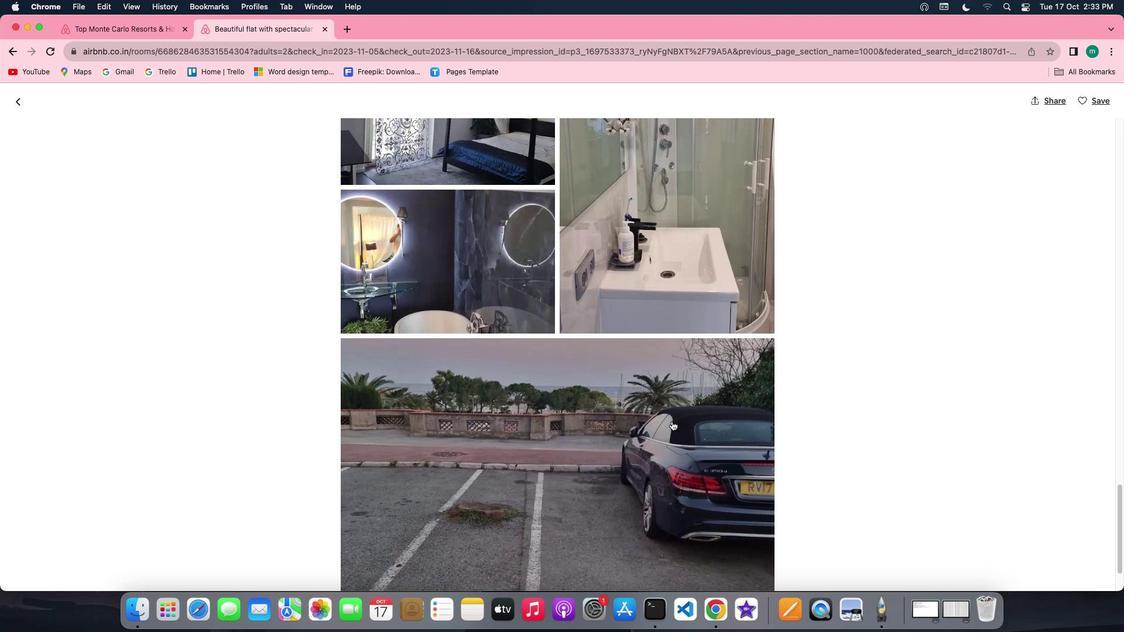 
Action: Mouse scrolled (672, 421) with delta (0, 0)
Screenshot: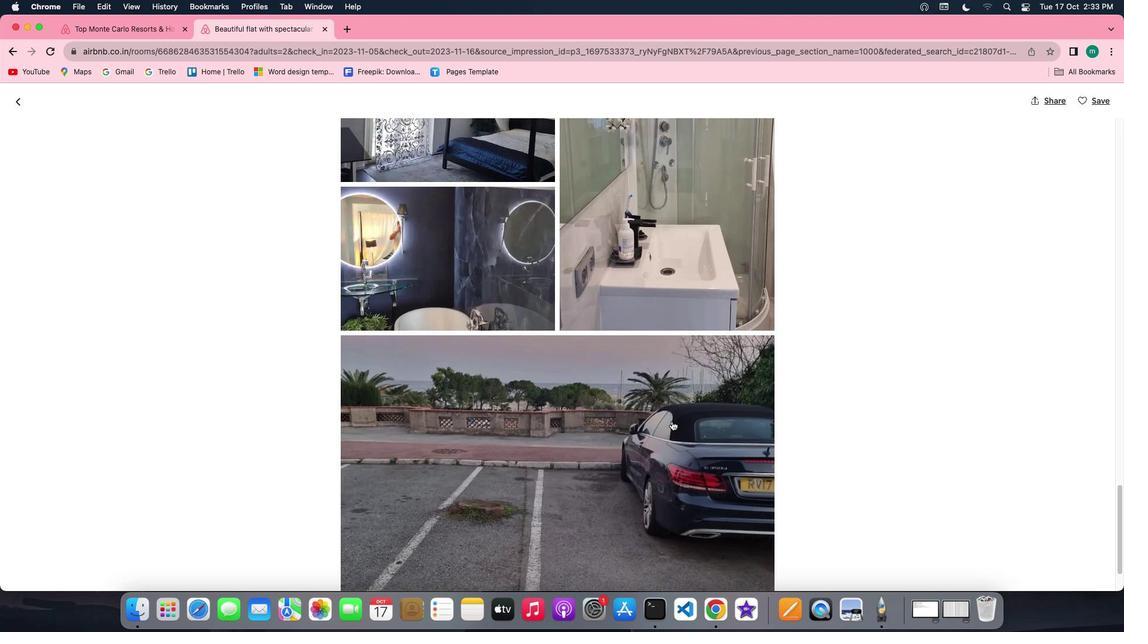 
Action: Mouse scrolled (672, 421) with delta (0, 0)
Screenshot: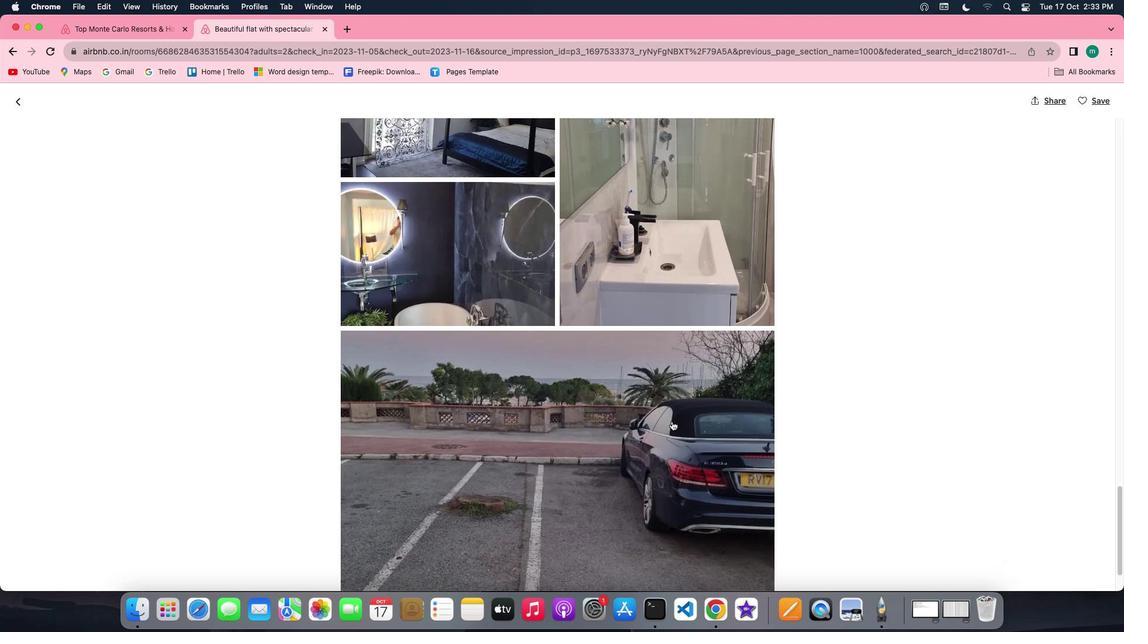 
Action: Mouse scrolled (672, 421) with delta (0, 0)
Screenshot: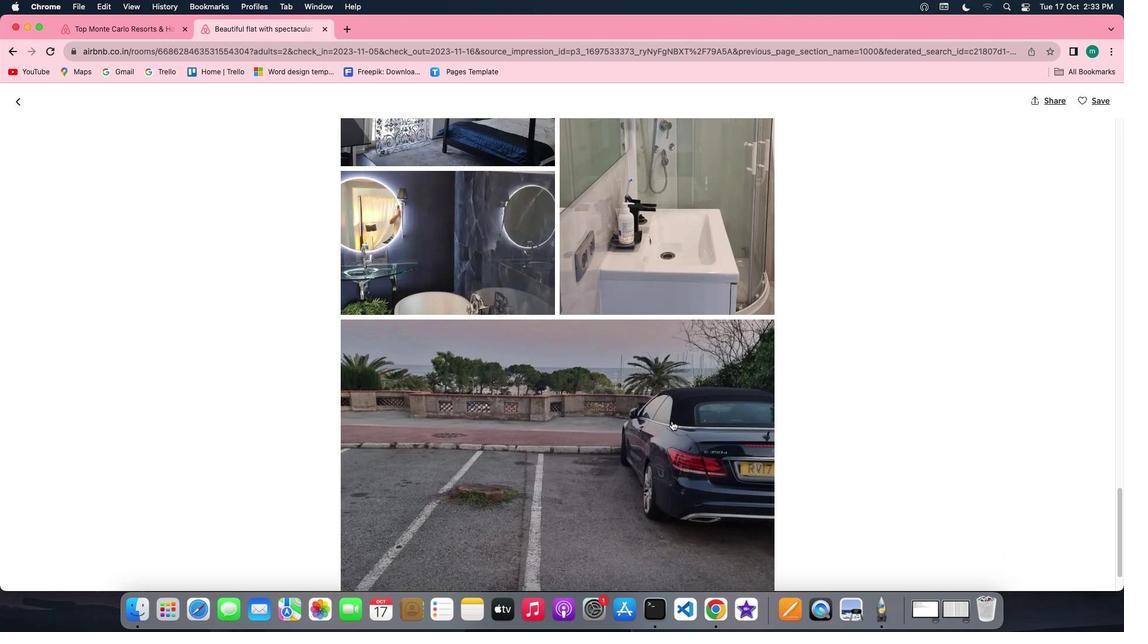 
Action: Mouse scrolled (672, 421) with delta (0, 0)
Screenshot: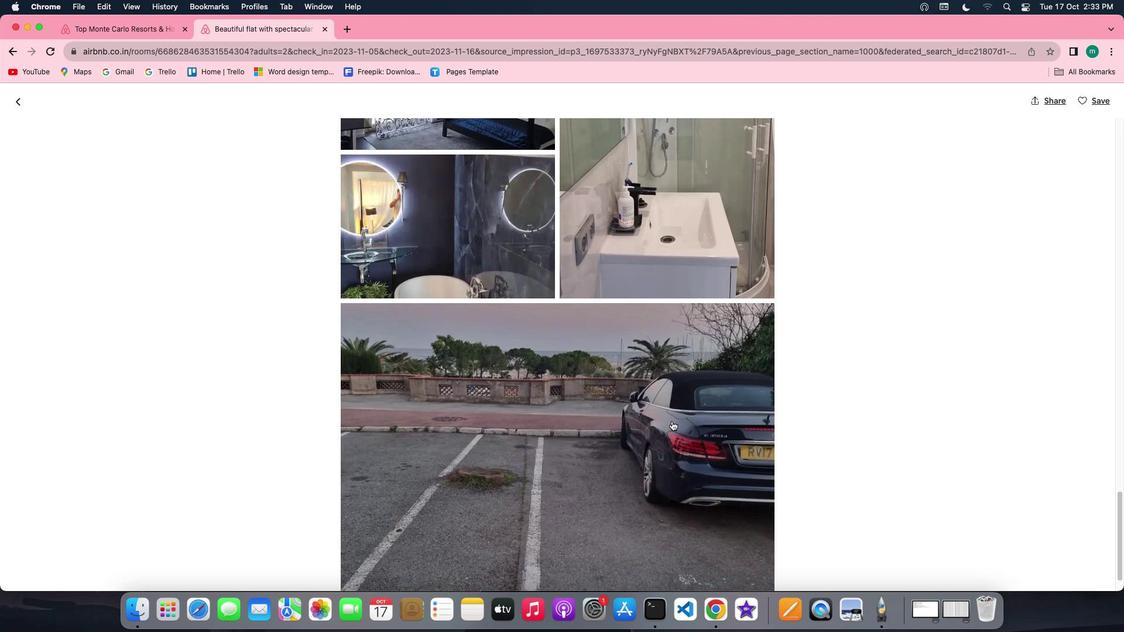 
Action: Mouse scrolled (672, 421) with delta (0, 0)
Screenshot: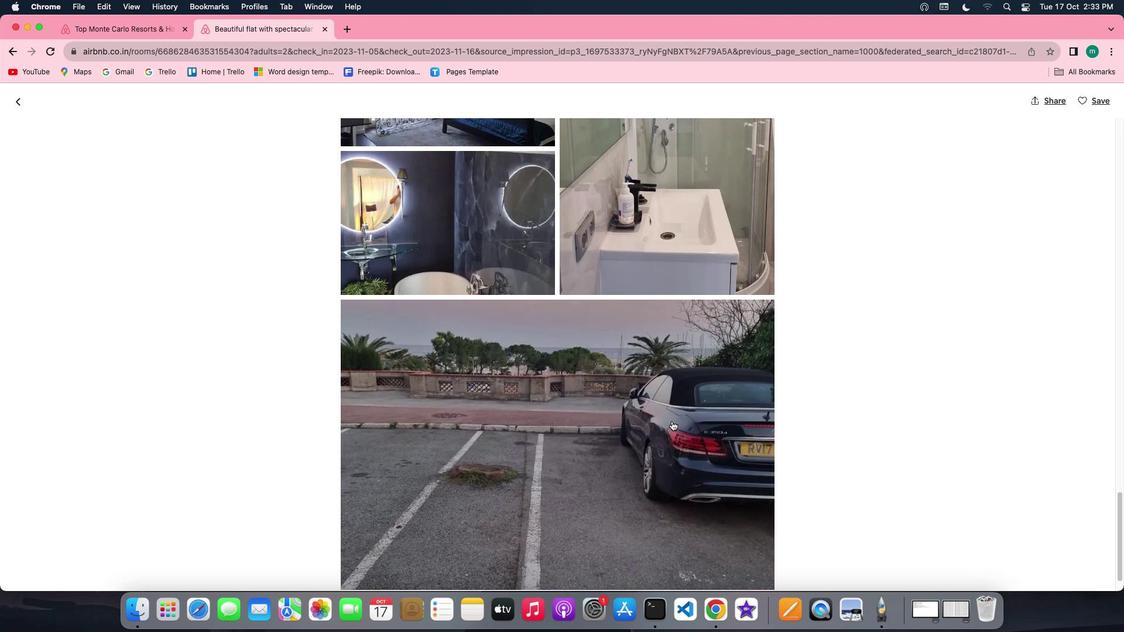 
Action: Mouse scrolled (672, 421) with delta (0, 0)
Screenshot: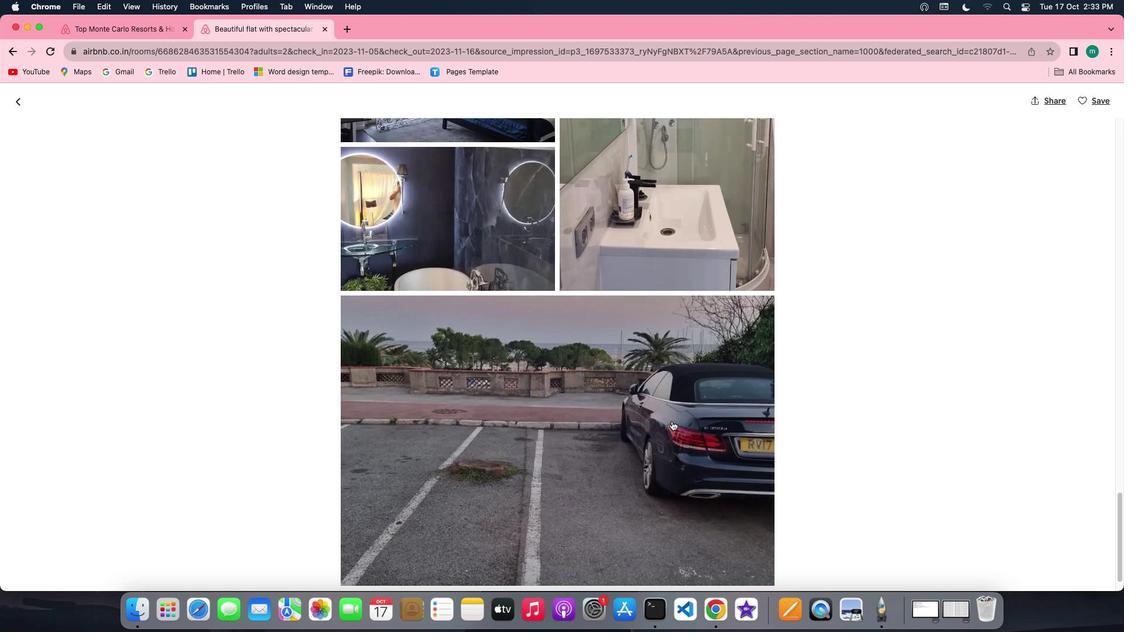 
Action: Mouse scrolled (672, 421) with delta (0, -1)
Screenshot: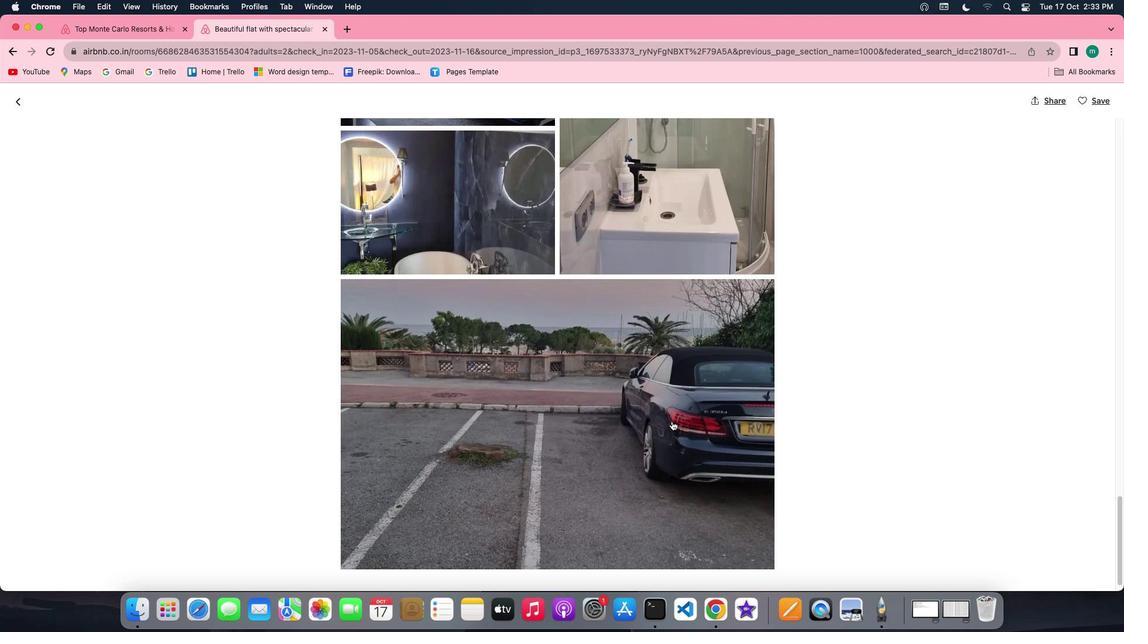 
Action: Mouse scrolled (672, 421) with delta (0, -1)
Screenshot: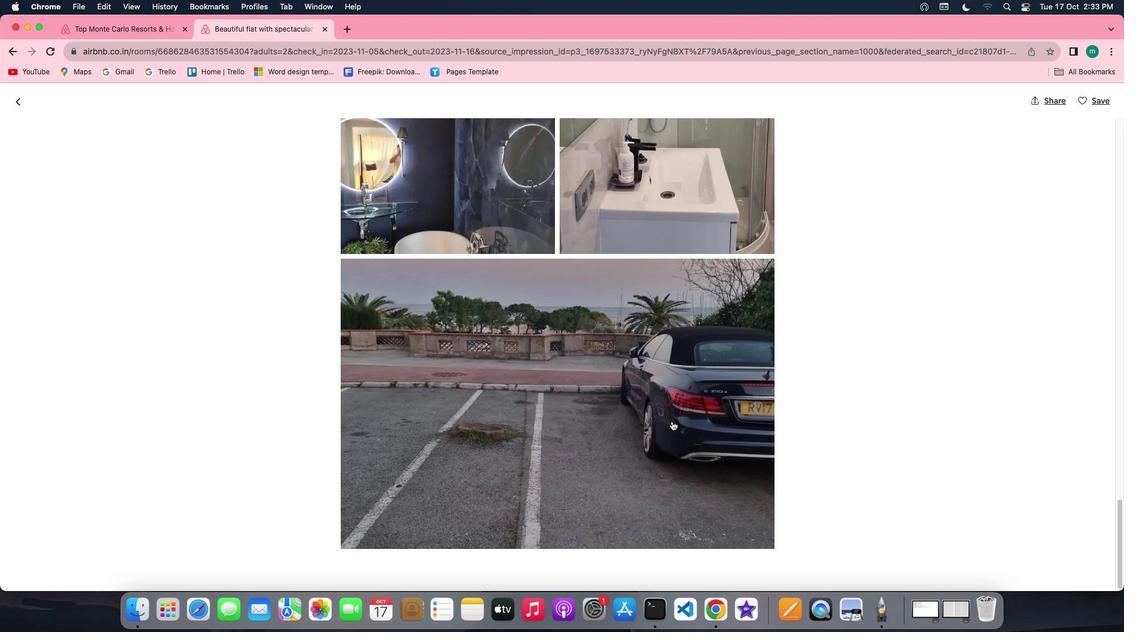 
Action: Mouse scrolled (672, 421) with delta (0, 0)
Screenshot: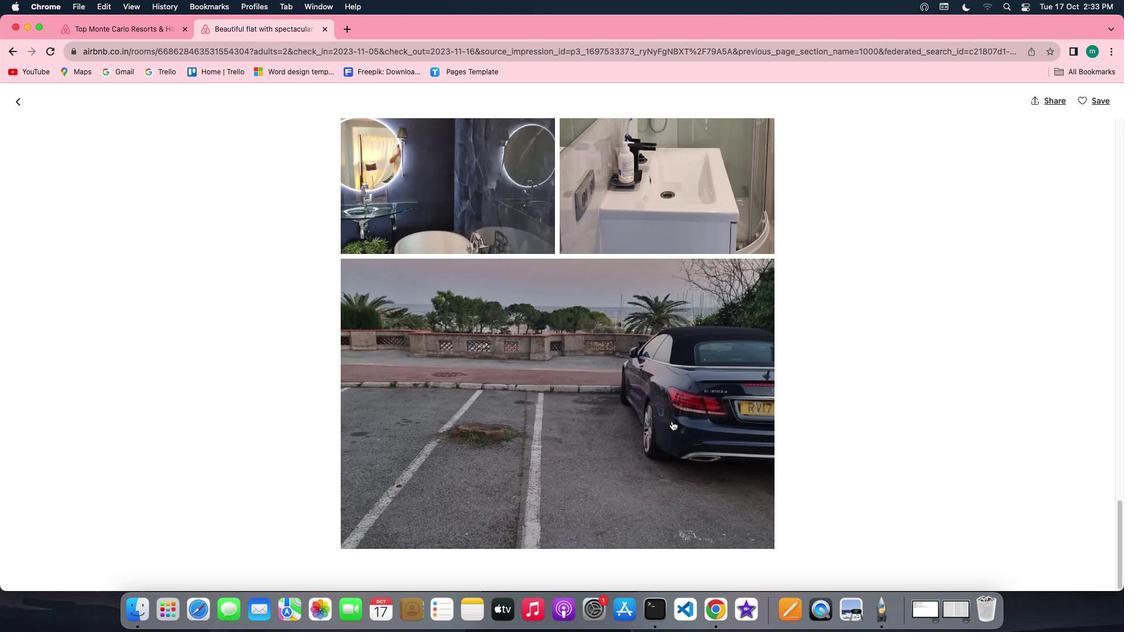 
Action: Mouse scrolled (672, 421) with delta (0, 0)
Screenshot: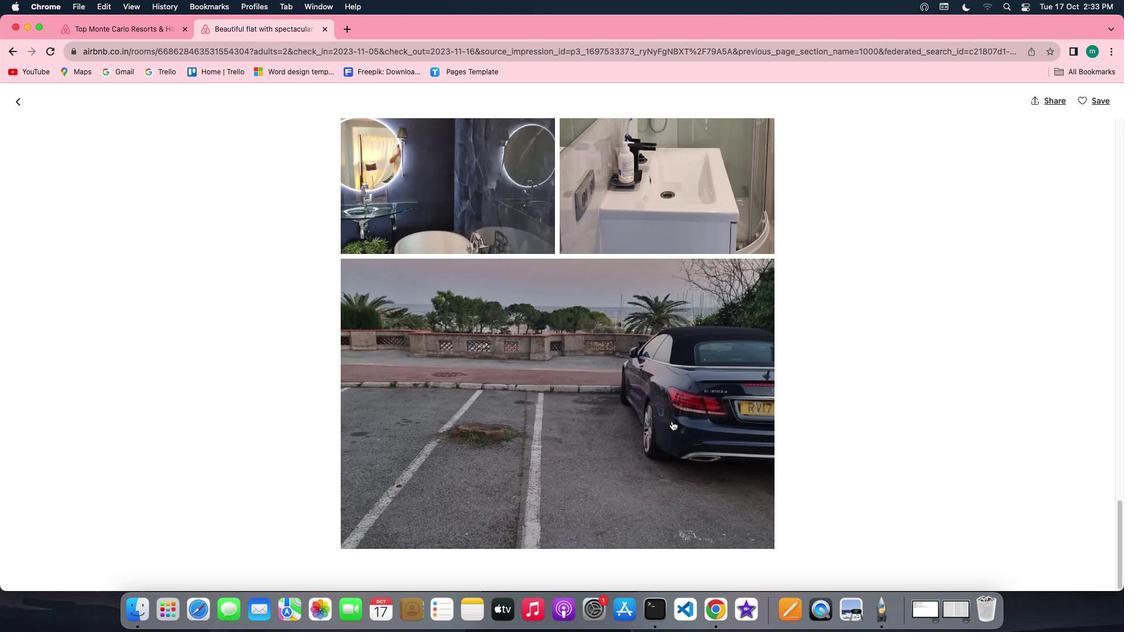 
Action: Mouse scrolled (672, 421) with delta (0, -1)
Screenshot: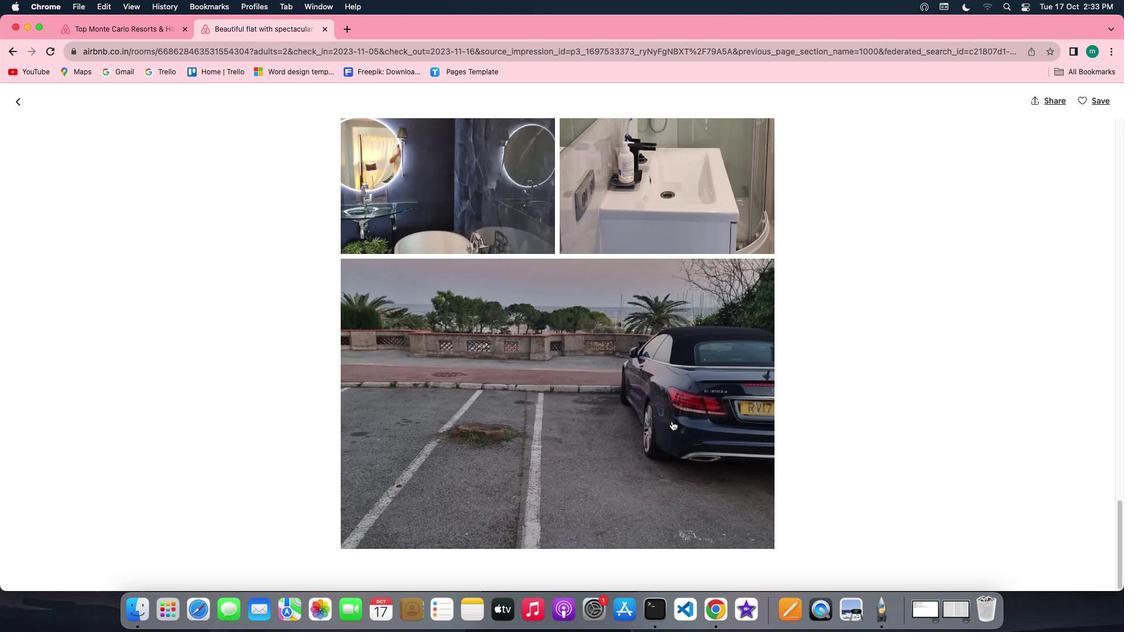 
Action: Mouse scrolled (672, 421) with delta (0, -1)
Screenshot: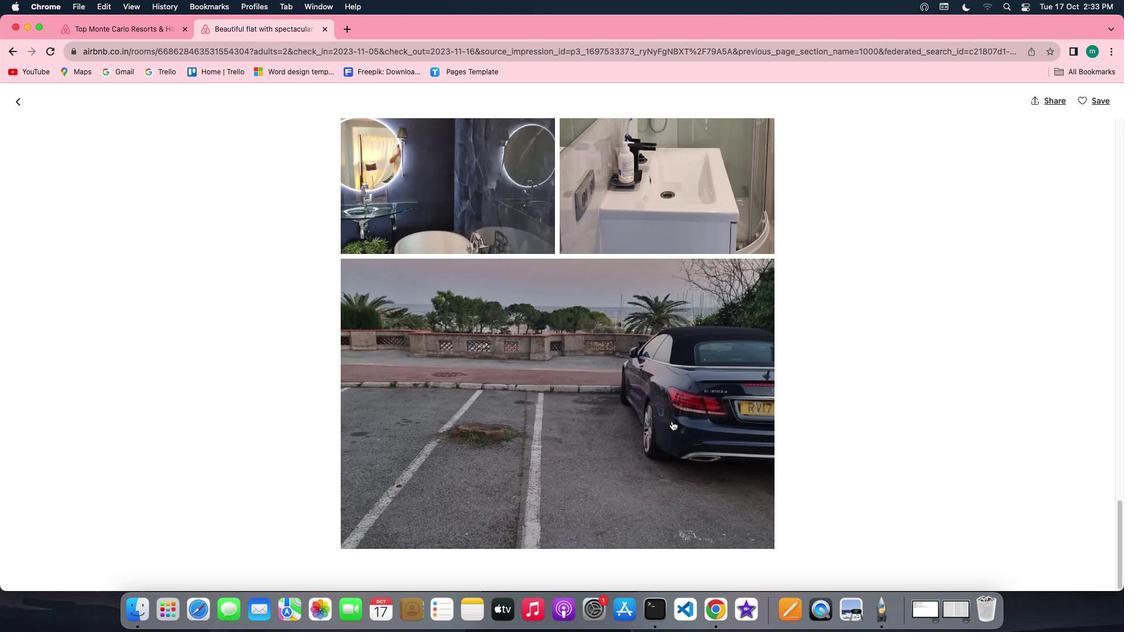 
Action: Mouse scrolled (672, 421) with delta (0, 0)
Screenshot: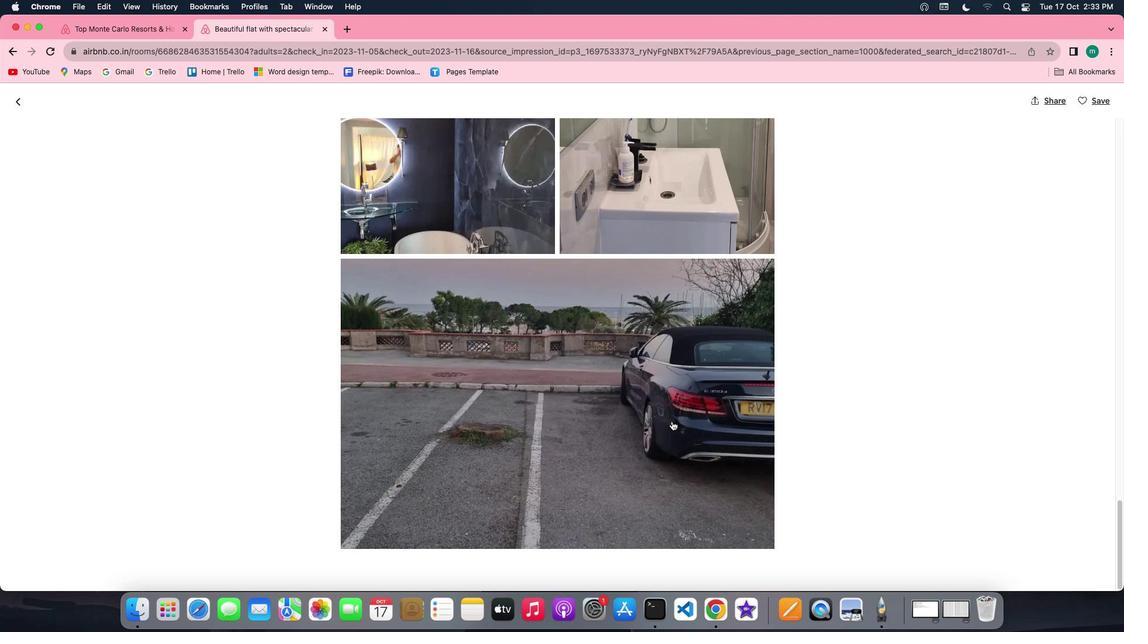 
Action: Mouse scrolled (672, 421) with delta (0, 0)
Screenshot: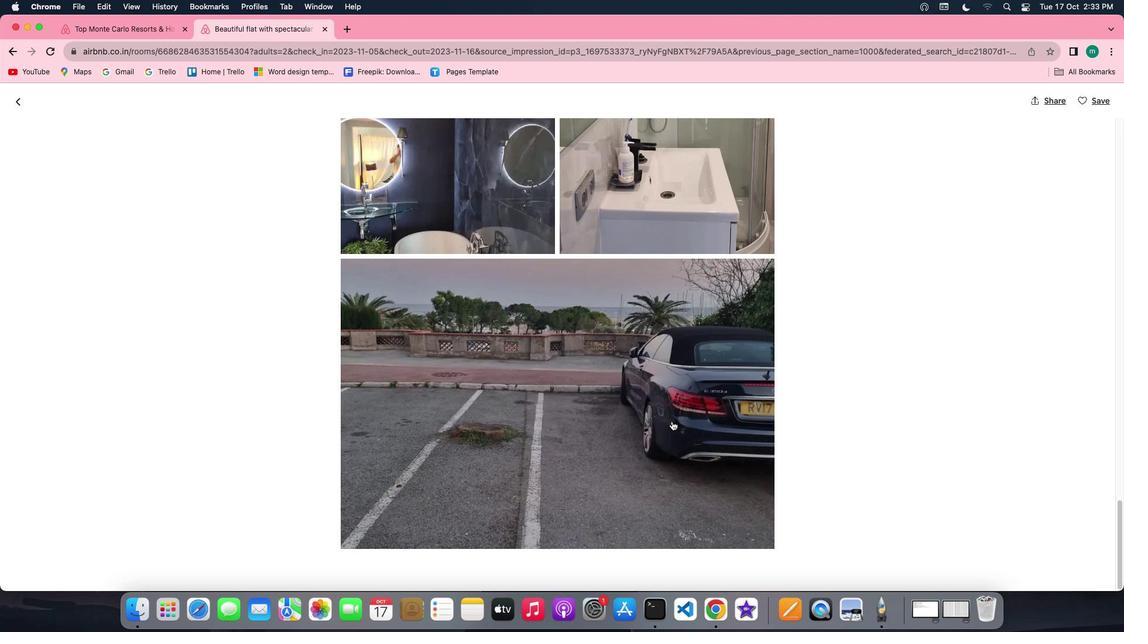 
Action: Mouse scrolled (672, 421) with delta (0, -1)
Screenshot: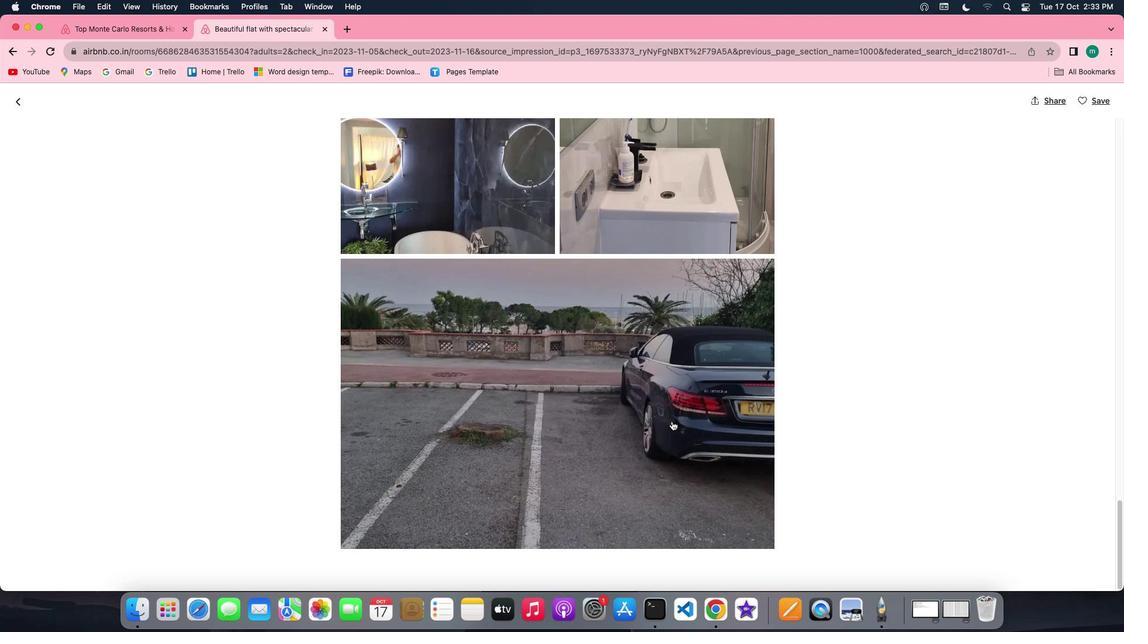 
Action: Mouse scrolled (672, 421) with delta (0, -1)
Screenshot: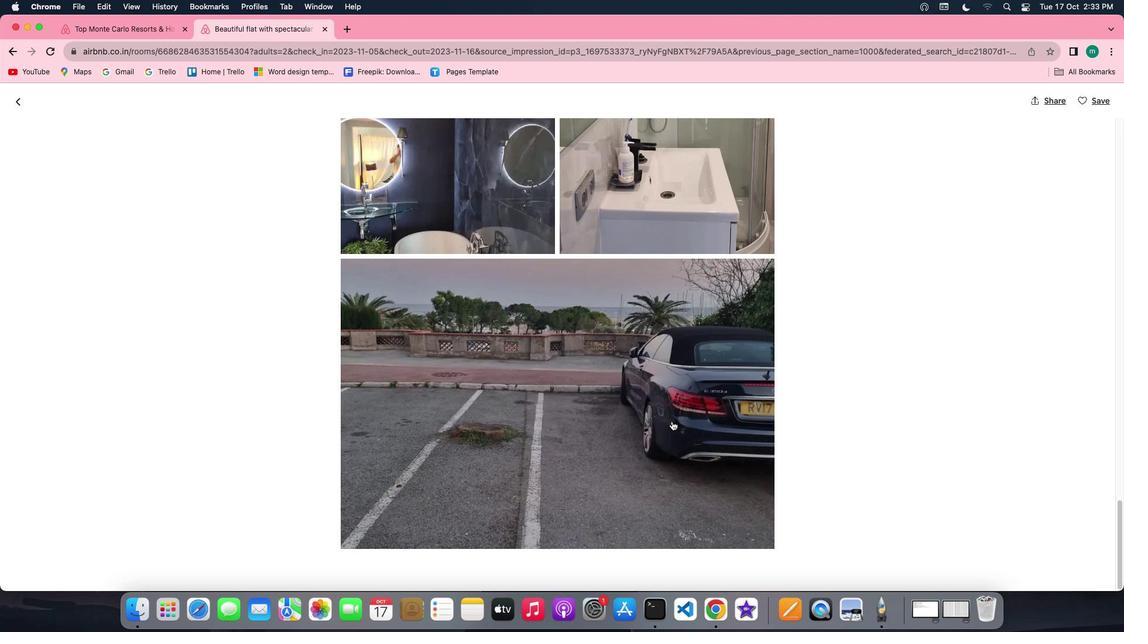 
Action: Mouse moved to (16, 108)
Screenshot: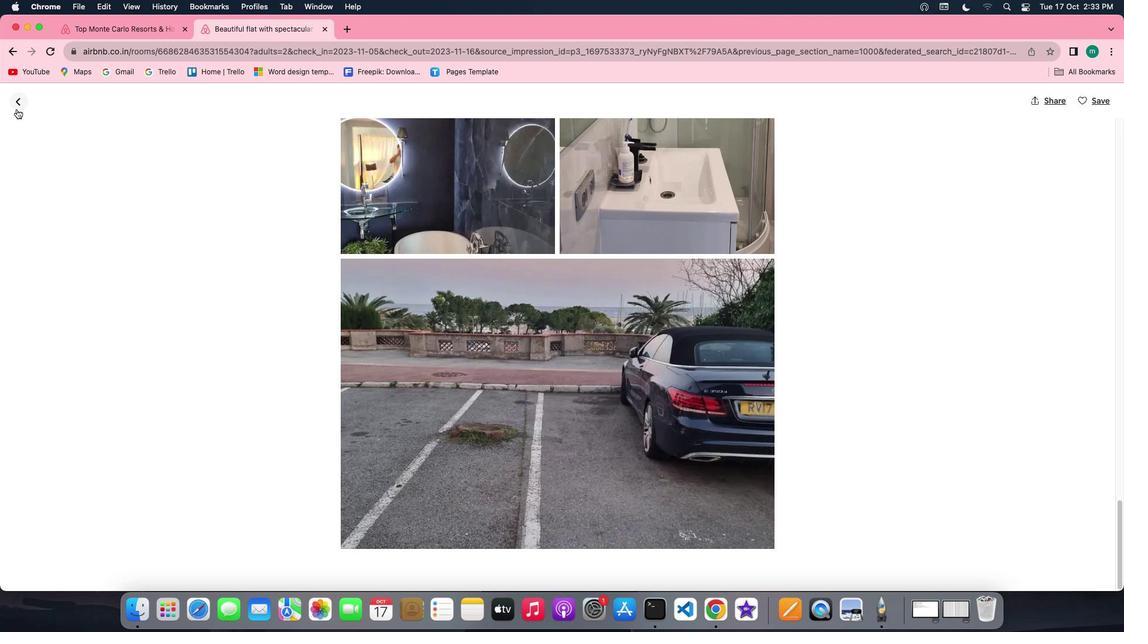 
Action: Mouse pressed left at (16, 108)
Screenshot: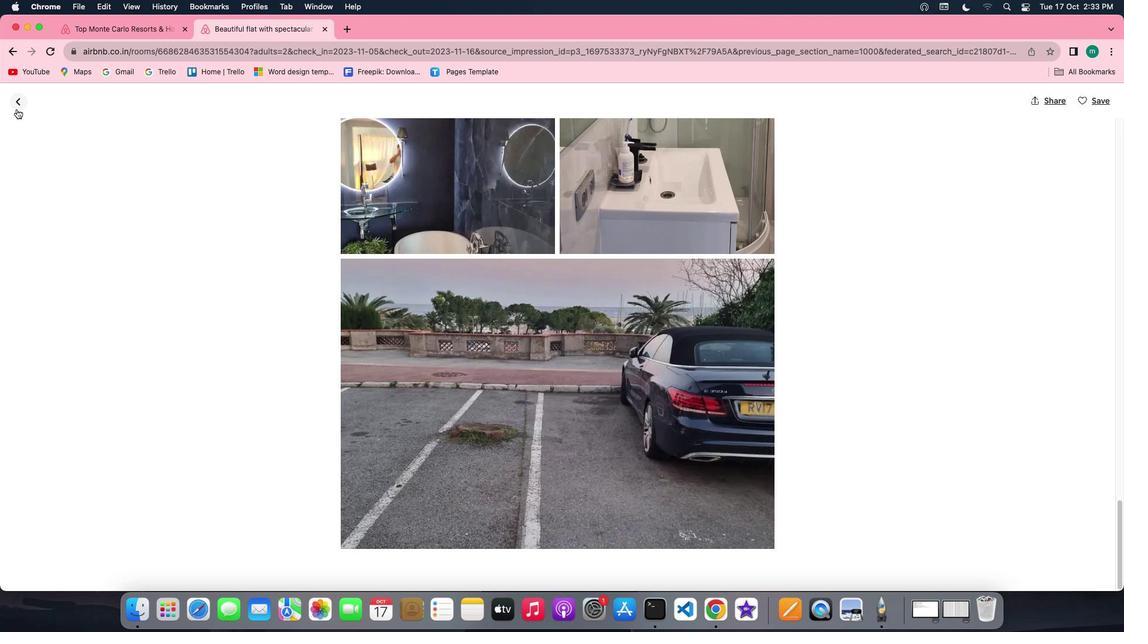 
Action: Mouse moved to (606, 428)
Screenshot: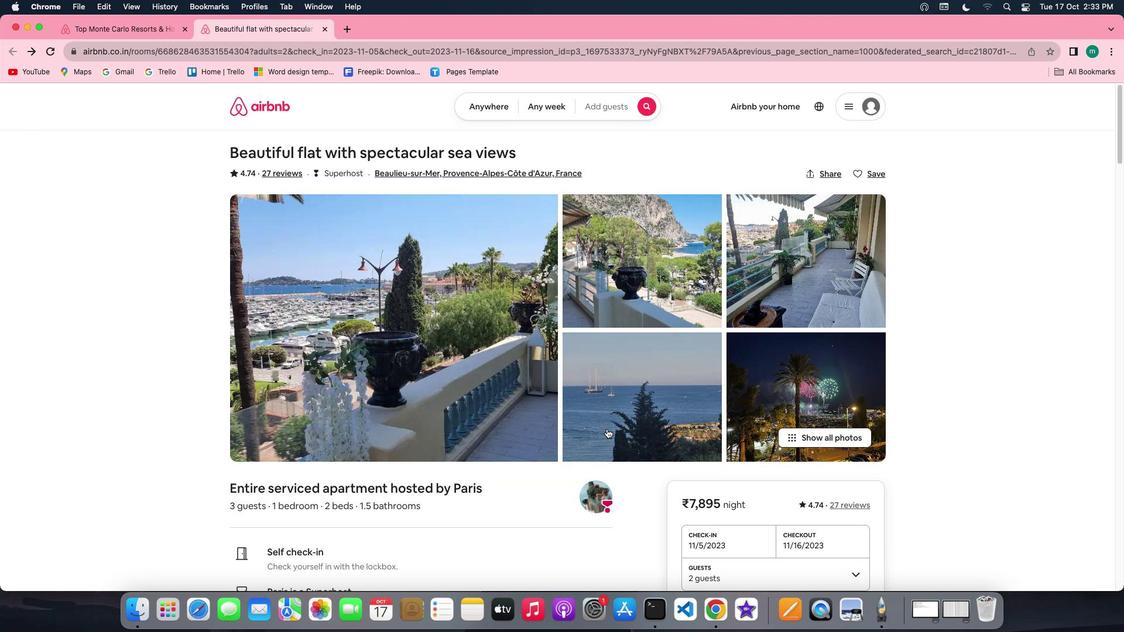 
Action: Mouse scrolled (606, 428) with delta (0, 0)
Screenshot: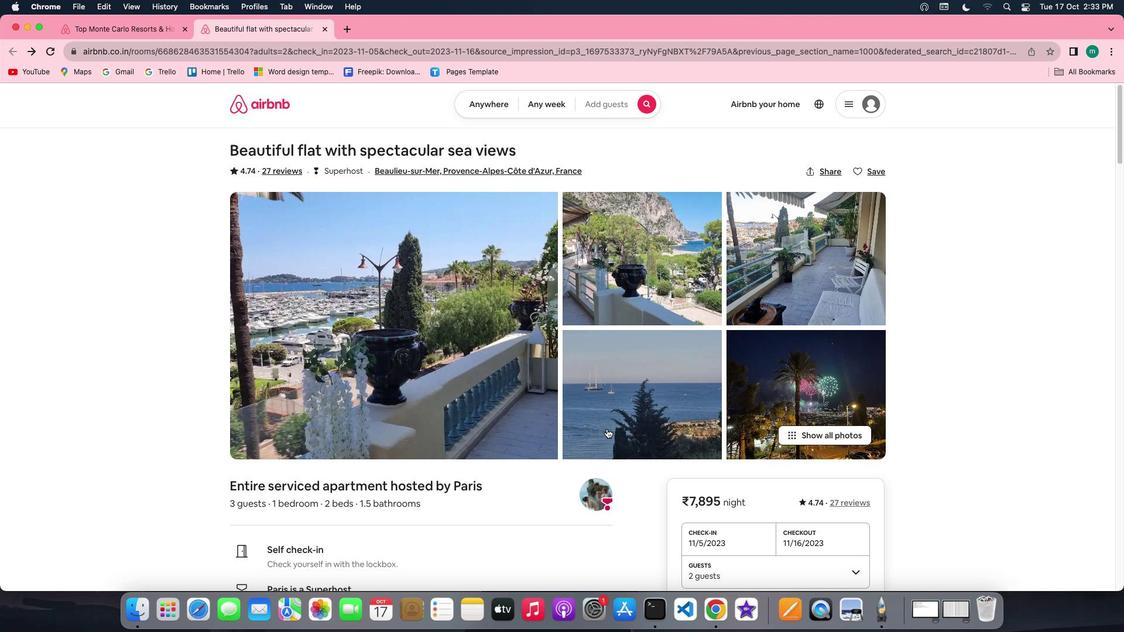 
Action: Mouse scrolled (606, 428) with delta (0, 0)
Screenshot: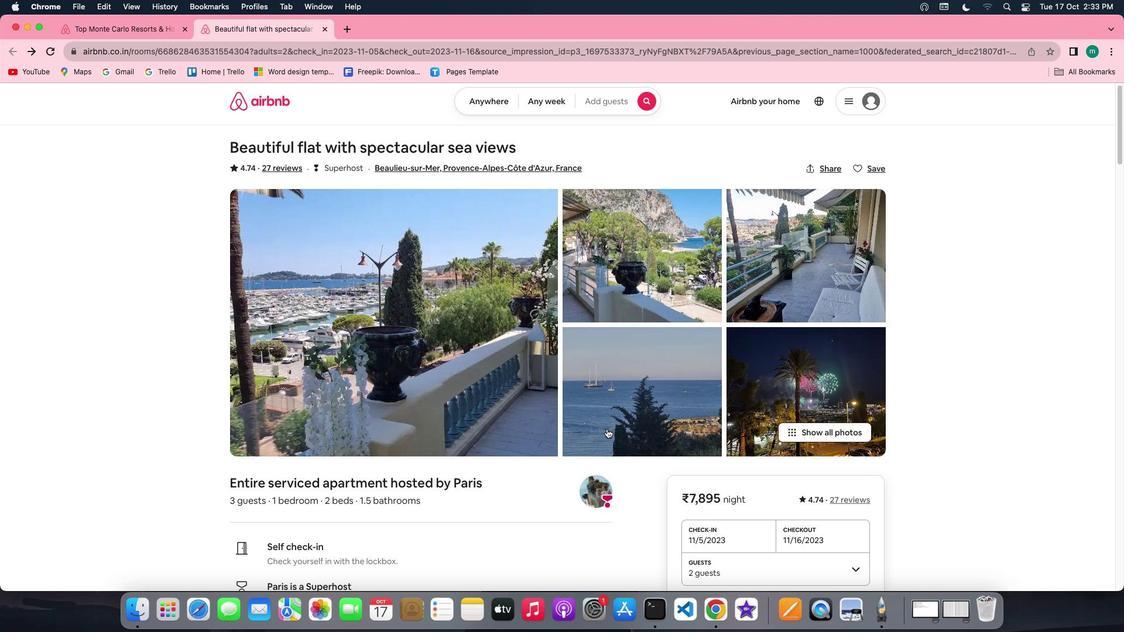 
Action: Mouse scrolled (606, 428) with delta (0, 0)
Screenshot: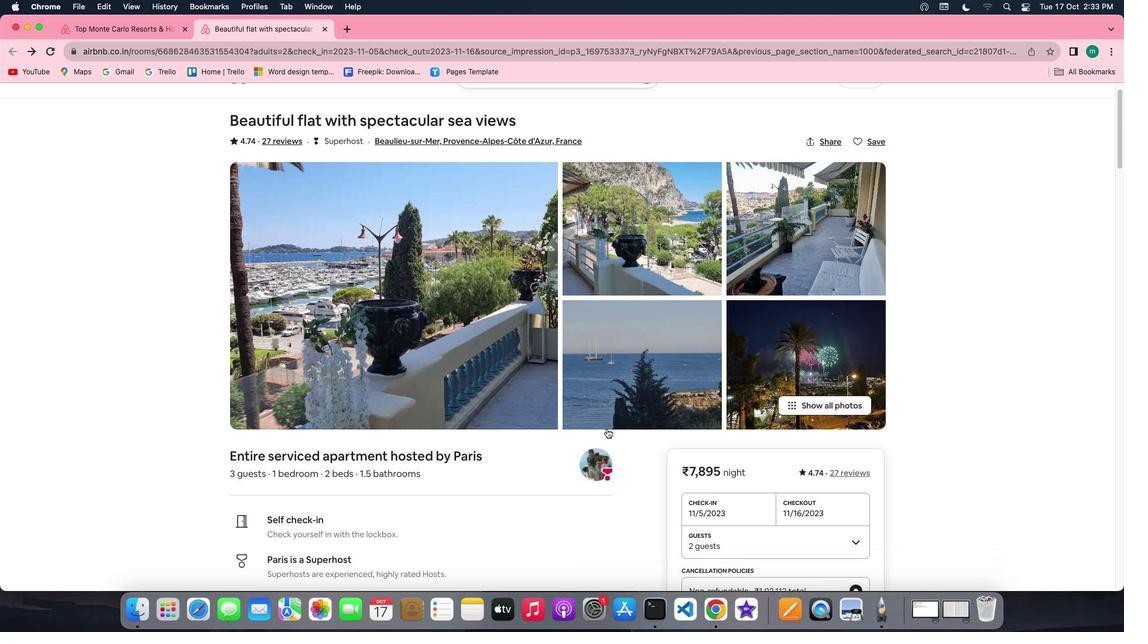 
Action: Mouse scrolled (606, 428) with delta (0, 0)
Screenshot: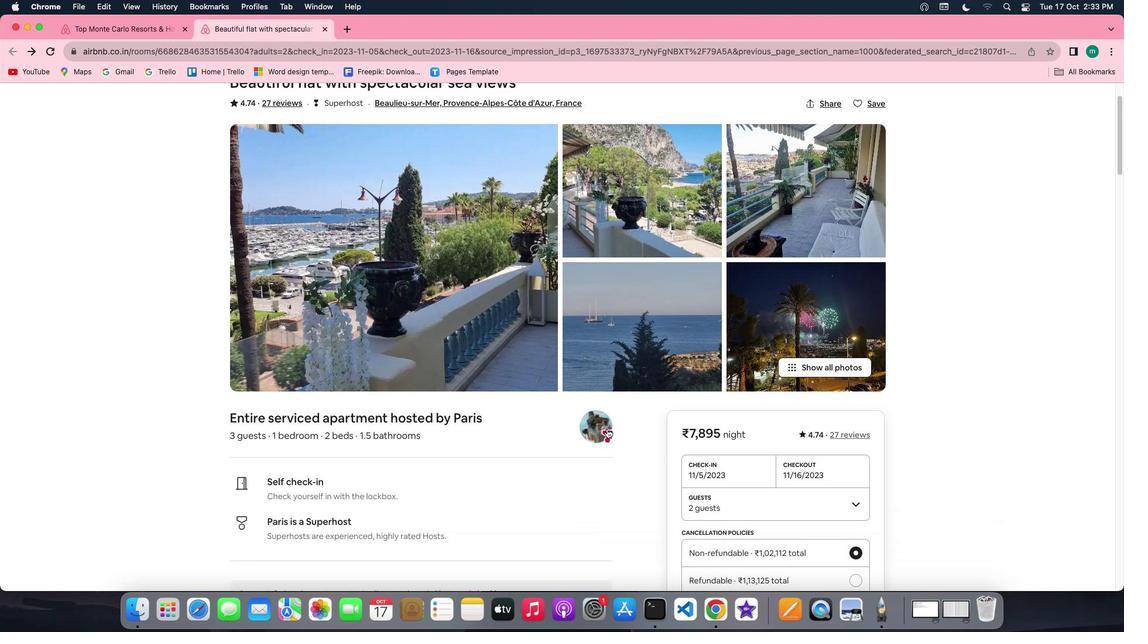 
Action: Mouse scrolled (606, 428) with delta (0, 0)
Screenshot: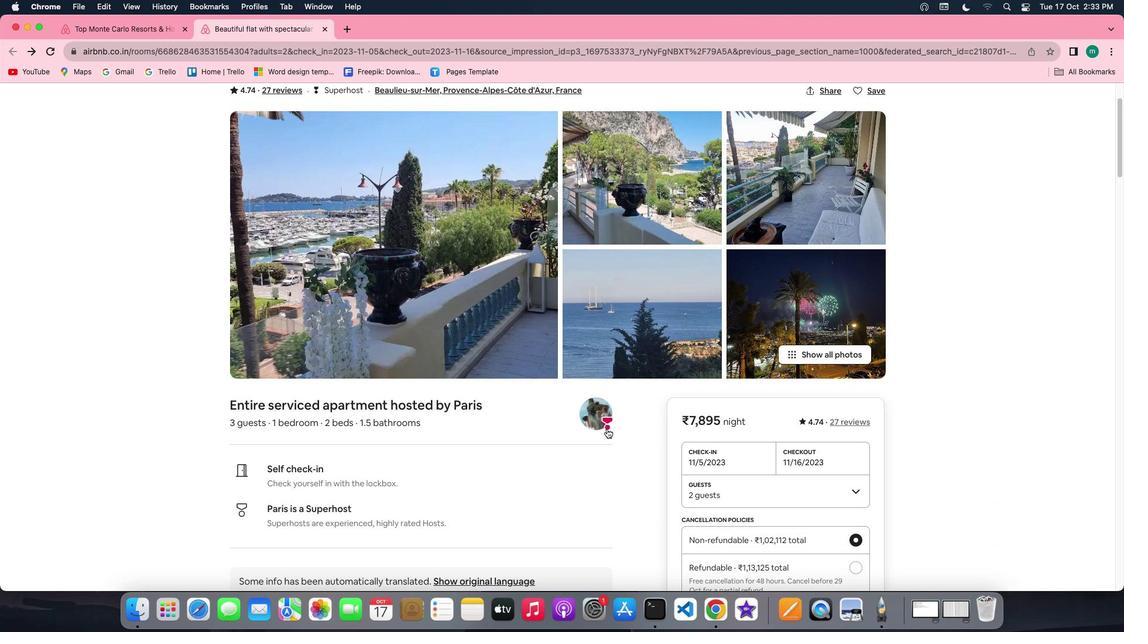
Action: Mouse scrolled (606, 428) with delta (0, 0)
Screenshot: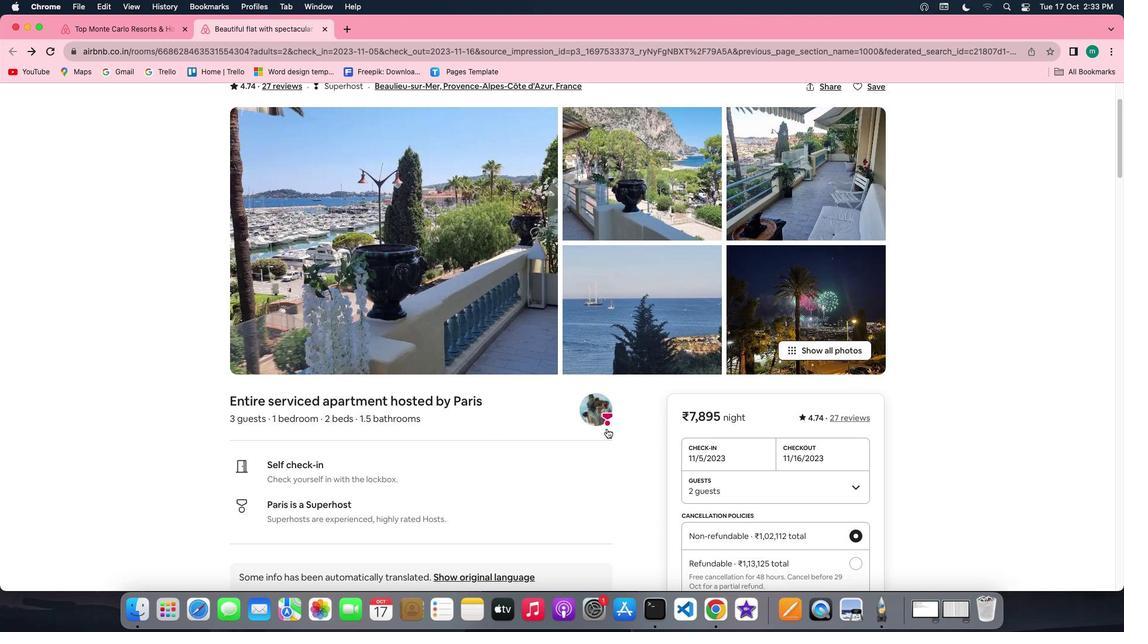 
Action: Mouse scrolled (606, 428) with delta (0, 0)
Screenshot: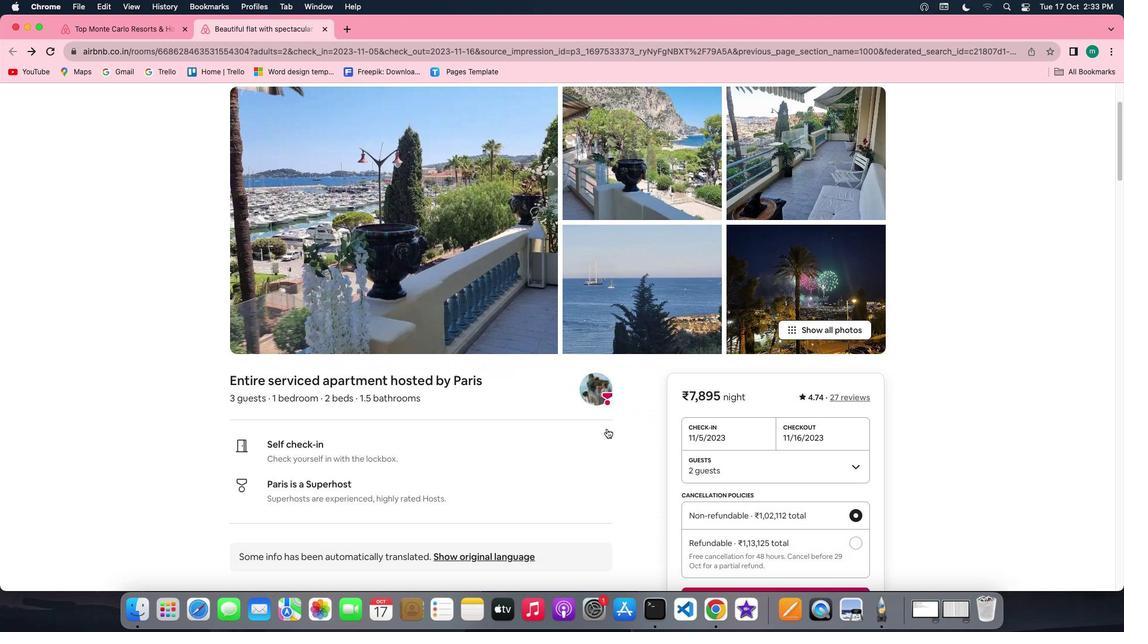 
Action: Mouse scrolled (606, 428) with delta (0, 0)
Screenshot: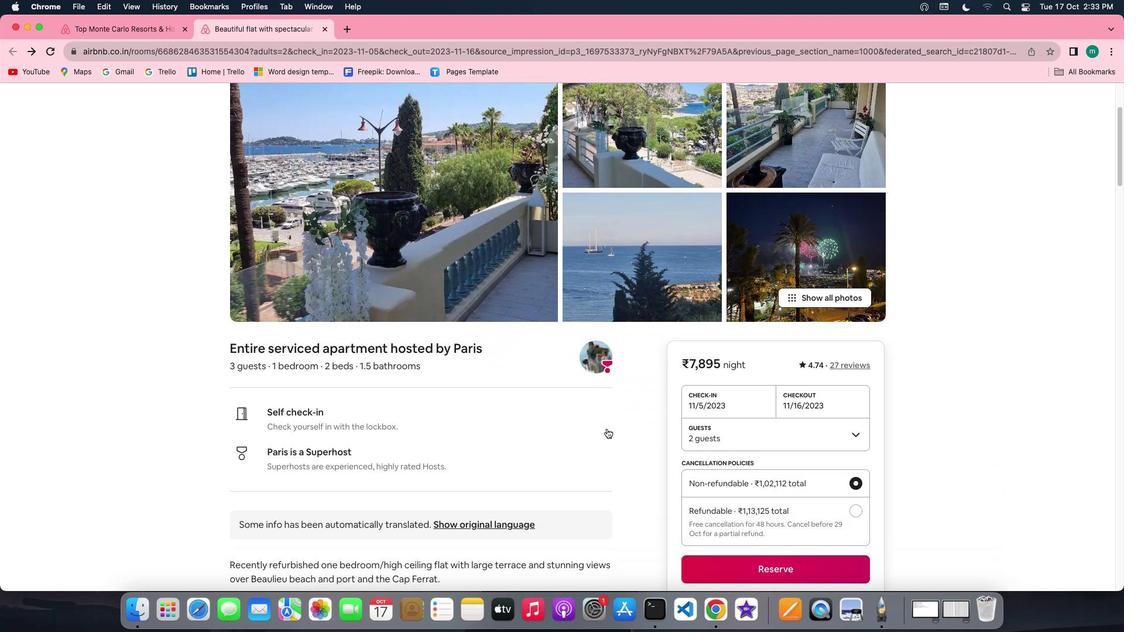 
Action: Mouse scrolled (606, 428) with delta (0, 0)
Screenshot: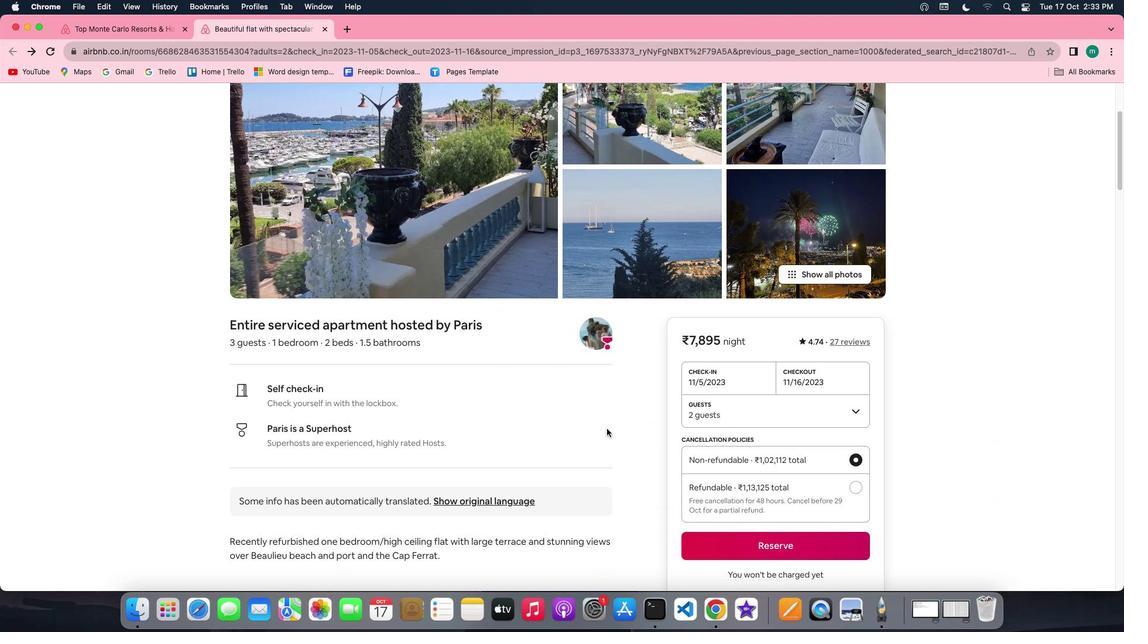 
Action: Mouse scrolled (606, 428) with delta (0, 0)
Screenshot: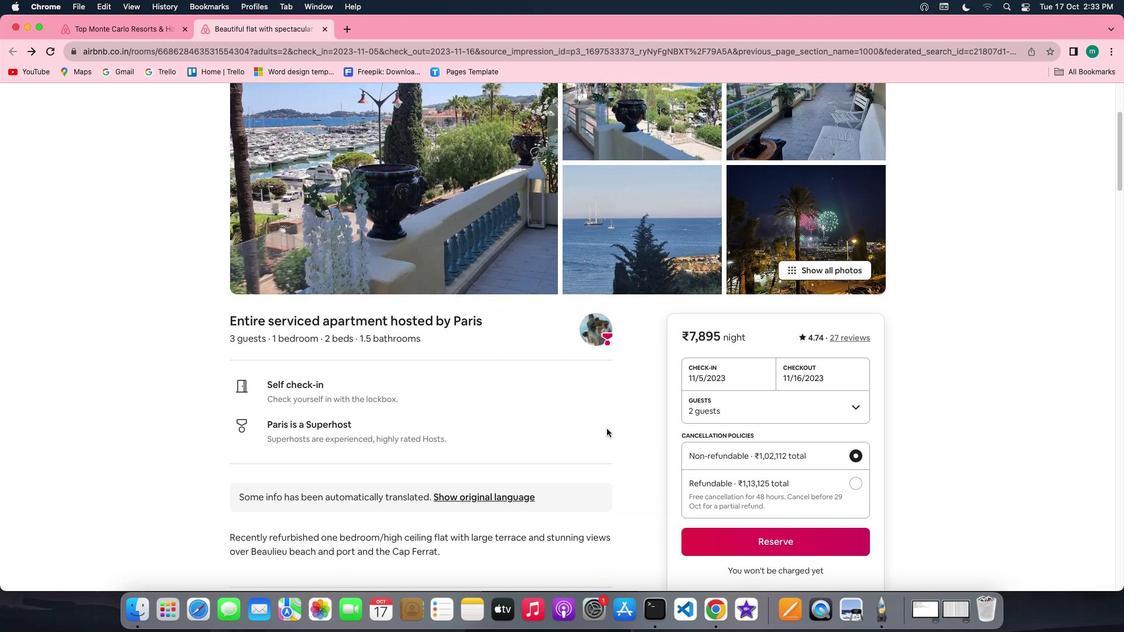 
Action: Mouse scrolled (606, 428) with delta (0, 0)
Screenshot: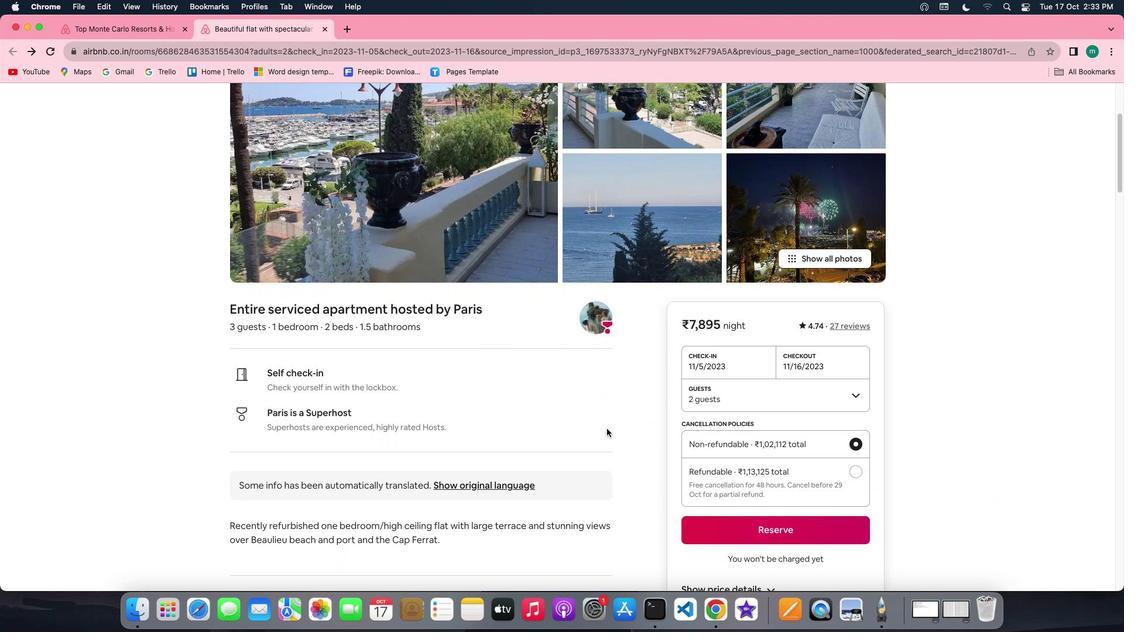 
Action: Mouse scrolled (606, 428) with delta (0, 0)
Screenshot: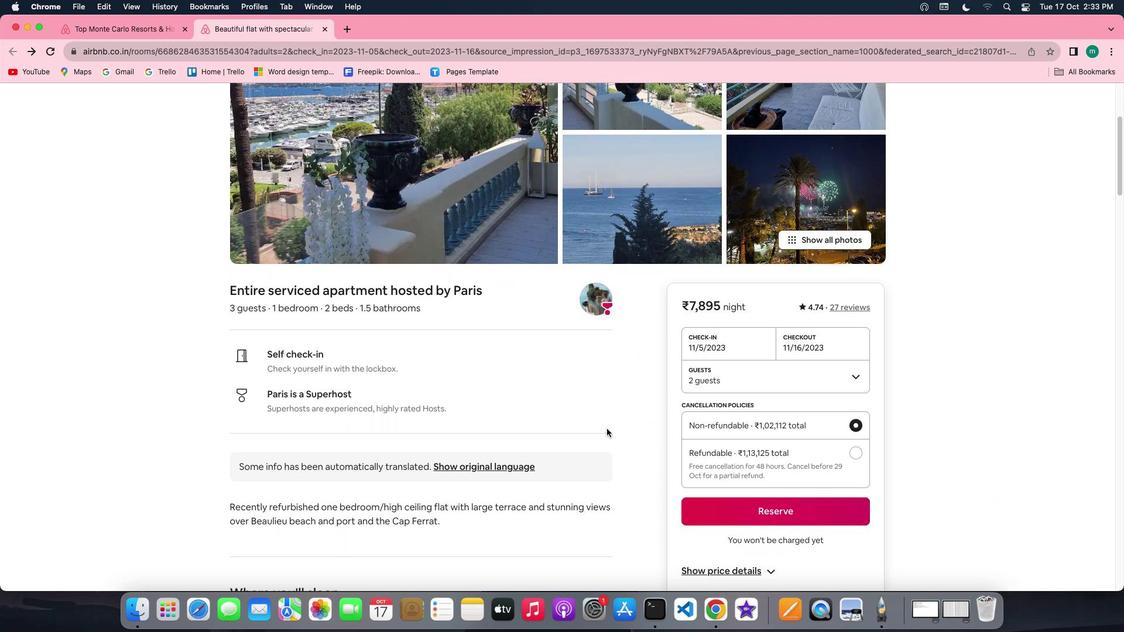 
Action: Mouse scrolled (606, 428) with delta (0, 0)
Screenshot: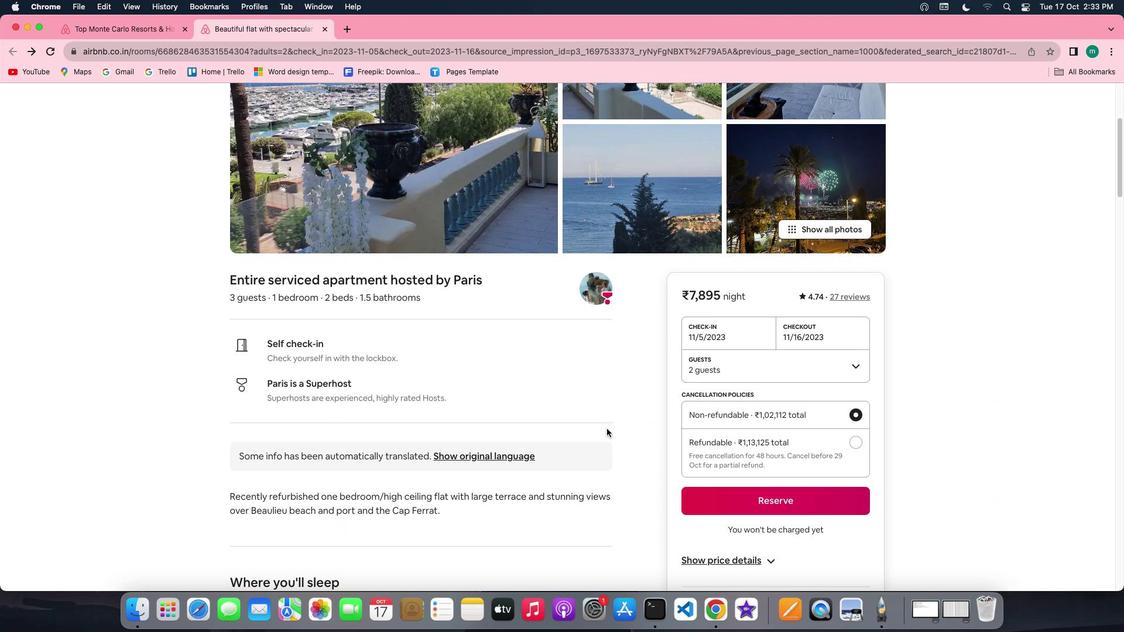 
Action: Mouse scrolled (606, 428) with delta (0, 0)
Screenshot: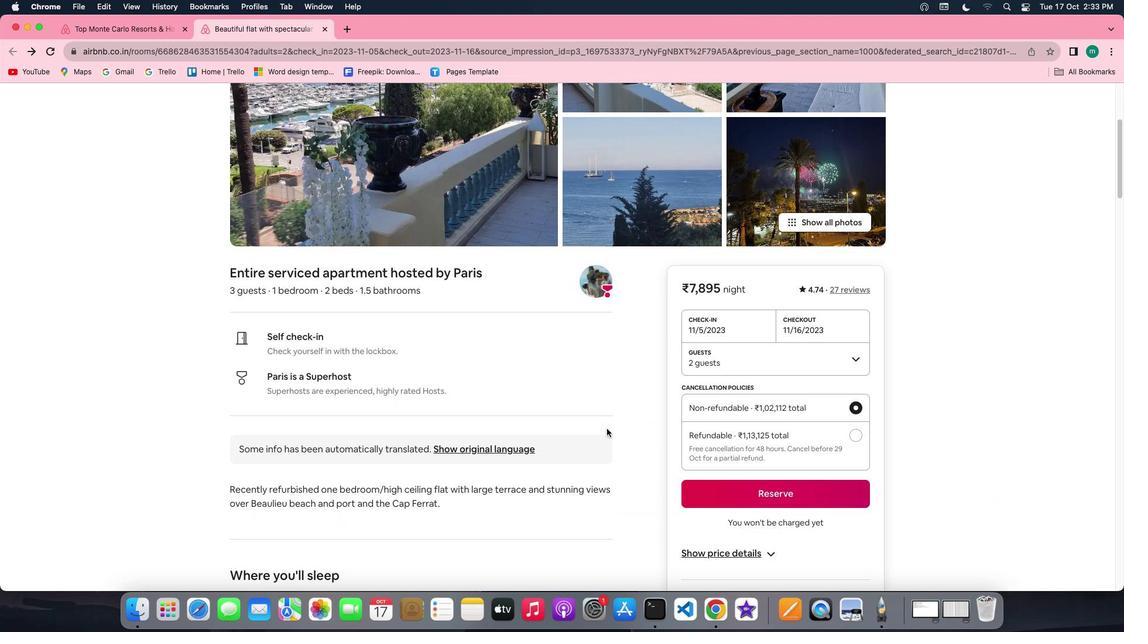 
Action: Mouse scrolled (606, 428) with delta (0, 0)
Screenshot: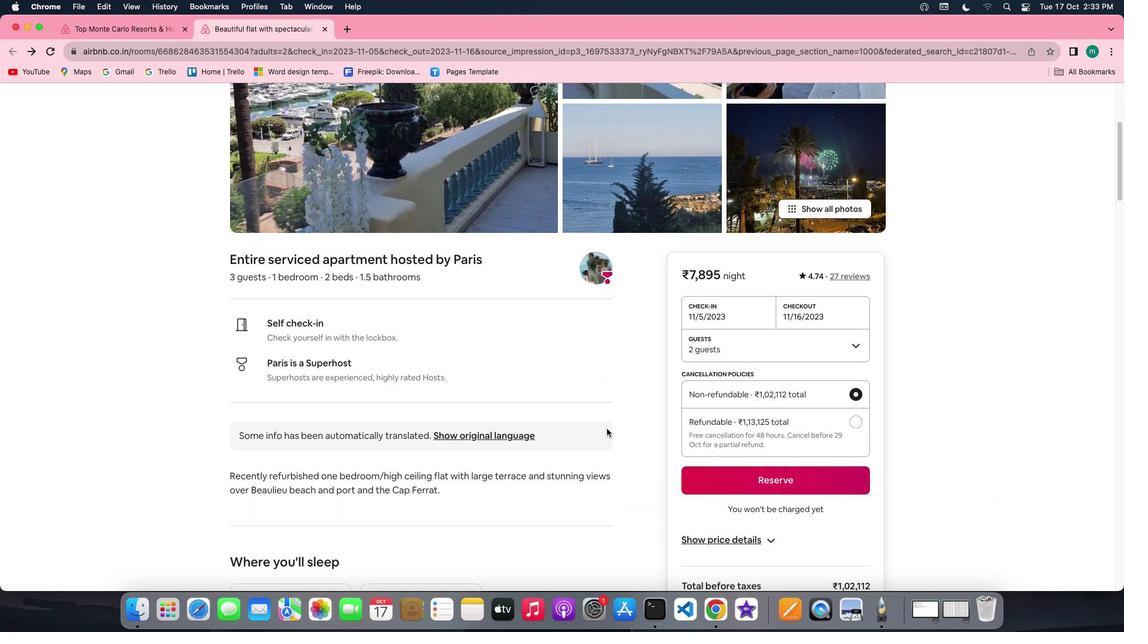 
Action: Mouse scrolled (606, 428) with delta (0, 0)
Screenshot: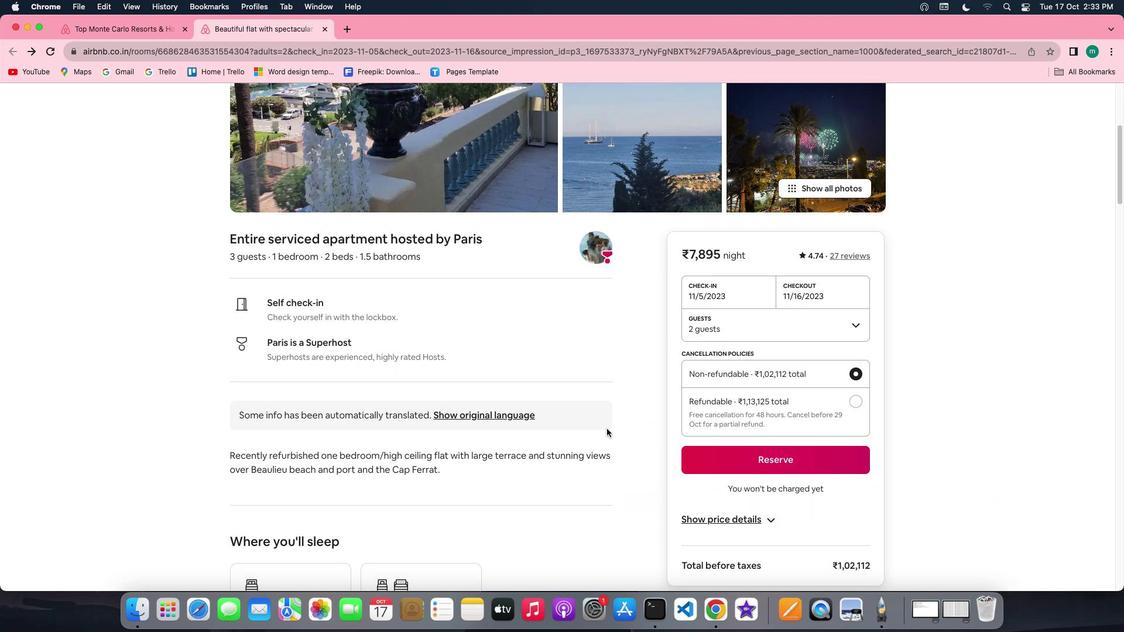 
Action: Mouse scrolled (606, 428) with delta (0, 0)
Screenshot: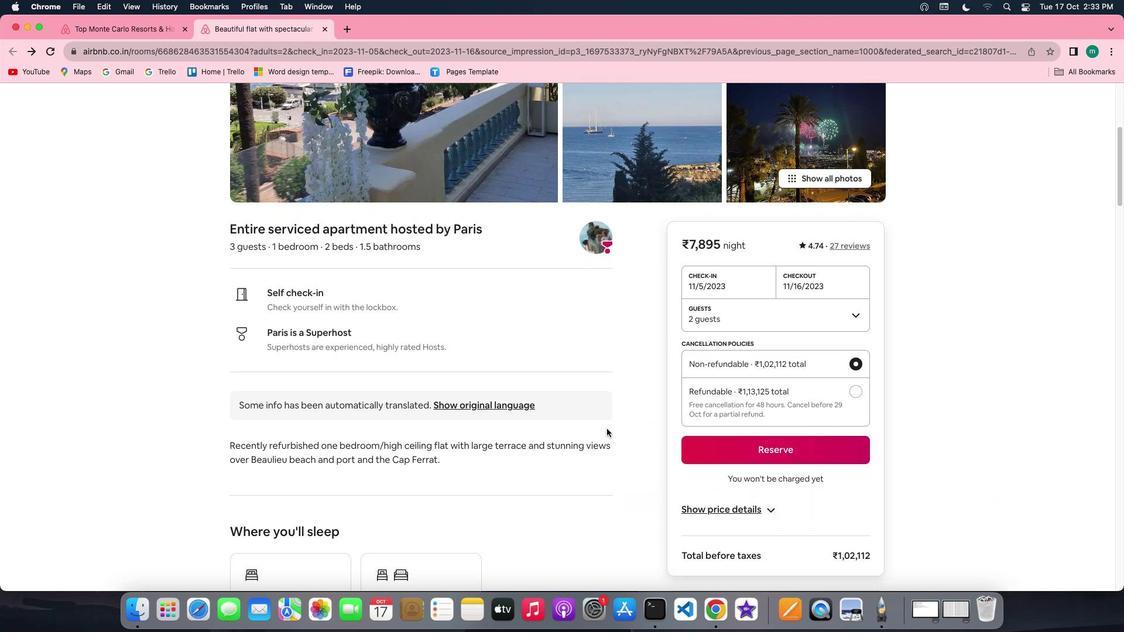 
Action: Mouse scrolled (606, 428) with delta (0, 0)
Screenshot: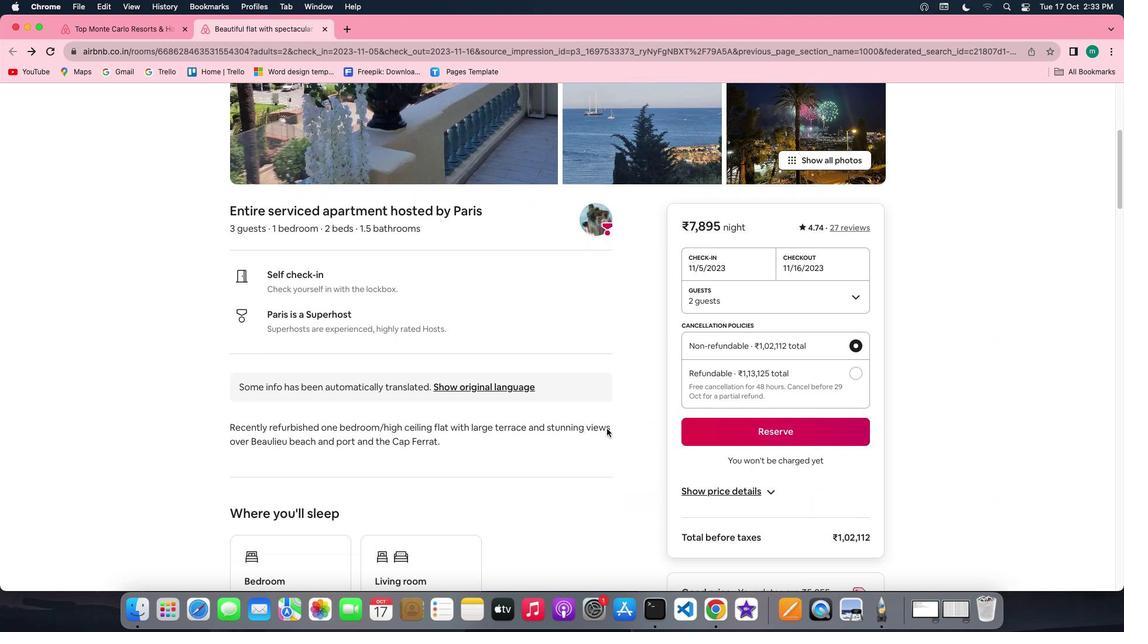 
Action: Mouse scrolled (606, 428) with delta (0, 0)
Screenshot: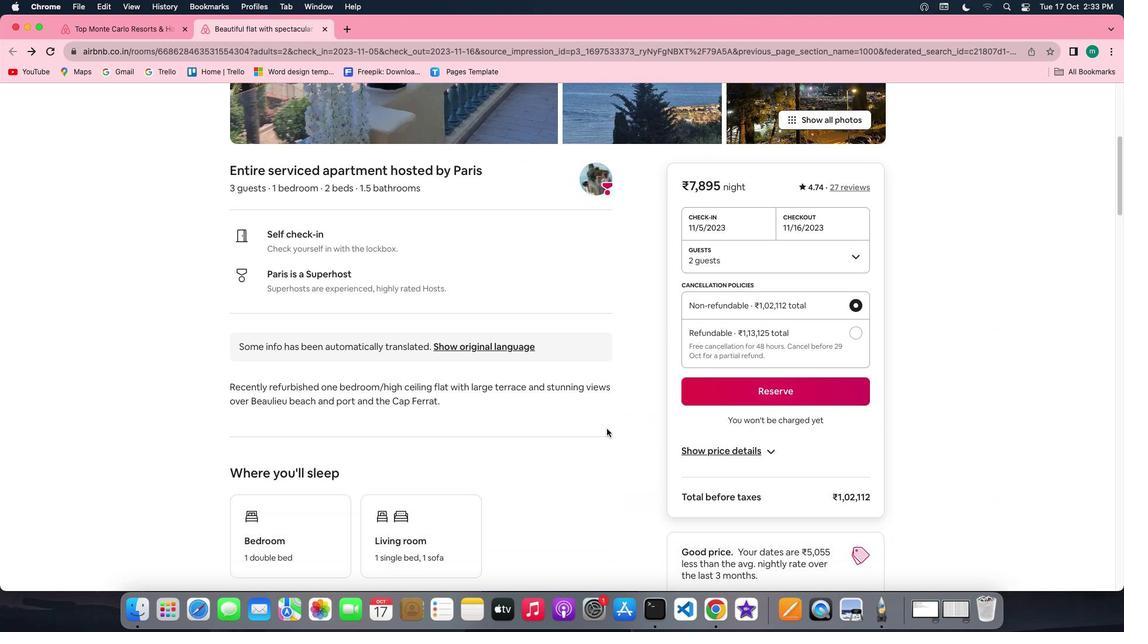 
Action: Mouse scrolled (606, 428) with delta (0, 0)
Screenshot: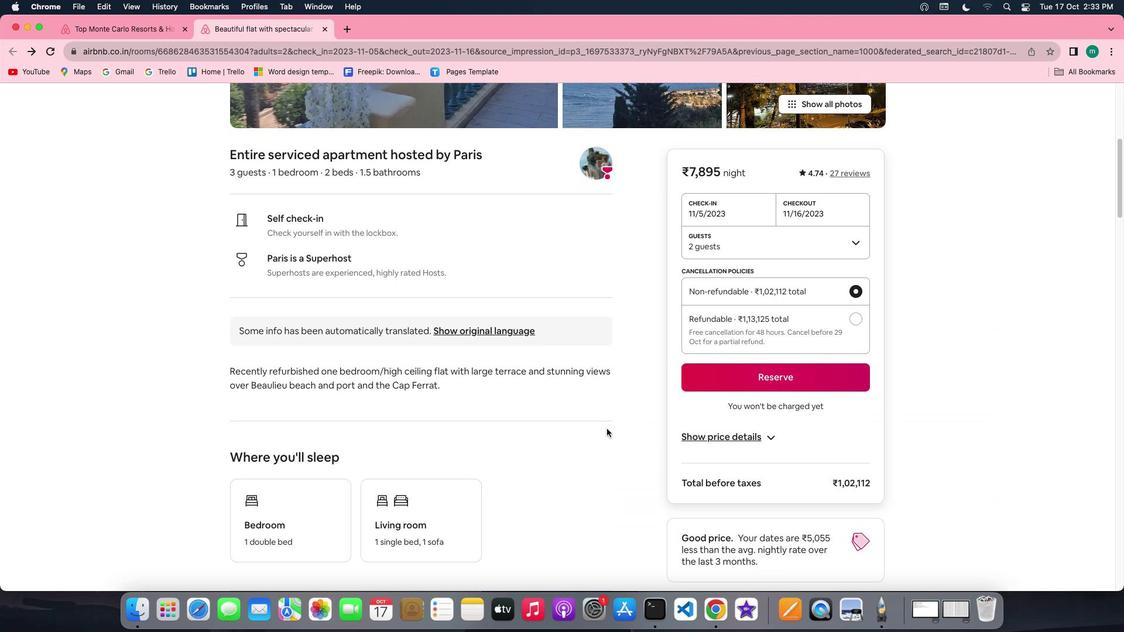 
Action: Mouse scrolled (606, 428) with delta (0, 0)
Screenshot: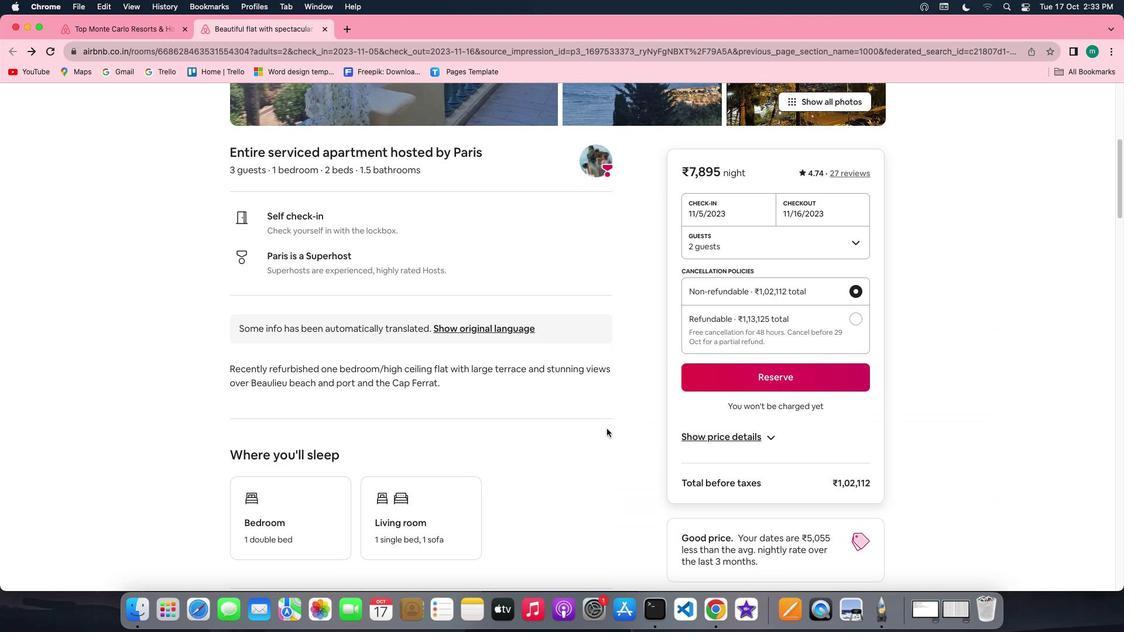 
Action: Mouse scrolled (606, 428) with delta (0, 0)
Screenshot: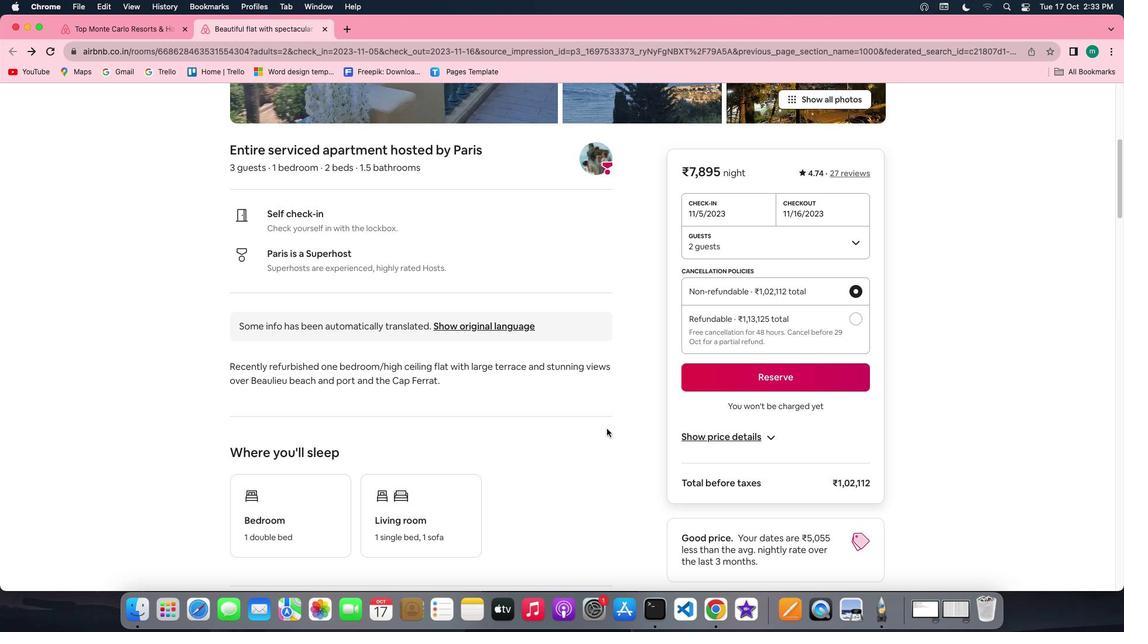 
Action: Mouse scrolled (606, 428) with delta (0, 0)
Screenshot: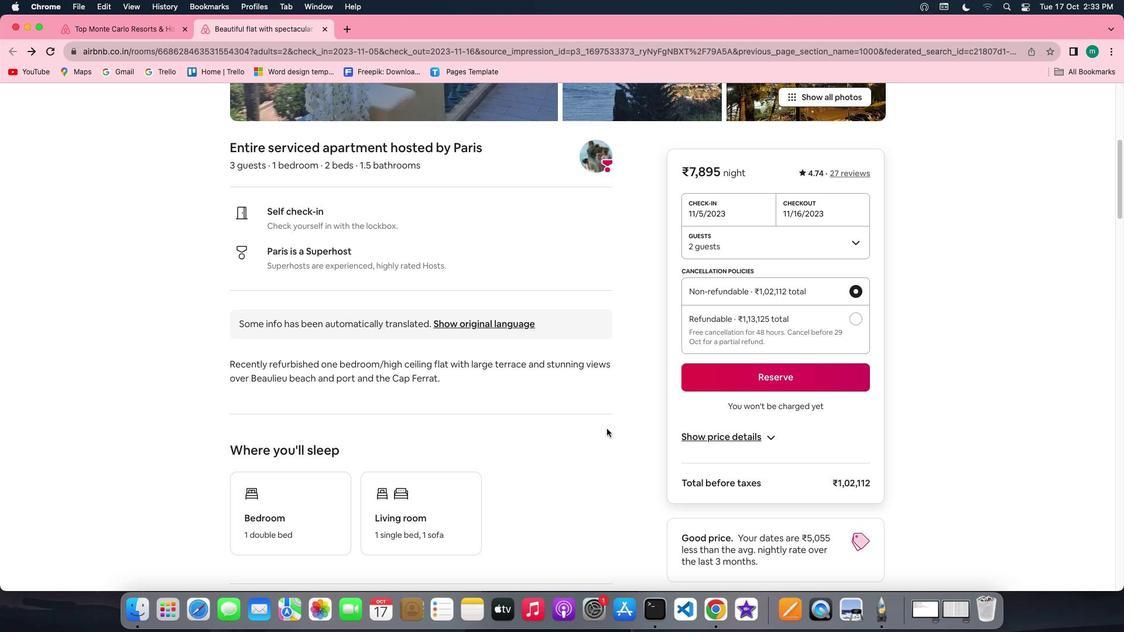 
Action: Mouse scrolled (606, 428) with delta (0, 0)
Screenshot: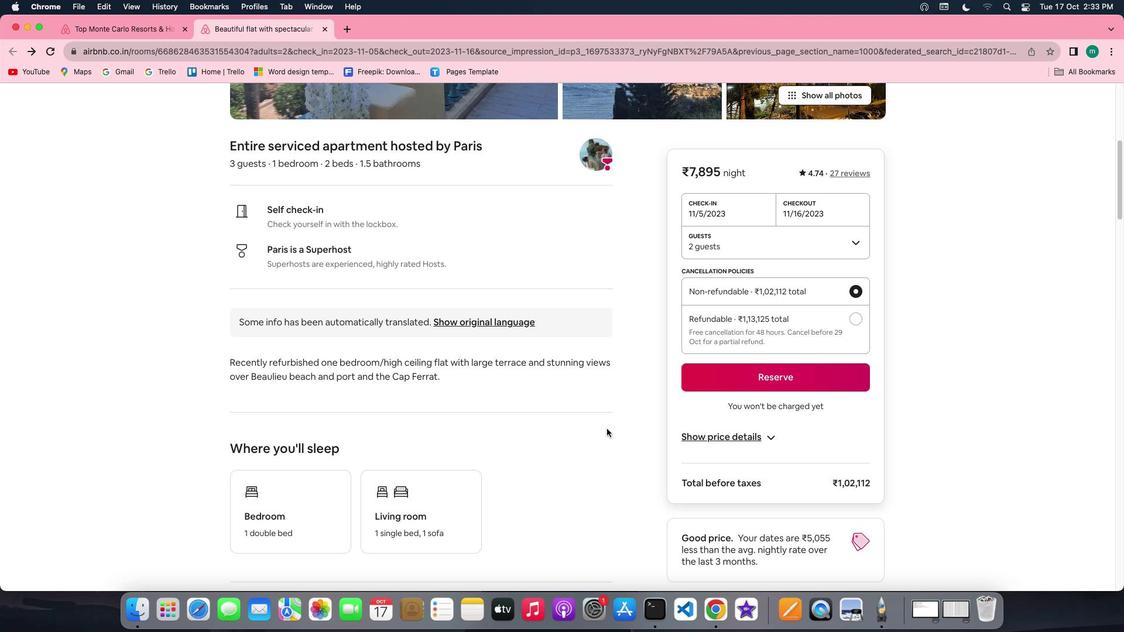 
Action: Mouse scrolled (606, 428) with delta (0, 0)
Screenshot: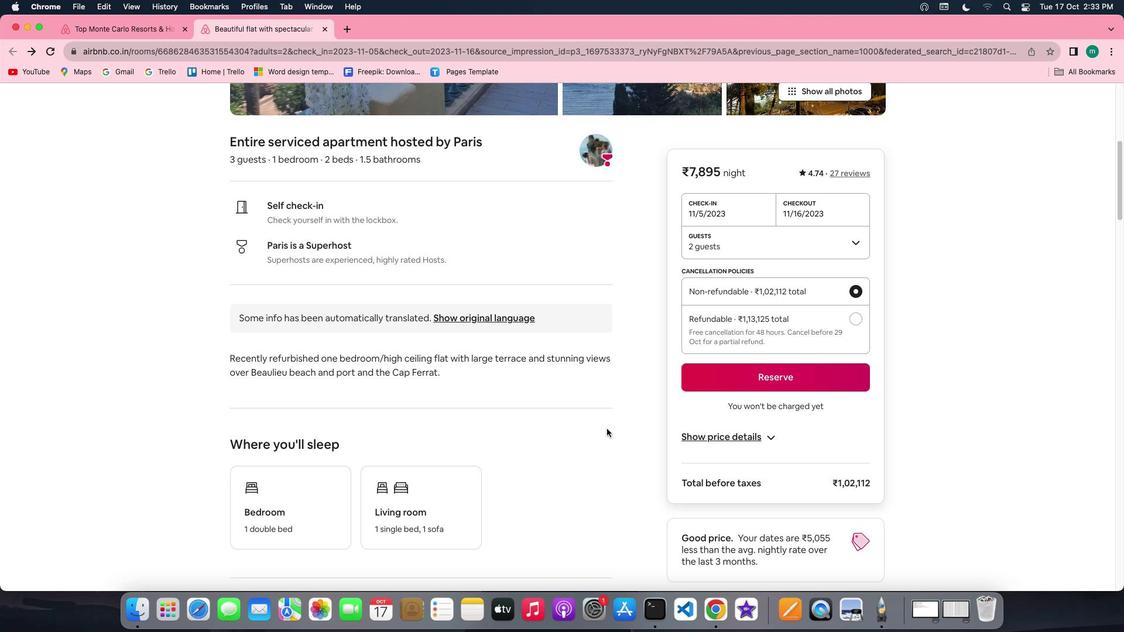 
Action: Mouse scrolled (606, 428) with delta (0, 0)
Screenshot: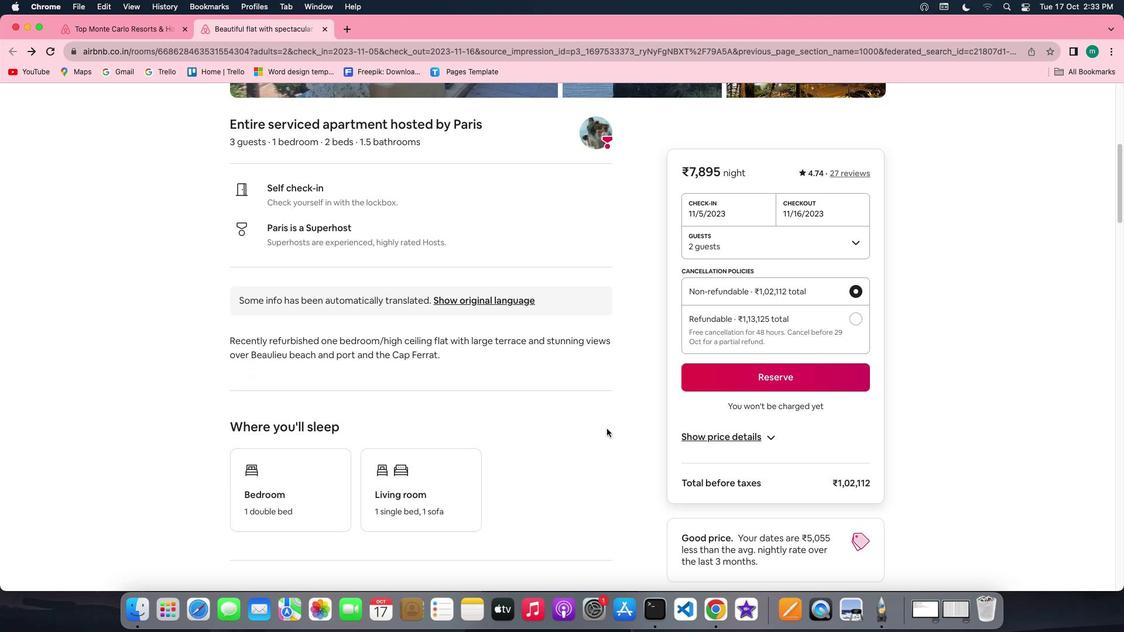 
Action: Mouse scrolled (606, 428) with delta (0, 0)
Screenshot: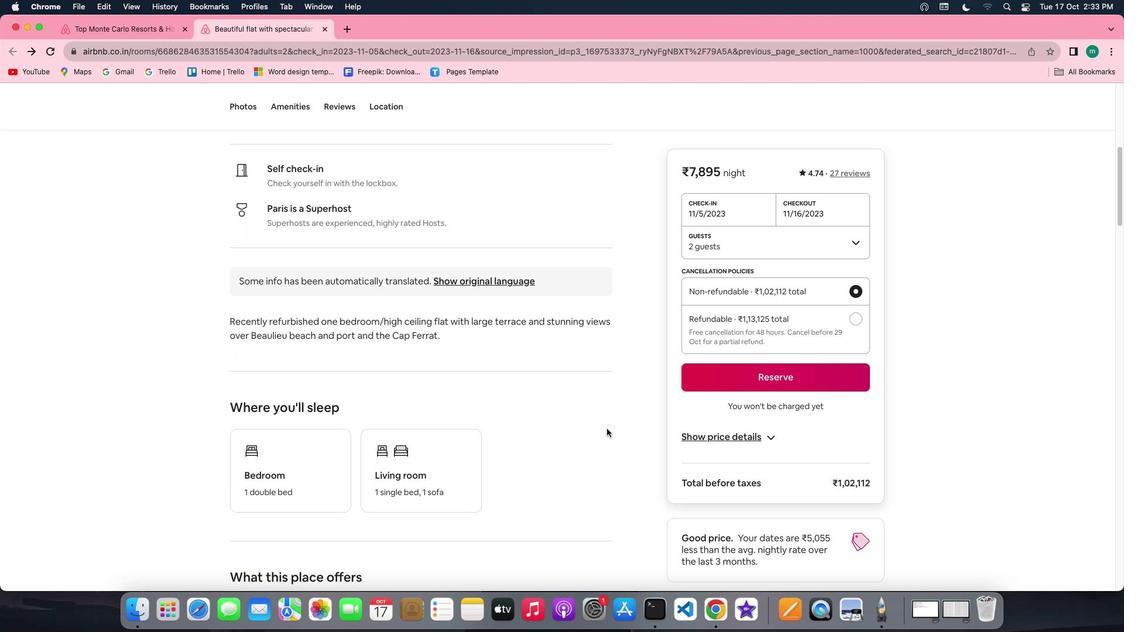 
Action: Mouse scrolled (606, 428) with delta (0, 0)
Screenshot: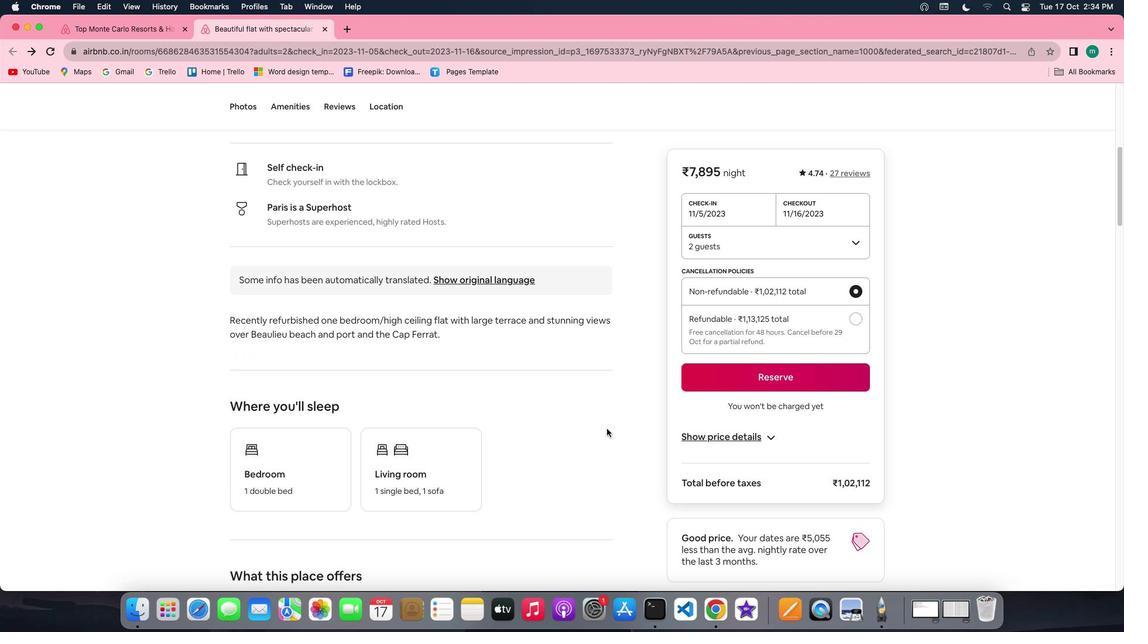 
Action: Mouse scrolled (606, 428) with delta (0, 0)
Screenshot: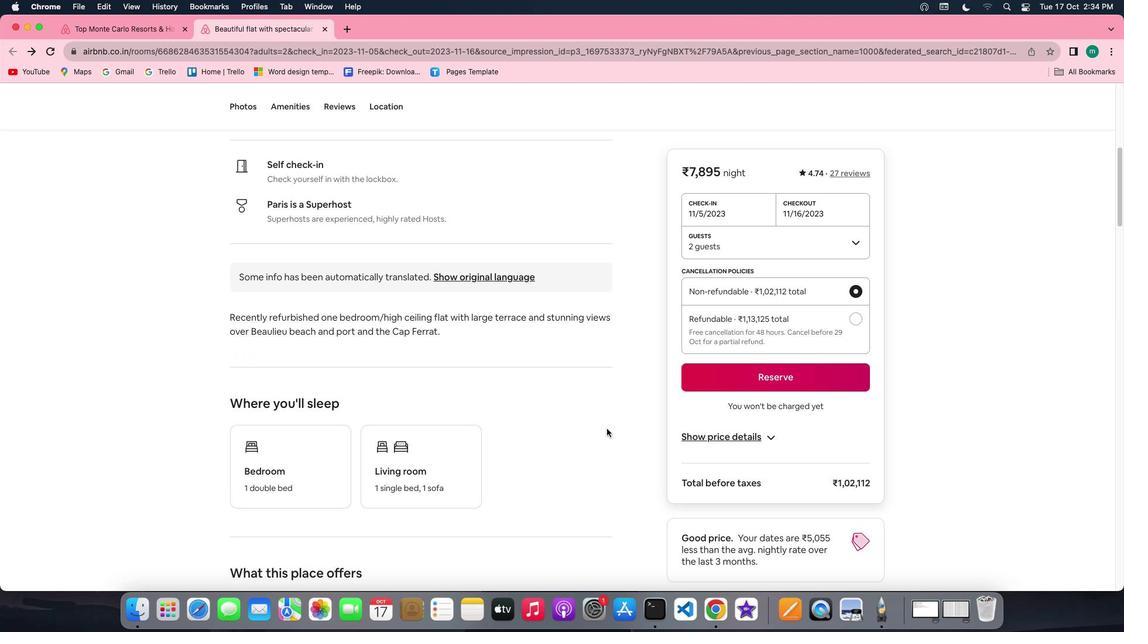 
Action: Mouse scrolled (606, 428) with delta (0, 0)
Screenshot: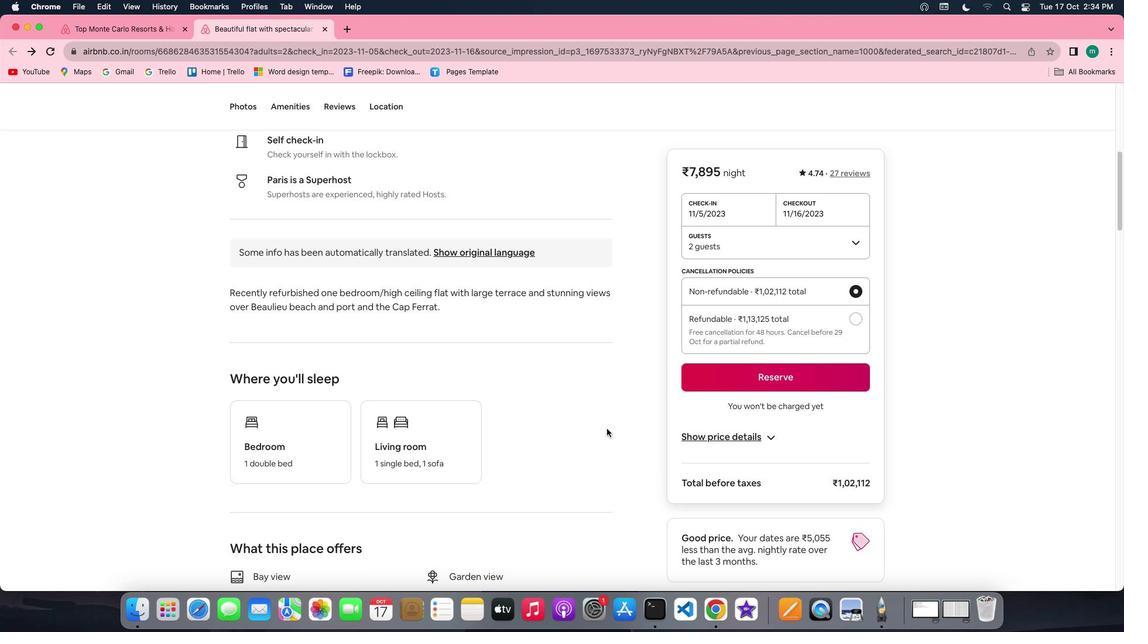 
Action: Mouse scrolled (606, 428) with delta (0, 0)
Screenshot: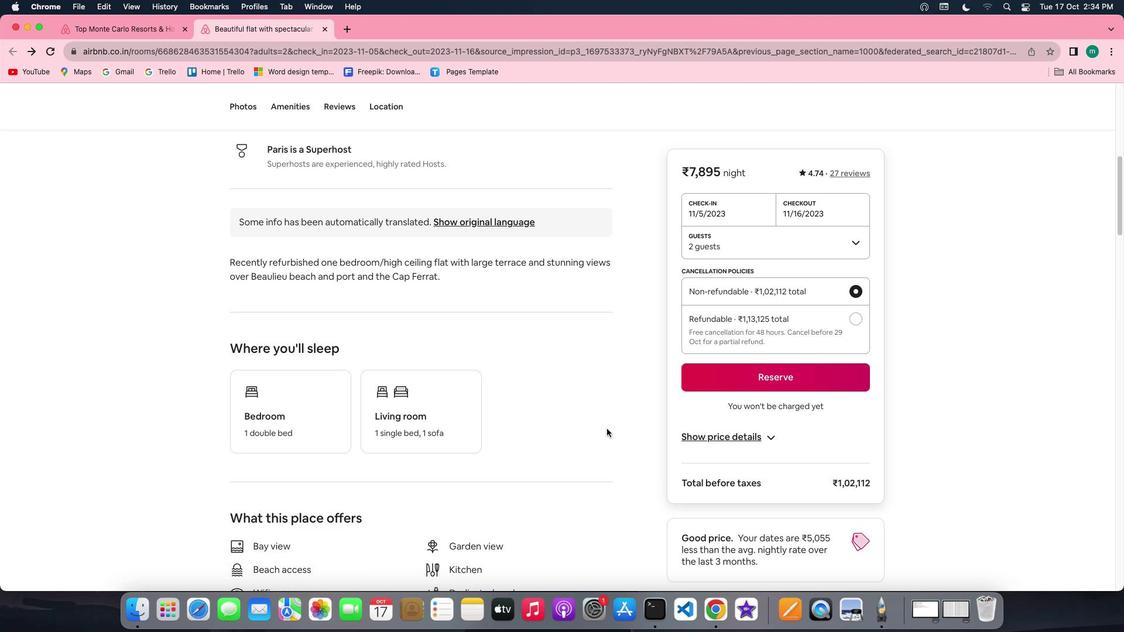 
Action: Mouse scrolled (606, 428) with delta (0, 0)
Screenshot: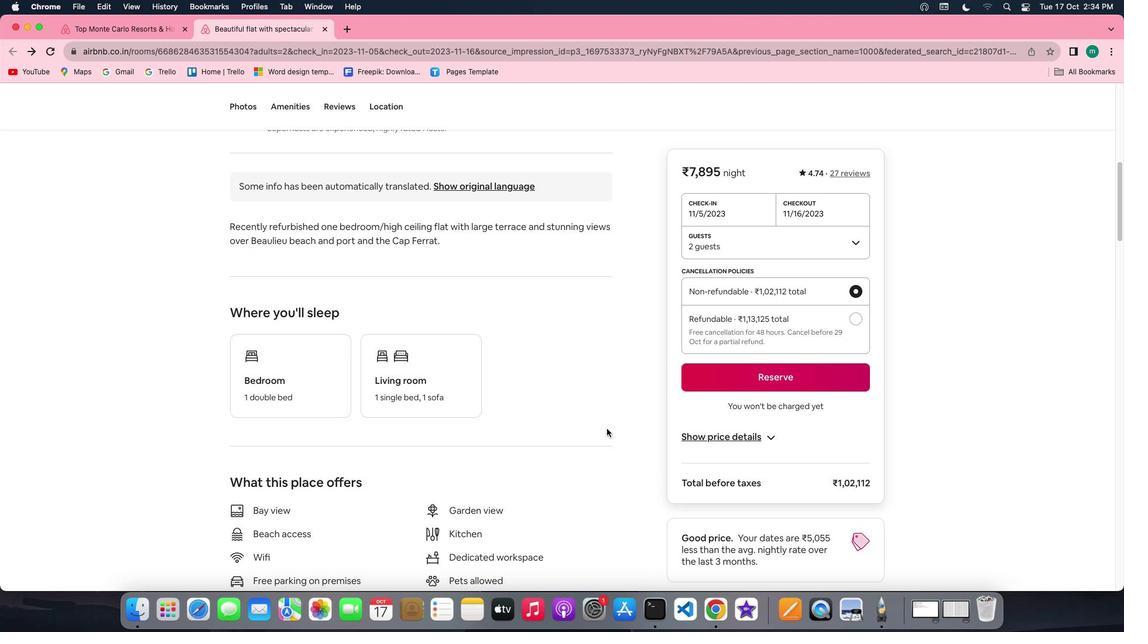 
Action: Mouse scrolled (606, 428) with delta (0, 0)
Screenshot: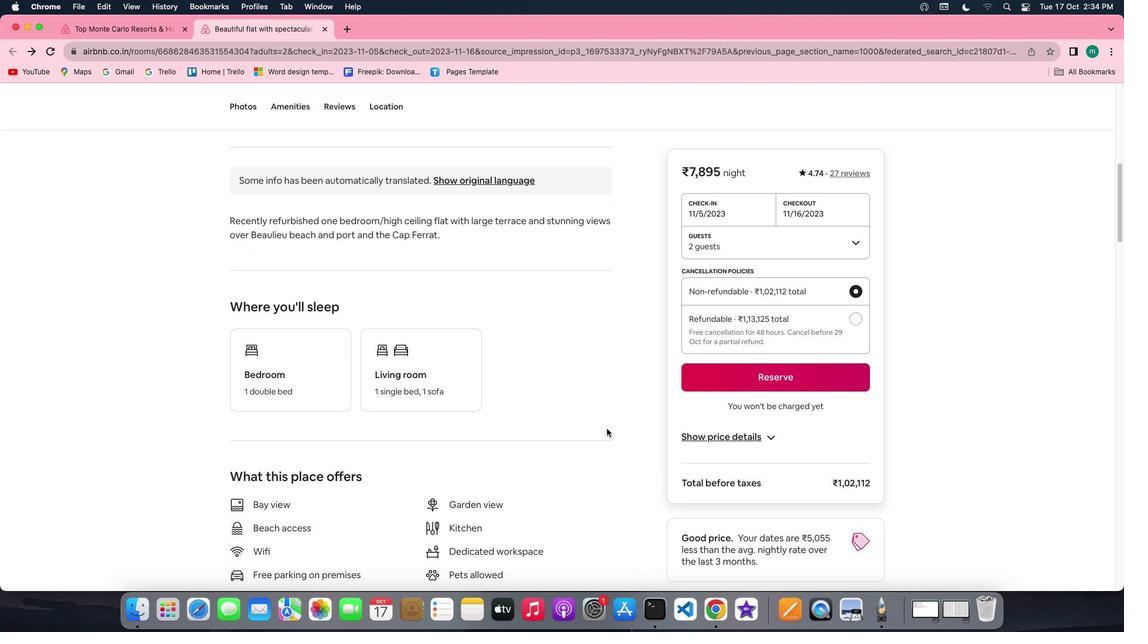 
Action: Mouse scrolled (606, 428) with delta (0, 0)
Screenshot: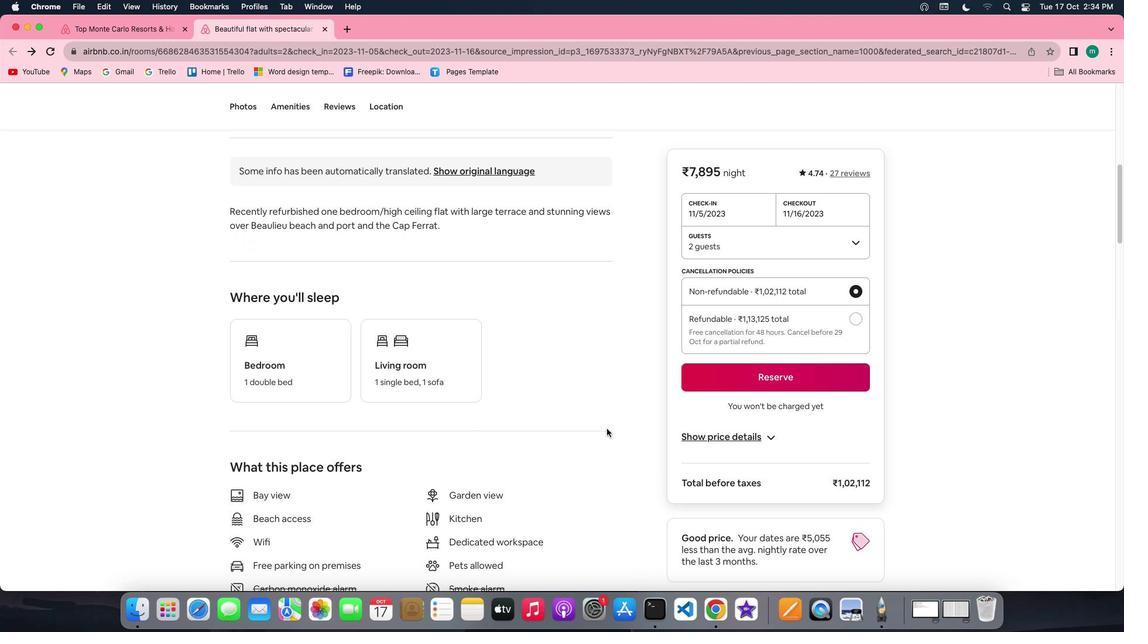 
Action: Mouse scrolled (606, 428) with delta (0, -1)
Screenshot: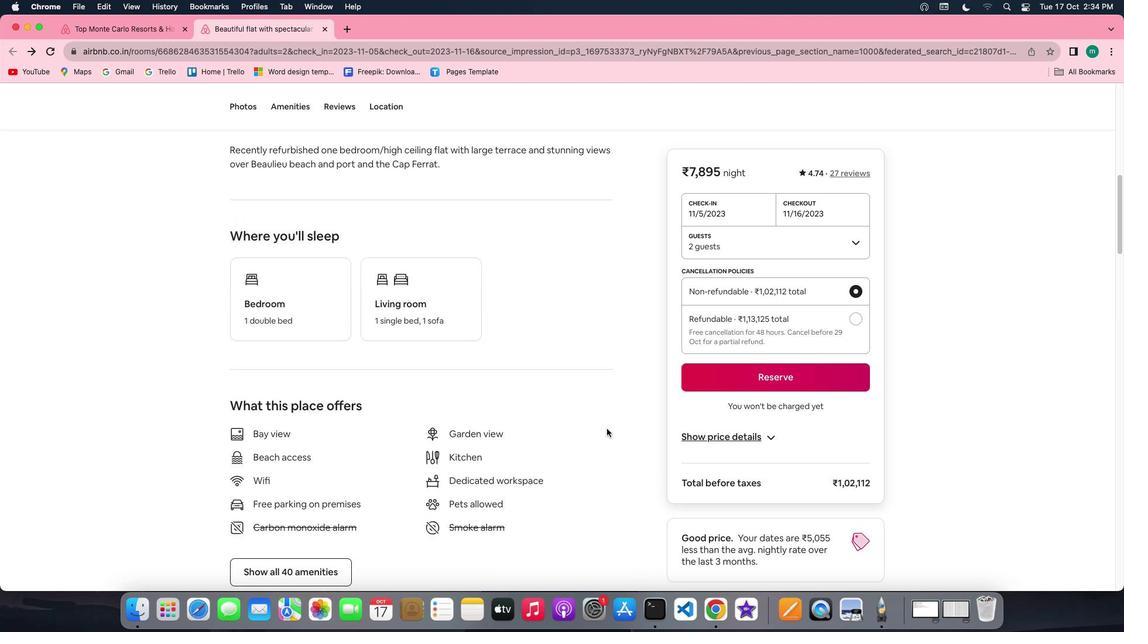
Action: Mouse scrolled (606, 428) with delta (0, -1)
Screenshot: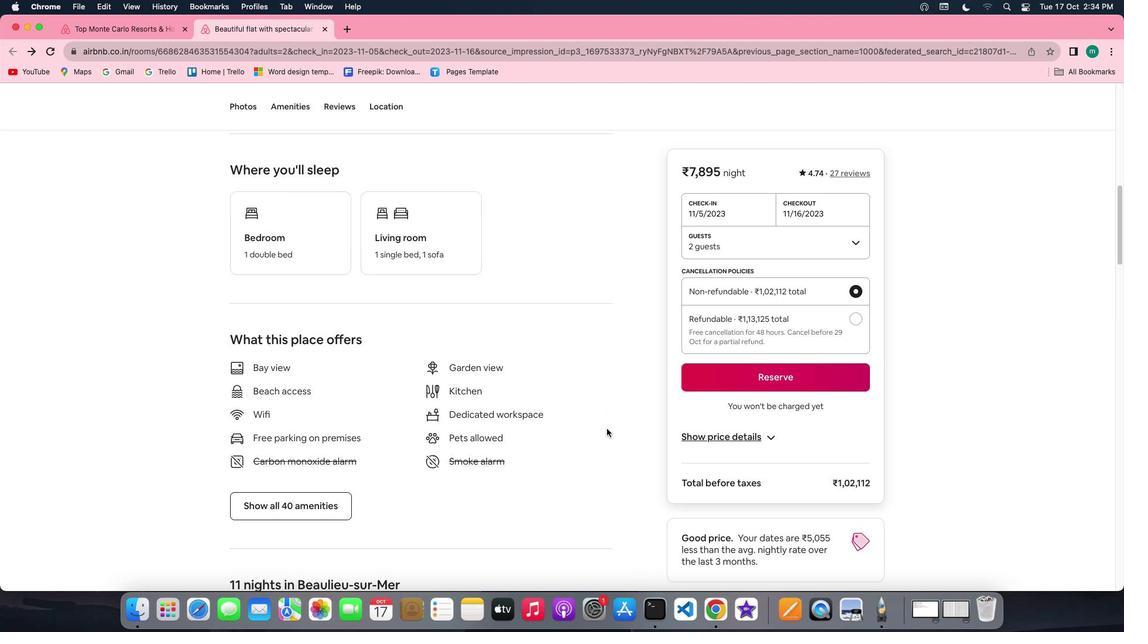 
Action: Mouse moved to (305, 466)
Screenshot: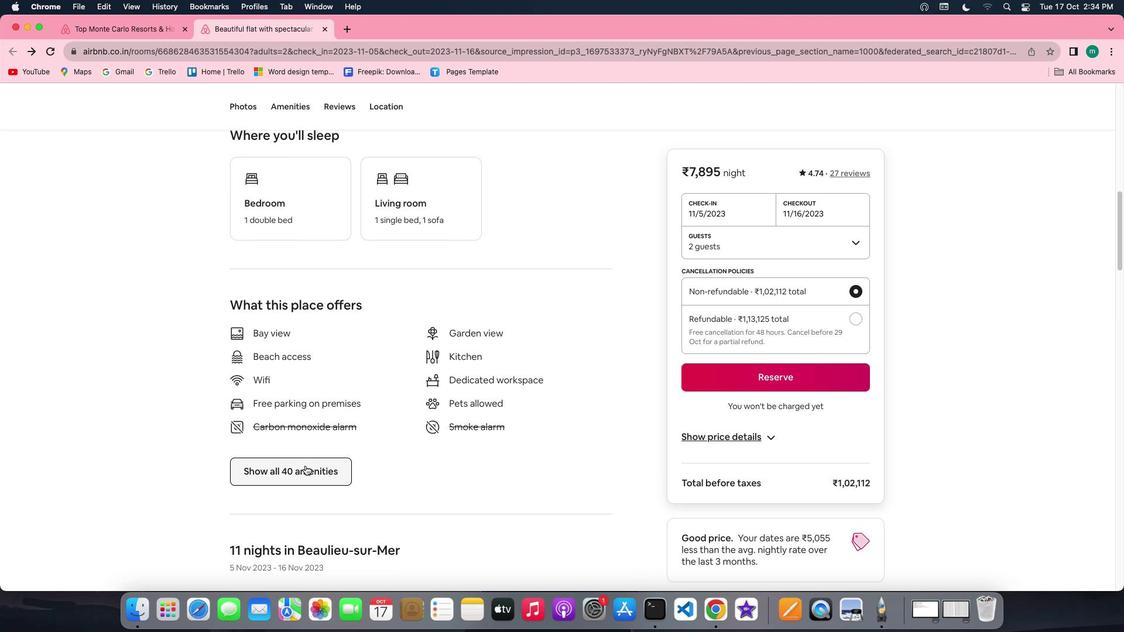 
Action: Mouse pressed left at (305, 466)
Screenshot: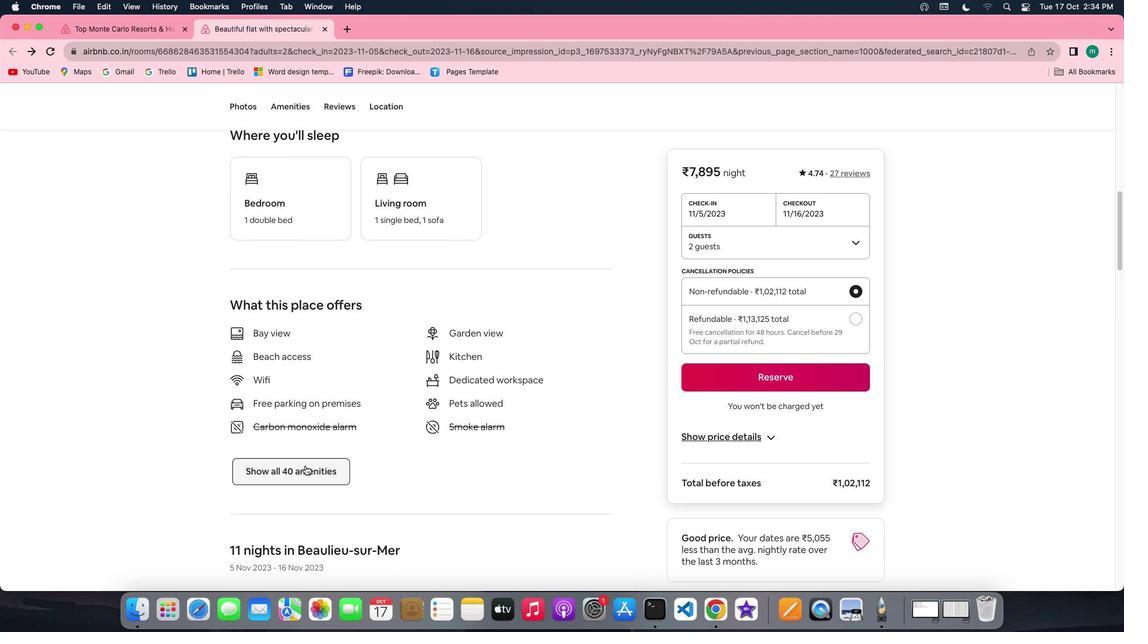 
Action: Mouse moved to (497, 383)
Screenshot: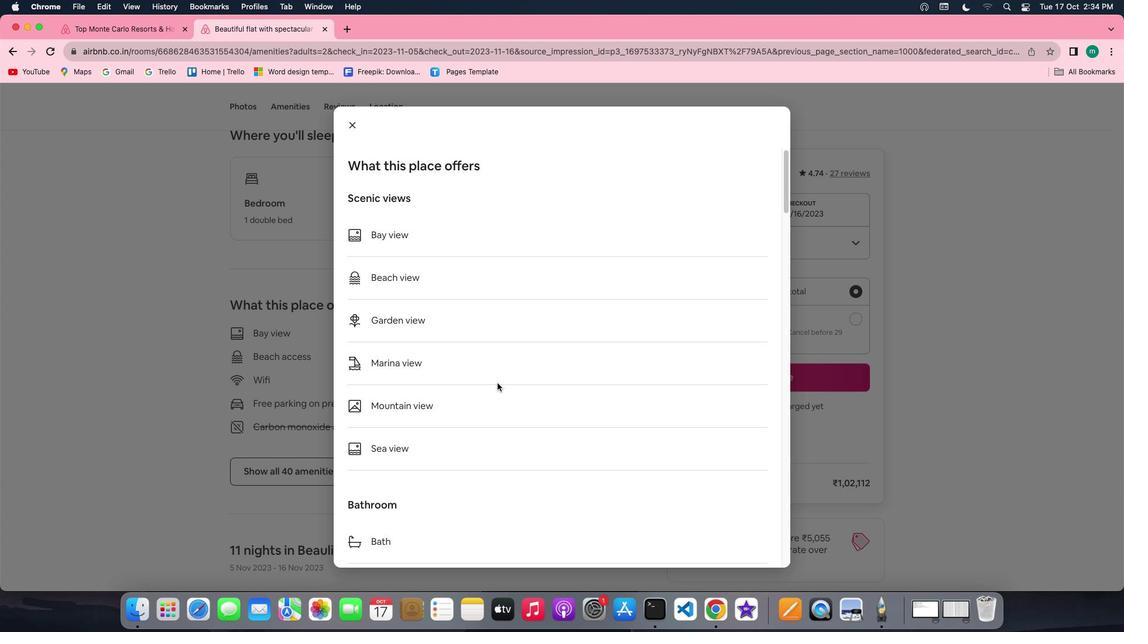 
Action: Mouse scrolled (497, 383) with delta (0, 0)
Screenshot: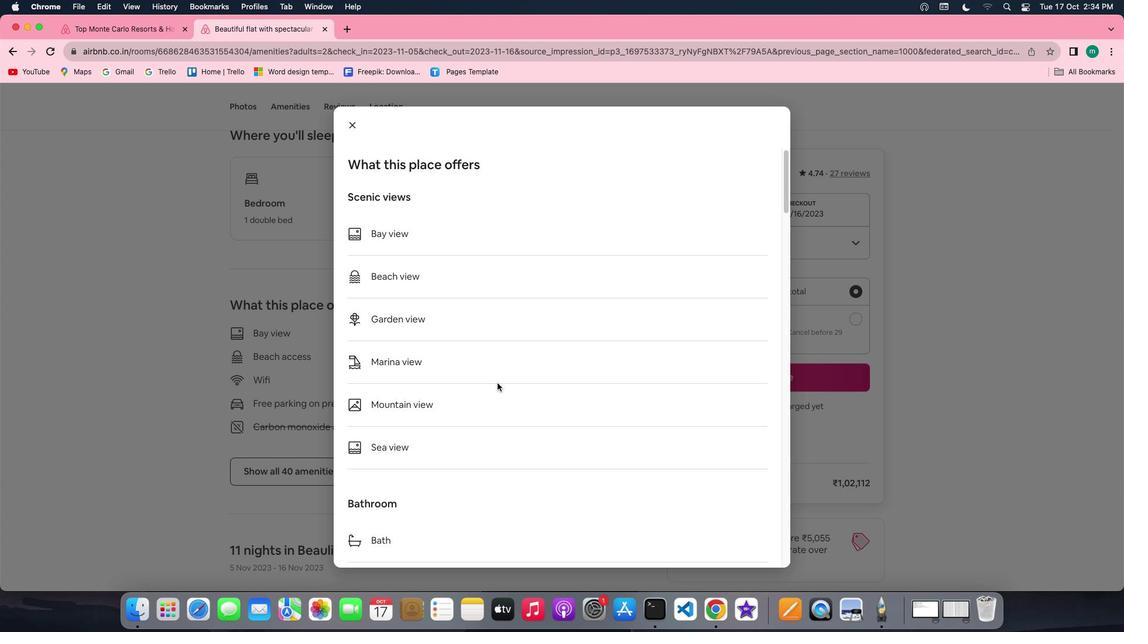 
Action: Mouse scrolled (497, 383) with delta (0, 0)
Screenshot: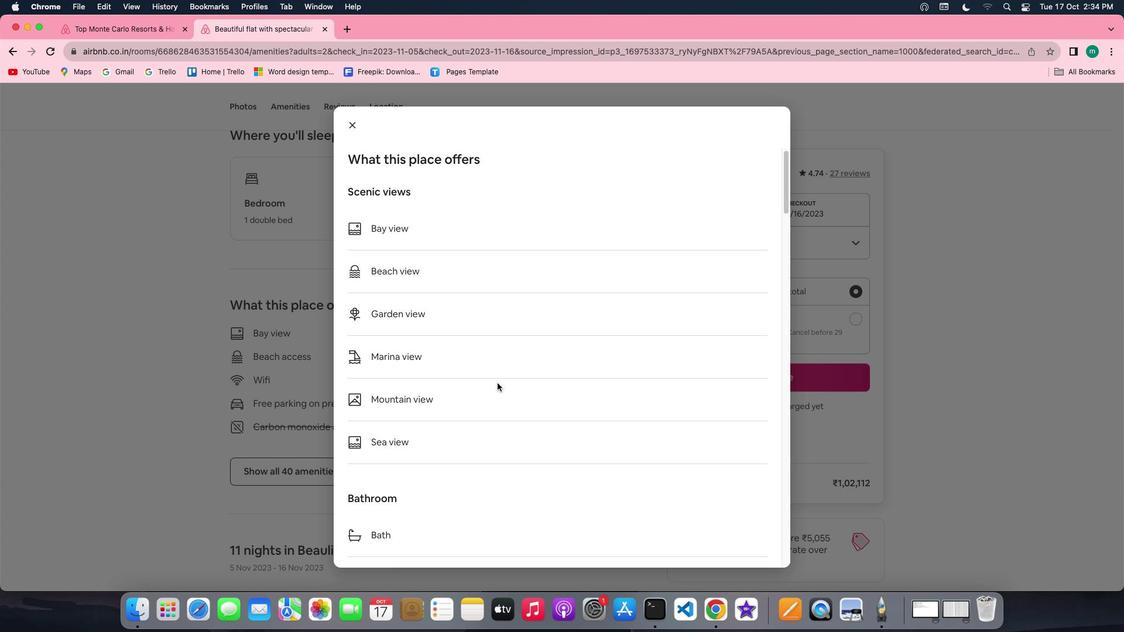 
Action: Mouse scrolled (497, 383) with delta (0, 0)
Screenshot: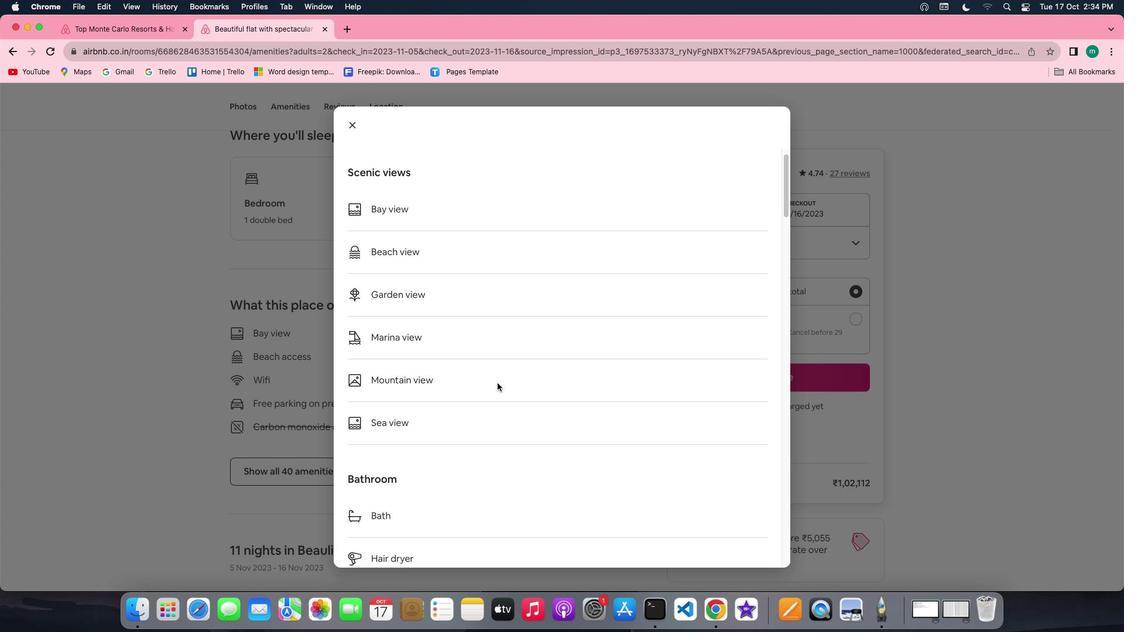 
Action: Mouse scrolled (497, 383) with delta (0, 0)
Screenshot: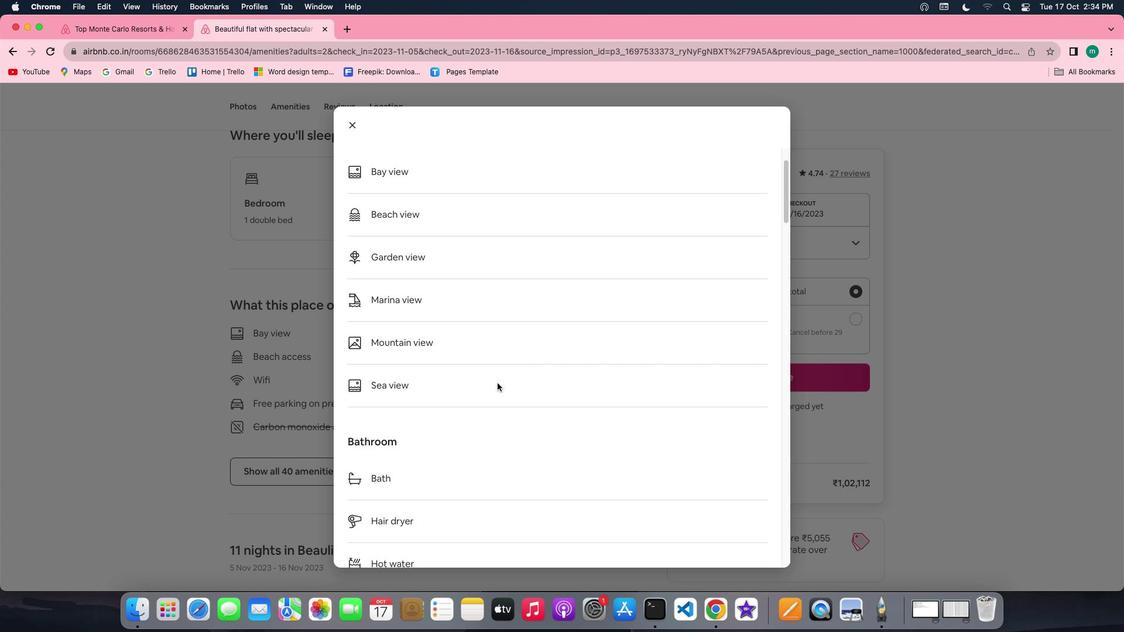 
Action: Mouse scrolled (497, 383) with delta (0, 0)
